Task: Save favorite listings for beachfront condos in Virginia Beach, Virginia, with a balcony and oceanfront views, and create a shortlist of coastal properties.
Action: Mouse moved to (294, 207)
Screenshot: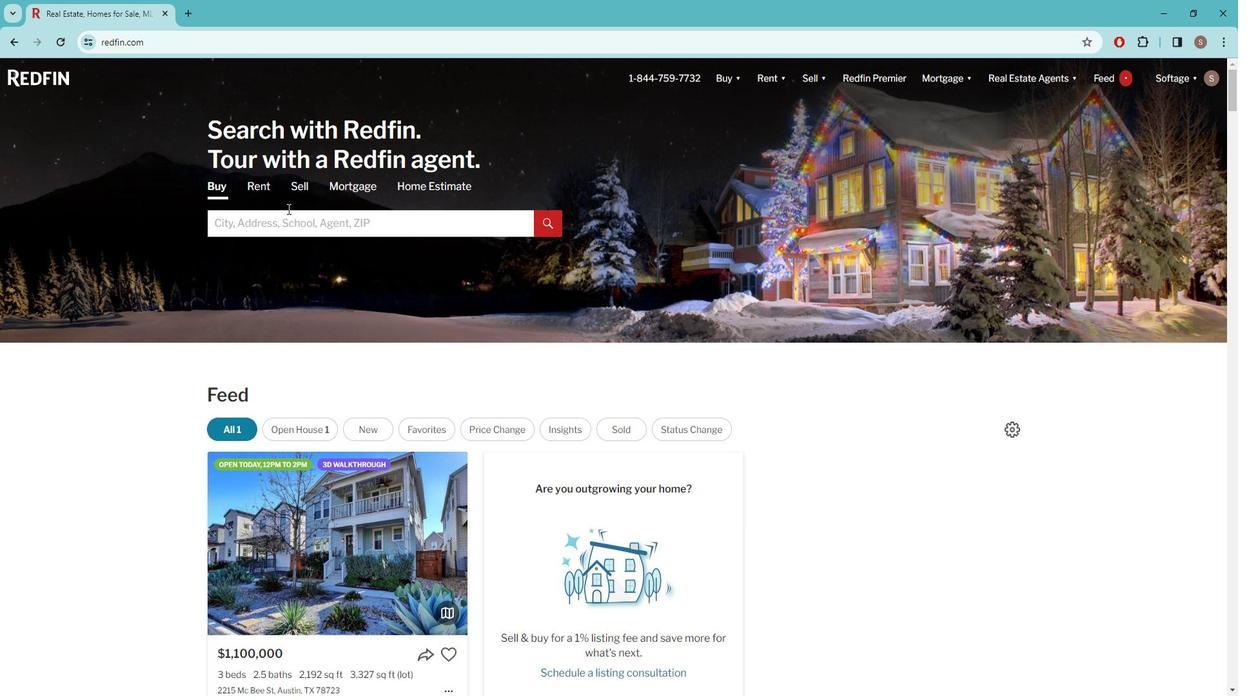 
Action: Mouse pressed left at (294, 207)
Screenshot: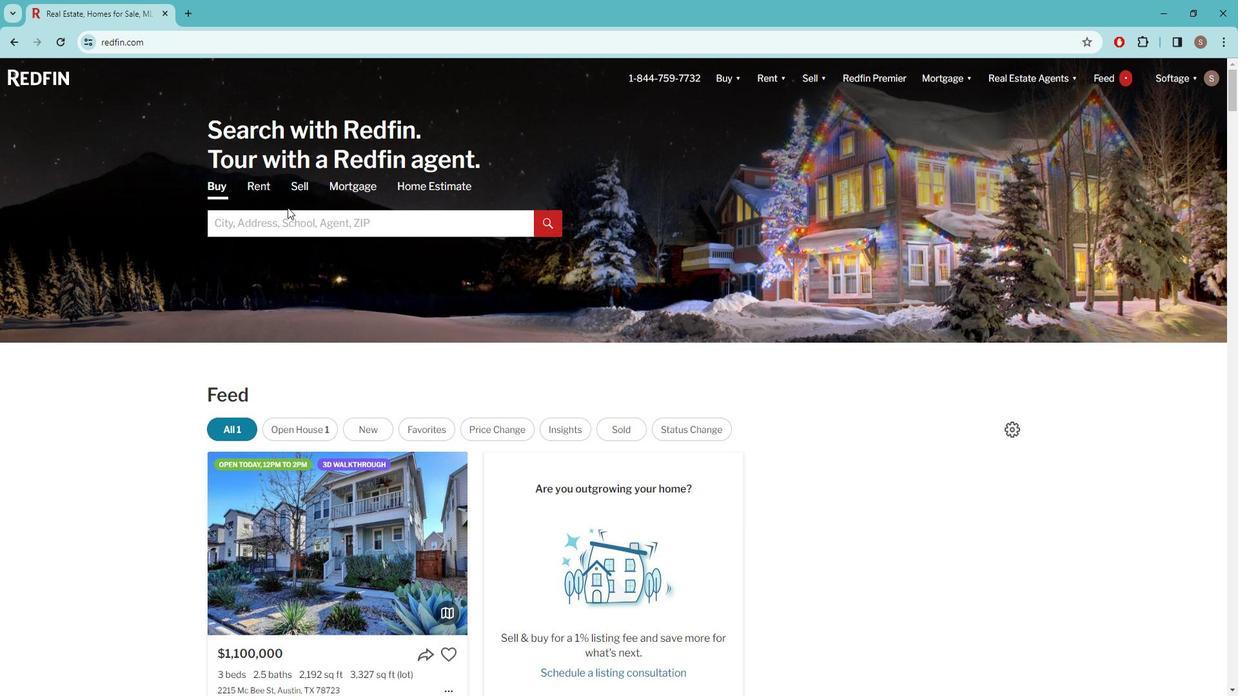 
Action: Mouse moved to (289, 212)
Screenshot: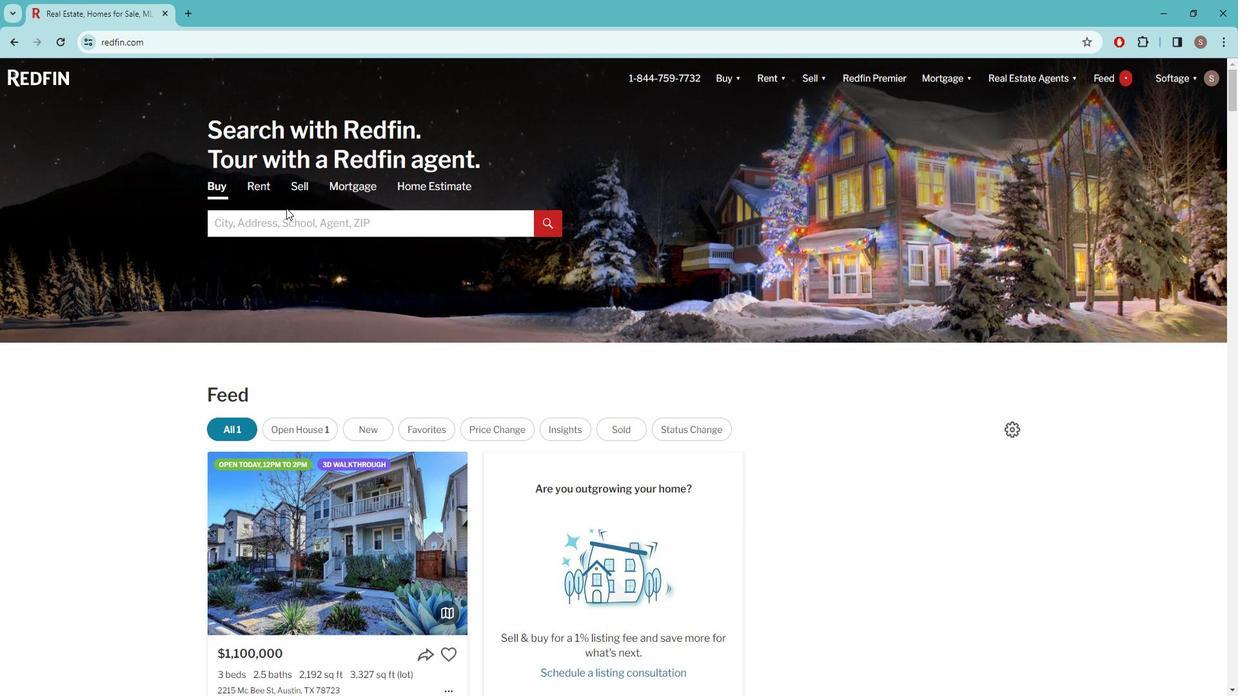 
Action: Mouse pressed left at (289, 212)
Screenshot: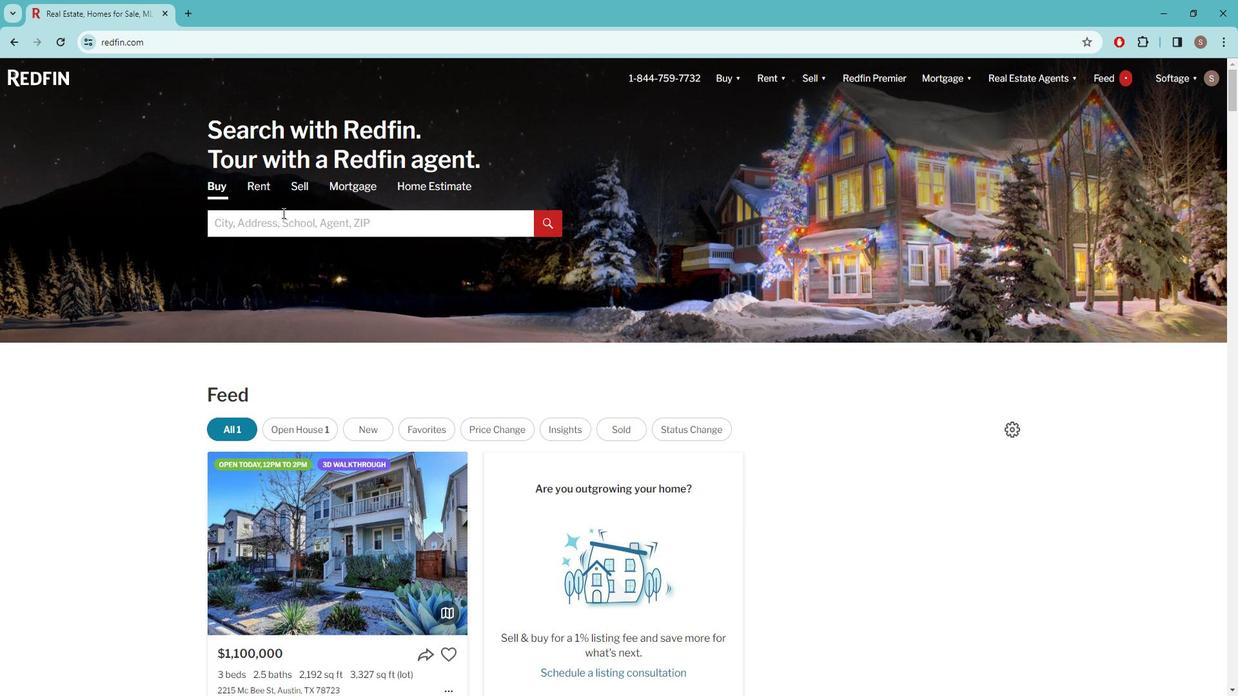 
Action: Key pressed v<Key.caps_lock>IRGINIA<Key.space>
Screenshot: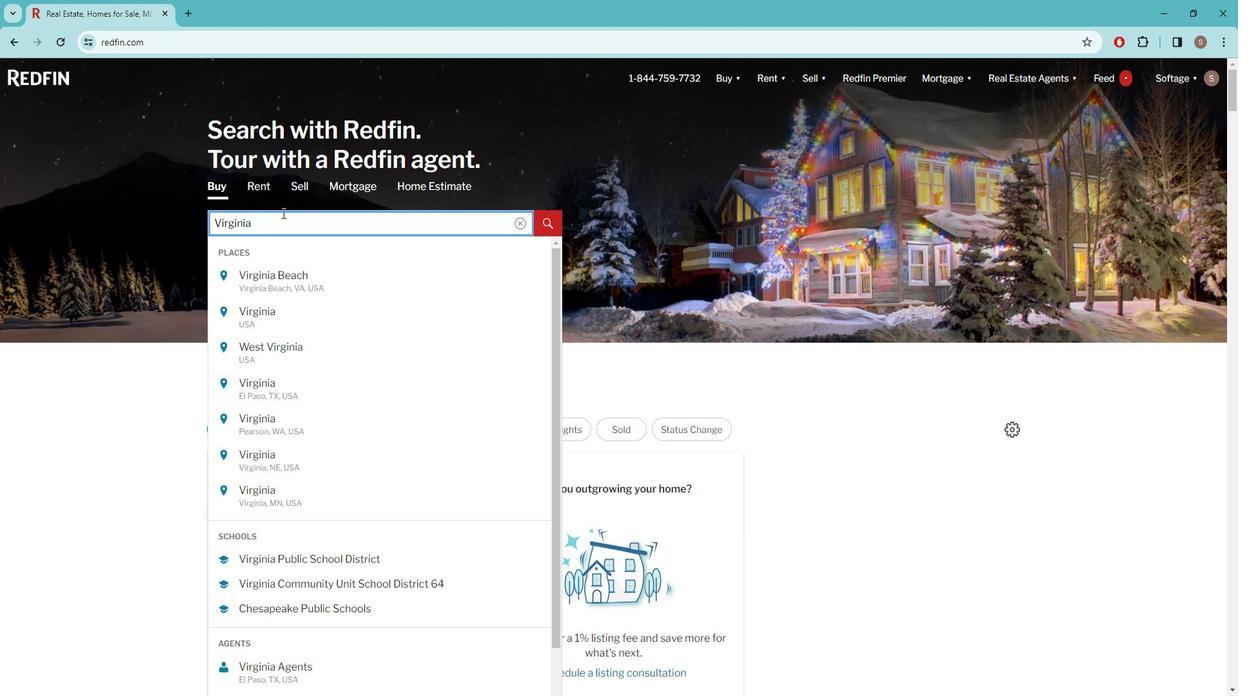 
Action: Mouse moved to (287, 269)
Screenshot: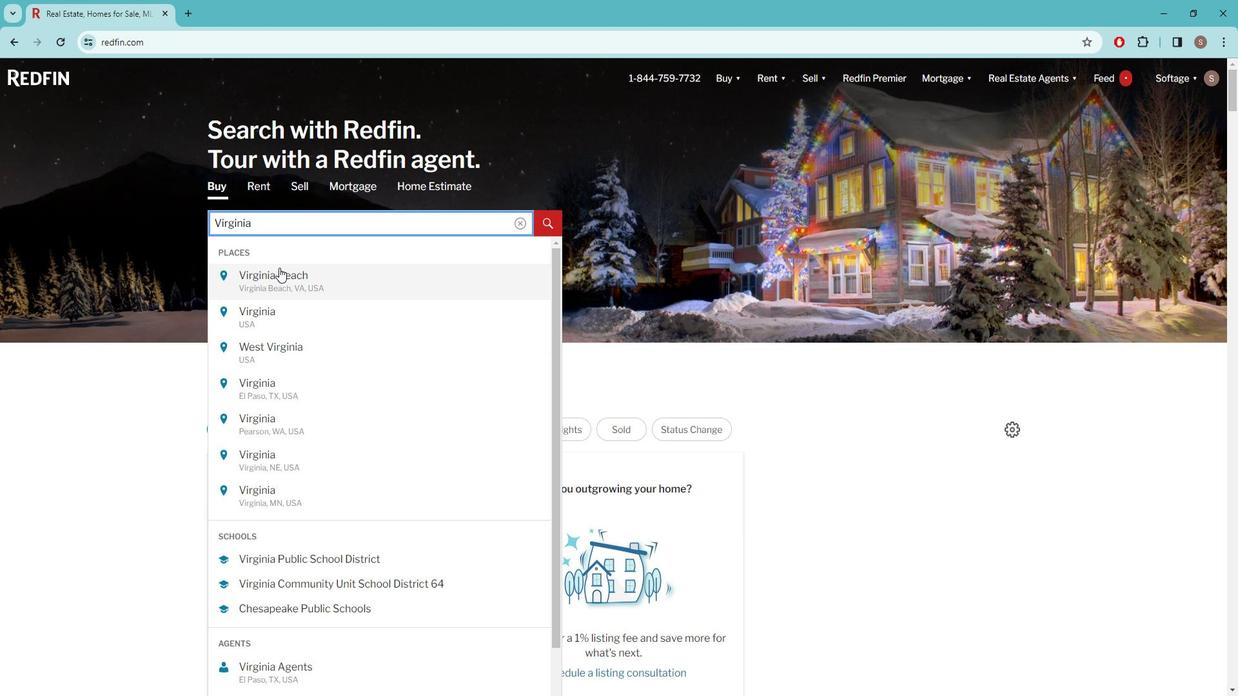 
Action: Mouse pressed left at (287, 269)
Screenshot: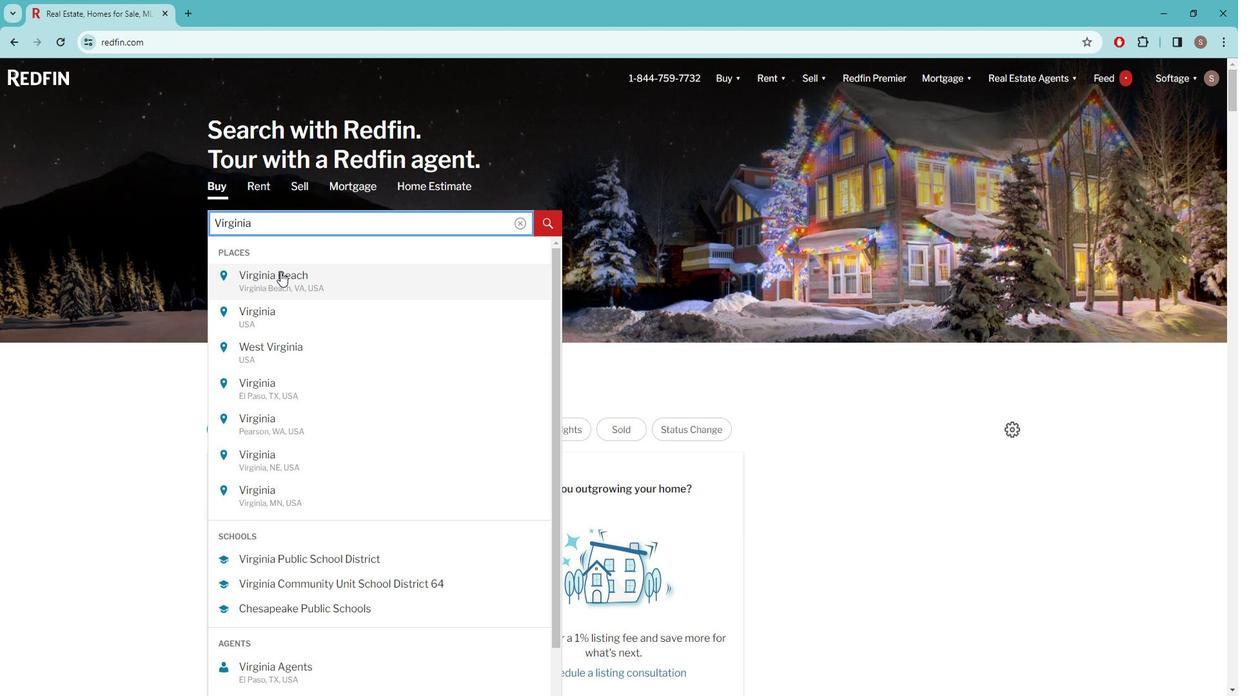 
Action: Mouse moved to (1086, 163)
Screenshot: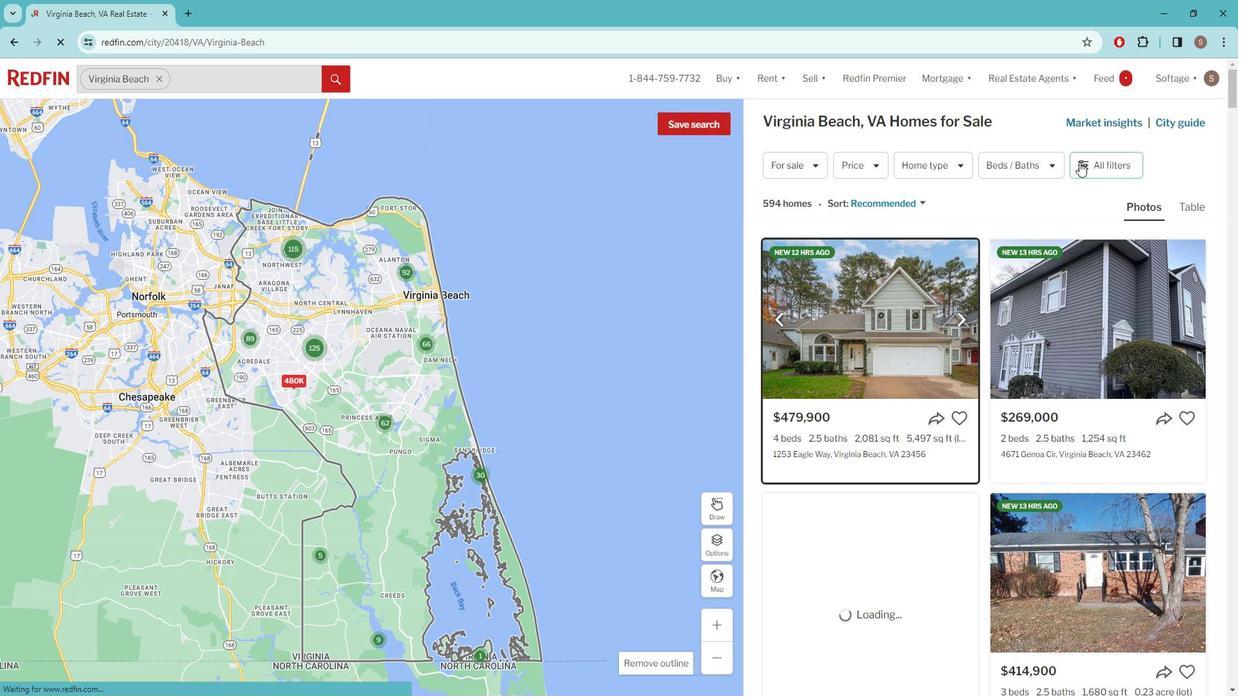 
Action: Mouse pressed left at (1086, 163)
Screenshot: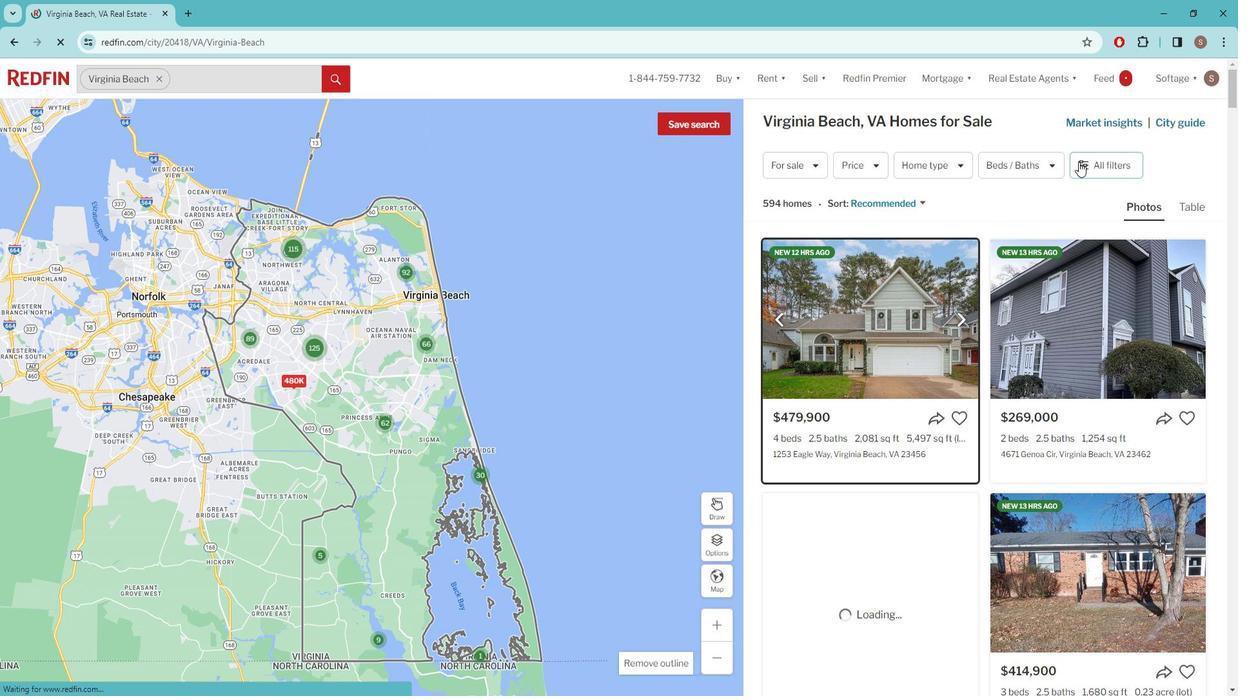 
Action: Mouse pressed left at (1086, 163)
Screenshot: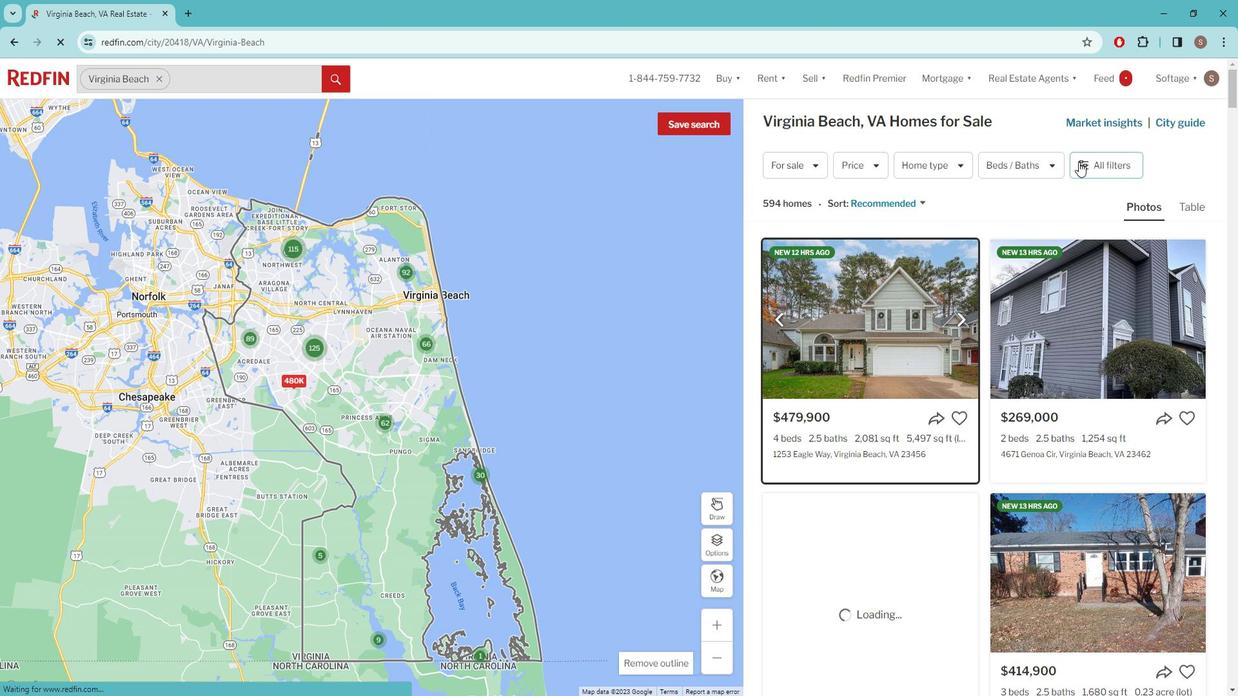 
Action: Mouse pressed left at (1086, 163)
Screenshot: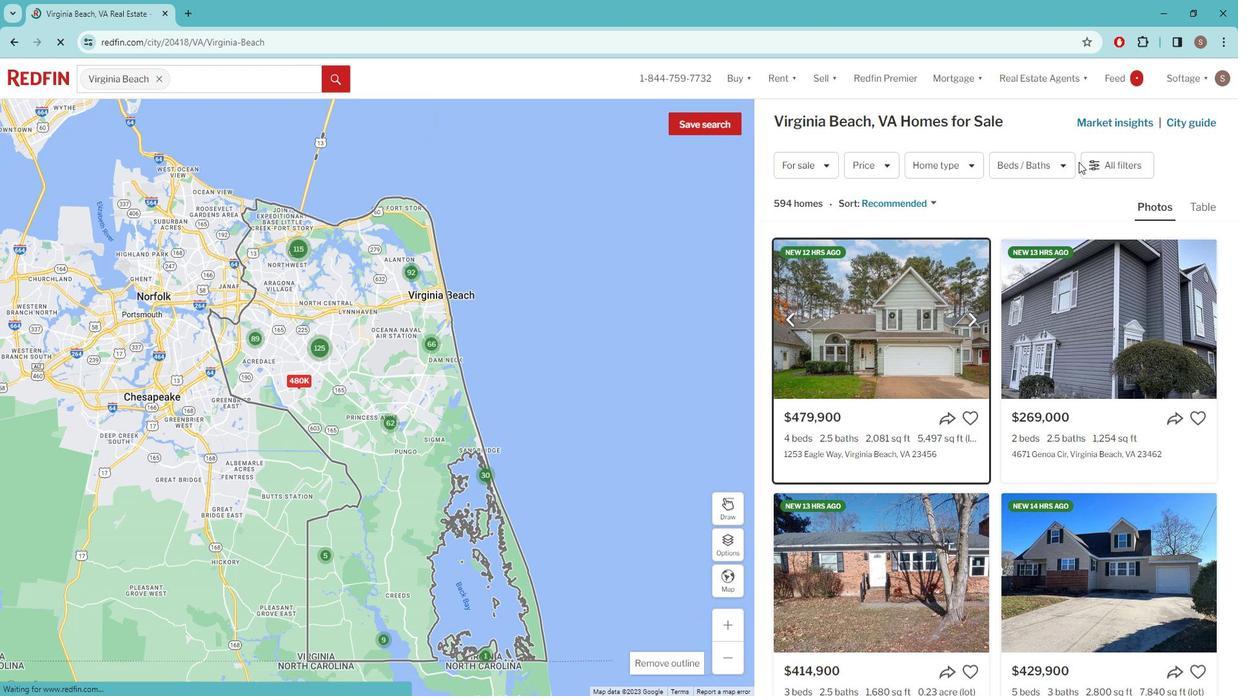 
Action: Mouse moved to (1096, 162)
Screenshot: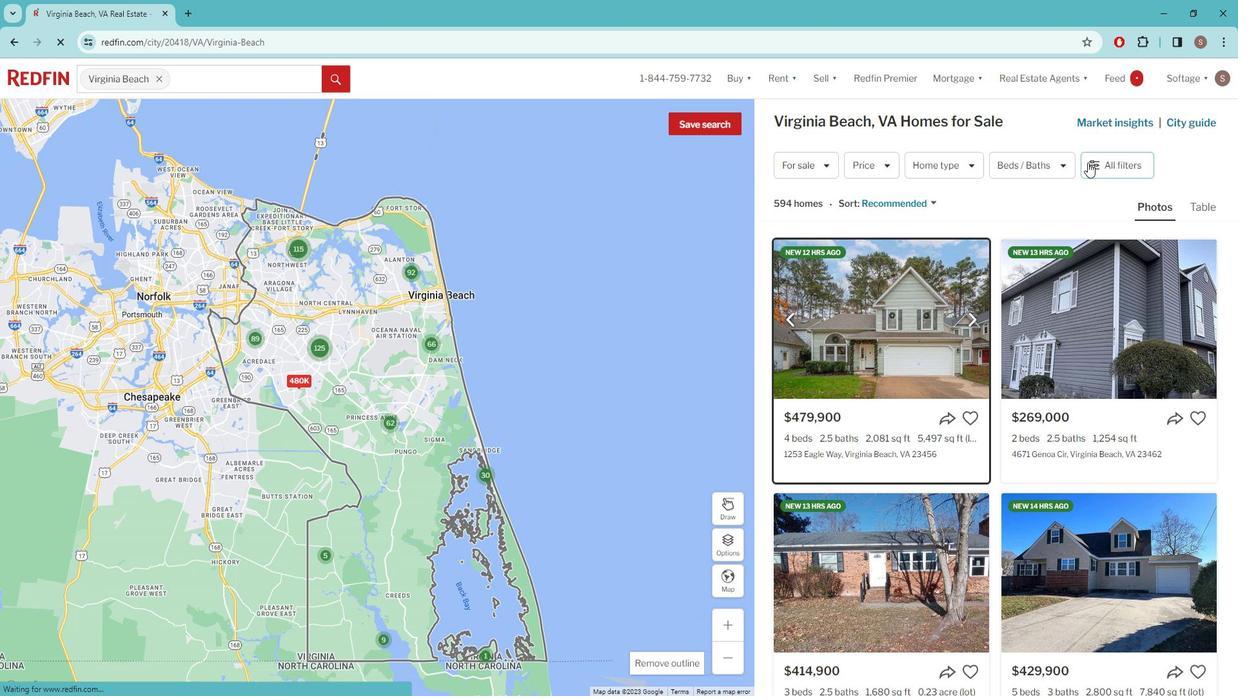 
Action: Mouse pressed left at (1096, 162)
Screenshot: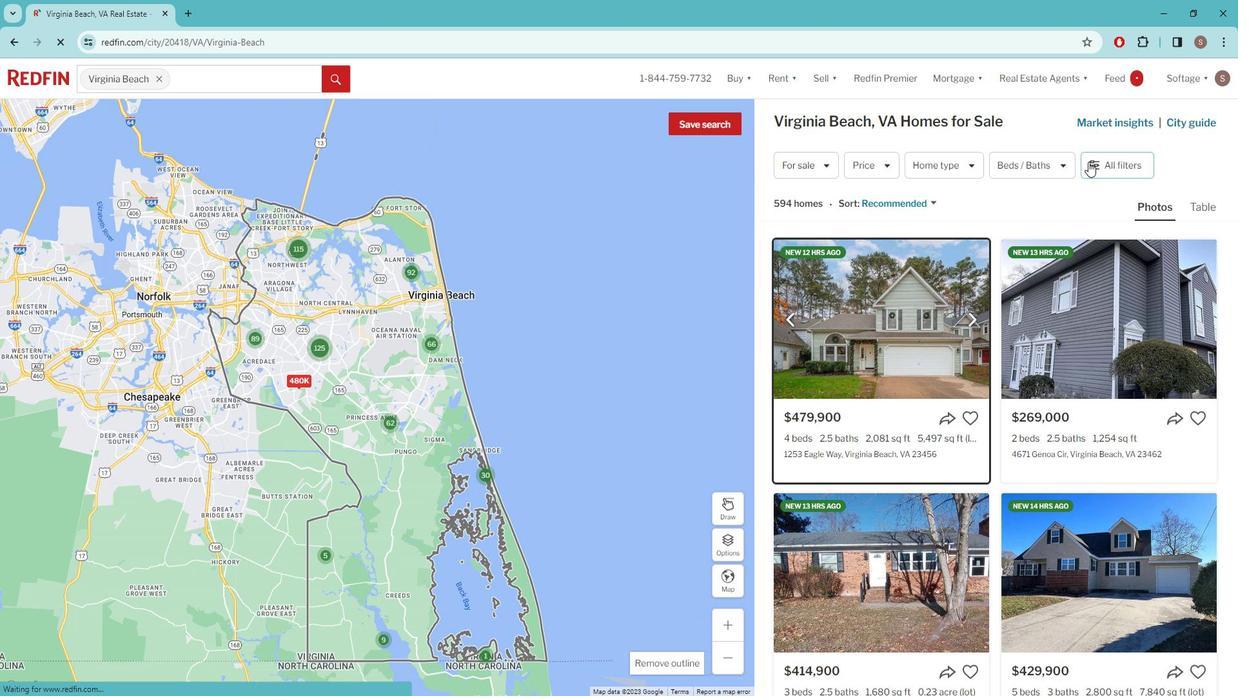 
Action: Mouse pressed left at (1096, 162)
Screenshot: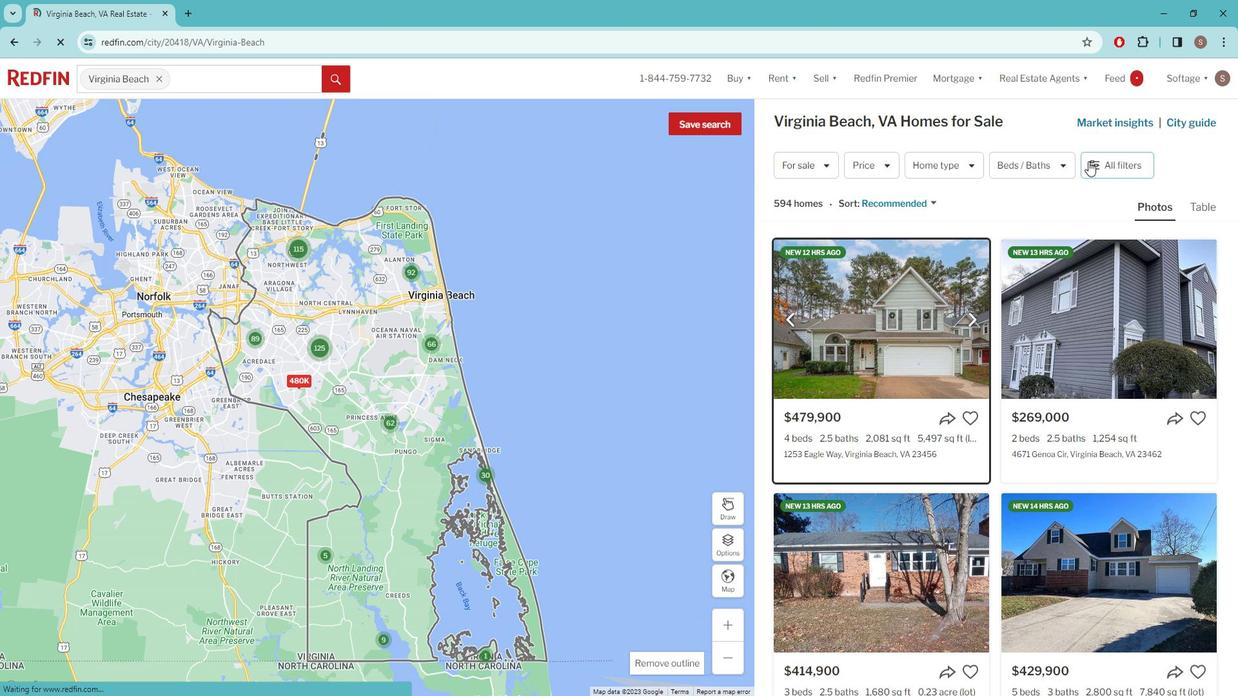 
Action: Mouse moved to (1050, 175)
Screenshot: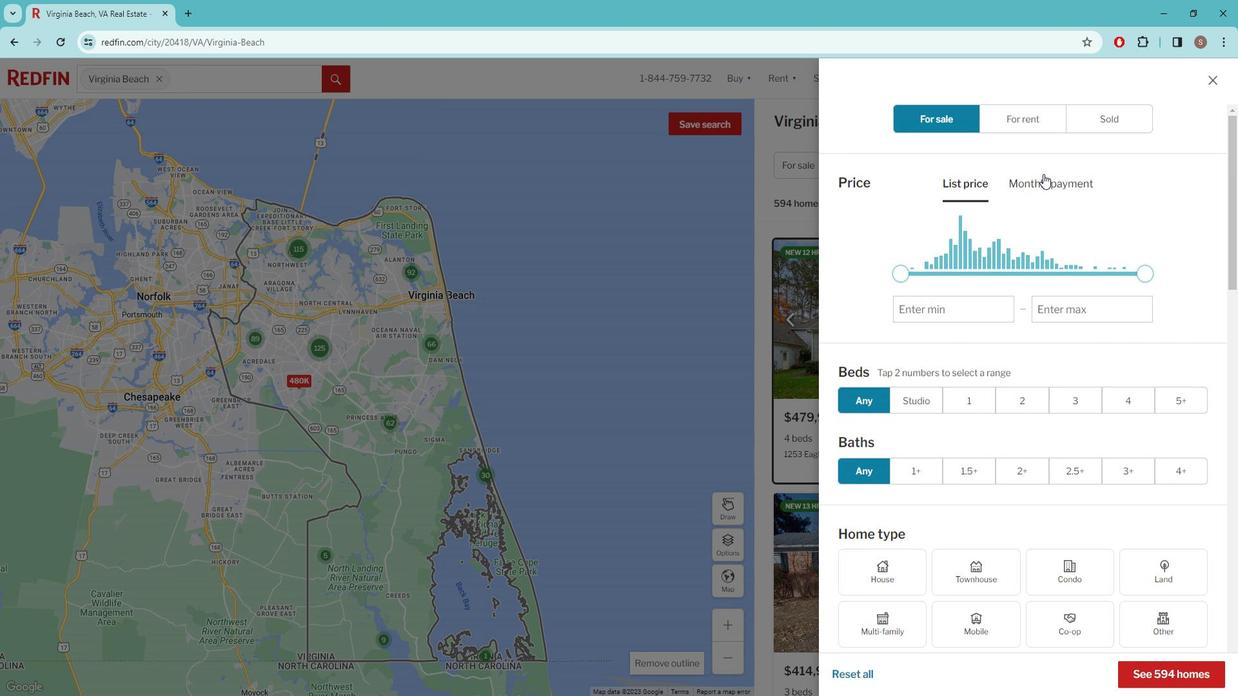 
Action: Mouse scrolled (1050, 174) with delta (0, 0)
Screenshot: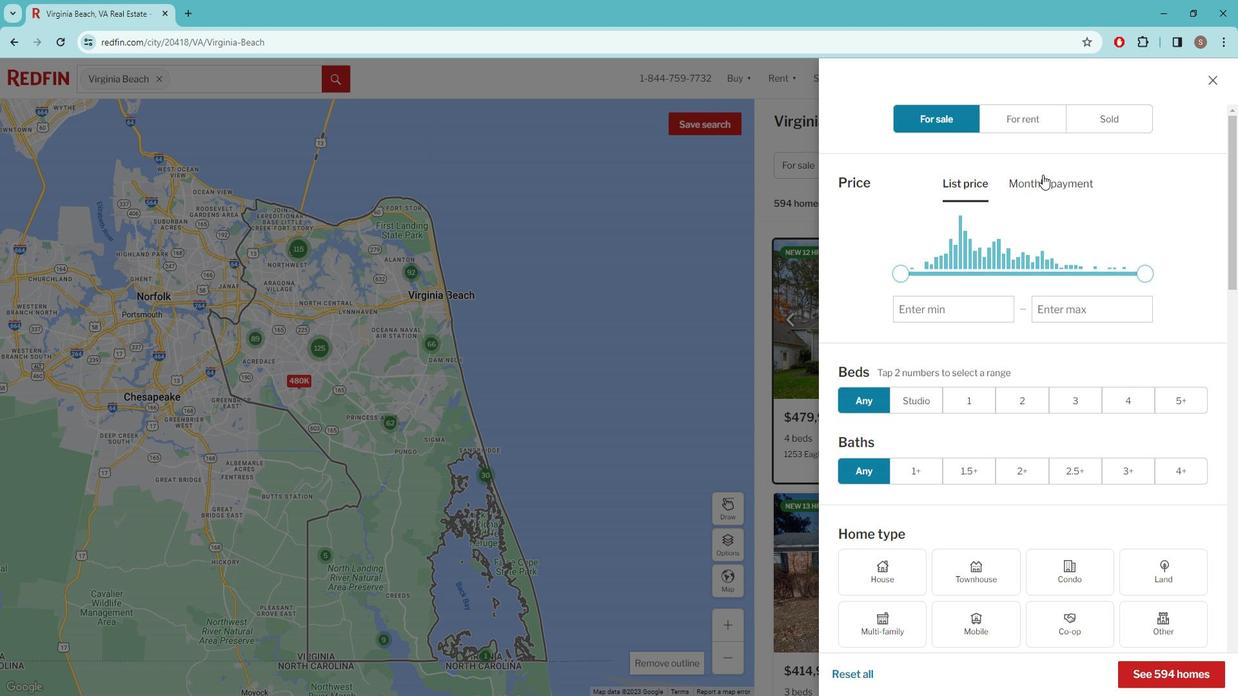 
Action: Mouse moved to (1042, 200)
Screenshot: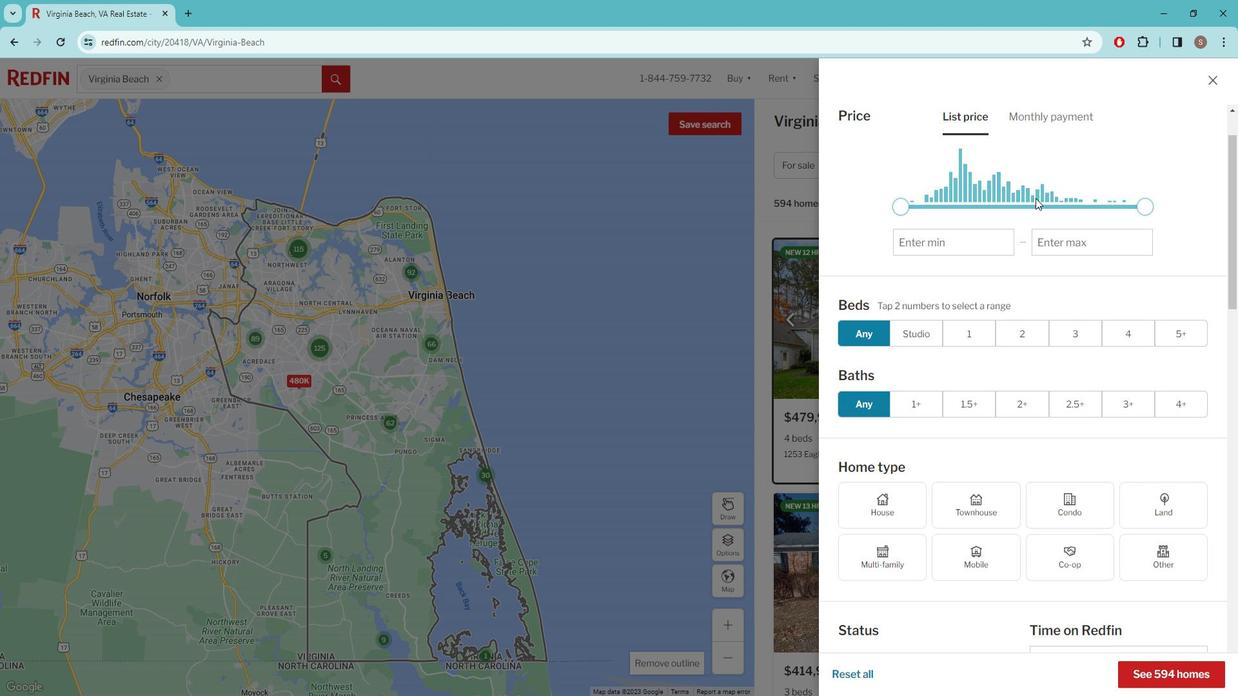 
Action: Mouse scrolled (1042, 199) with delta (0, 0)
Screenshot: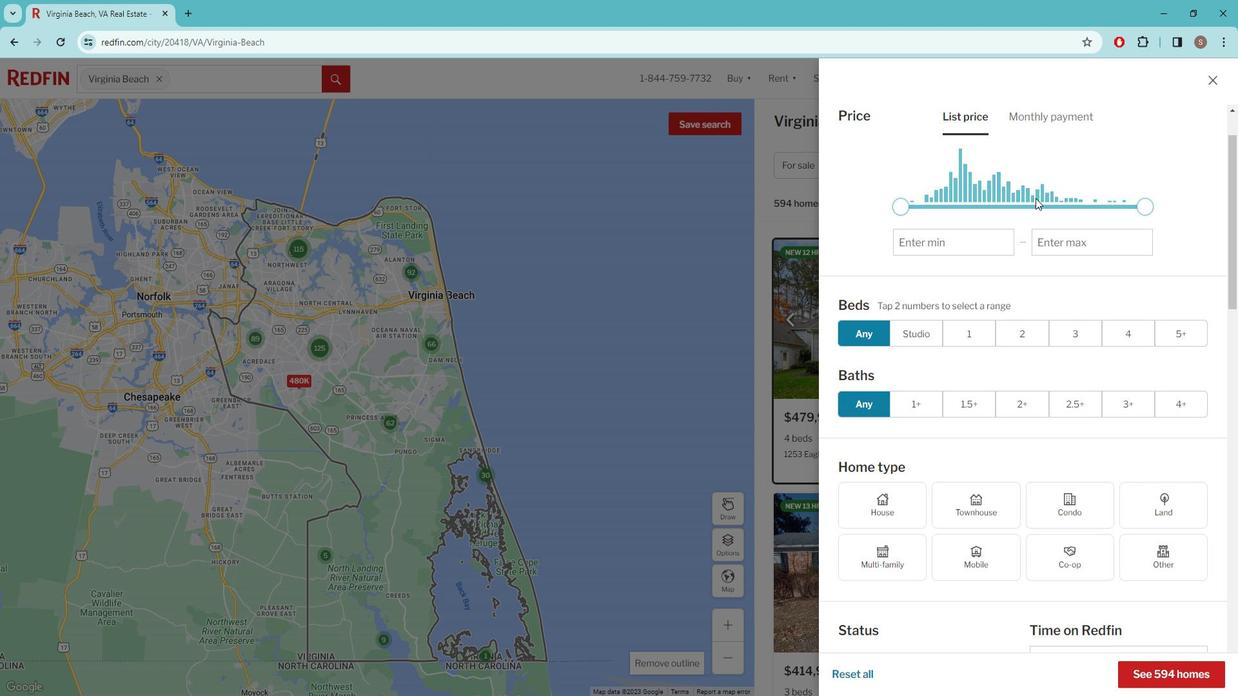 
Action: Mouse moved to (1063, 442)
Screenshot: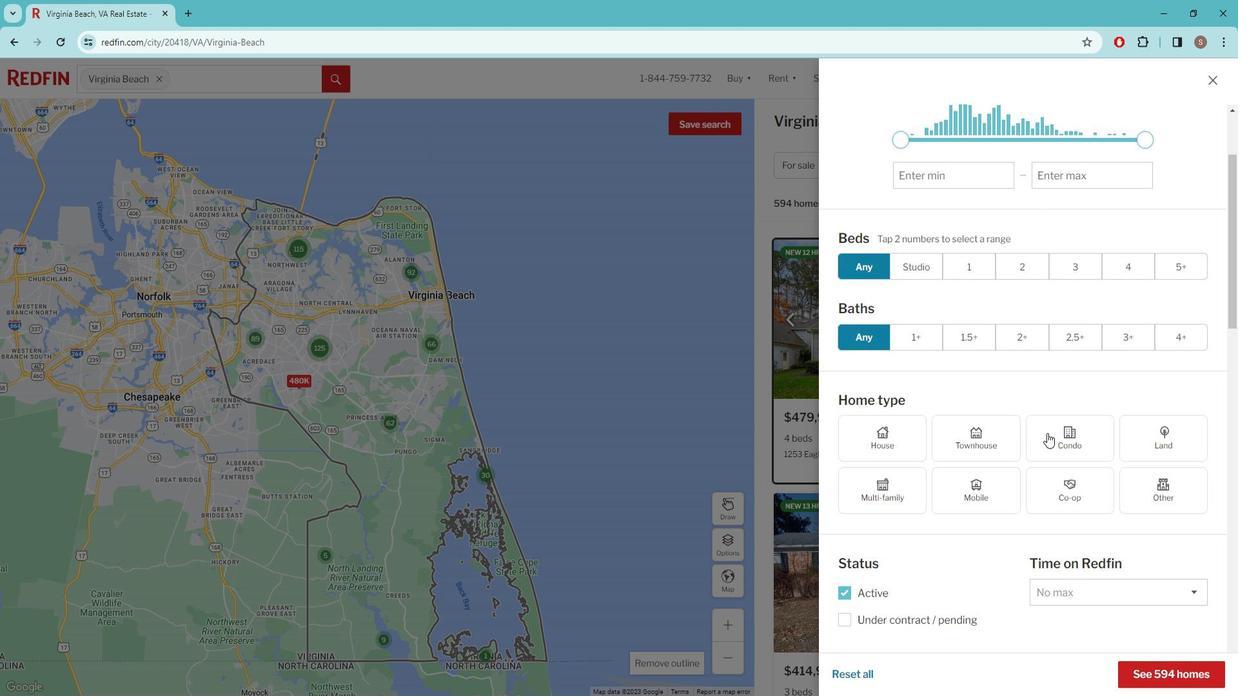 
Action: Mouse pressed left at (1063, 442)
Screenshot: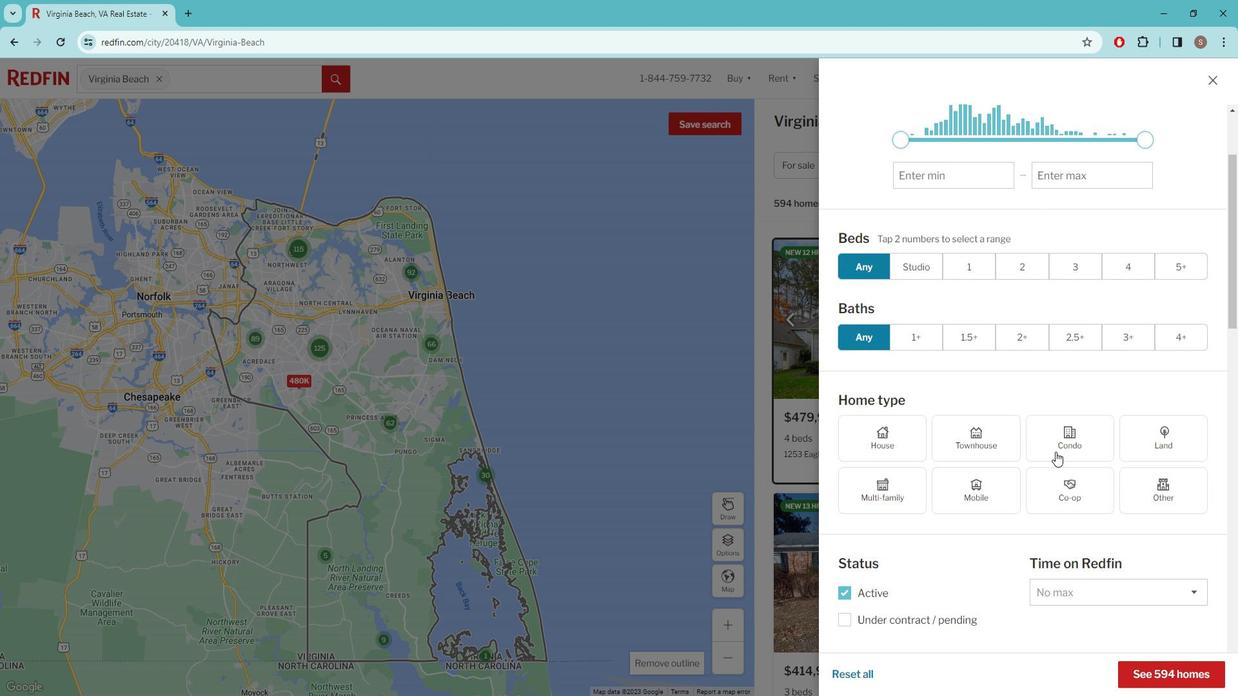 
Action: Mouse moved to (1060, 423)
Screenshot: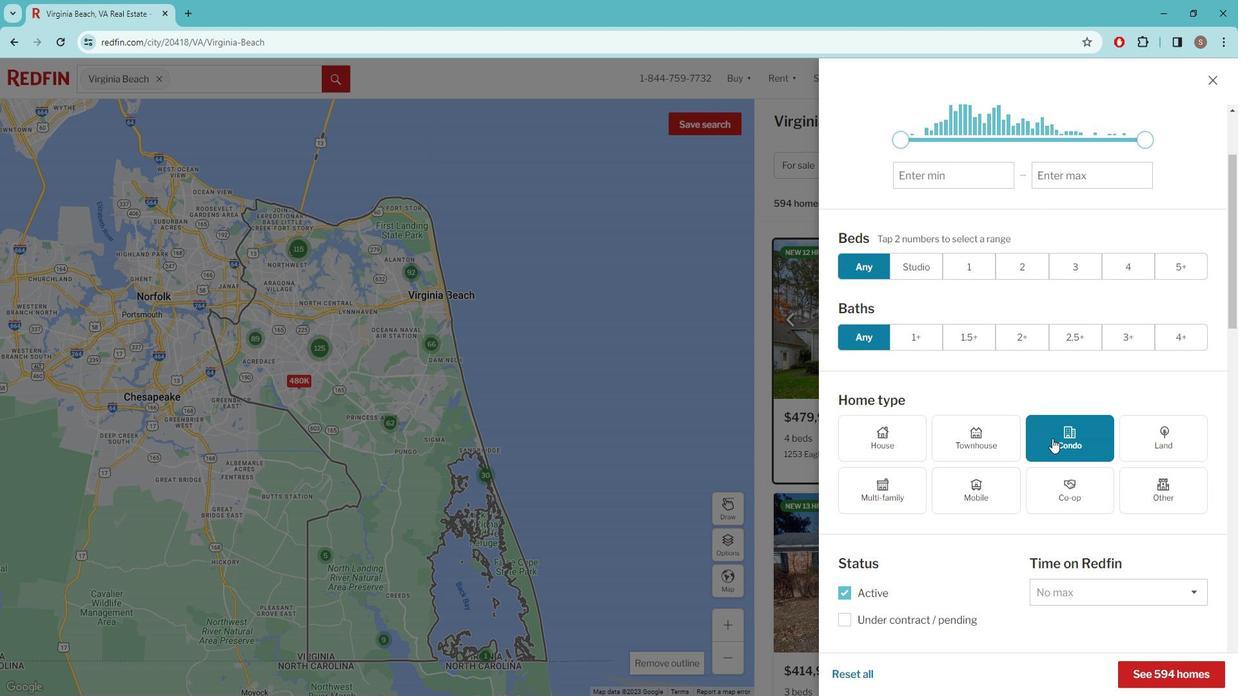 
Action: Mouse scrolled (1060, 423) with delta (0, 0)
Screenshot: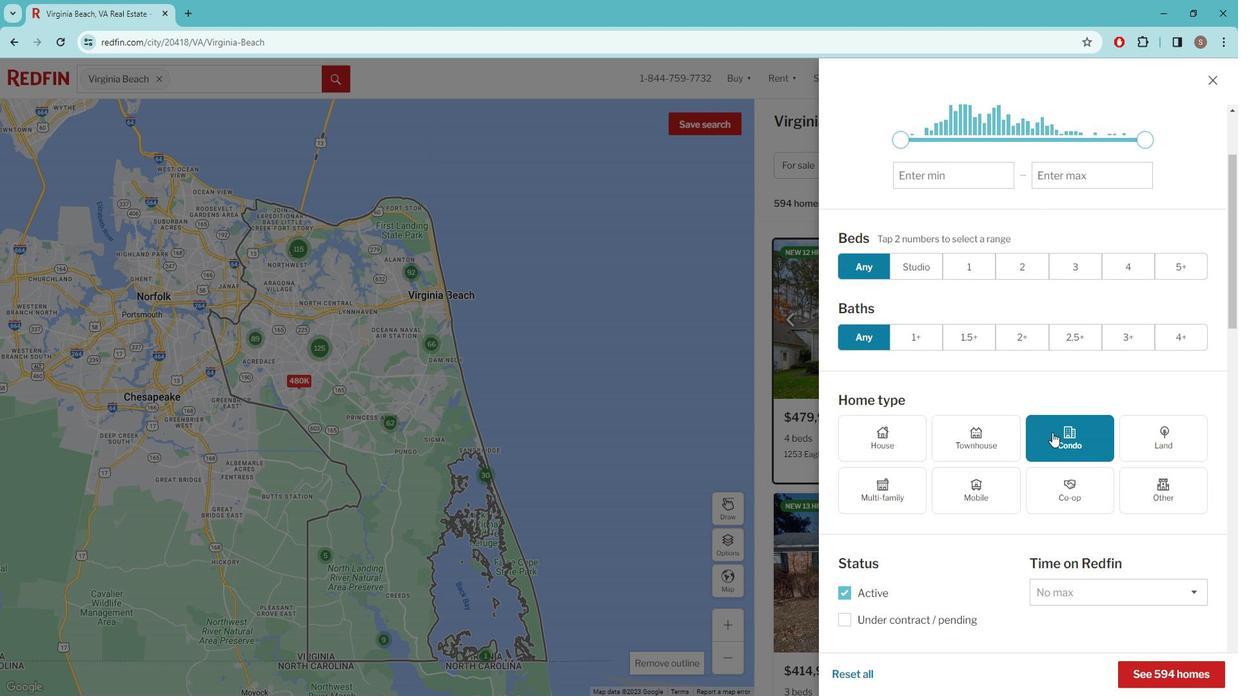
Action: Mouse moved to (1058, 422)
Screenshot: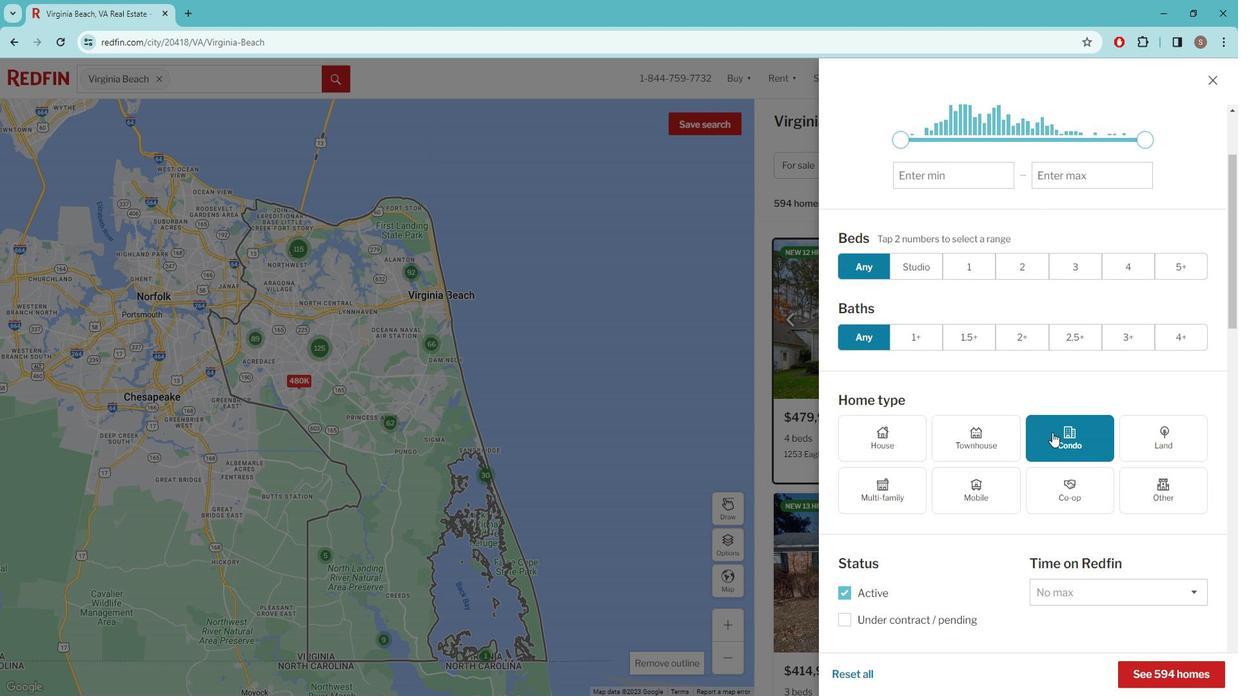 
Action: Mouse scrolled (1058, 422) with delta (0, 0)
Screenshot: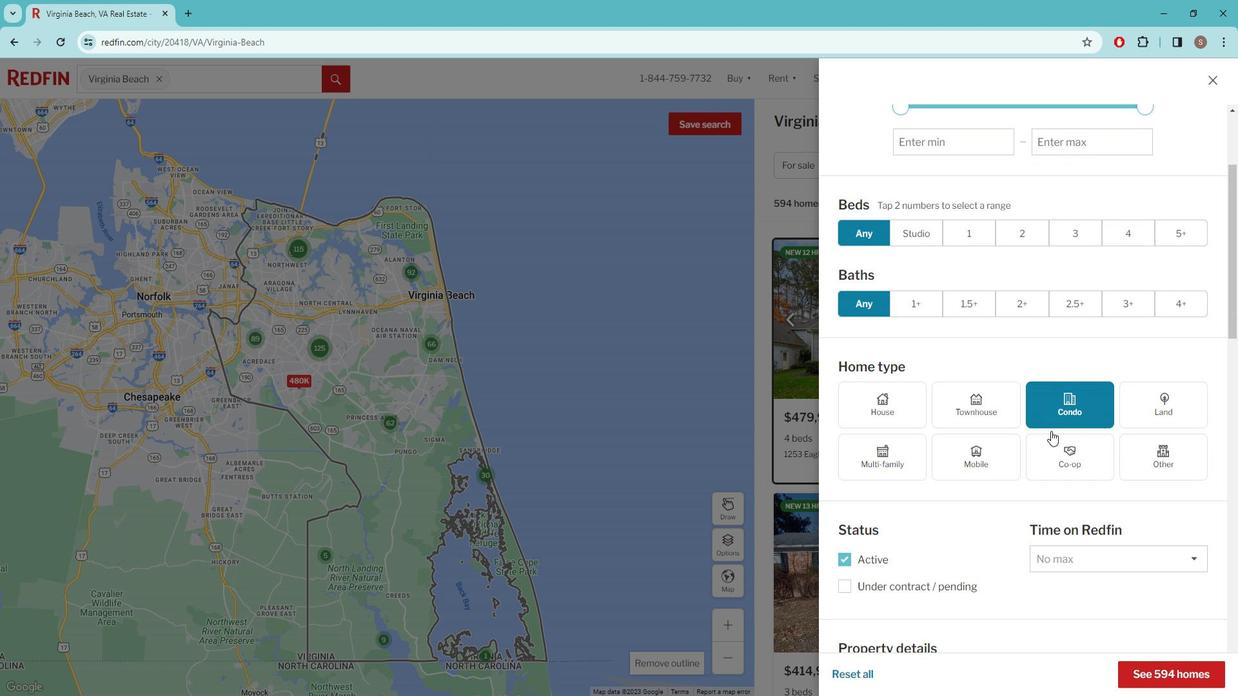 
Action: Mouse moved to (1047, 405)
Screenshot: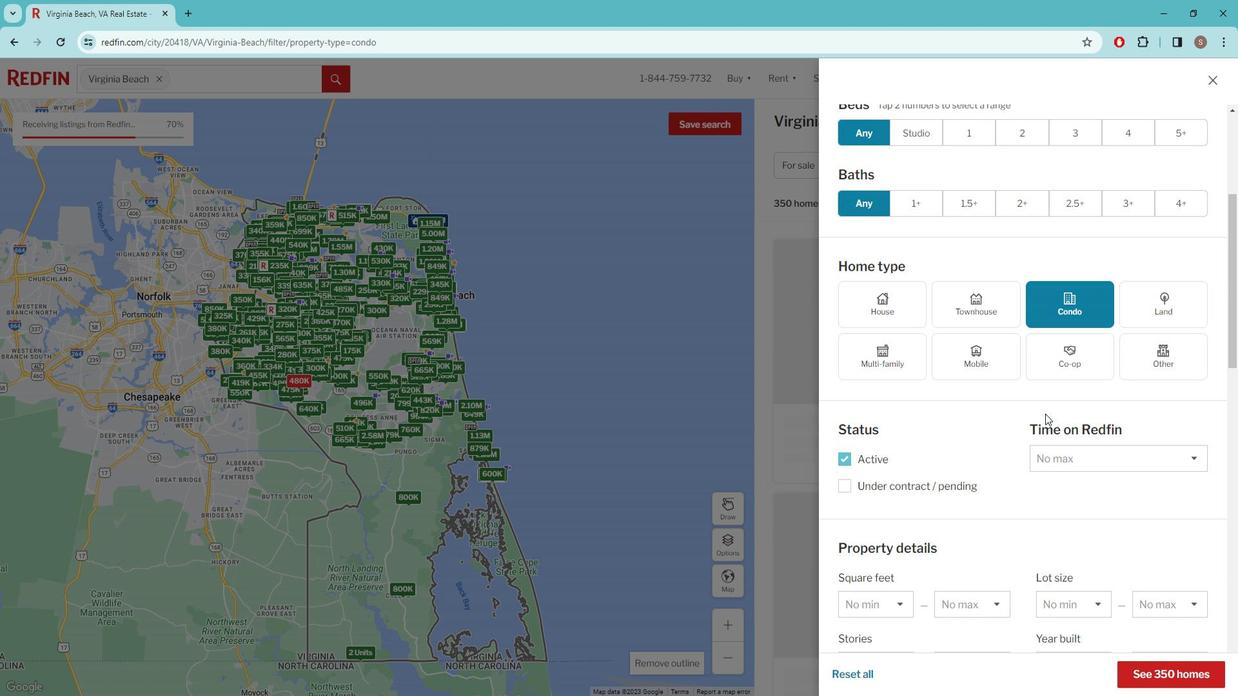 
Action: Mouse scrolled (1047, 405) with delta (0, 0)
Screenshot: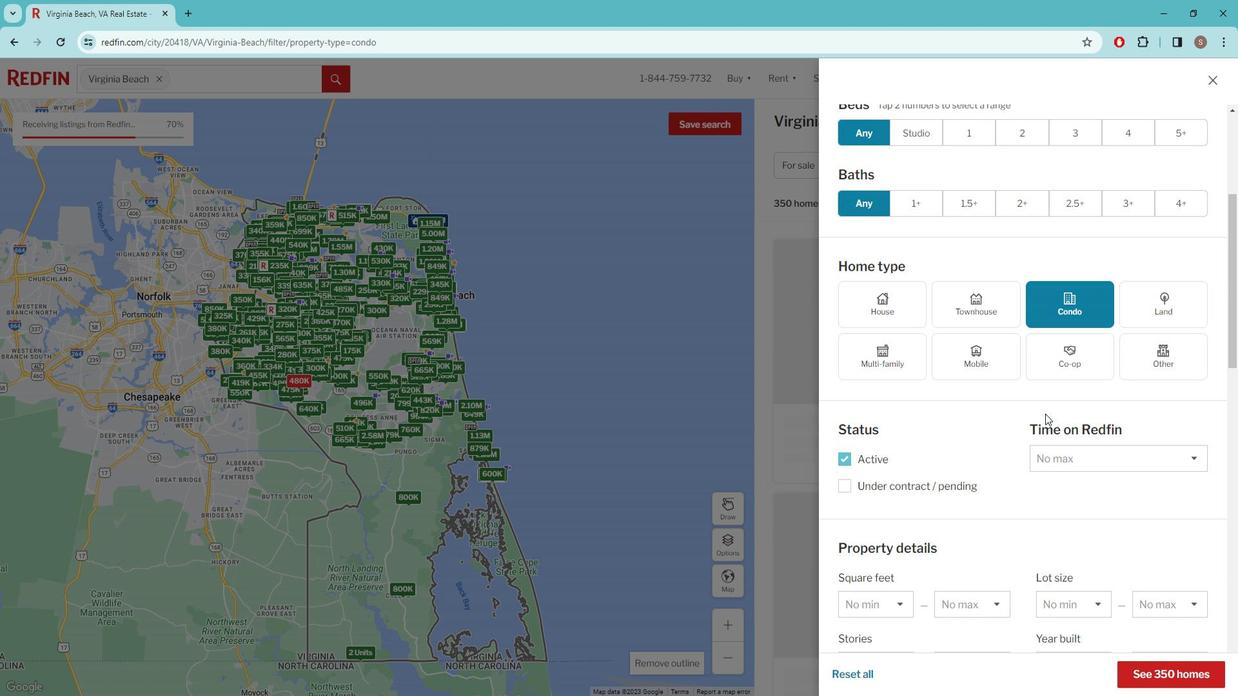 
Action: Mouse moved to (1060, 385)
Screenshot: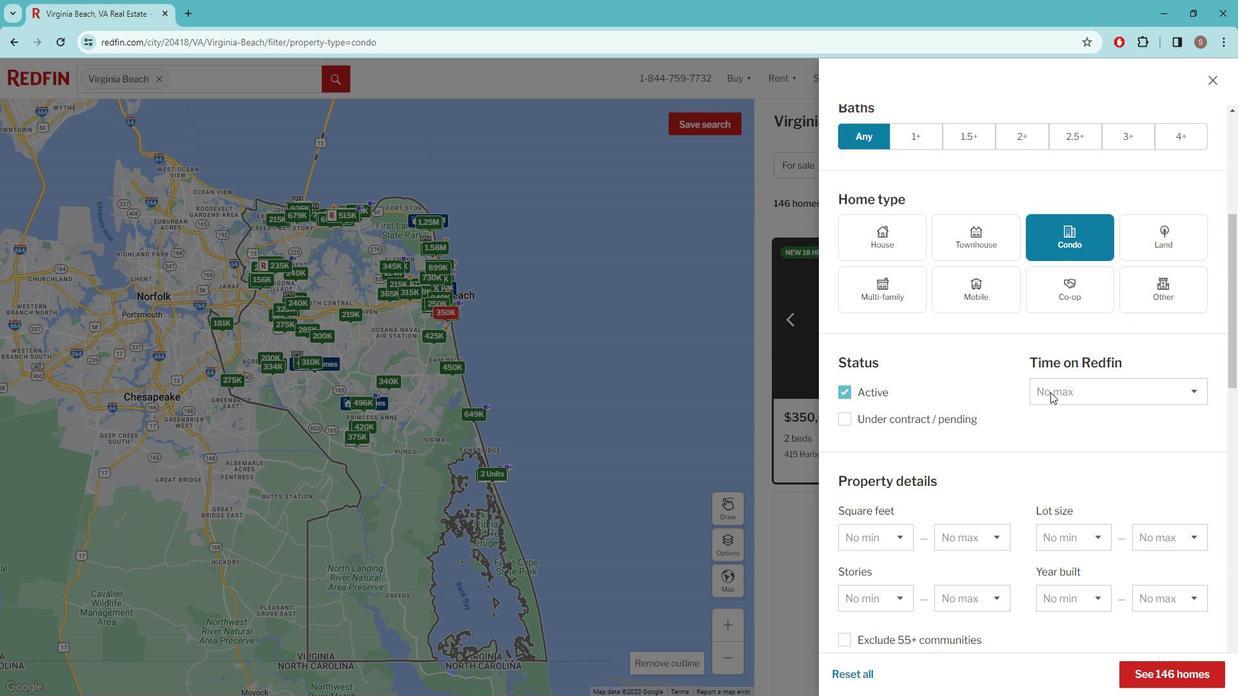 
Action: Mouse pressed left at (1060, 385)
Screenshot: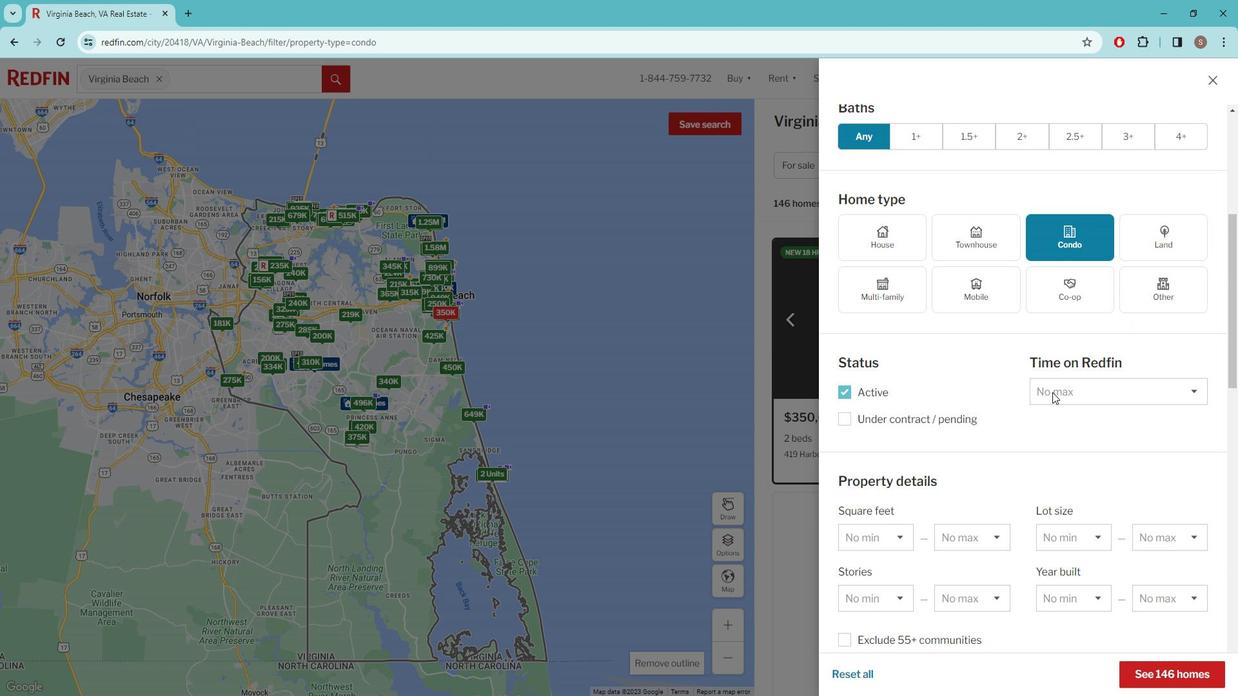 
Action: Mouse pressed left at (1060, 385)
Screenshot: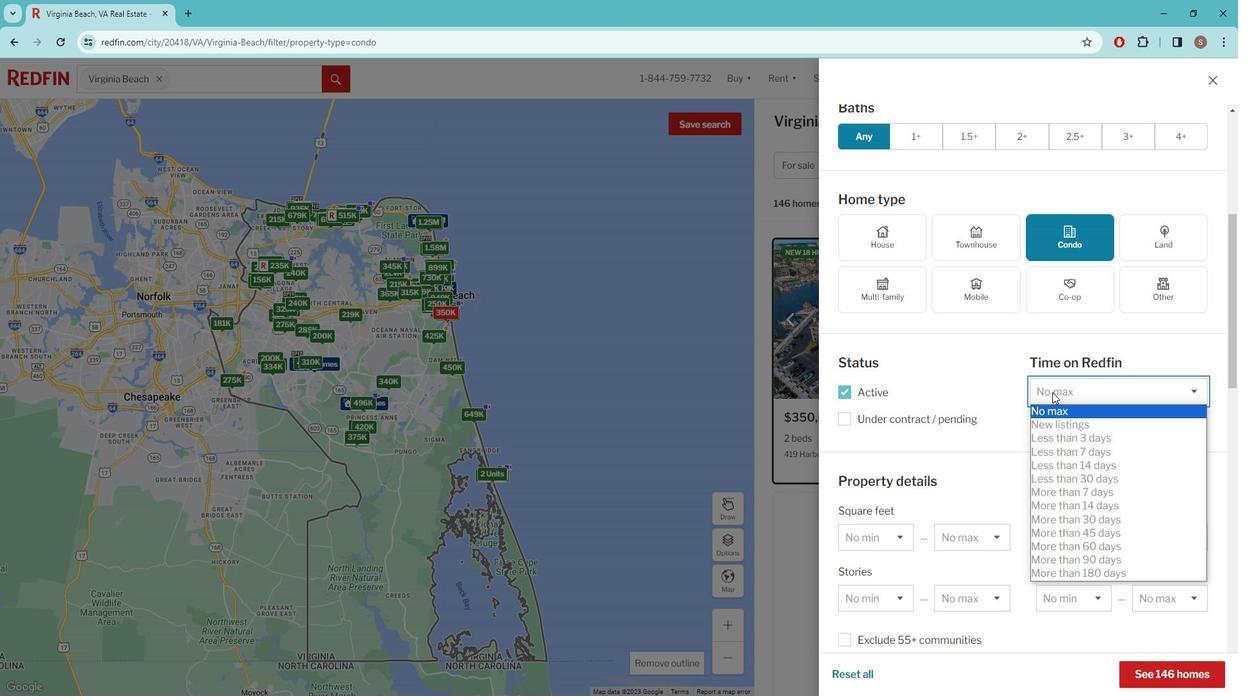 
Action: Mouse scrolled (1060, 384) with delta (0, 0)
Screenshot: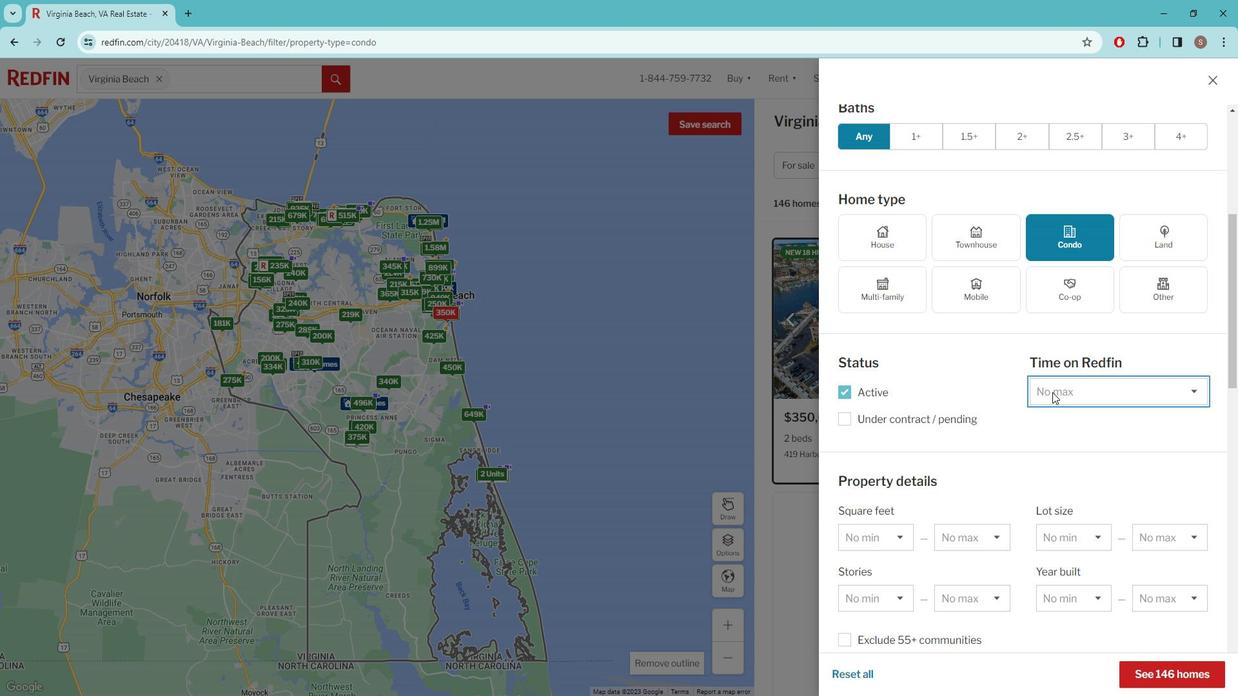 
Action: Mouse scrolled (1060, 384) with delta (0, 0)
Screenshot: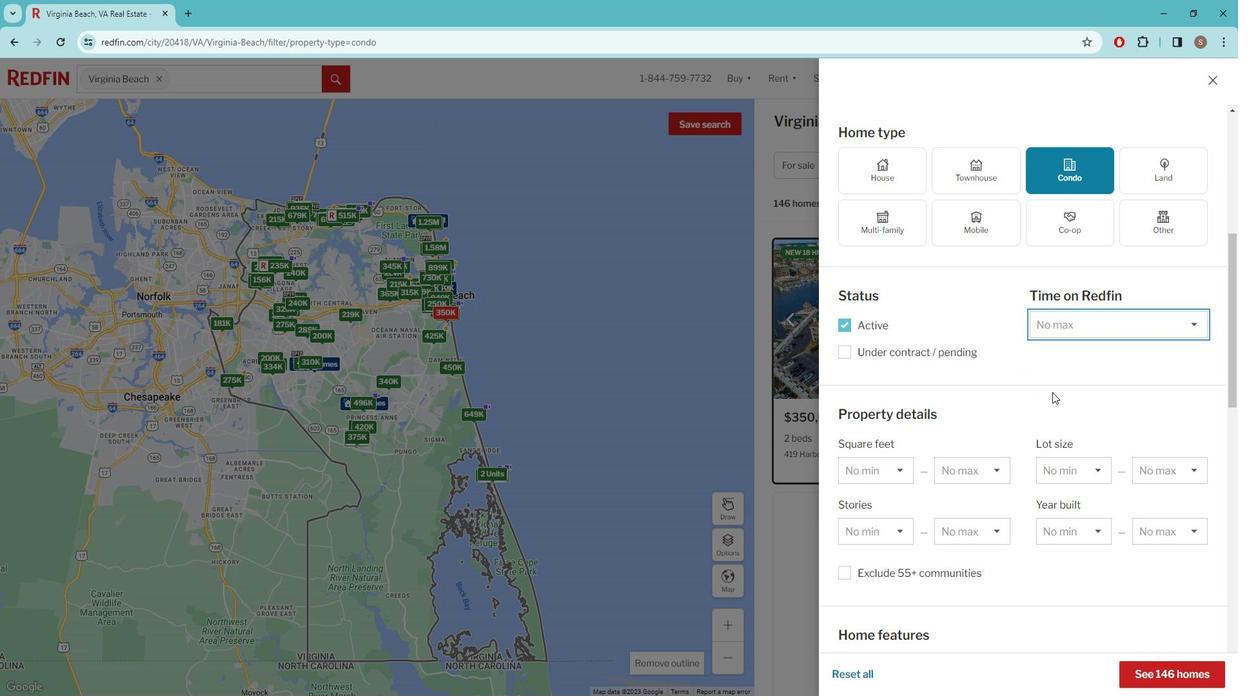 
Action: Mouse scrolled (1060, 384) with delta (0, 0)
Screenshot: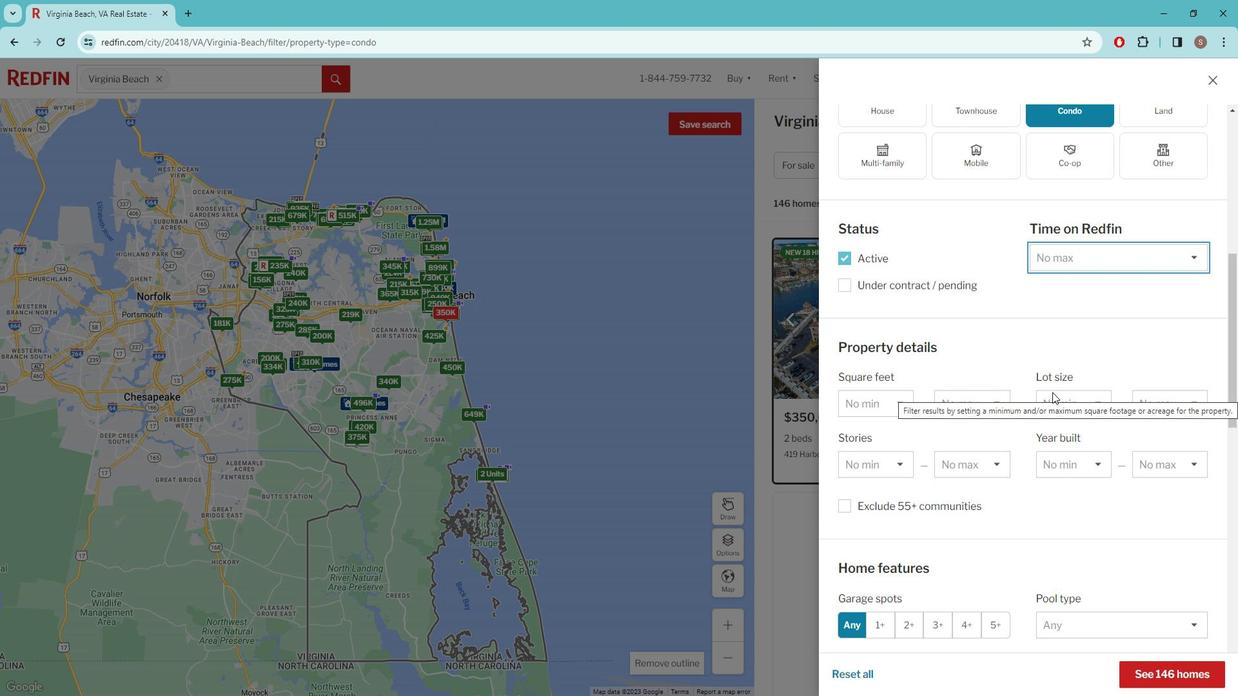 
Action: Mouse moved to (1060, 384)
Screenshot: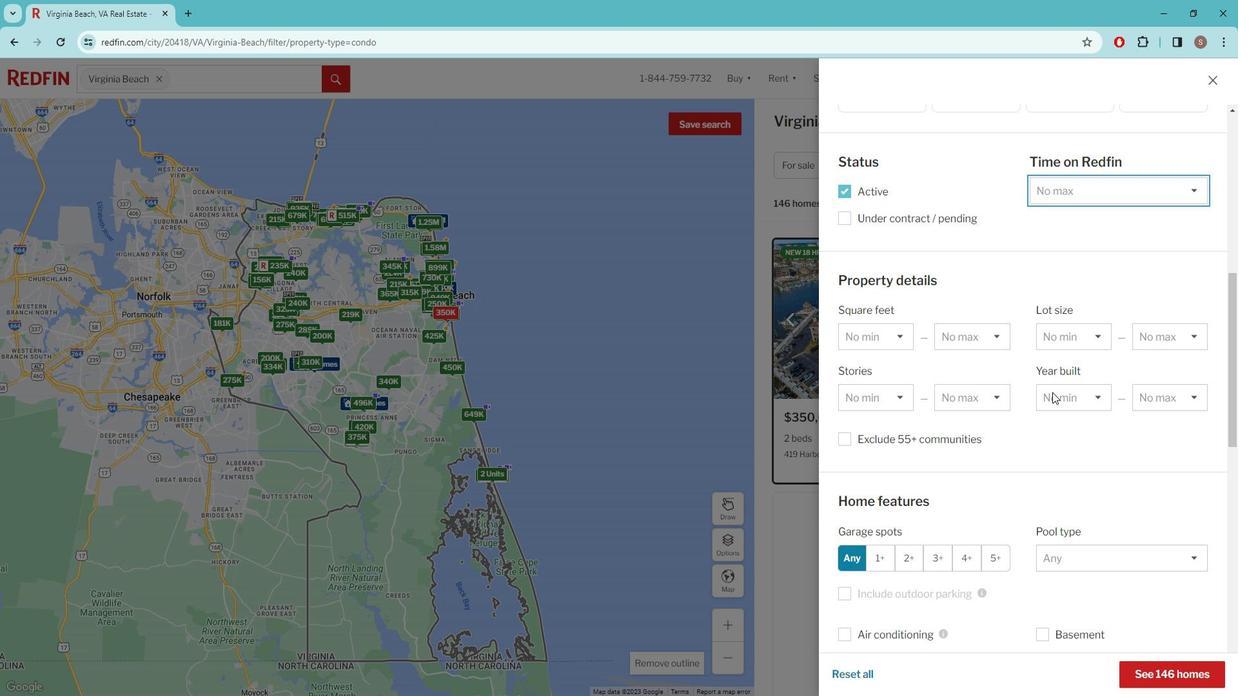 
Action: Mouse scrolled (1060, 383) with delta (0, 0)
Screenshot: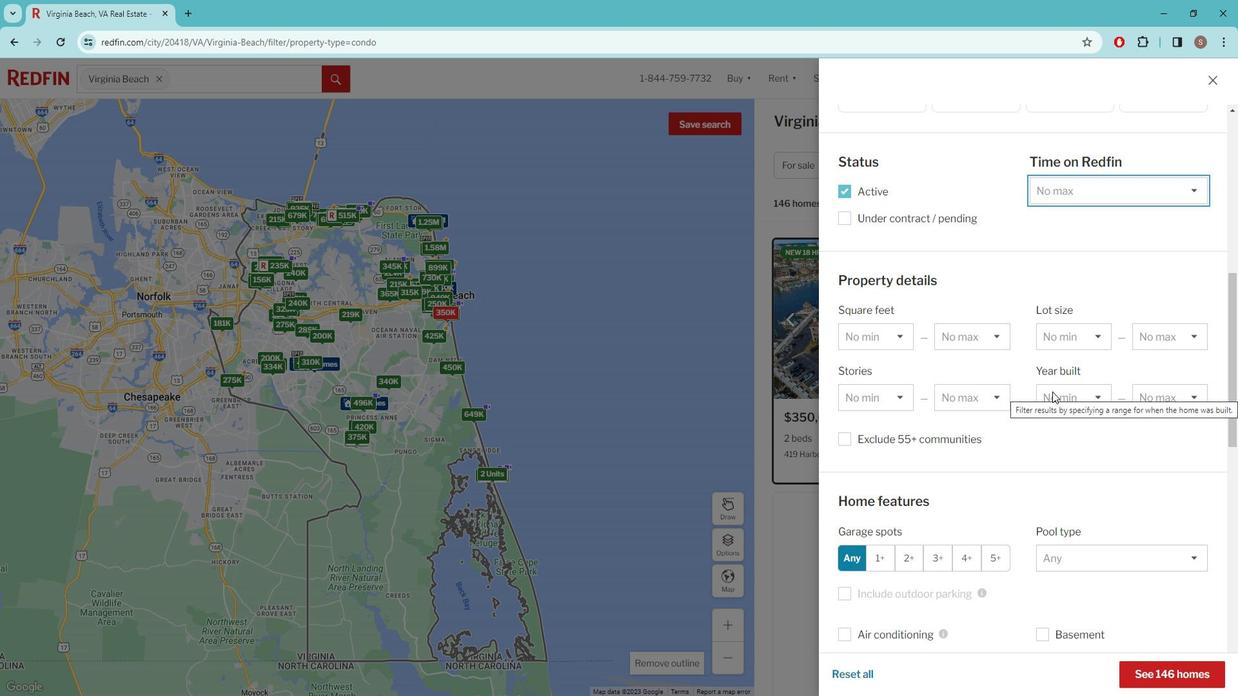 
Action: Mouse scrolled (1060, 383) with delta (0, 0)
Screenshot: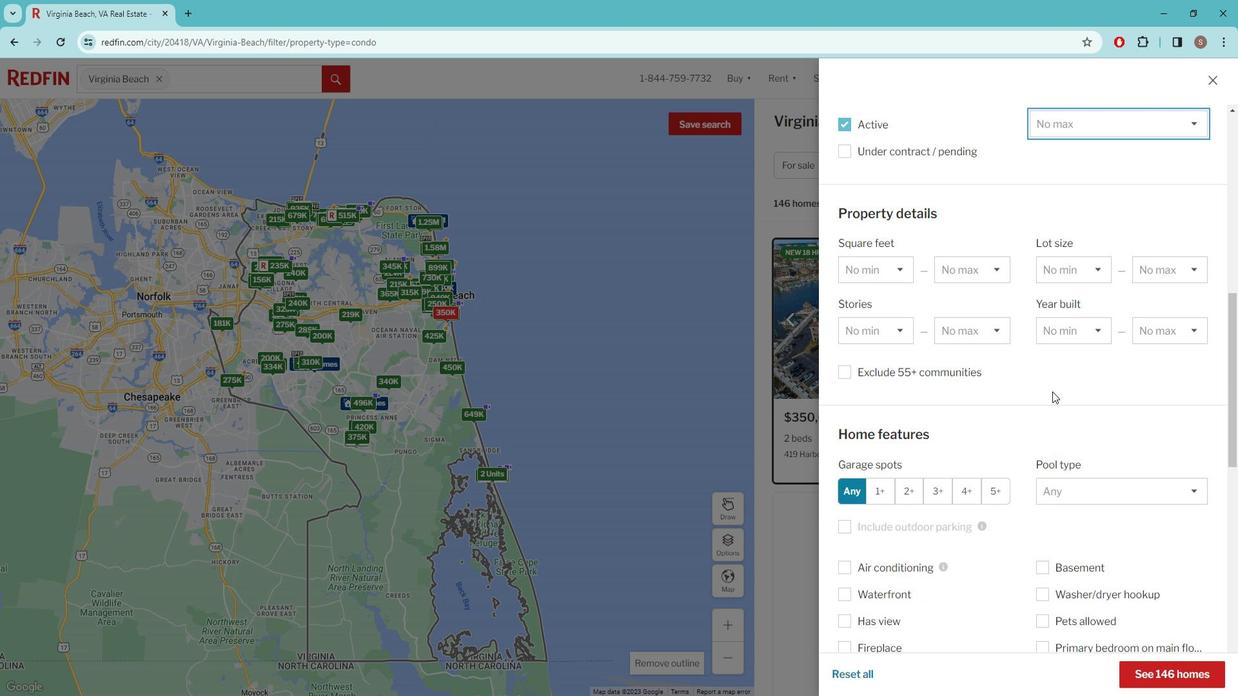 
Action: Mouse scrolled (1060, 383) with delta (0, 0)
Screenshot: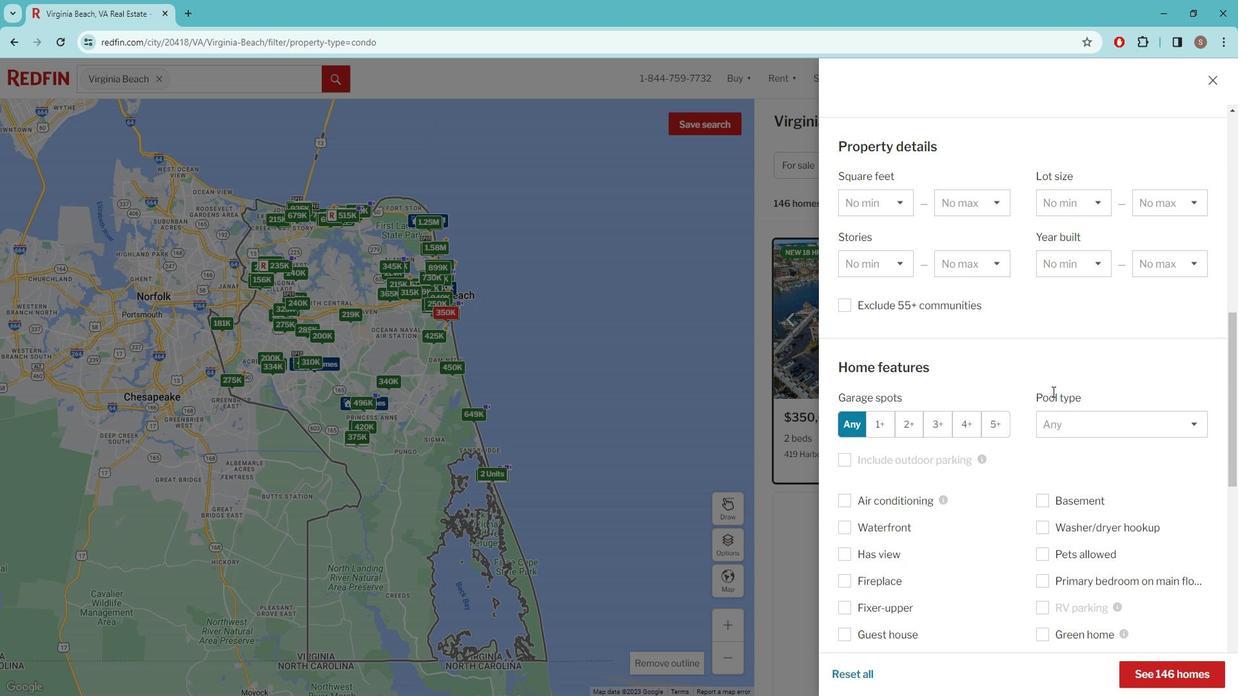 
Action: Mouse moved to (1030, 382)
Screenshot: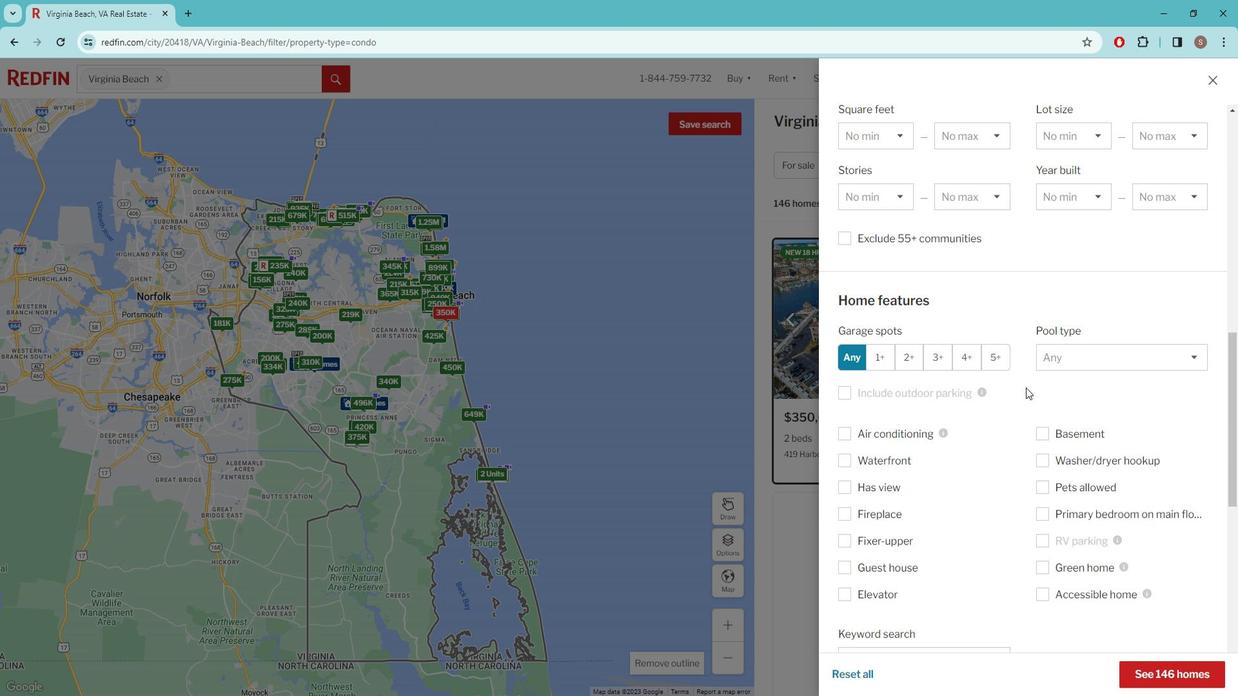 
Action: Mouse scrolled (1030, 381) with delta (0, 0)
Screenshot: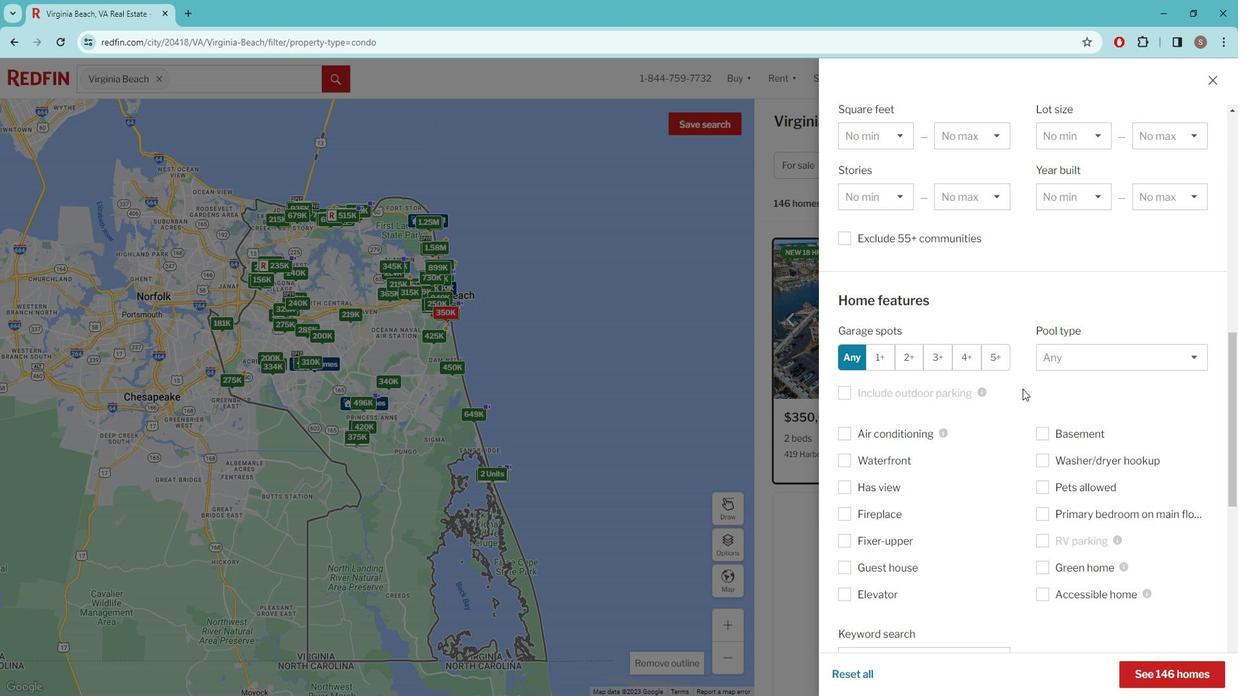 
Action: Mouse moved to (999, 390)
Screenshot: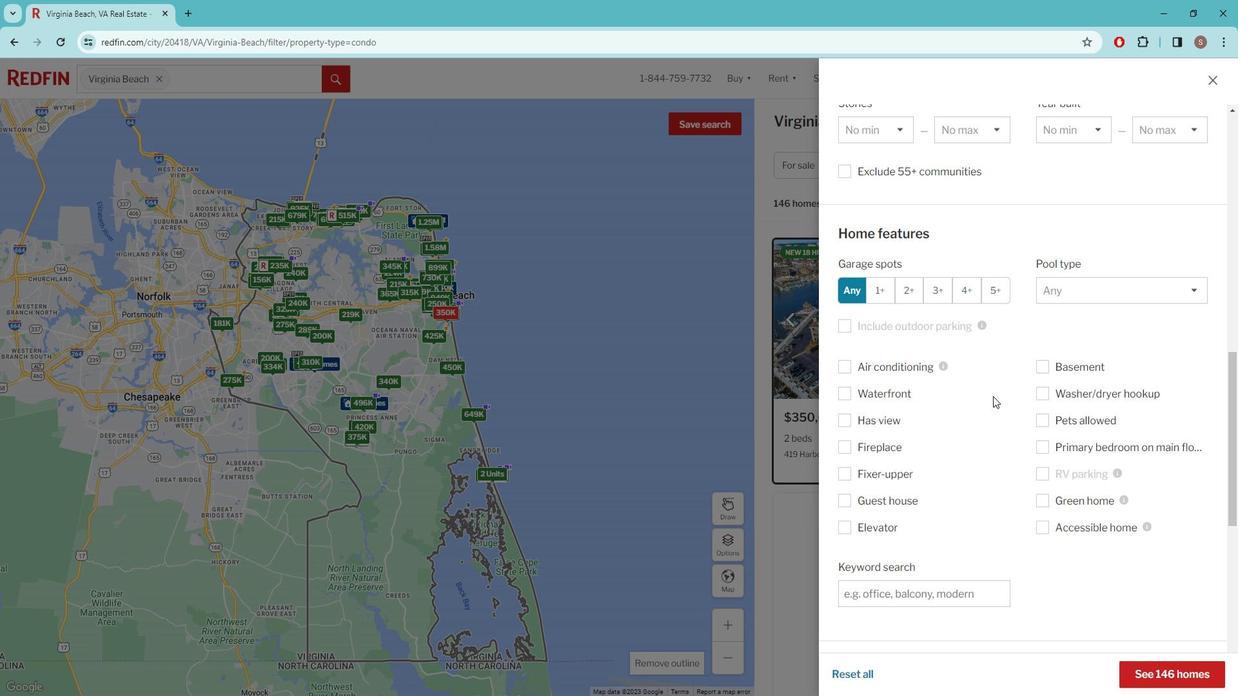 
Action: Mouse scrolled (999, 389) with delta (0, 0)
Screenshot: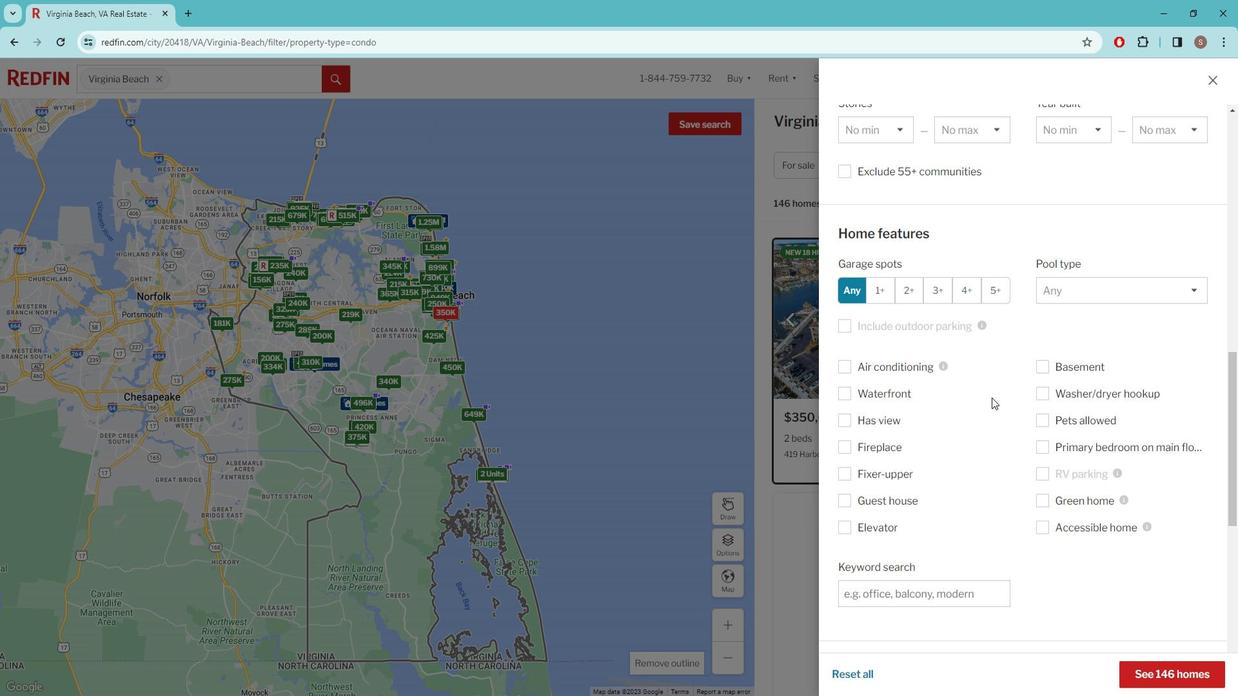 
Action: Mouse scrolled (999, 389) with delta (0, 0)
Screenshot: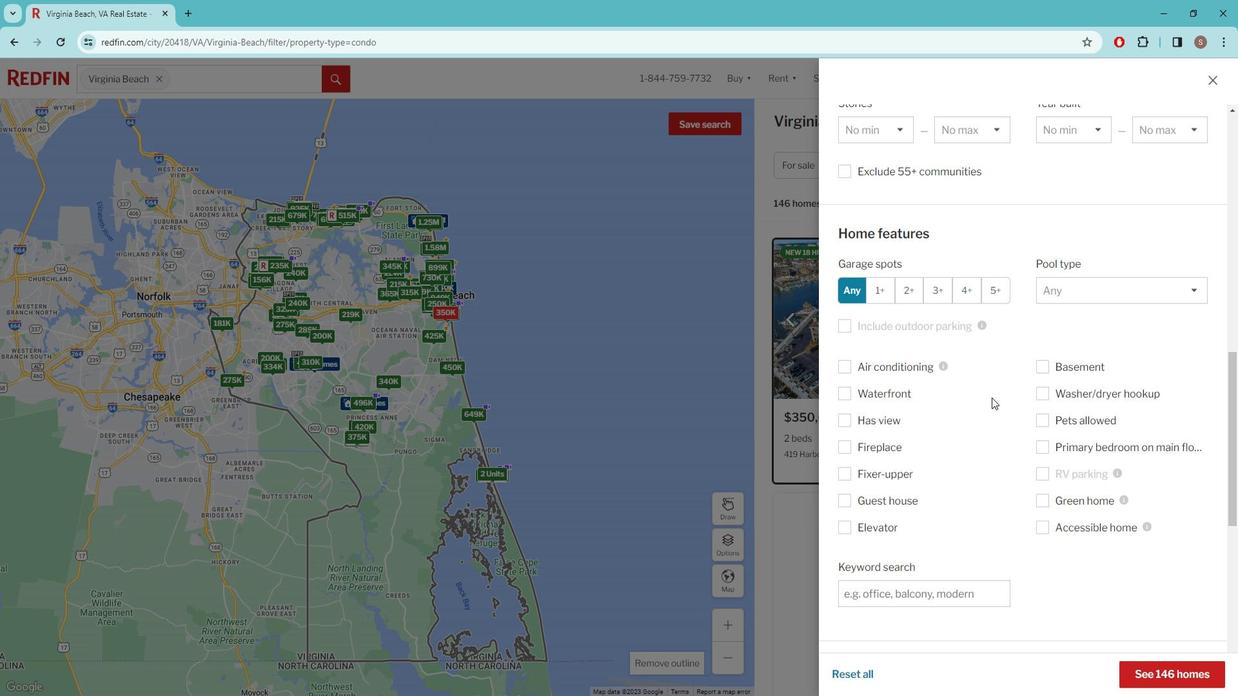 
Action: Mouse moved to (892, 449)
Screenshot: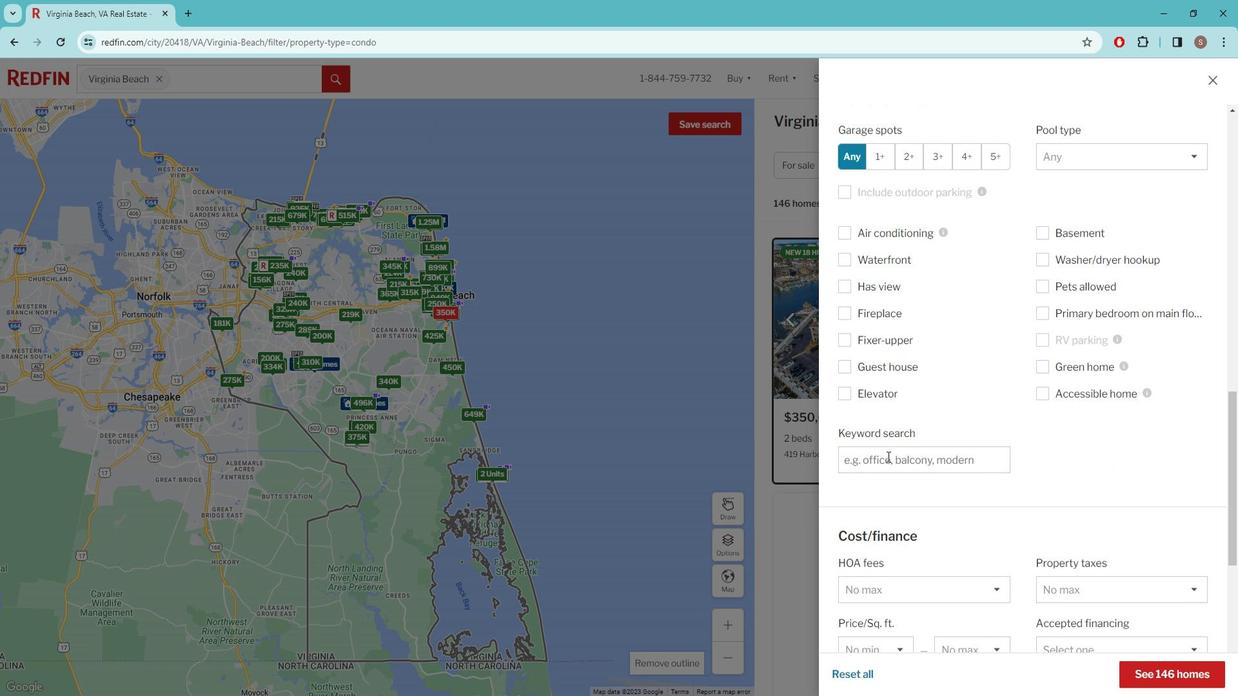 
Action: Mouse pressed left at (892, 449)
Screenshot: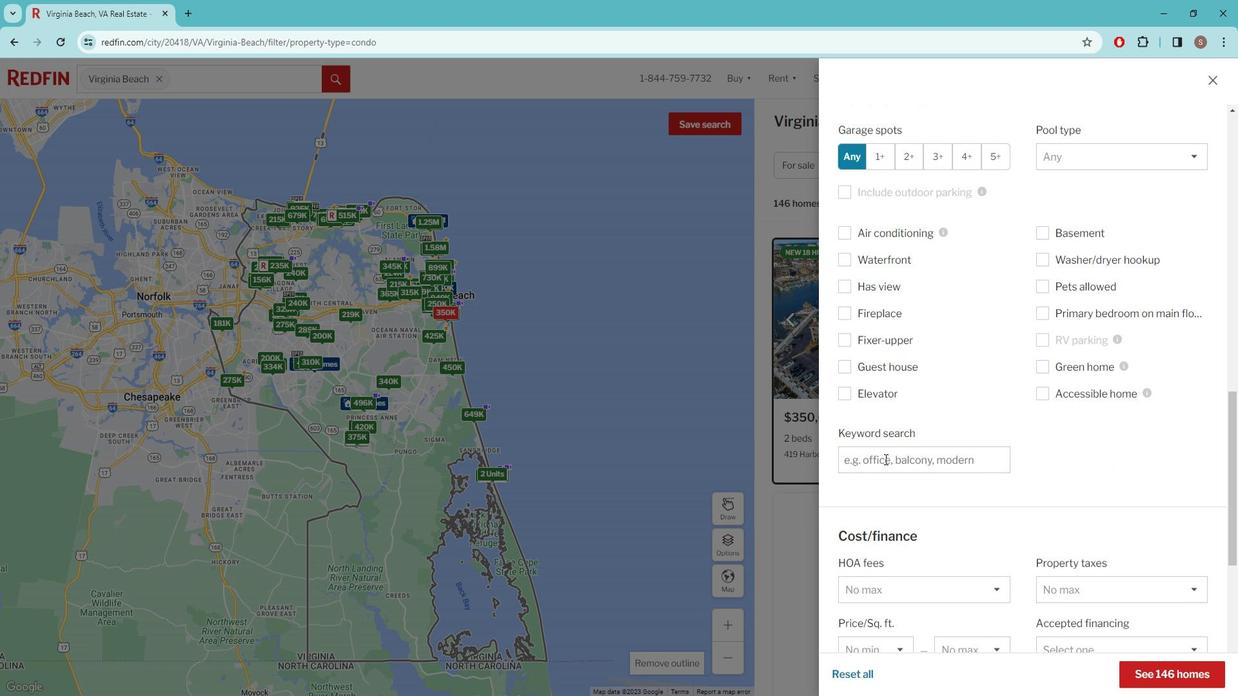 
Action: Key pressed BALCONY,<Key.space><Key.backspace><Key.backspace><Key.space>AND<Key.space>OCEANFRONT<Key.space>
Screenshot: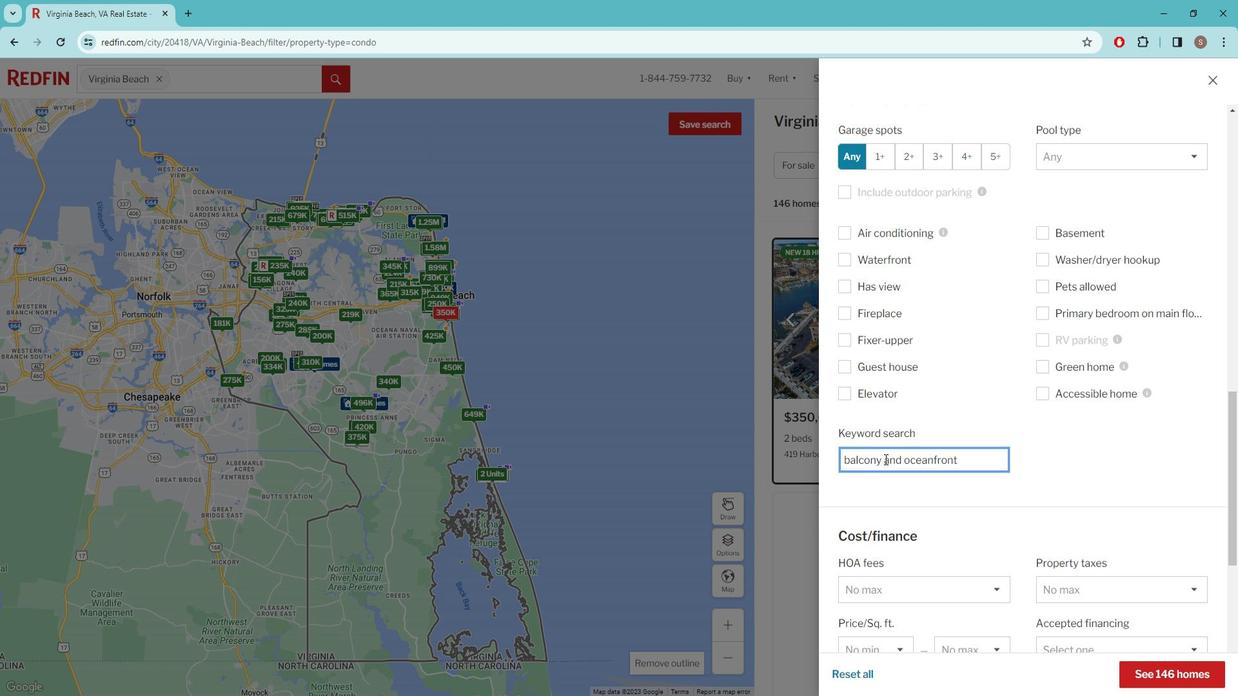 
Action: Mouse moved to (891, 456)
Screenshot: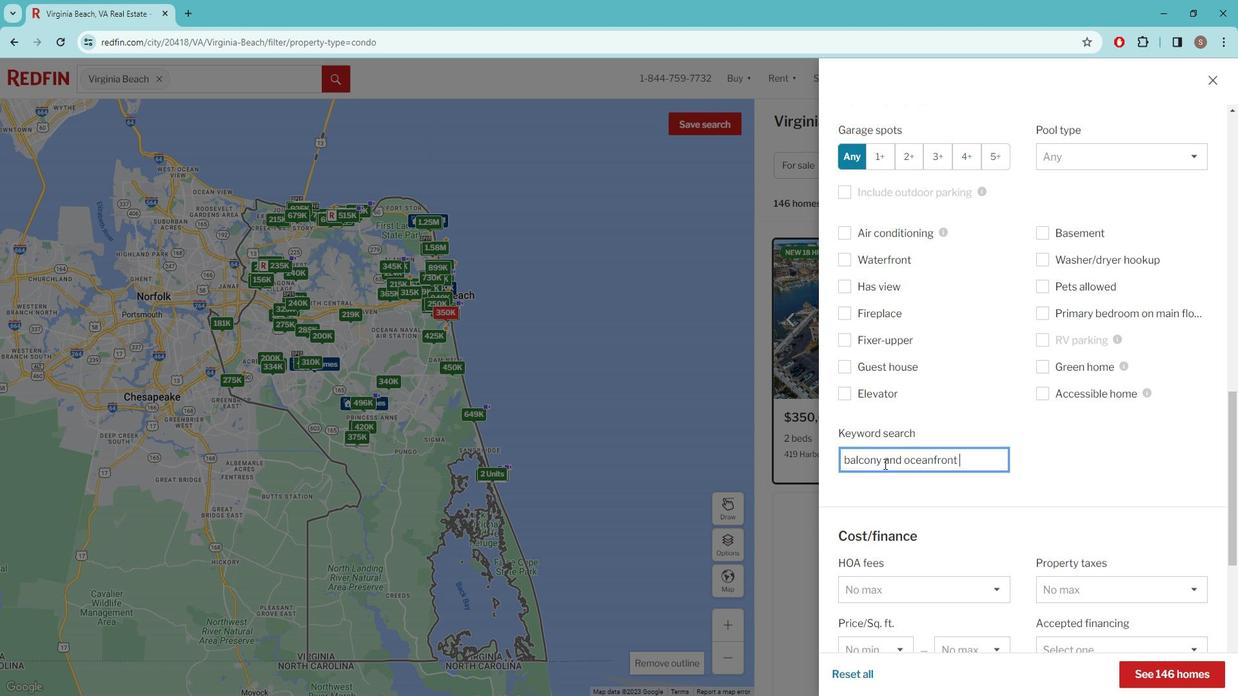 
Action: Mouse scrolled (891, 456) with delta (0, 0)
Screenshot: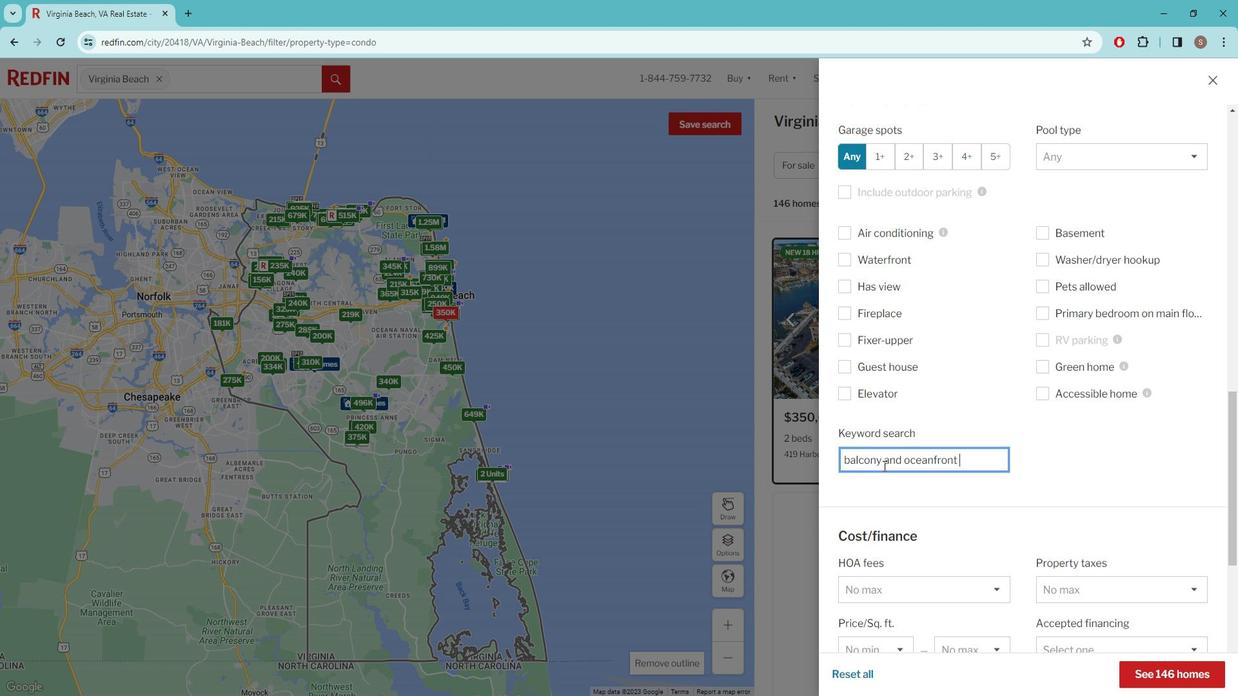 
Action: Mouse scrolled (891, 456) with delta (0, 0)
Screenshot: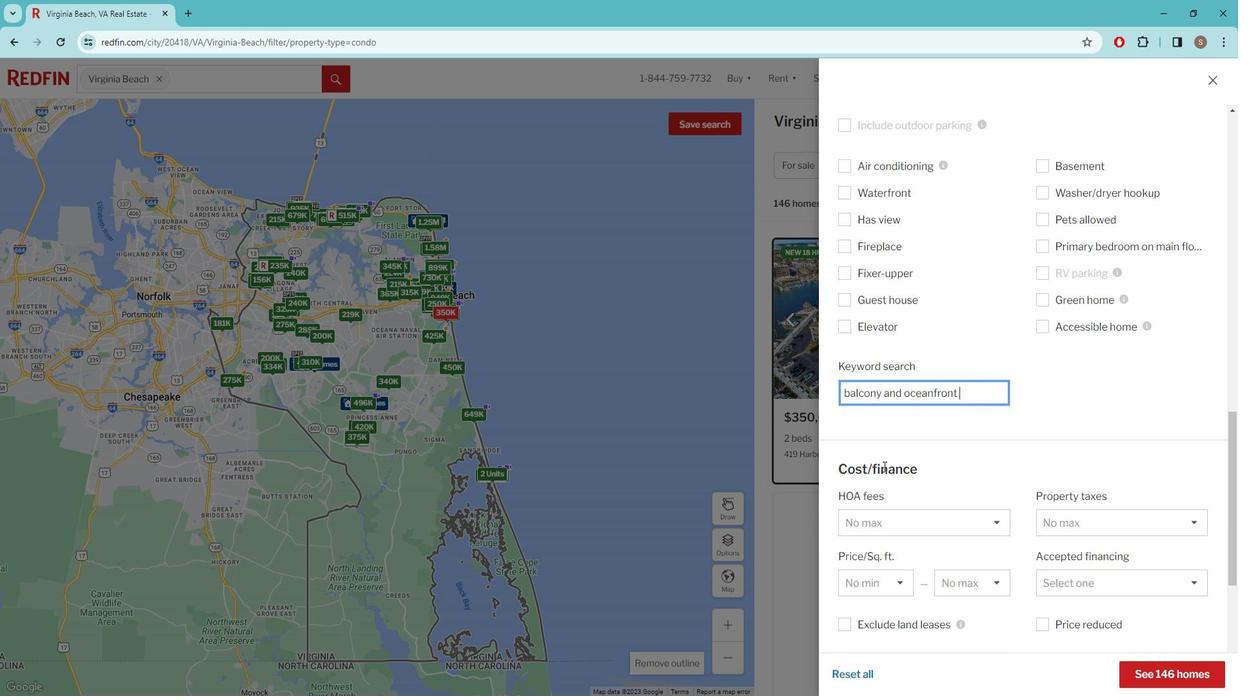 
Action: Mouse moved to (890, 460)
Screenshot: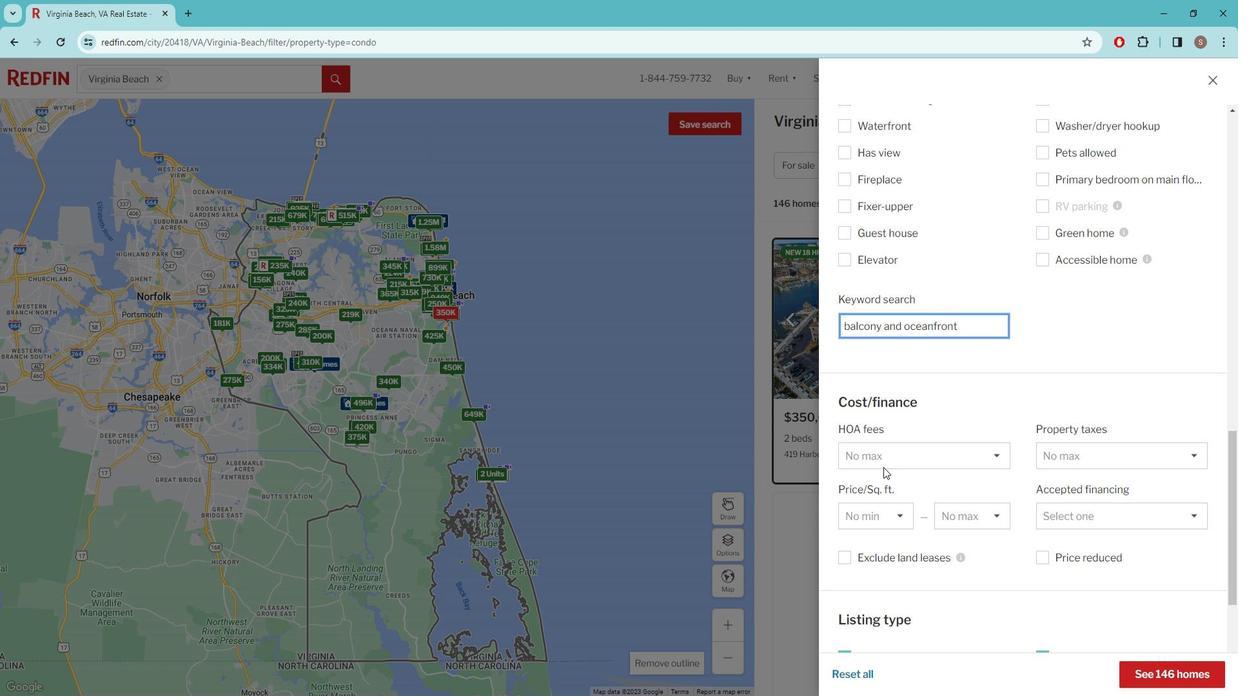 
Action: Mouse scrolled (890, 459) with delta (0, 0)
Screenshot: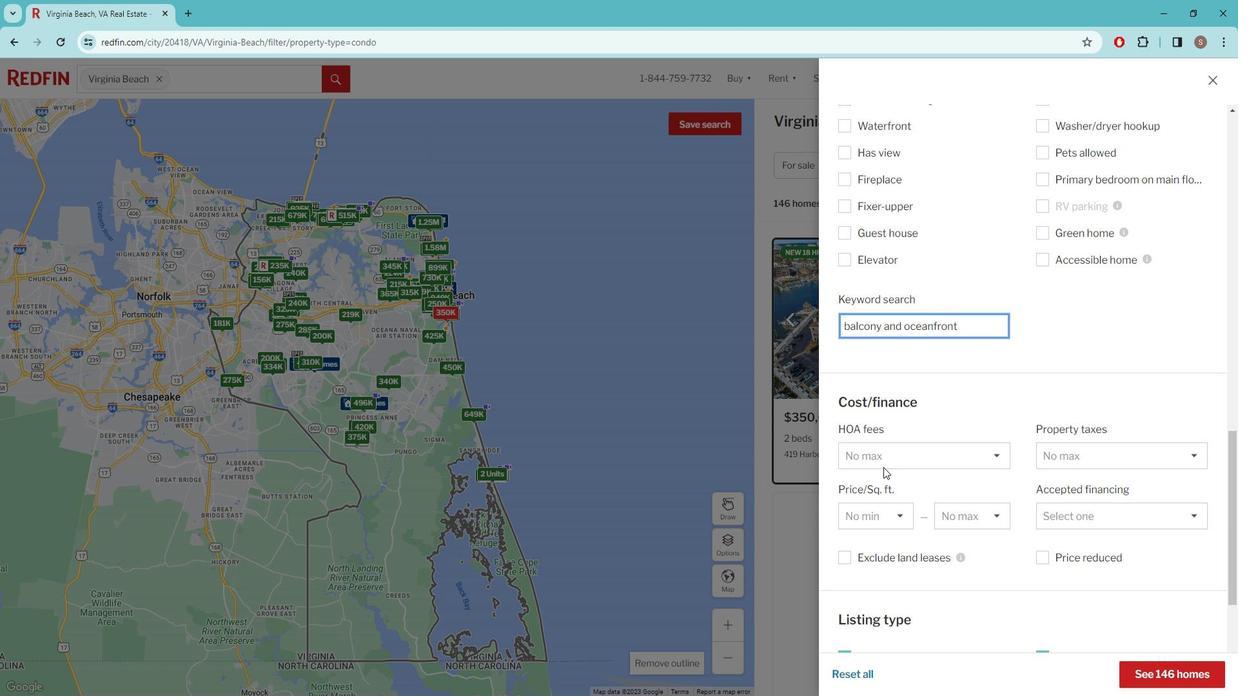 
Action: Mouse moved to (889, 466)
Screenshot: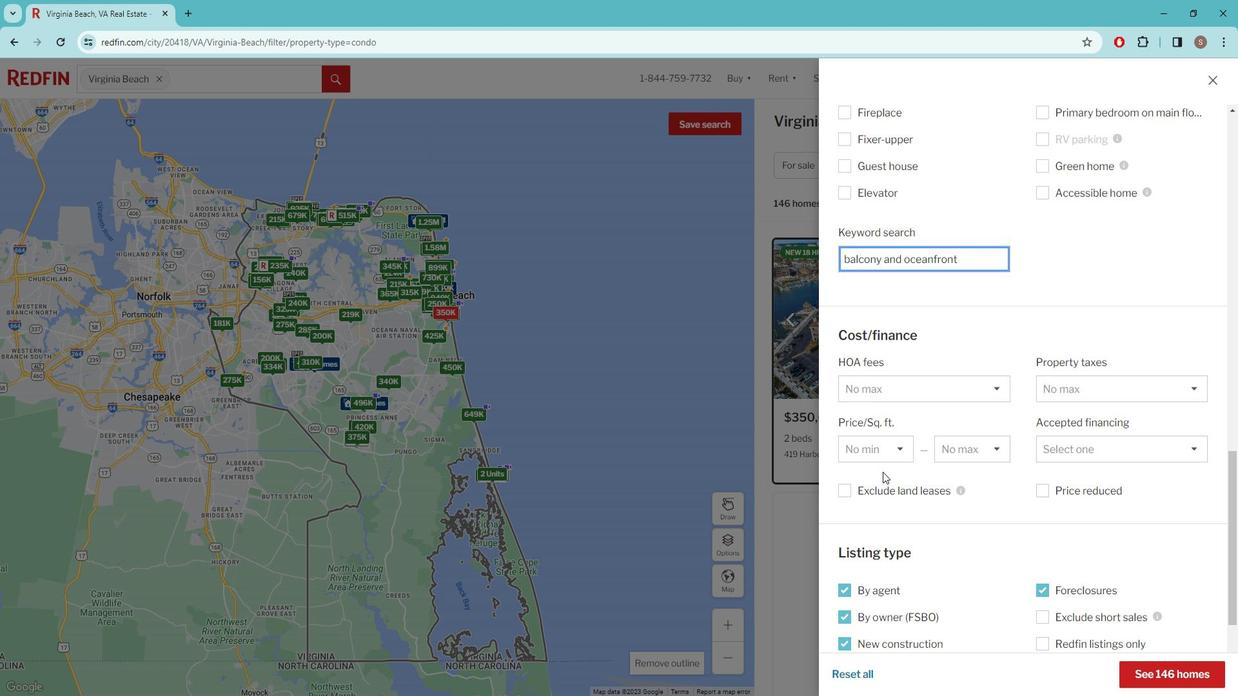 
Action: Mouse scrolled (889, 465) with delta (0, 0)
Screenshot: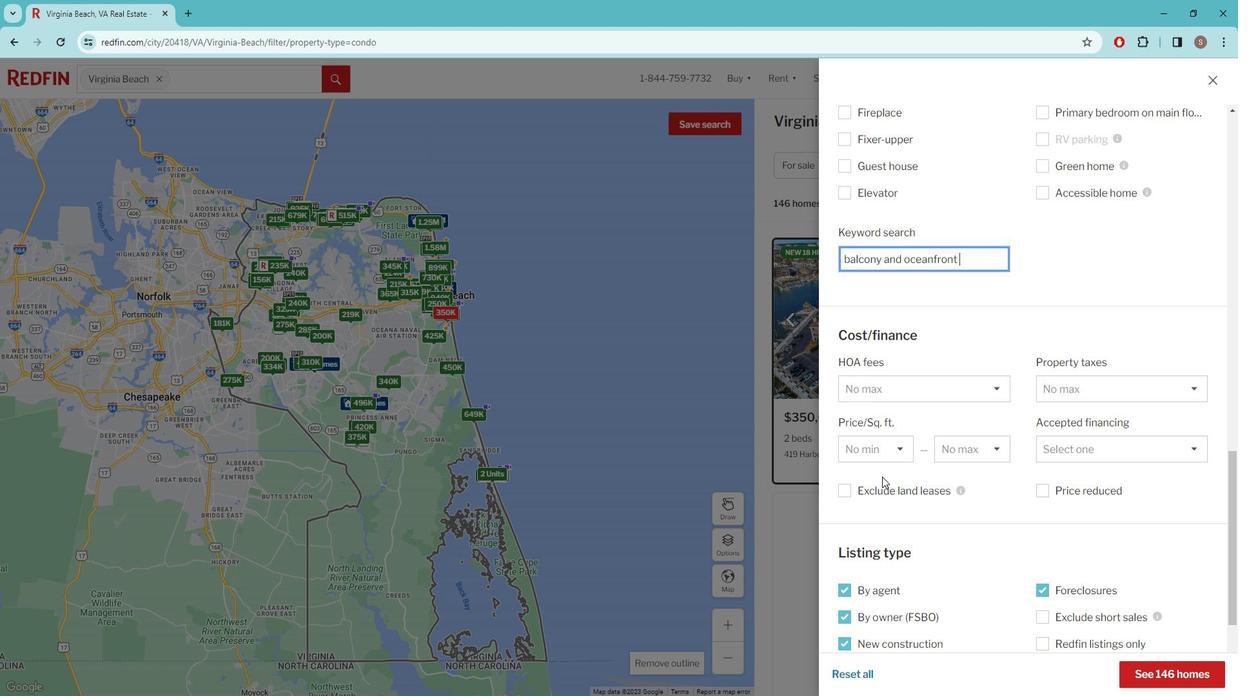 
Action: Mouse scrolled (889, 465) with delta (0, 0)
Screenshot: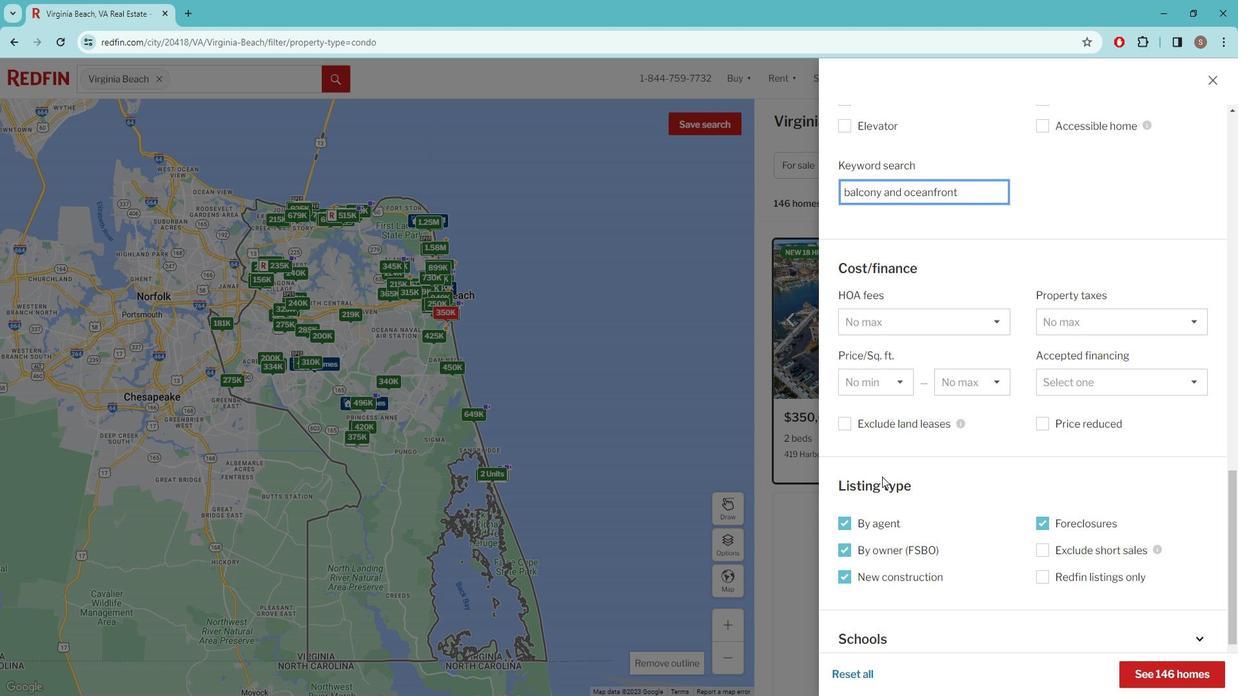 
Action: Mouse moved to (889, 467)
Screenshot: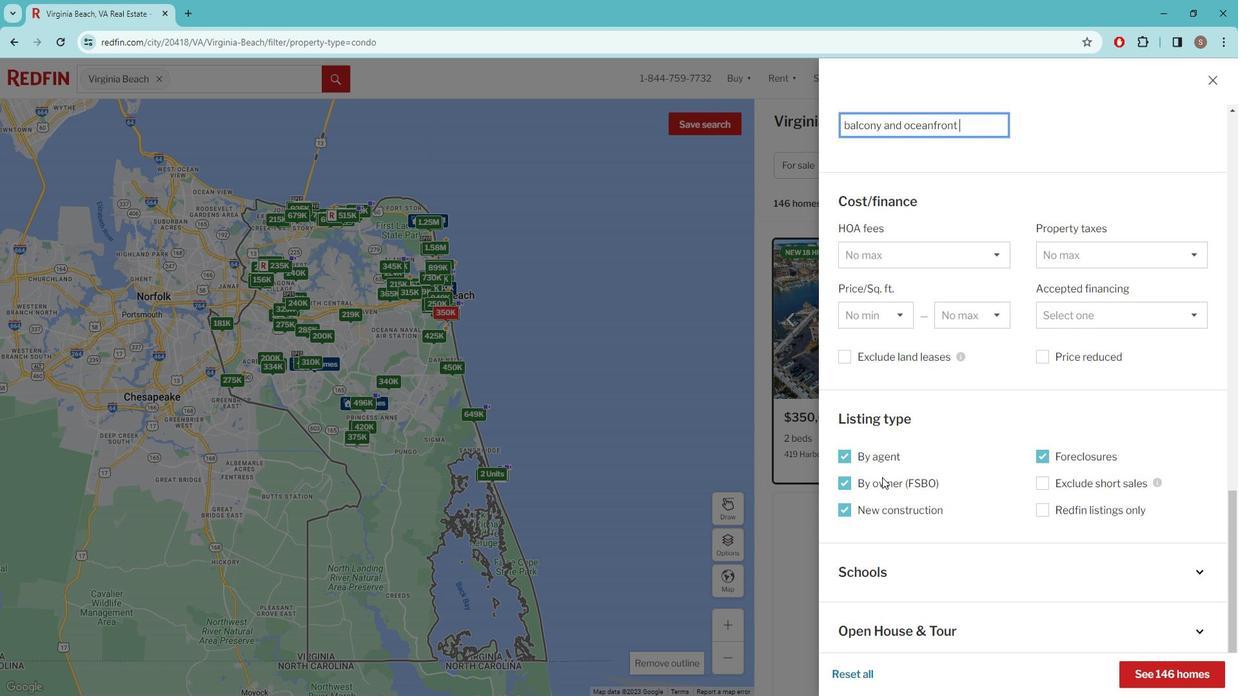 
Action: Mouse scrolled (889, 467) with delta (0, 0)
Screenshot: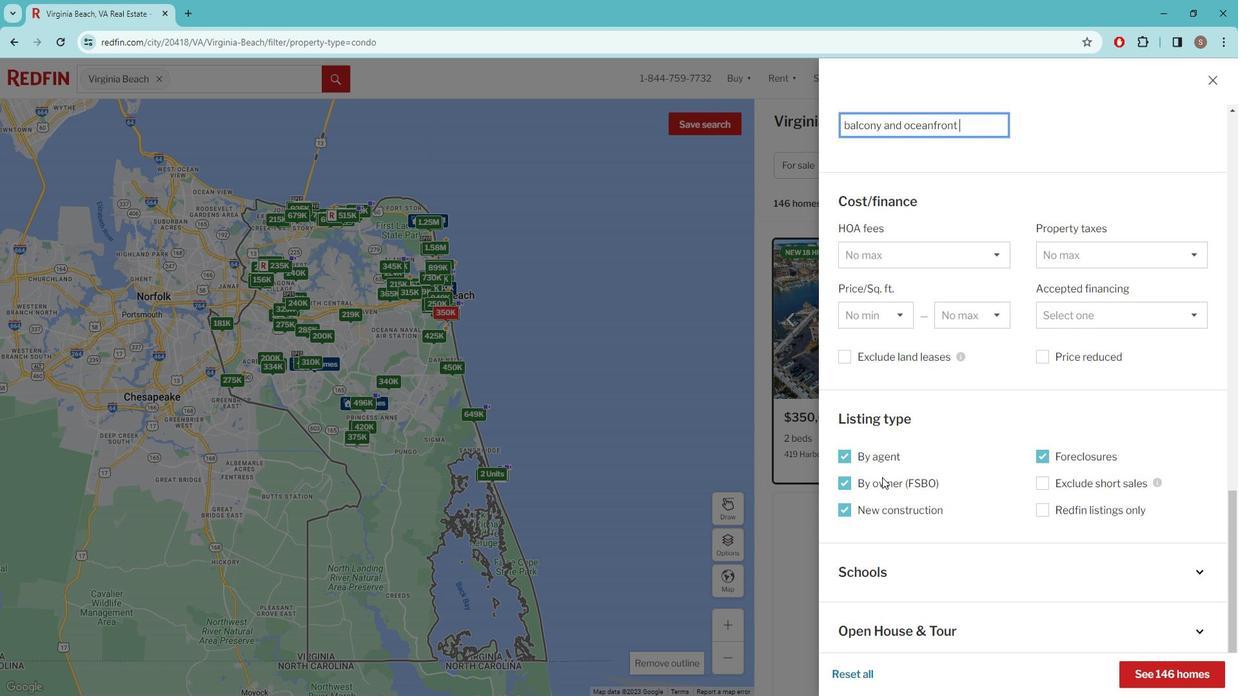 
Action: Mouse moved to (889, 468)
Screenshot: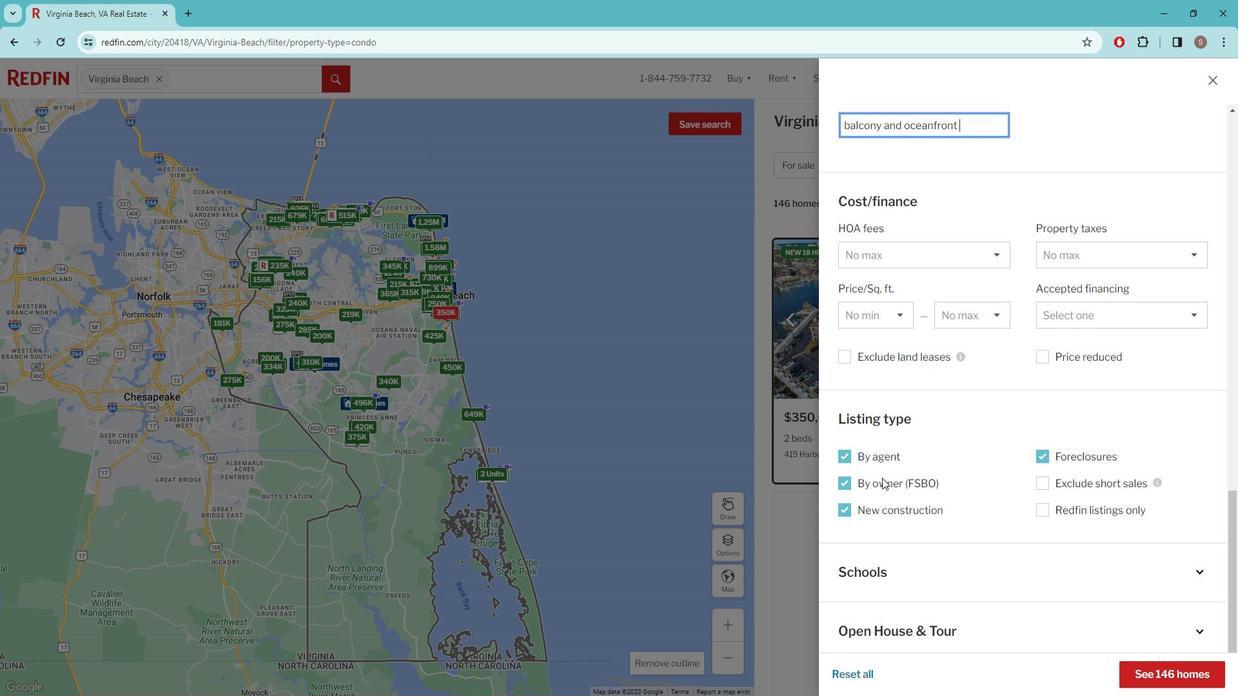 
Action: Mouse scrolled (889, 467) with delta (0, 0)
Screenshot: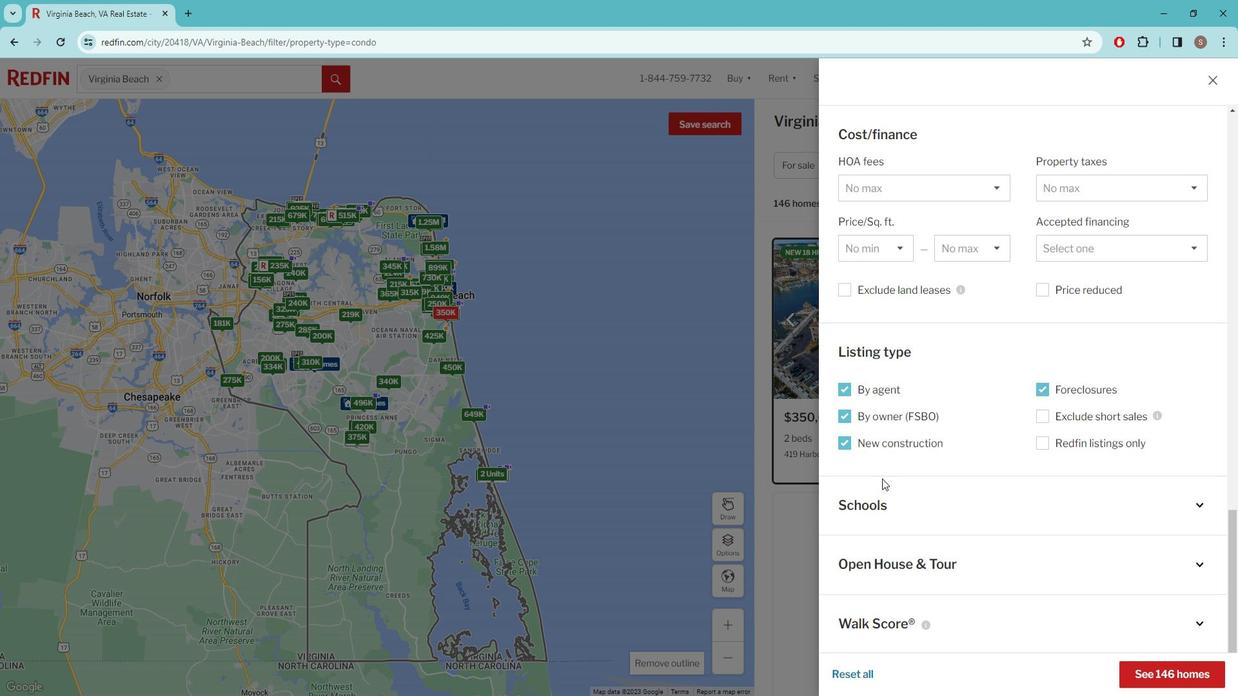 
Action: Mouse moved to (1178, 649)
Screenshot: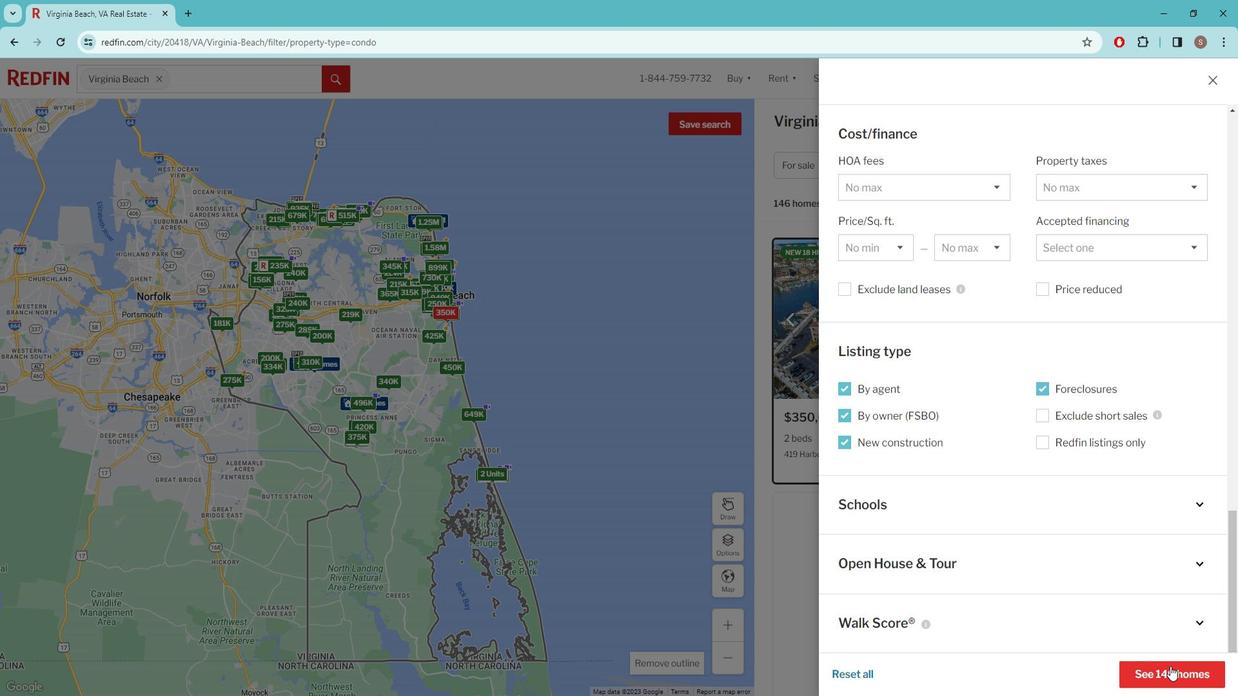 
Action: Mouse pressed left at (1178, 649)
Screenshot: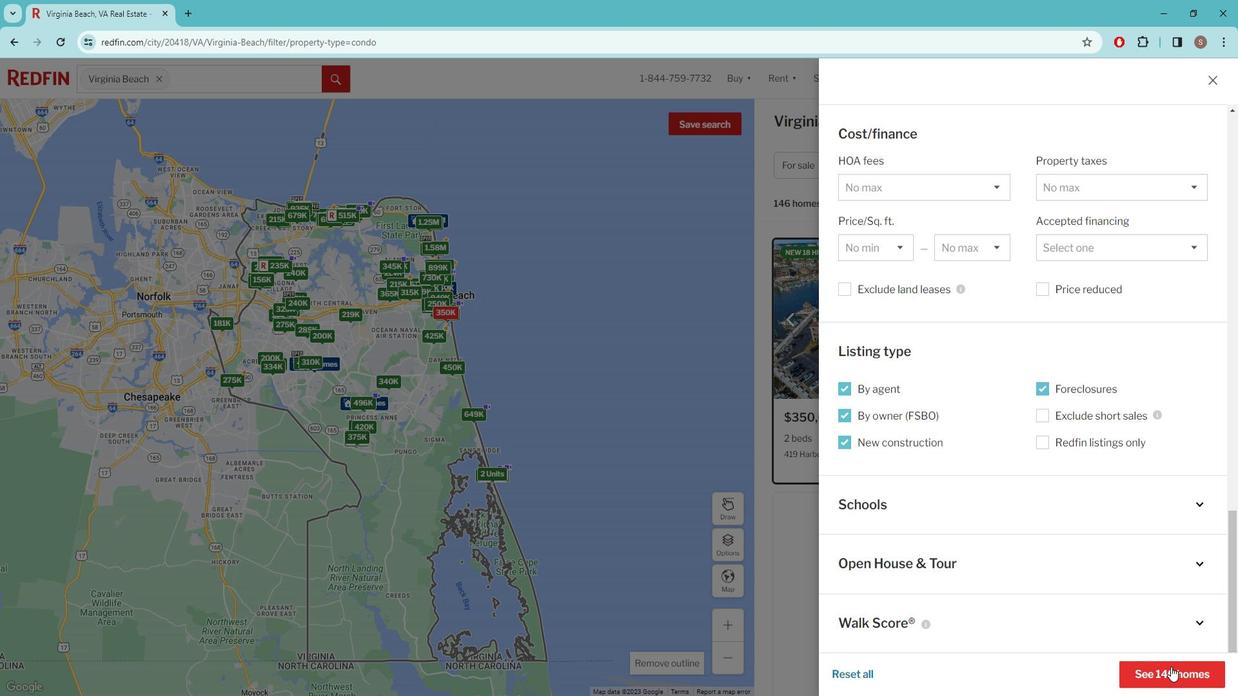 
Action: Mouse moved to (915, 422)
Screenshot: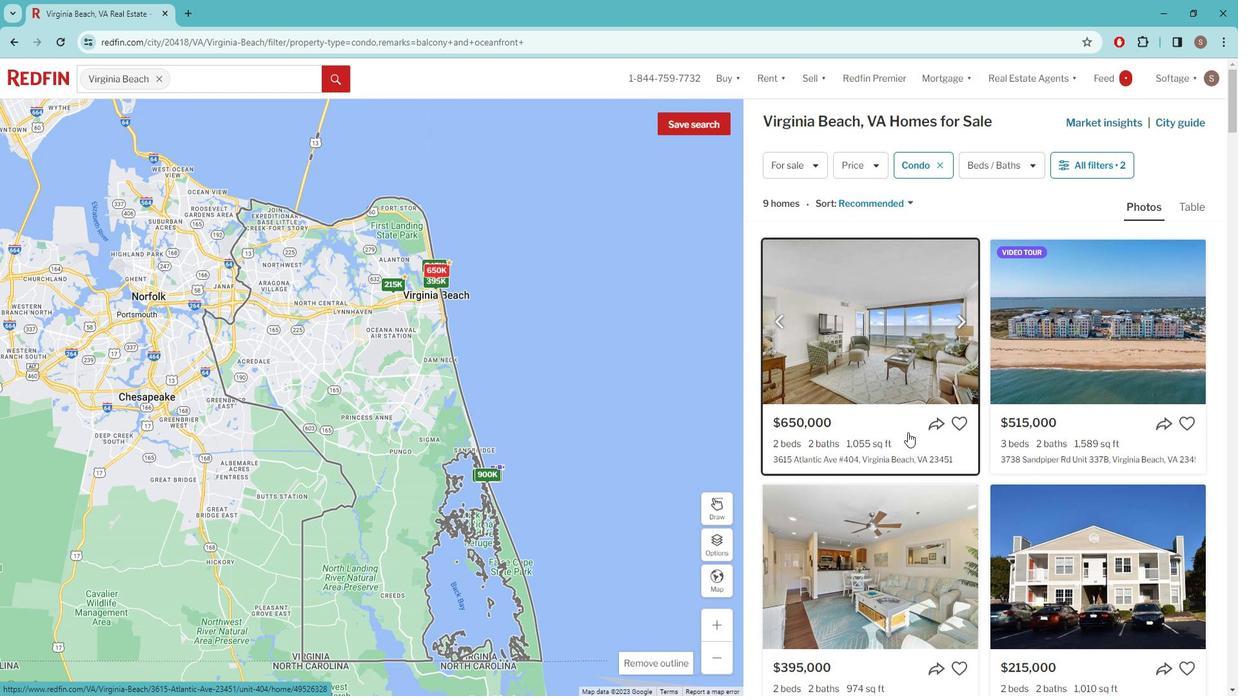 
Action: Mouse pressed left at (915, 422)
Screenshot: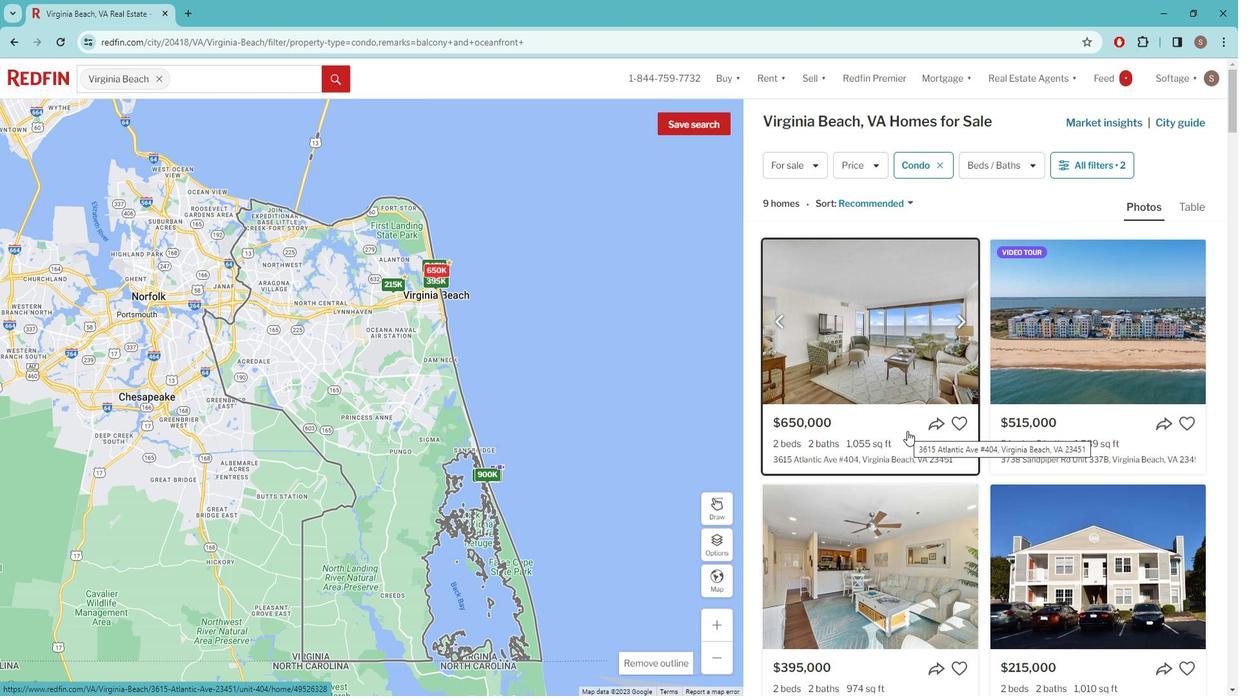 
Action: Mouse moved to (503, 334)
Screenshot: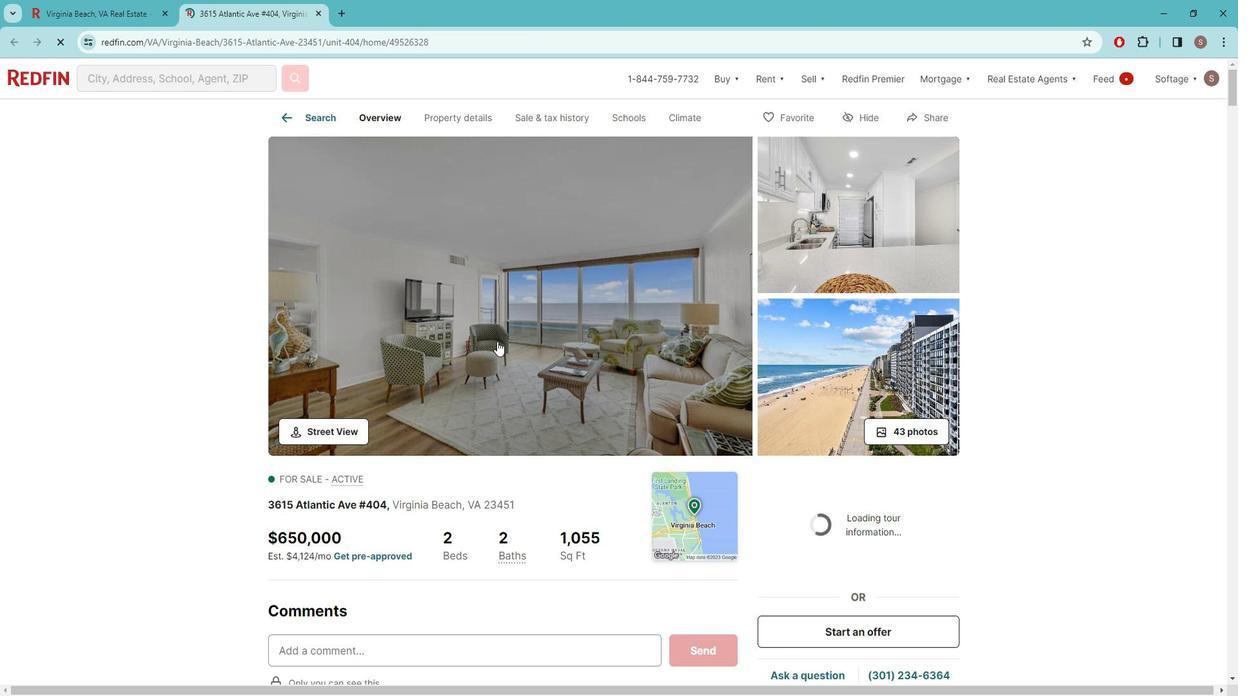 
Action: Mouse pressed left at (503, 334)
Screenshot: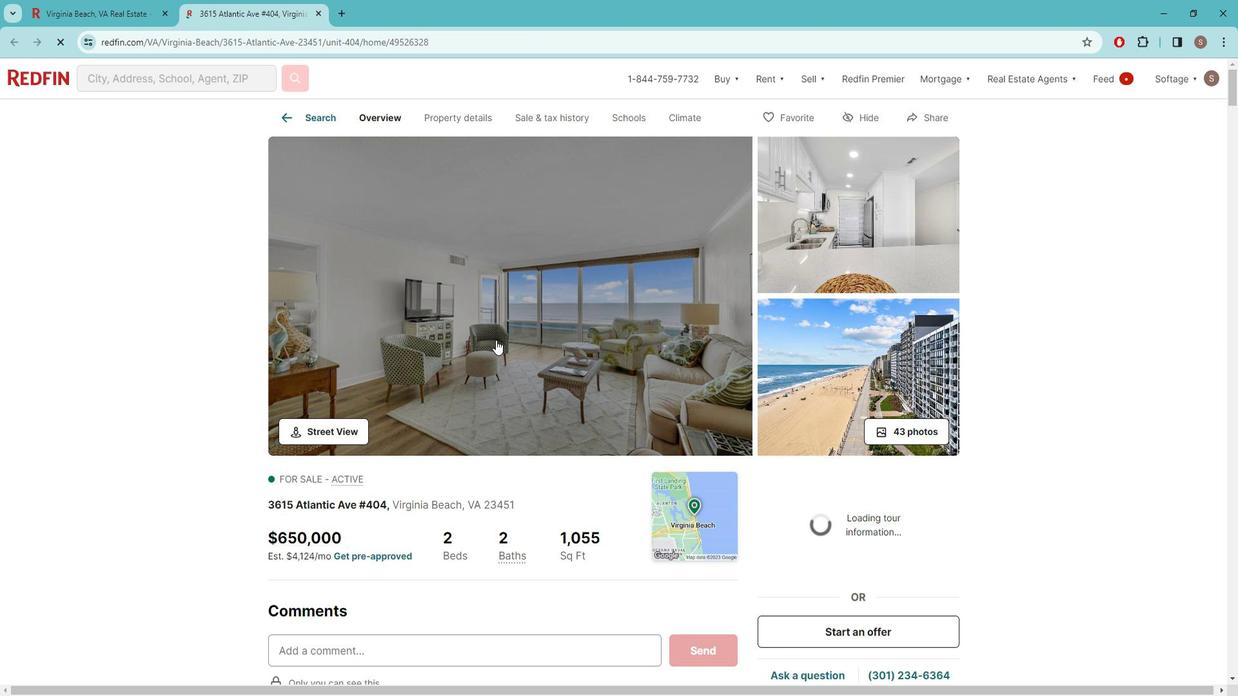 
Action: Mouse moved to (1164, 371)
Screenshot: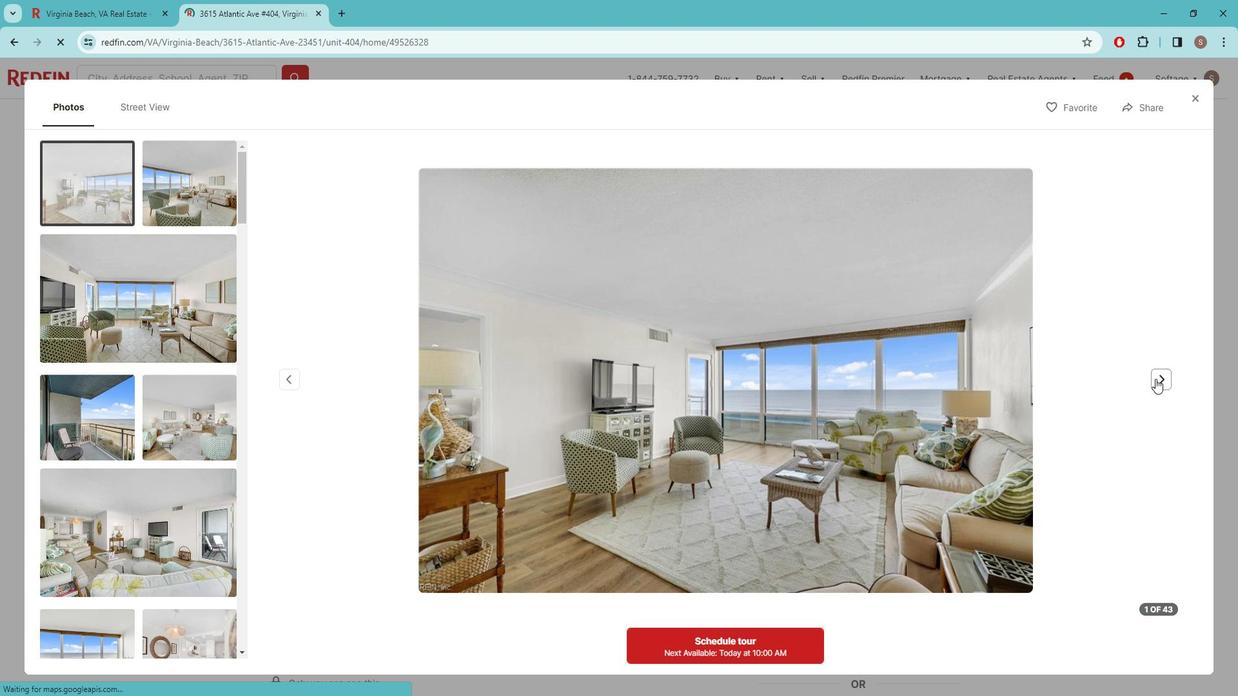 
Action: Mouse pressed left at (1164, 371)
Screenshot: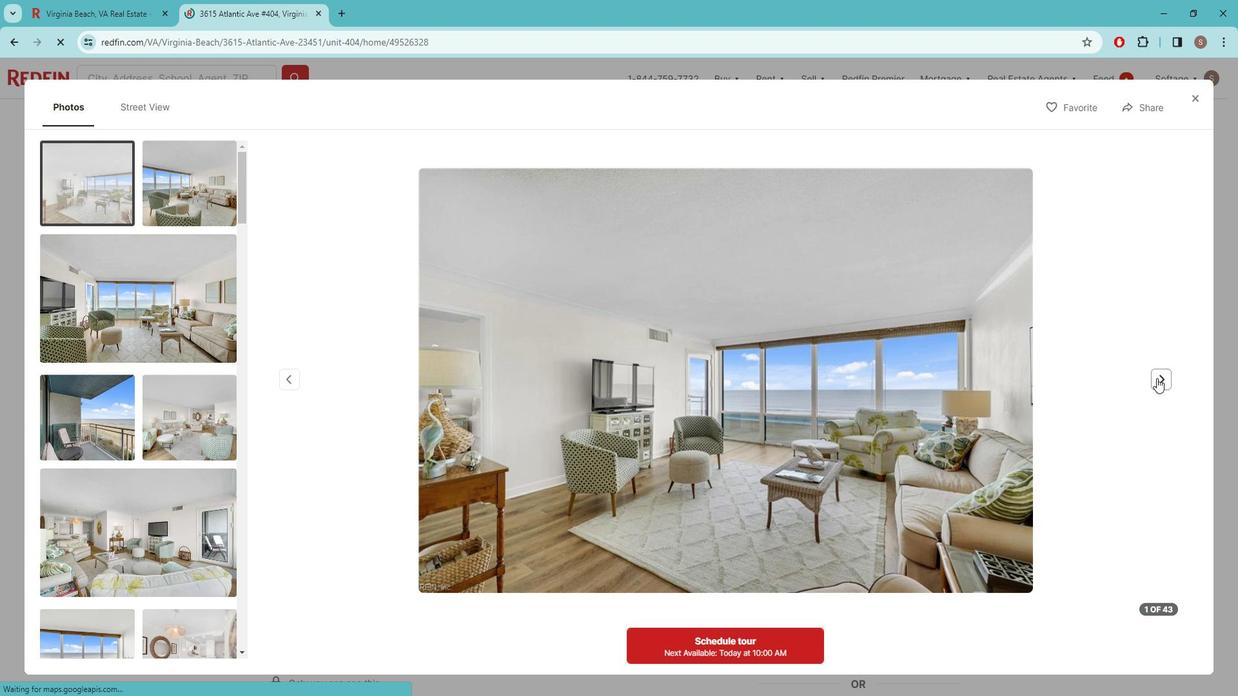 
Action: Mouse pressed left at (1164, 371)
Screenshot: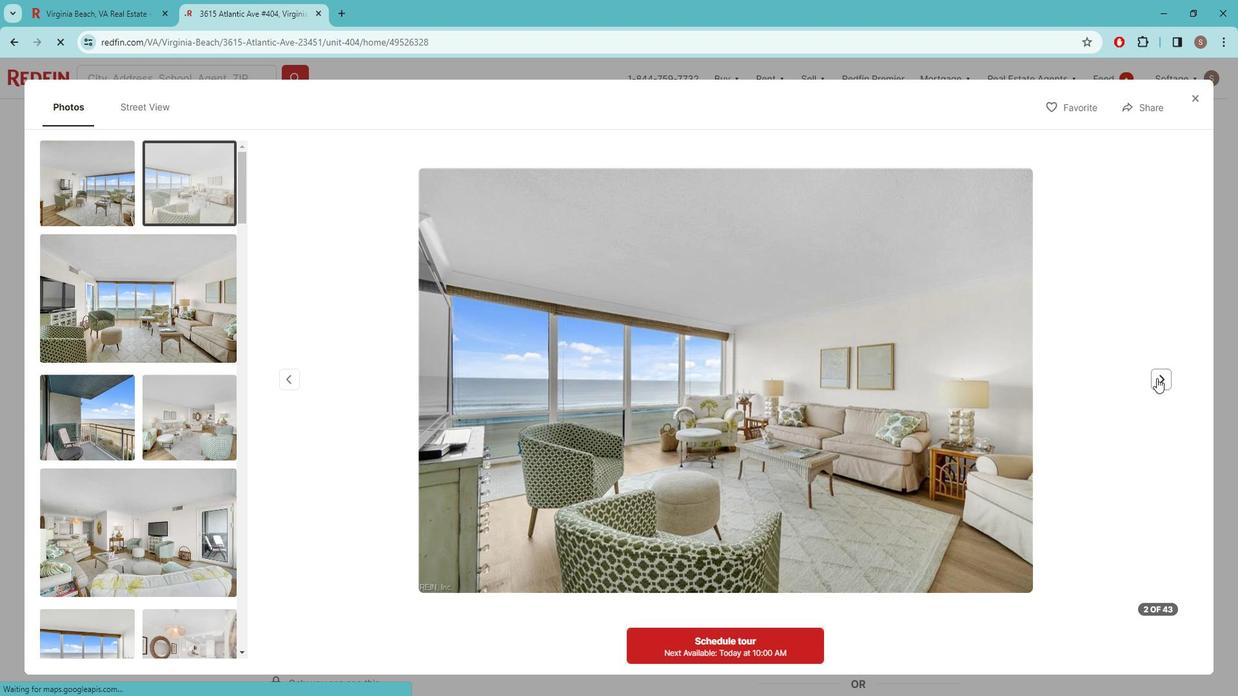 
Action: Mouse moved to (1164, 371)
Screenshot: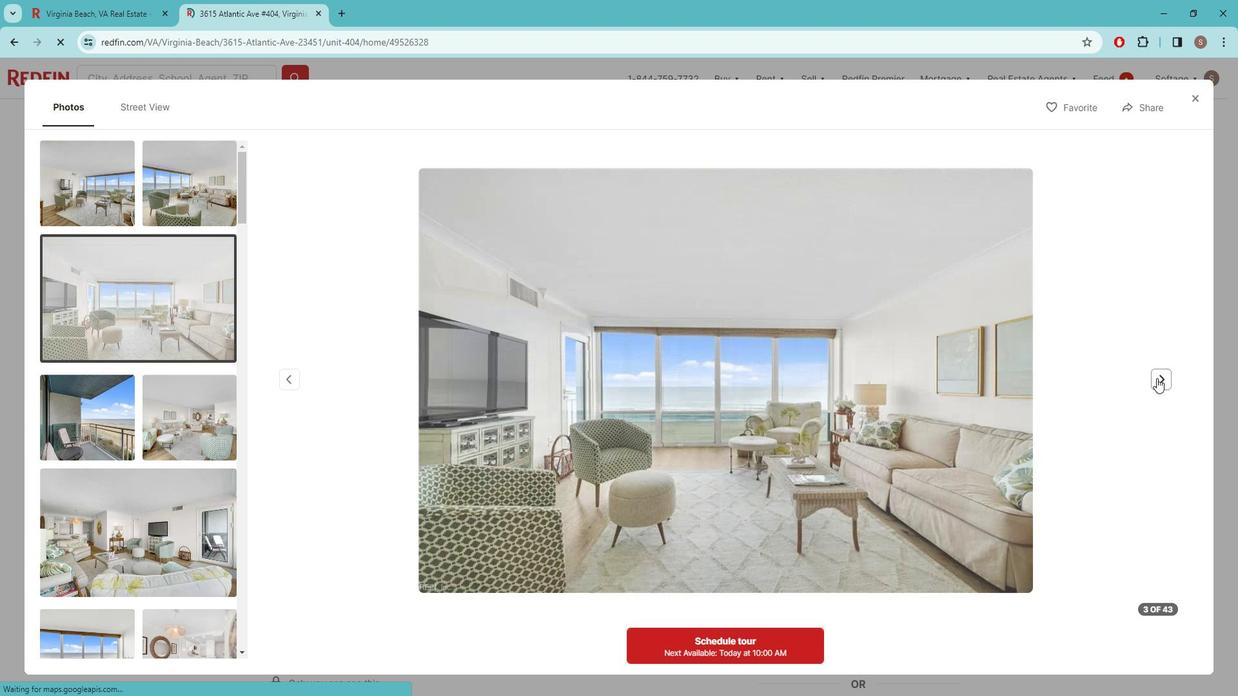 
Action: Mouse pressed left at (1164, 371)
Screenshot: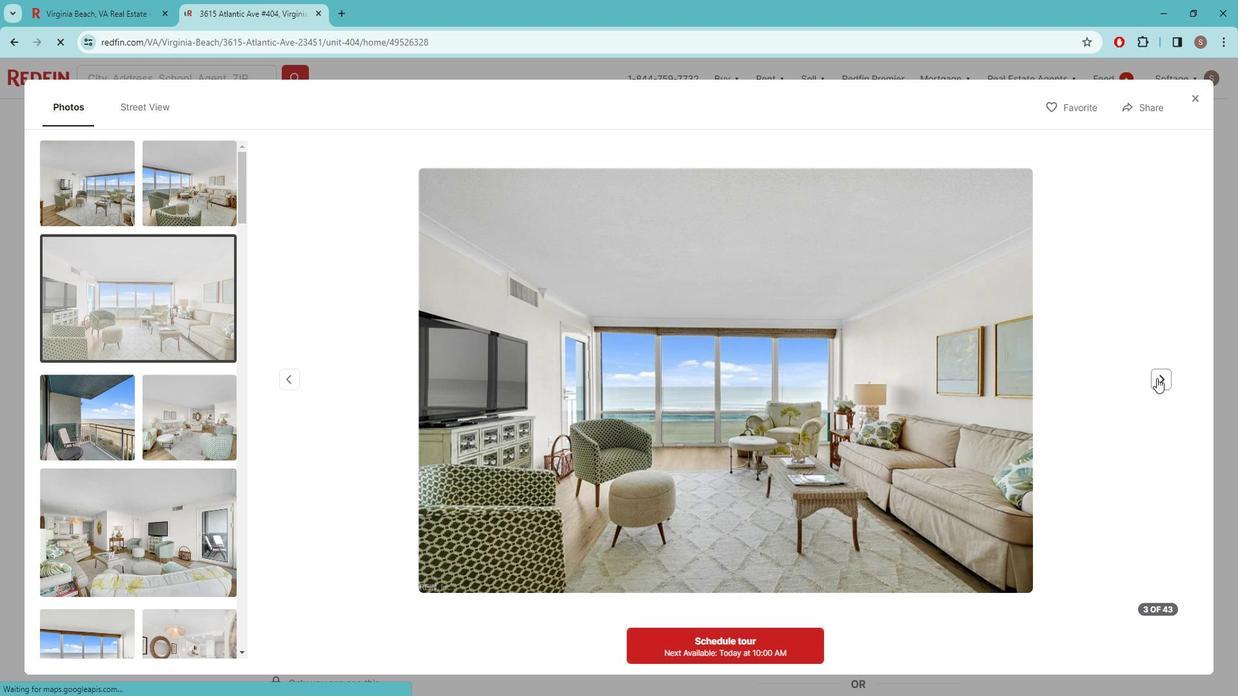 
Action: Mouse pressed left at (1164, 371)
Screenshot: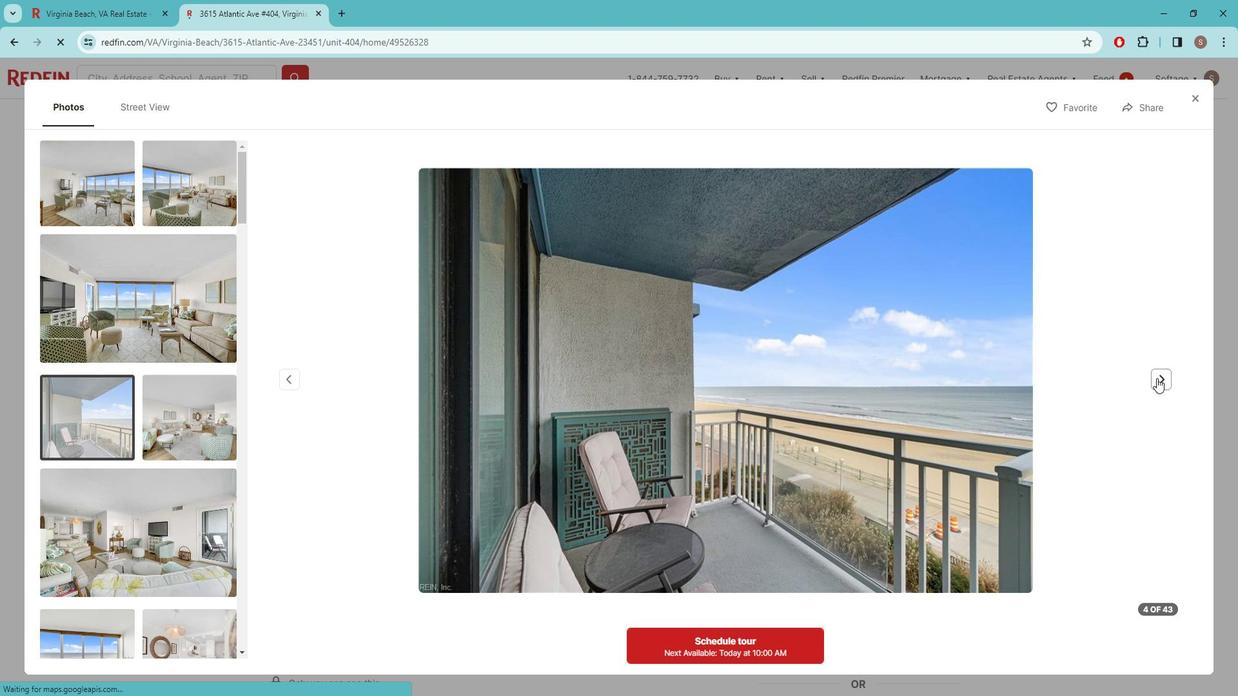 
Action: Mouse pressed left at (1164, 371)
Screenshot: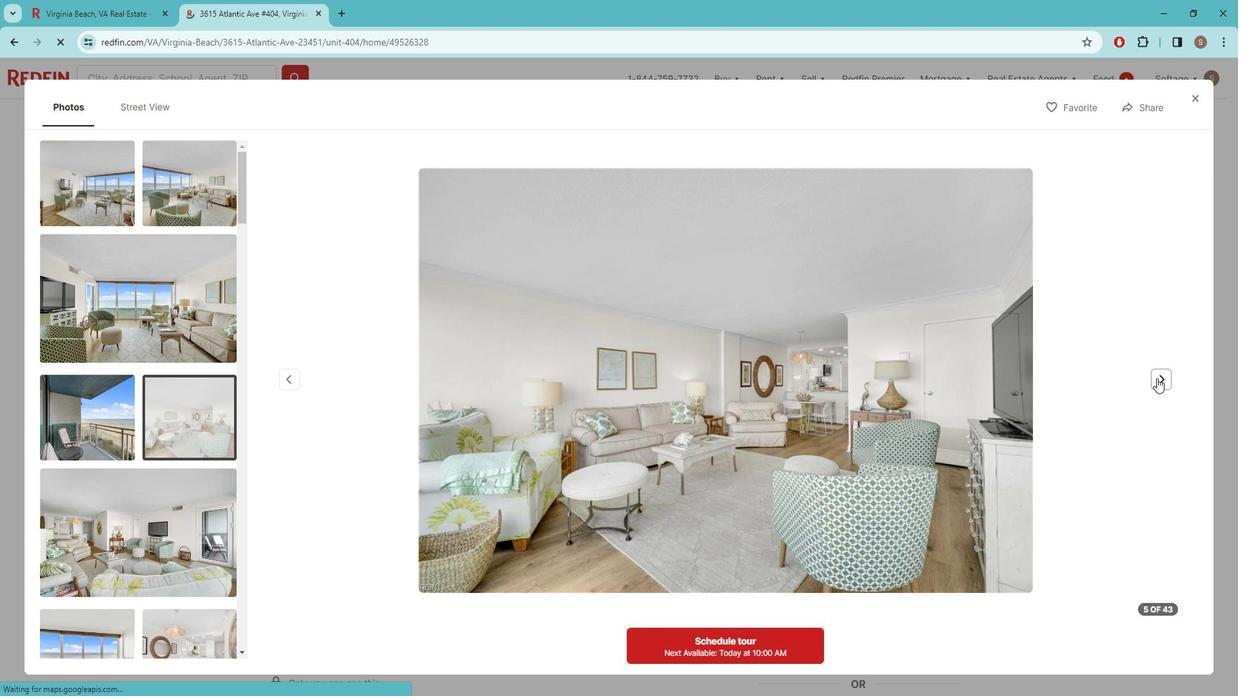 
Action: Mouse pressed left at (1164, 371)
Screenshot: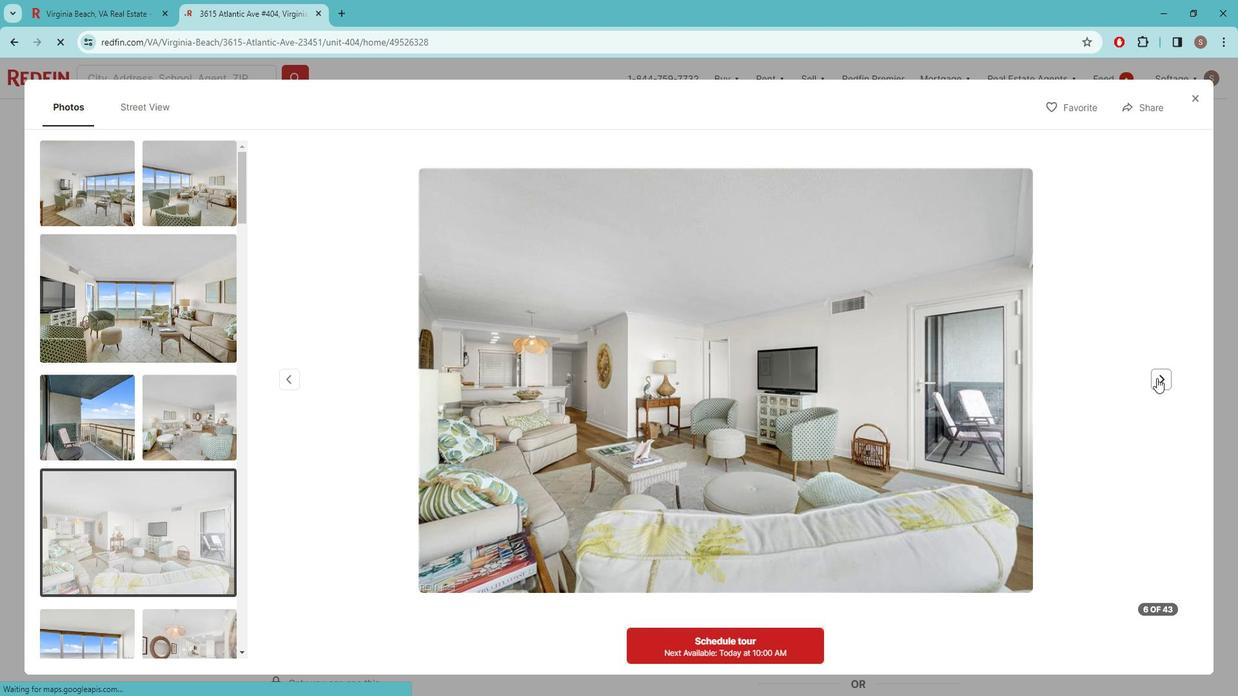
Action: Mouse pressed left at (1164, 371)
Screenshot: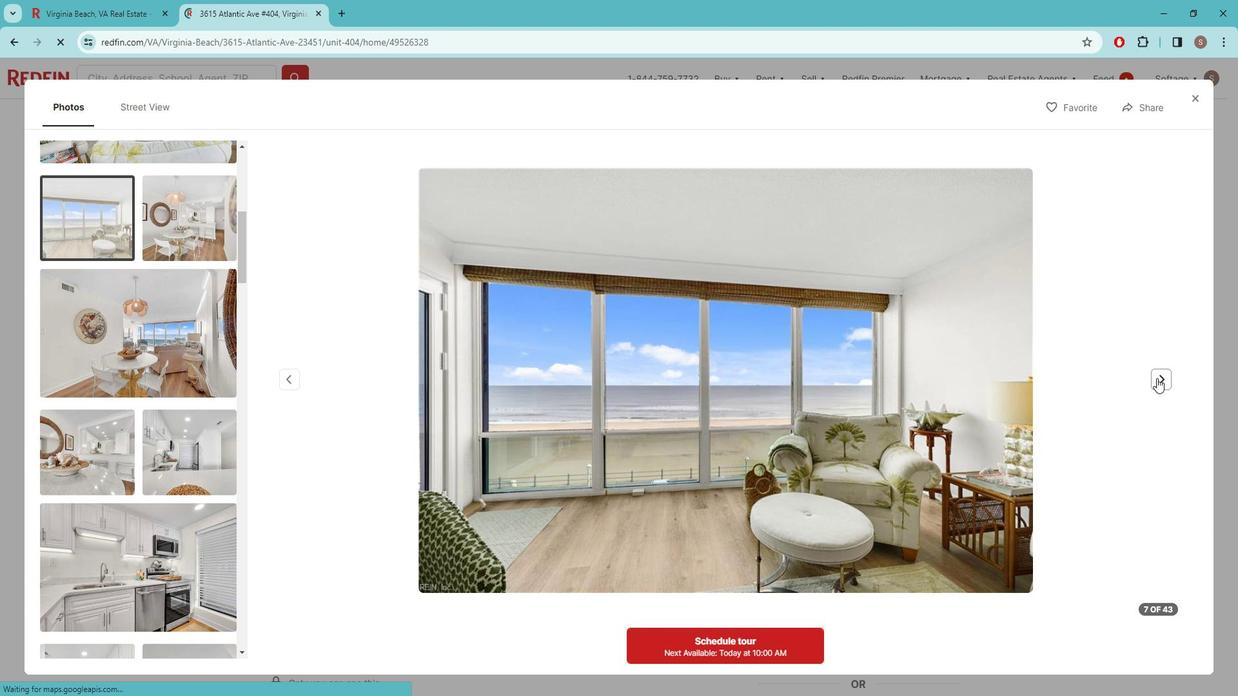 
Action: Mouse moved to (1165, 371)
Screenshot: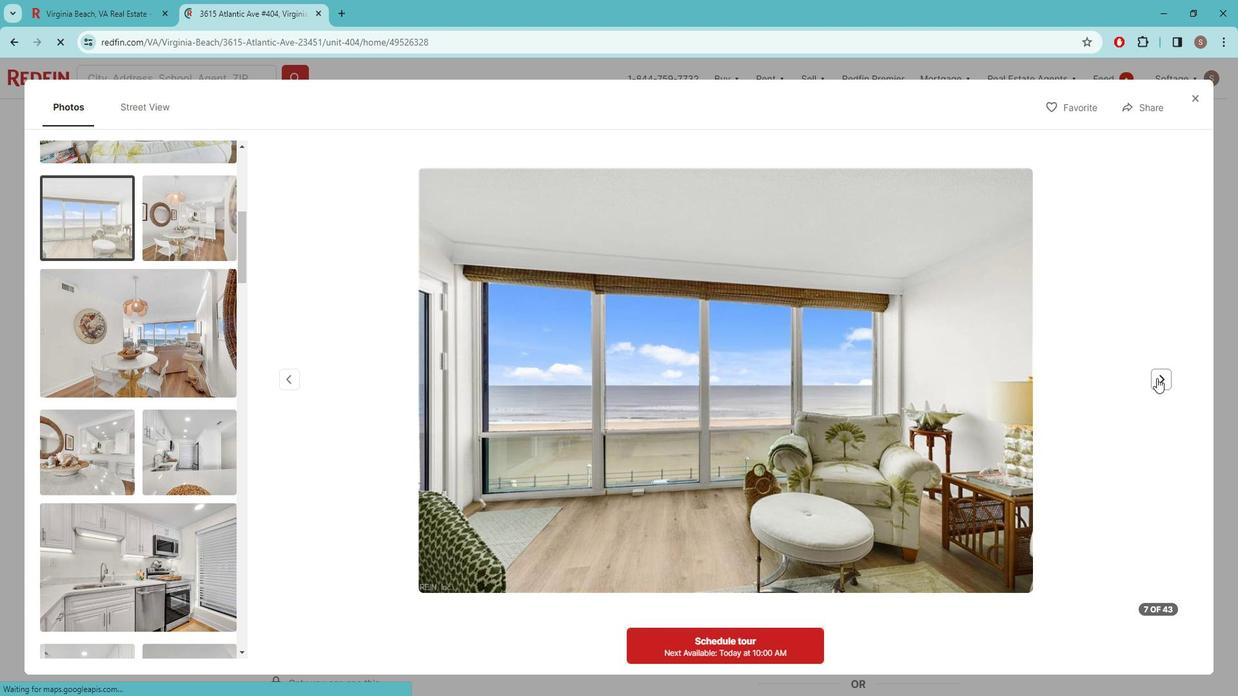 
Action: Mouse pressed left at (1165, 371)
Screenshot: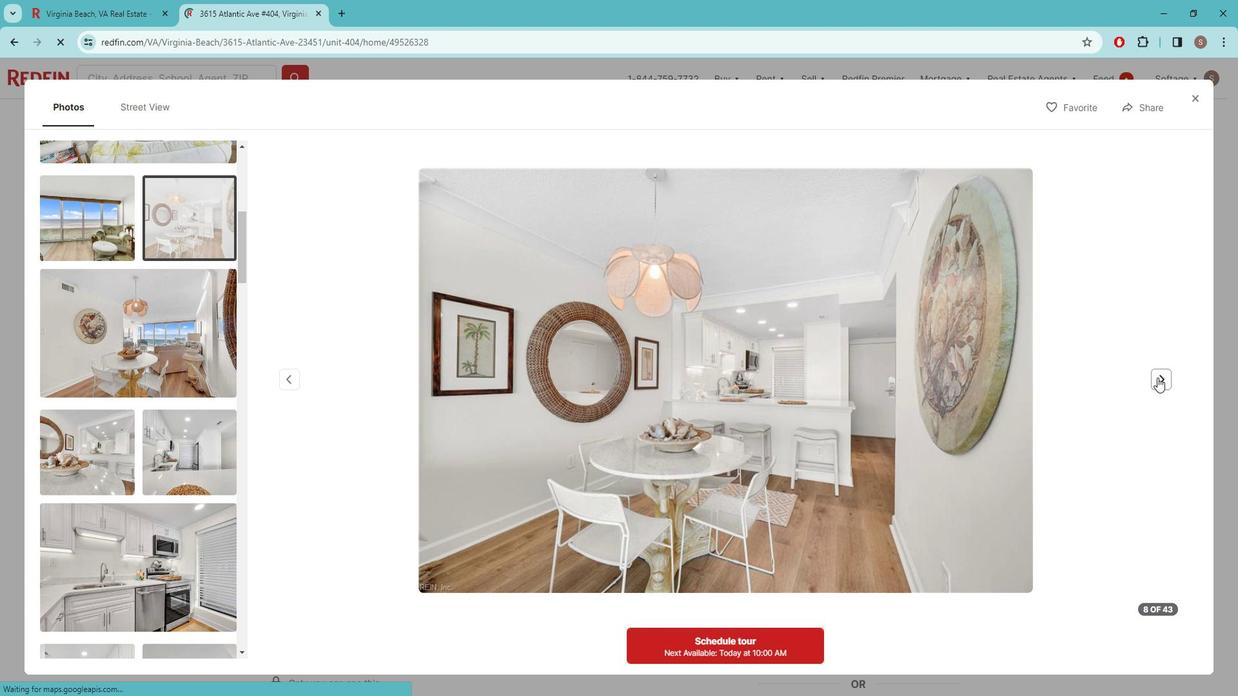 
Action: Mouse pressed left at (1165, 371)
Screenshot: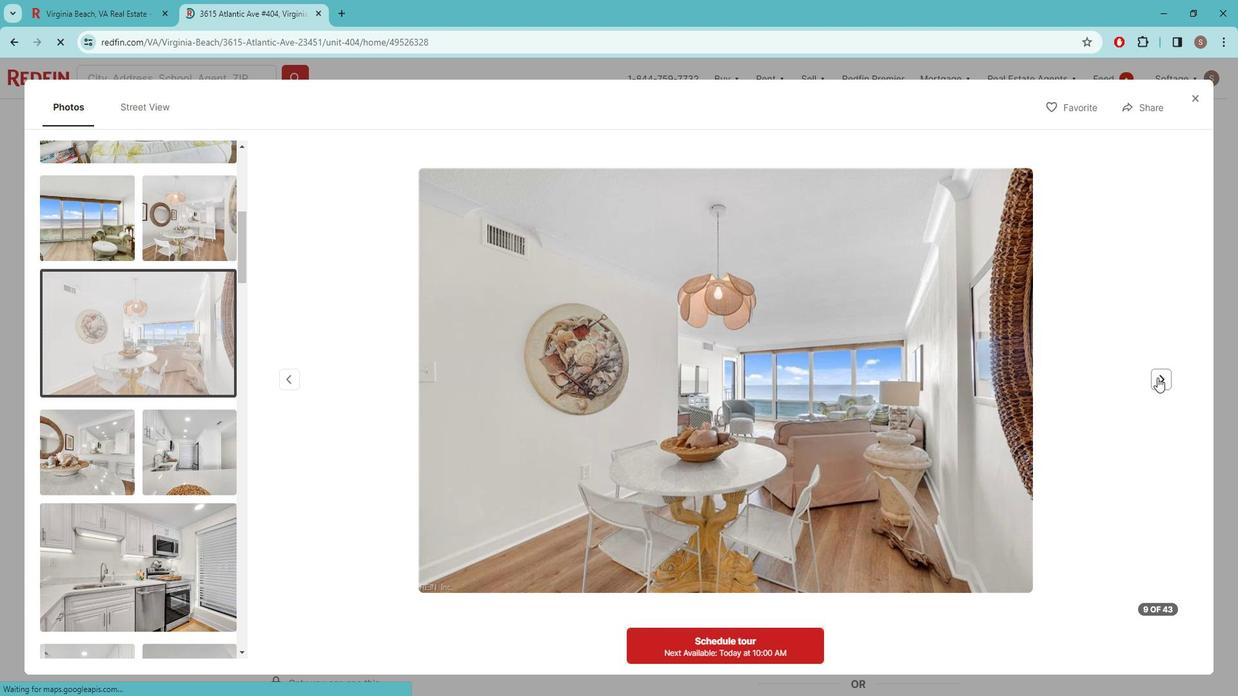 
Action: Mouse pressed left at (1165, 371)
Screenshot: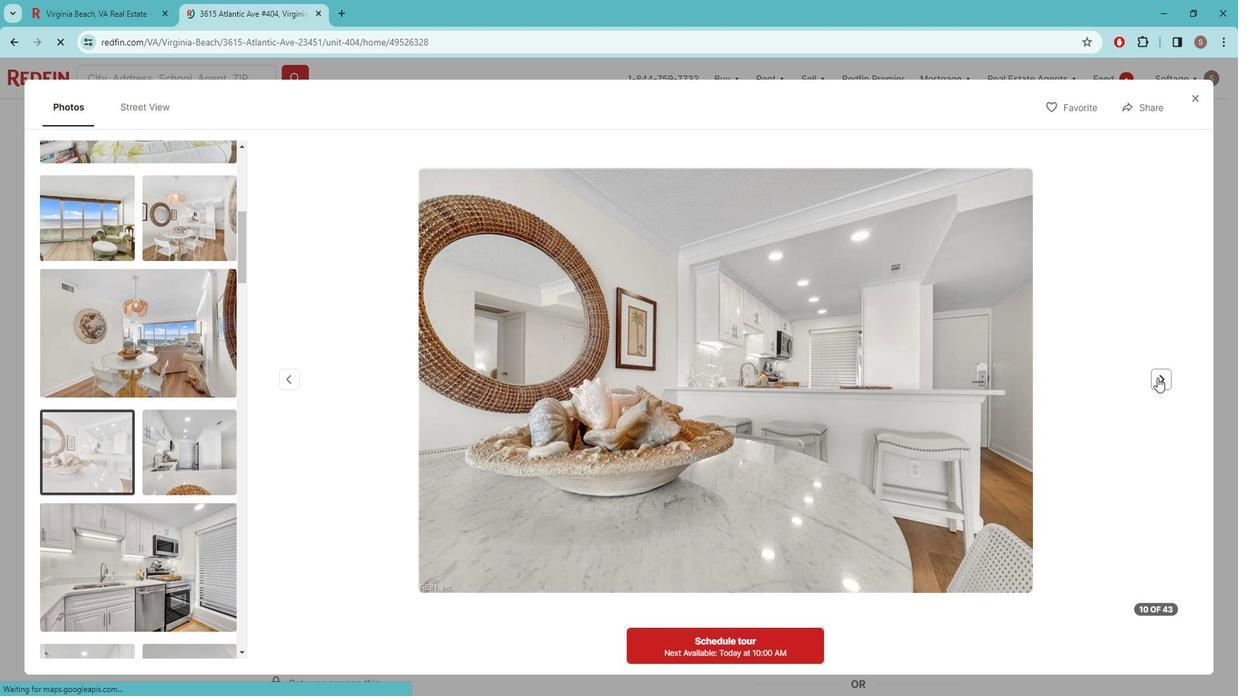 
Action: Mouse pressed left at (1165, 371)
Screenshot: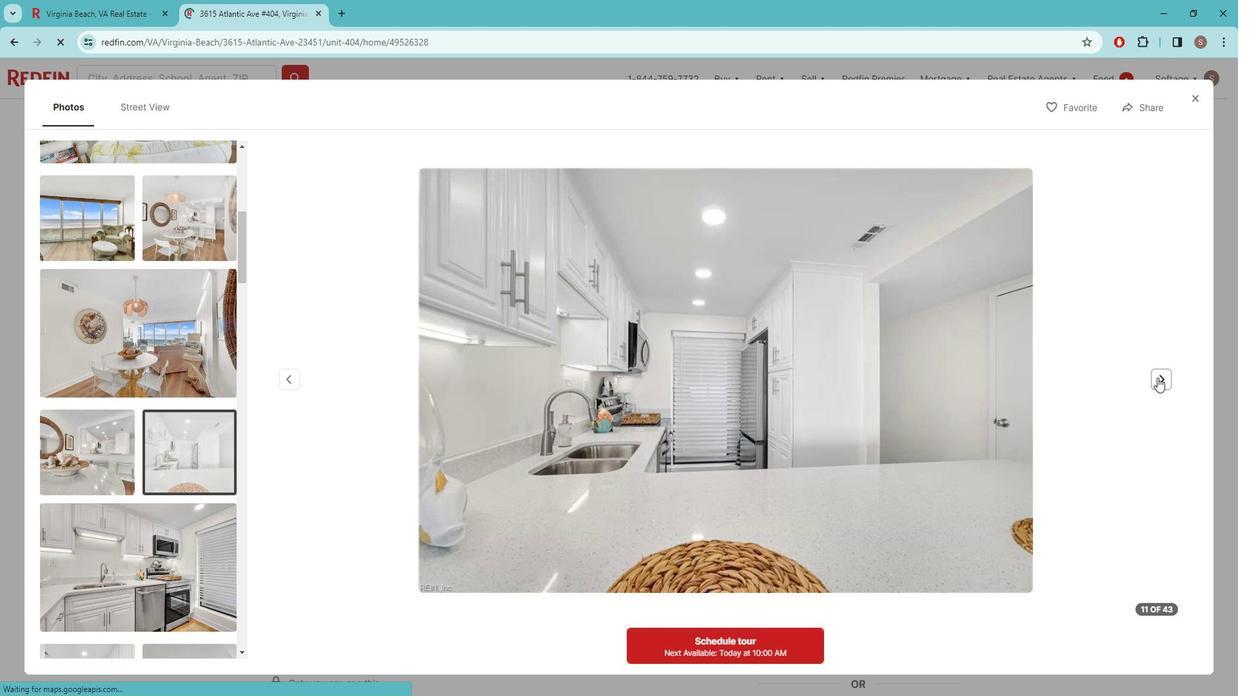 
Action: Mouse moved to (1166, 371)
Screenshot: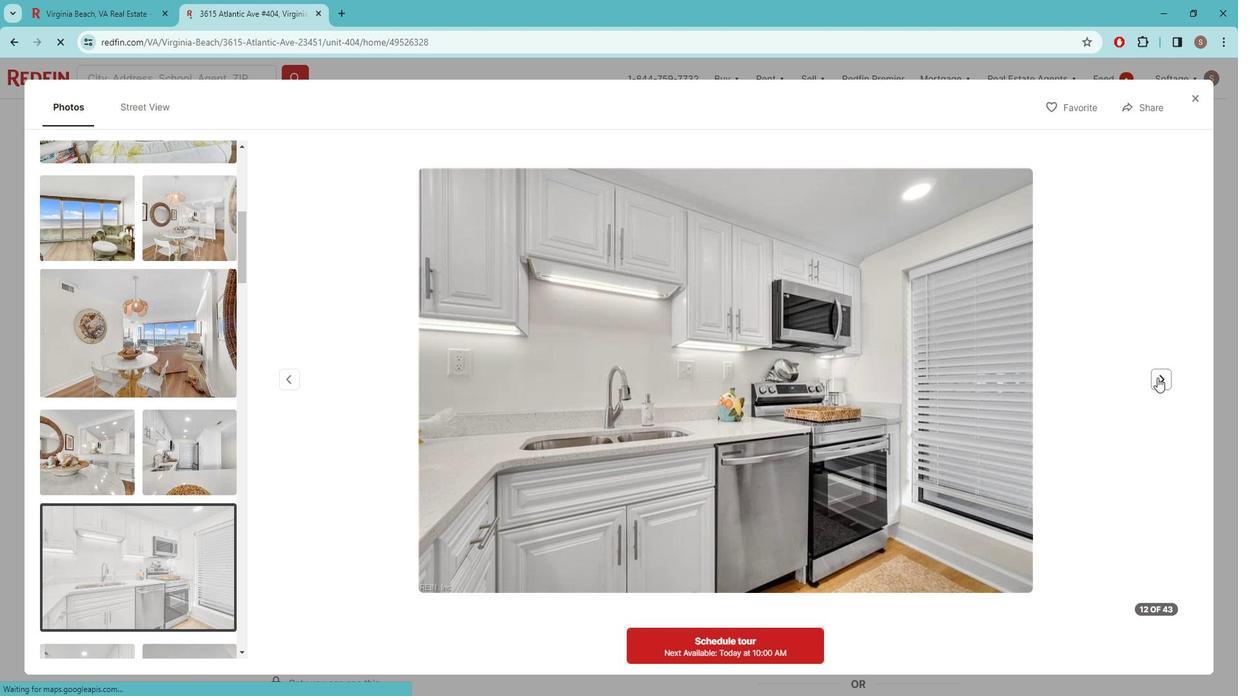 
Action: Mouse pressed left at (1166, 371)
Screenshot: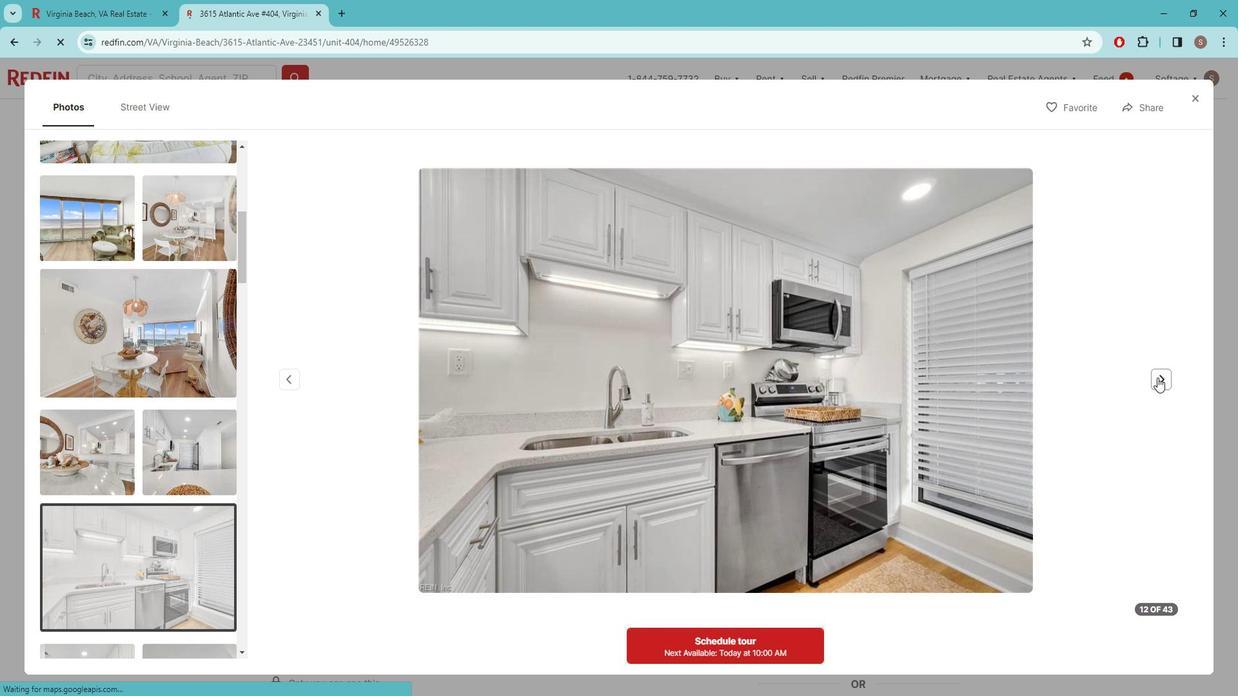
Action: Mouse moved to (1167, 371)
Screenshot: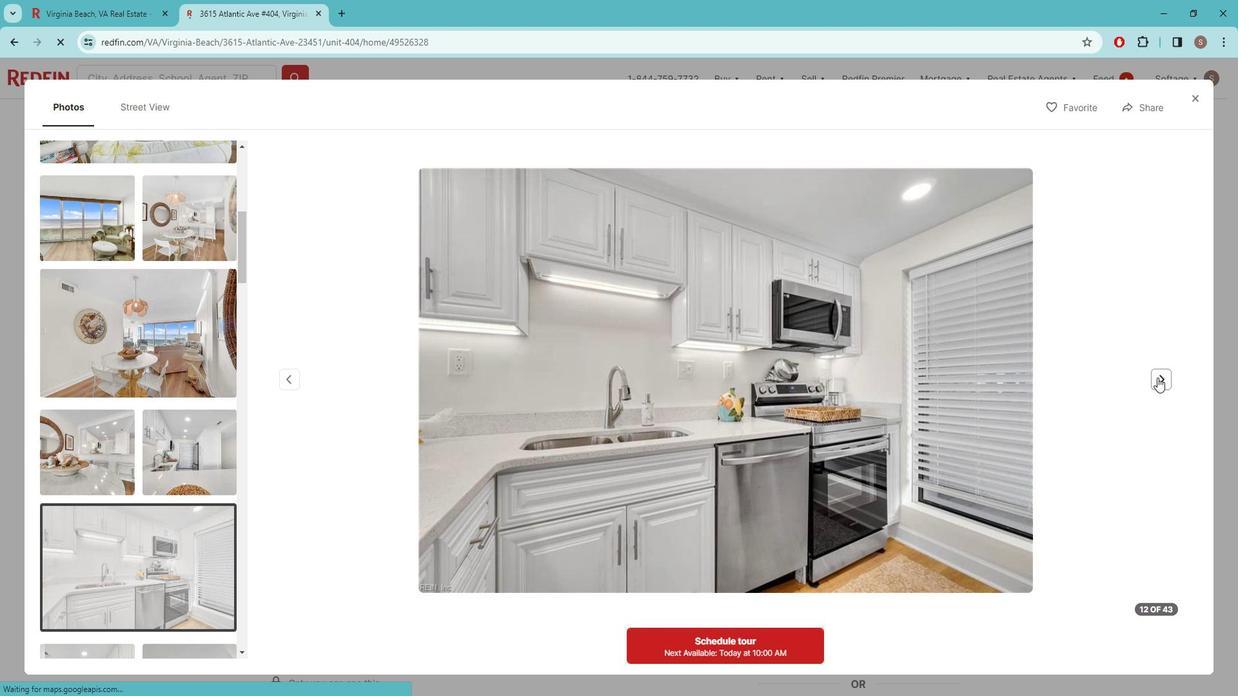
Action: Mouse pressed left at (1167, 371)
Screenshot: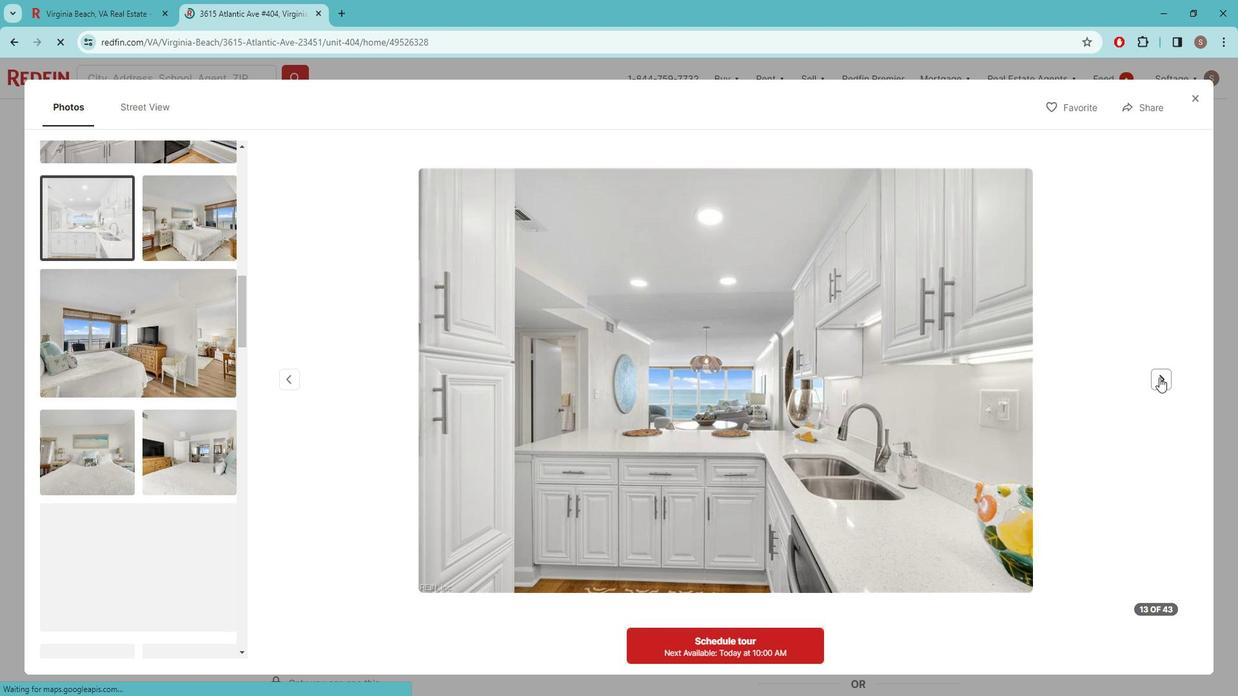 
Action: Mouse moved to (1167, 371)
Screenshot: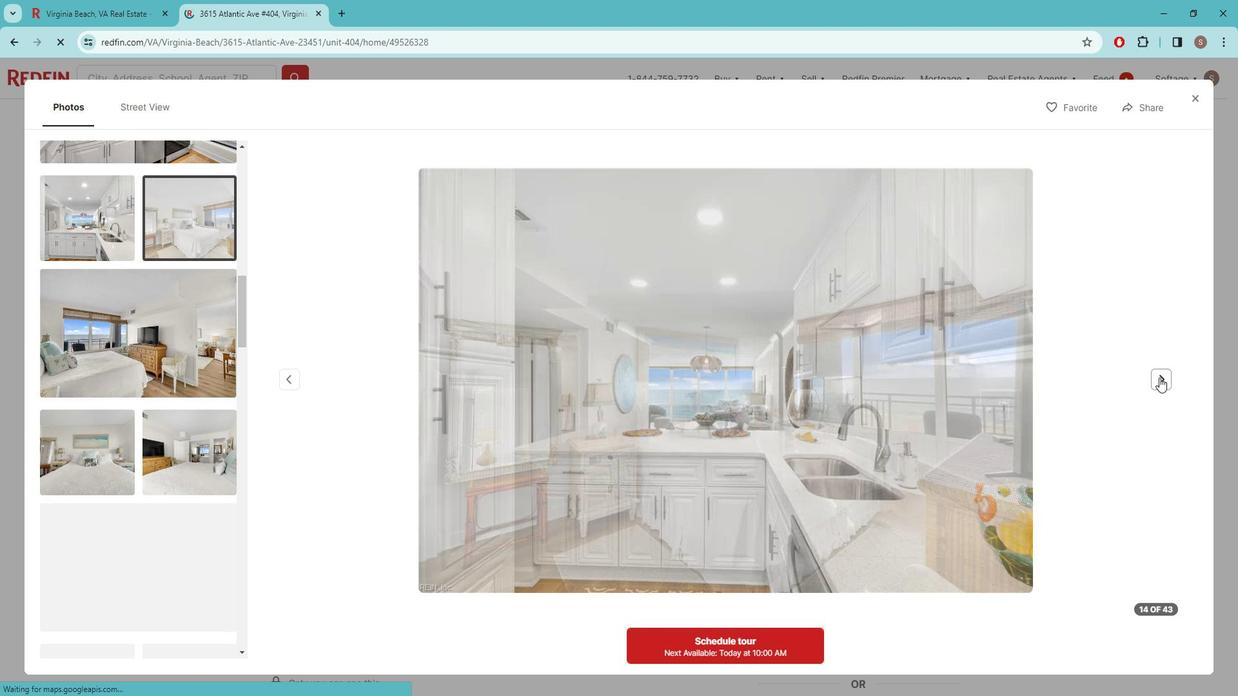 
Action: Mouse pressed left at (1167, 371)
Screenshot: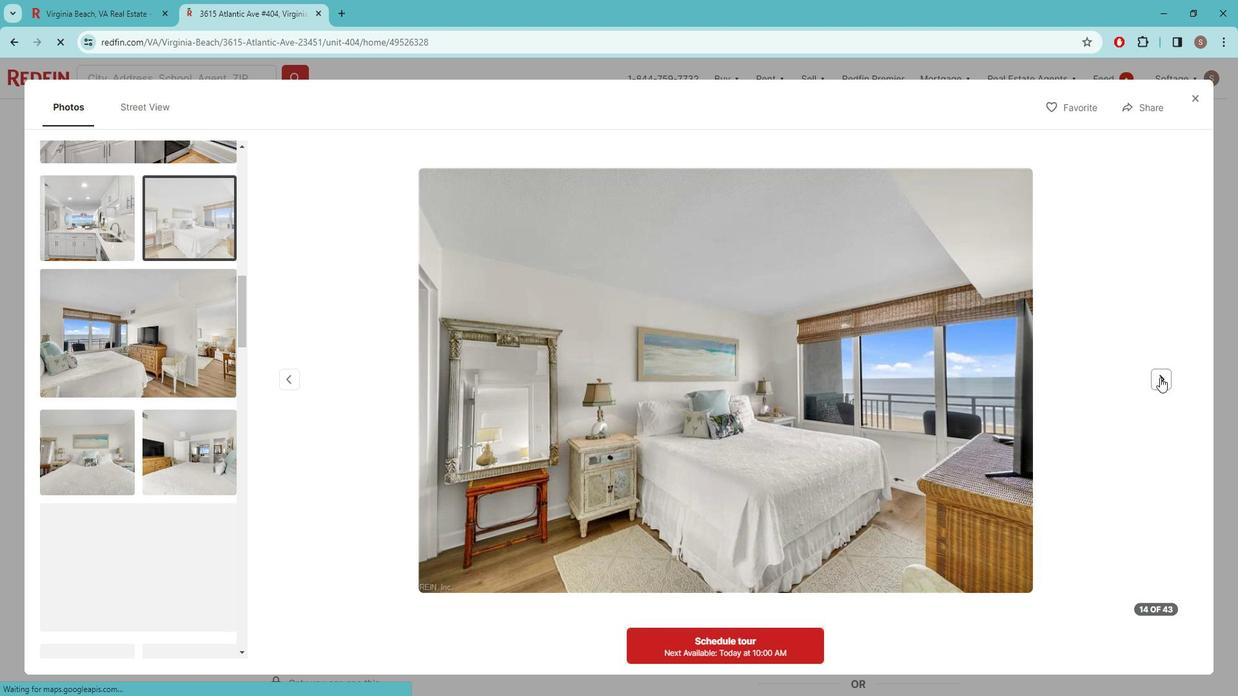 
Action: Mouse pressed left at (1167, 371)
Screenshot: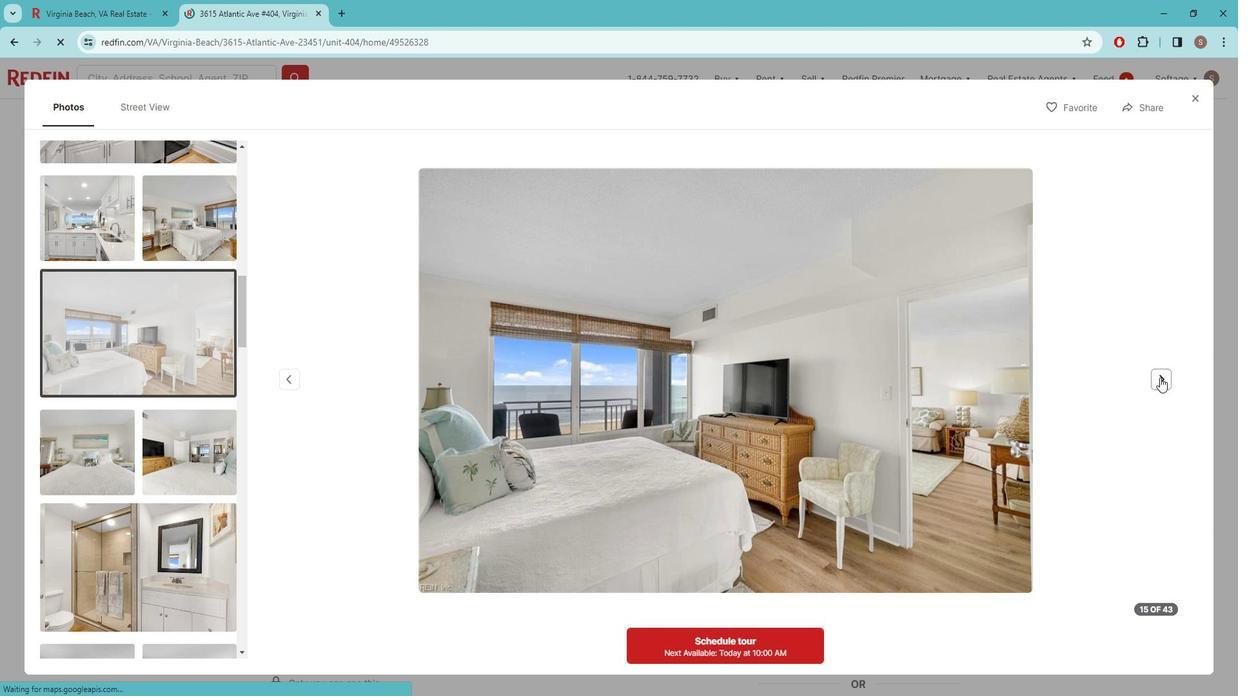 
Action: Mouse pressed left at (1167, 371)
Screenshot: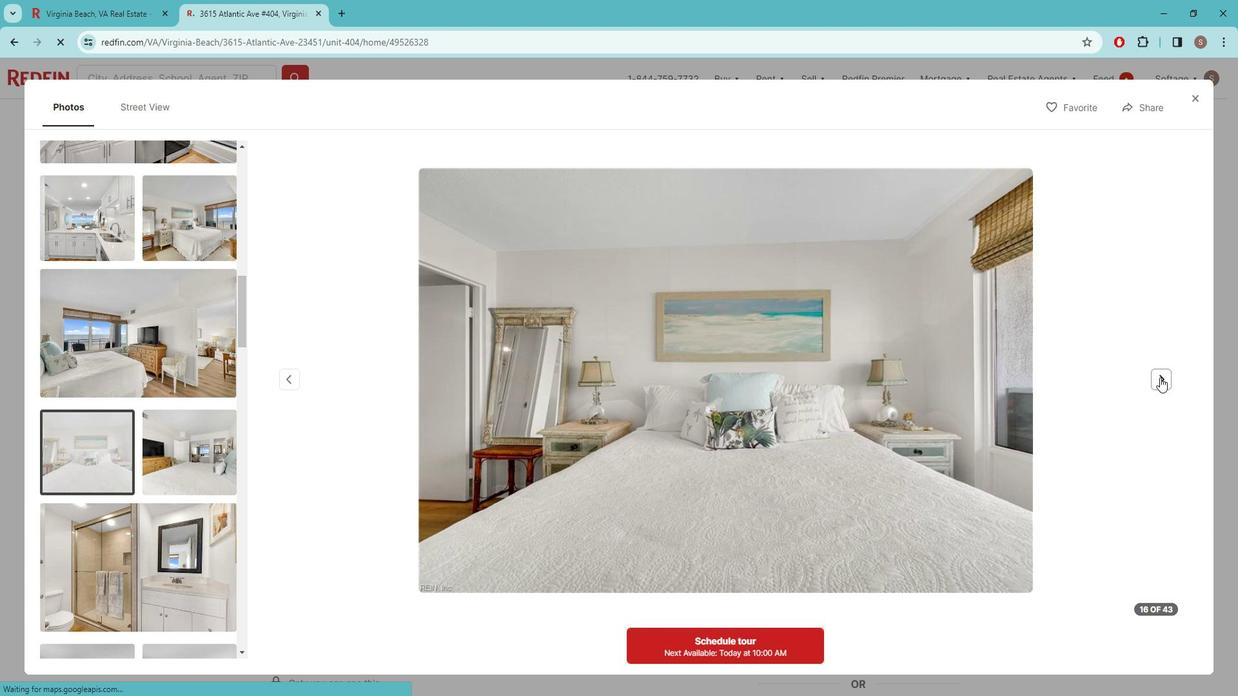 
Action: Mouse pressed left at (1167, 371)
Screenshot: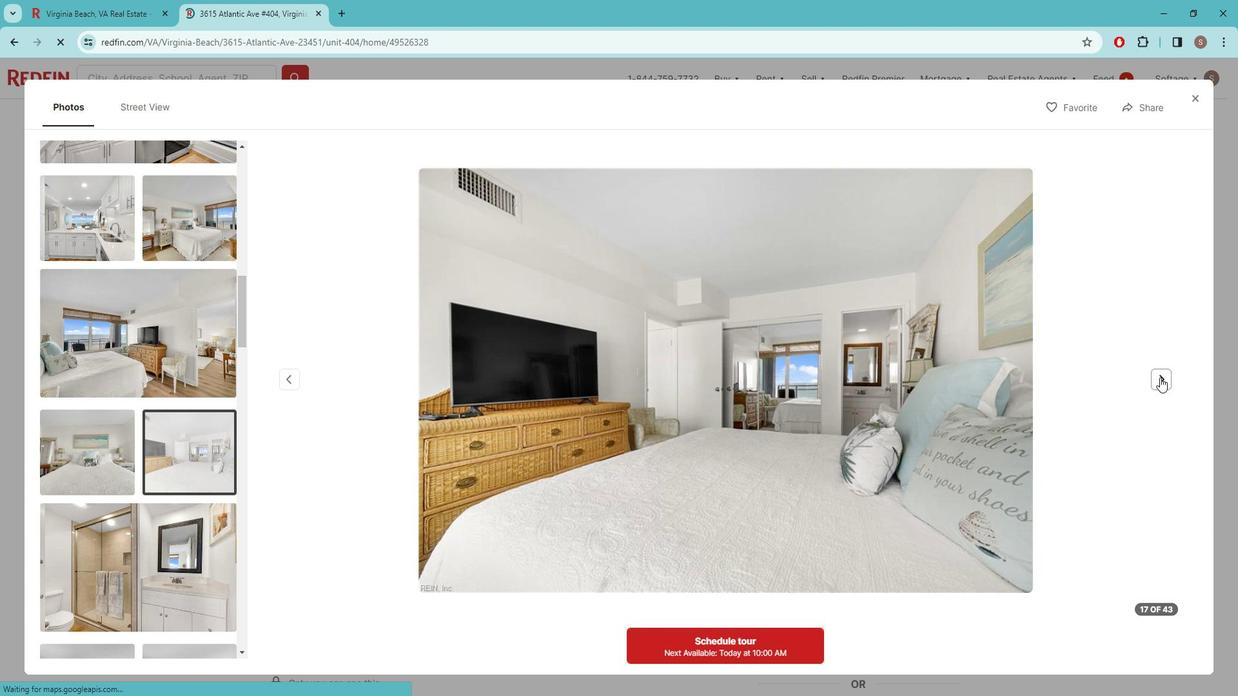 
Action: Mouse pressed left at (1167, 371)
Screenshot: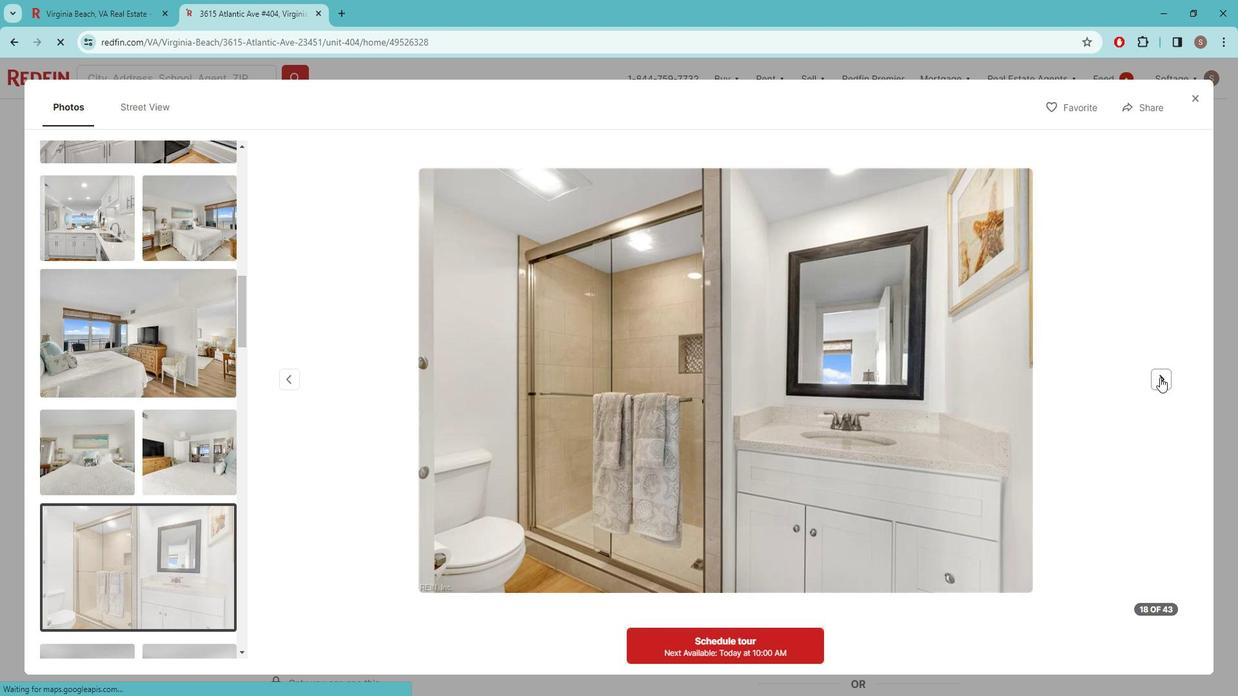 
Action: Mouse pressed left at (1167, 371)
Screenshot: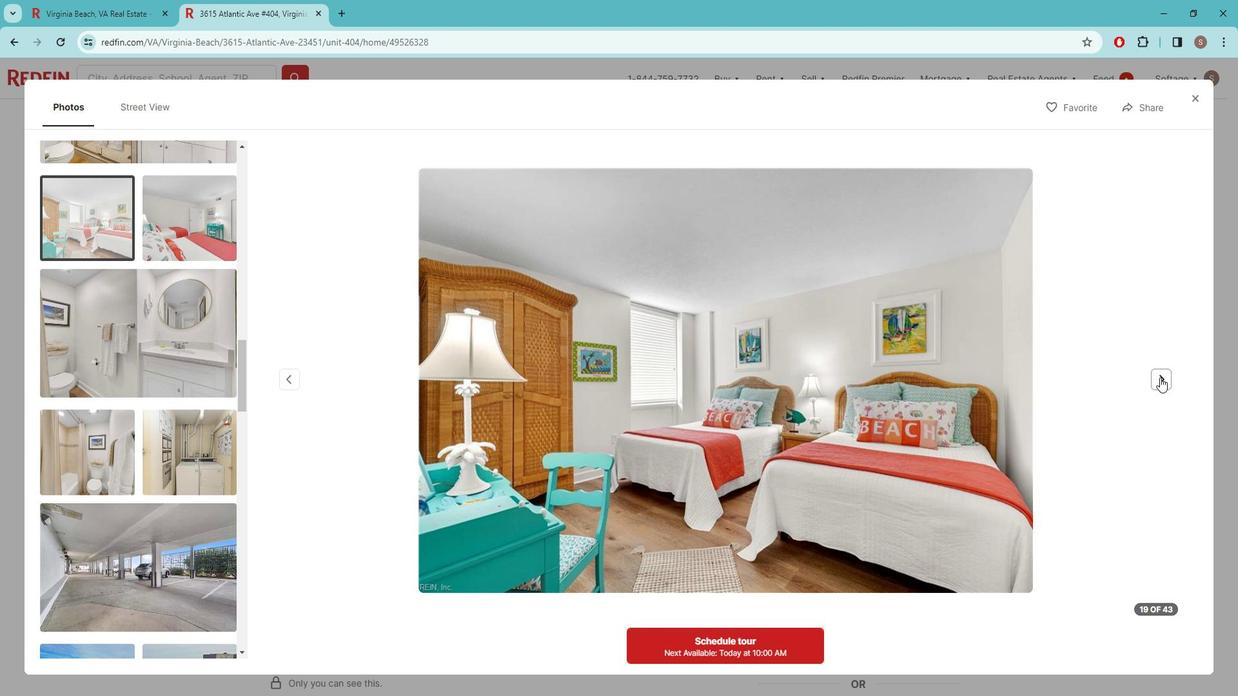 
Action: Mouse pressed left at (1167, 371)
Screenshot: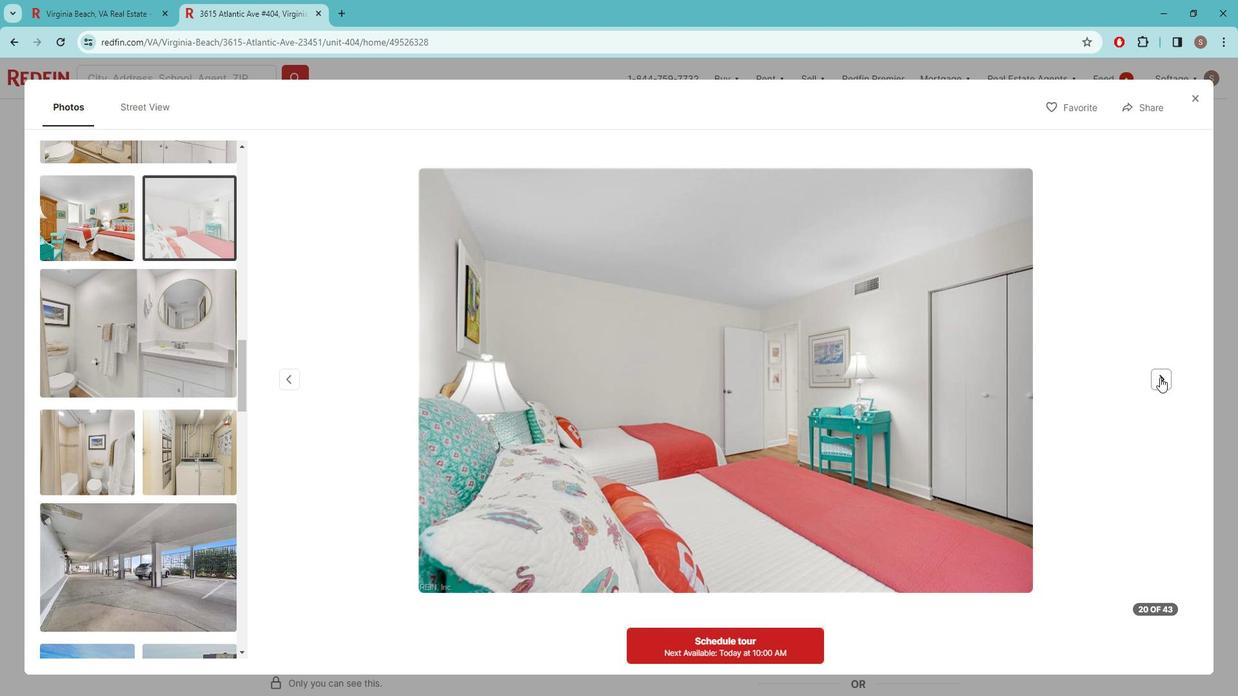 
Action: Mouse pressed left at (1167, 371)
Screenshot: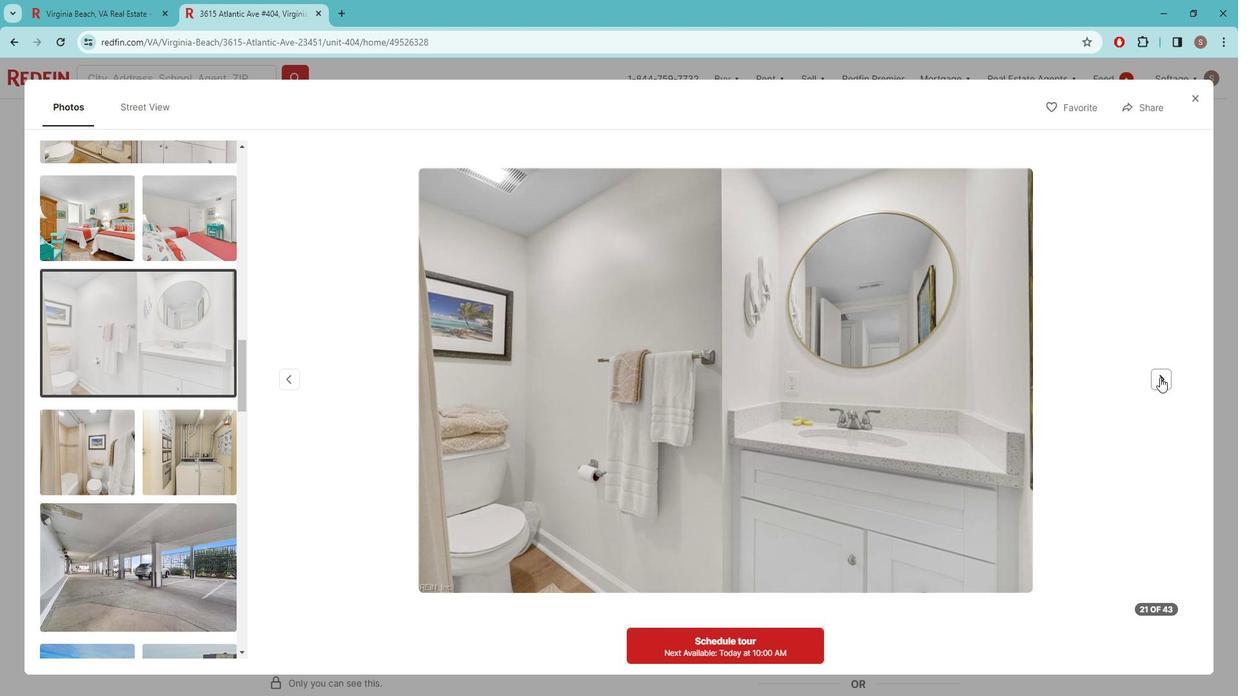 
Action: Mouse pressed left at (1167, 371)
Screenshot: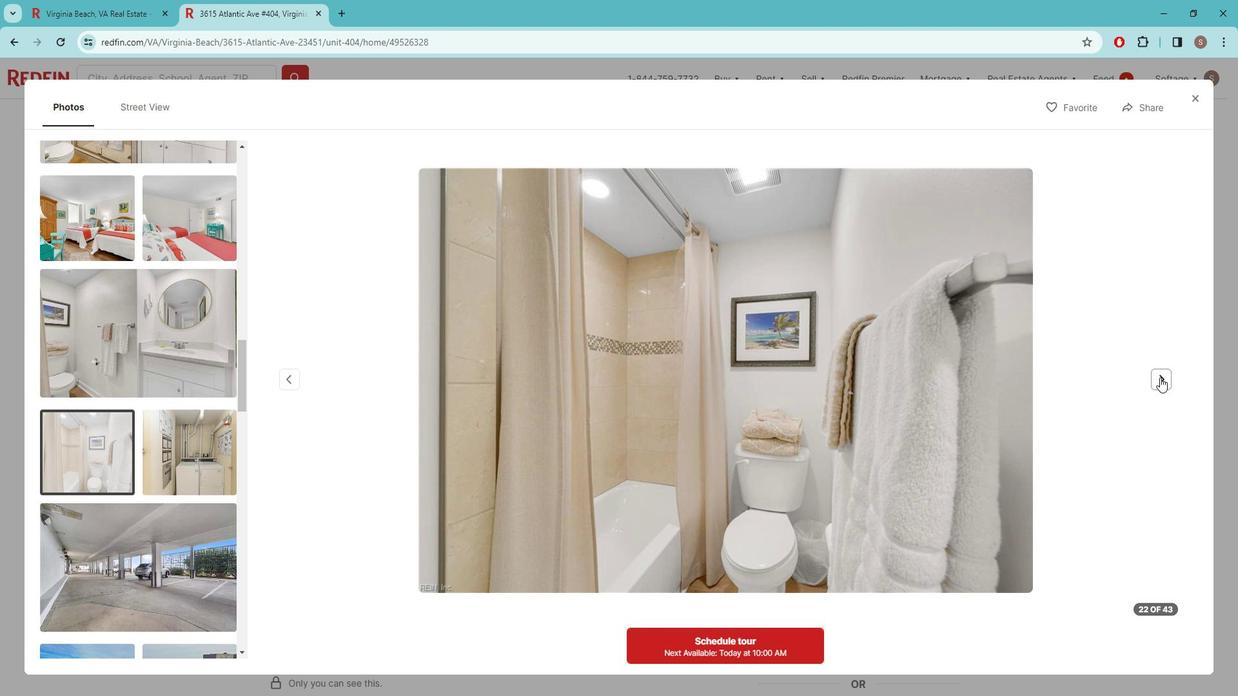 
Action: Mouse pressed left at (1167, 371)
Screenshot: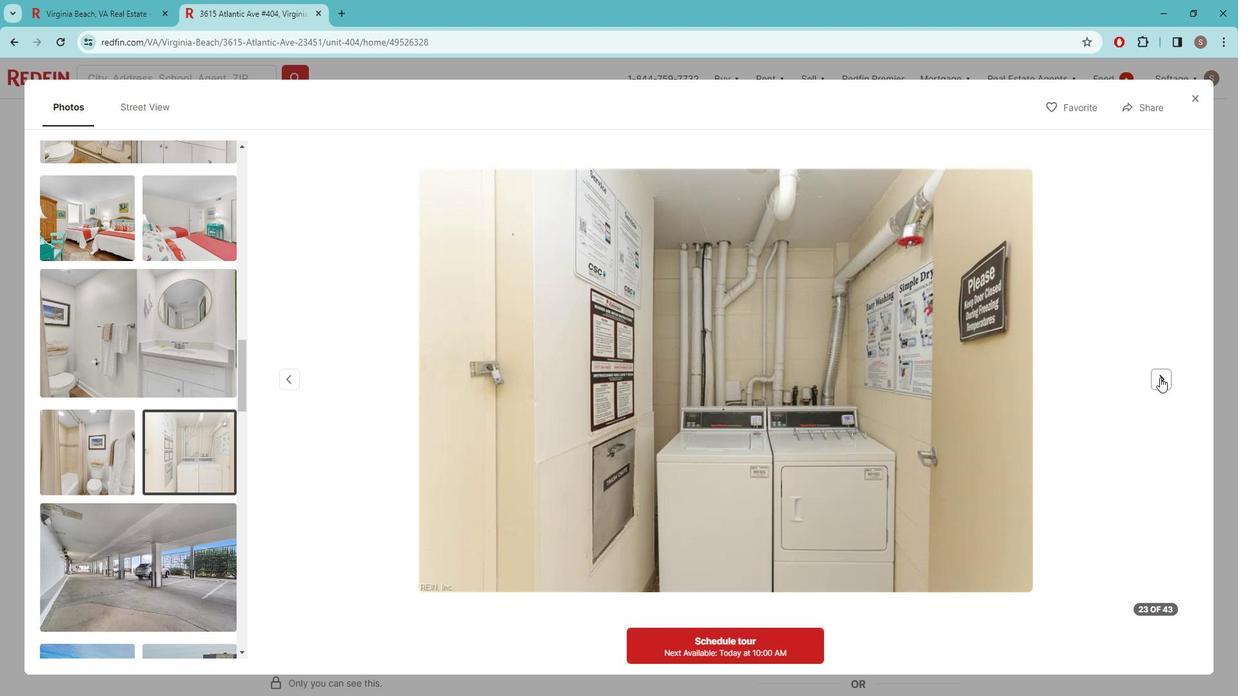 
Action: Mouse pressed left at (1167, 371)
Screenshot: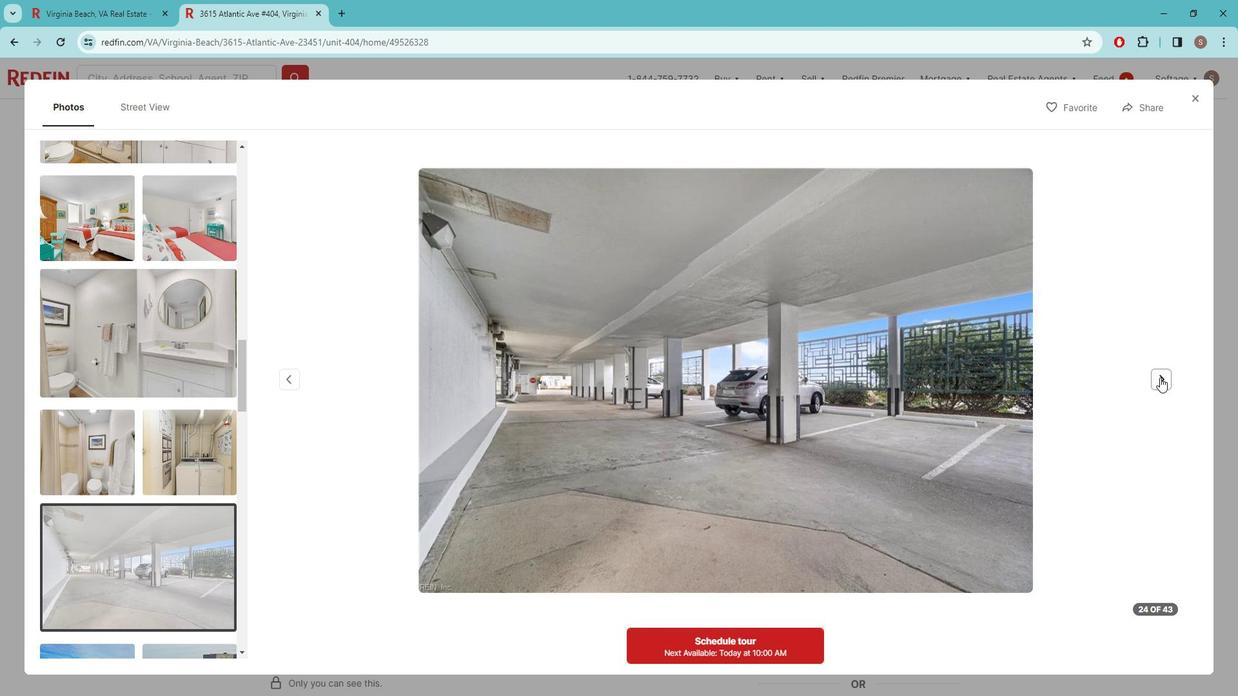 
Action: Mouse pressed left at (1167, 371)
Screenshot: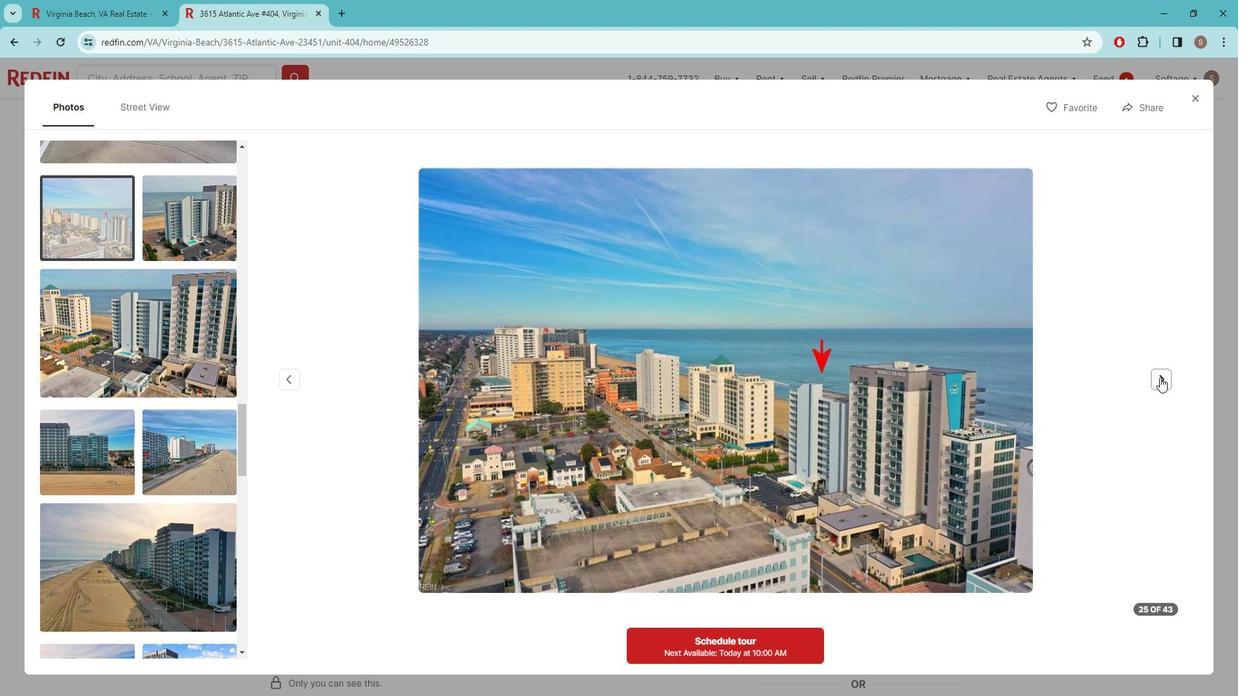 
Action: Mouse pressed left at (1167, 371)
Screenshot: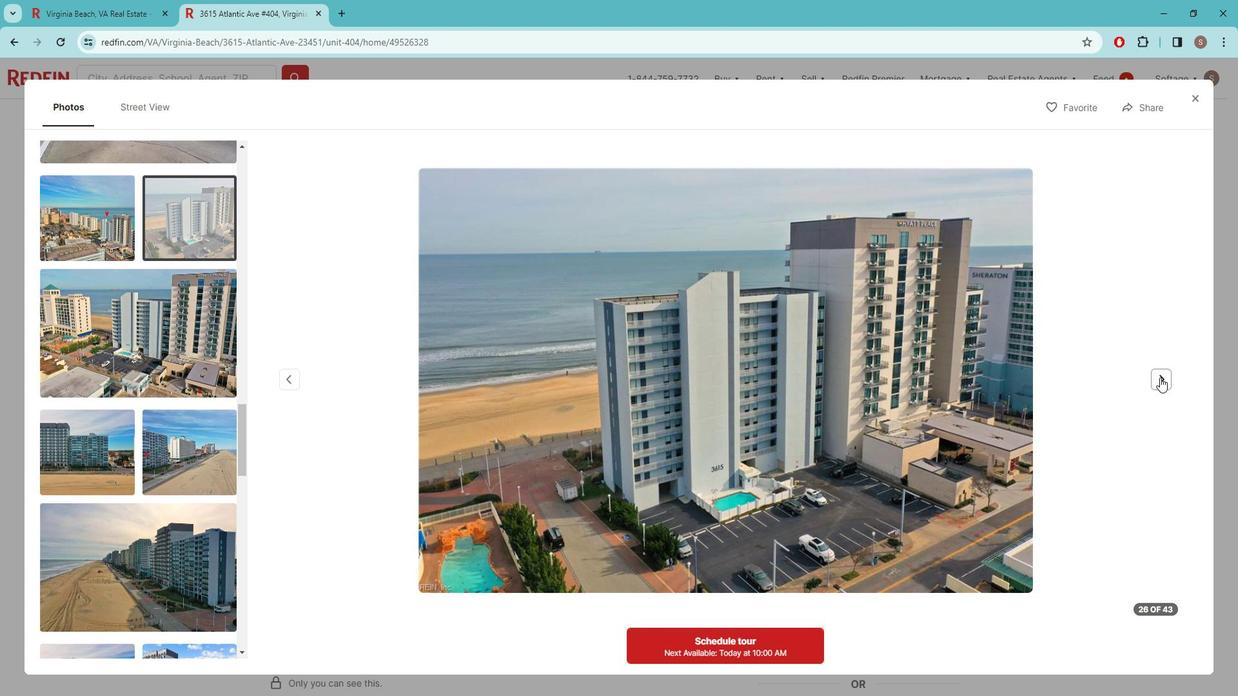 
Action: Mouse pressed left at (1167, 371)
Screenshot: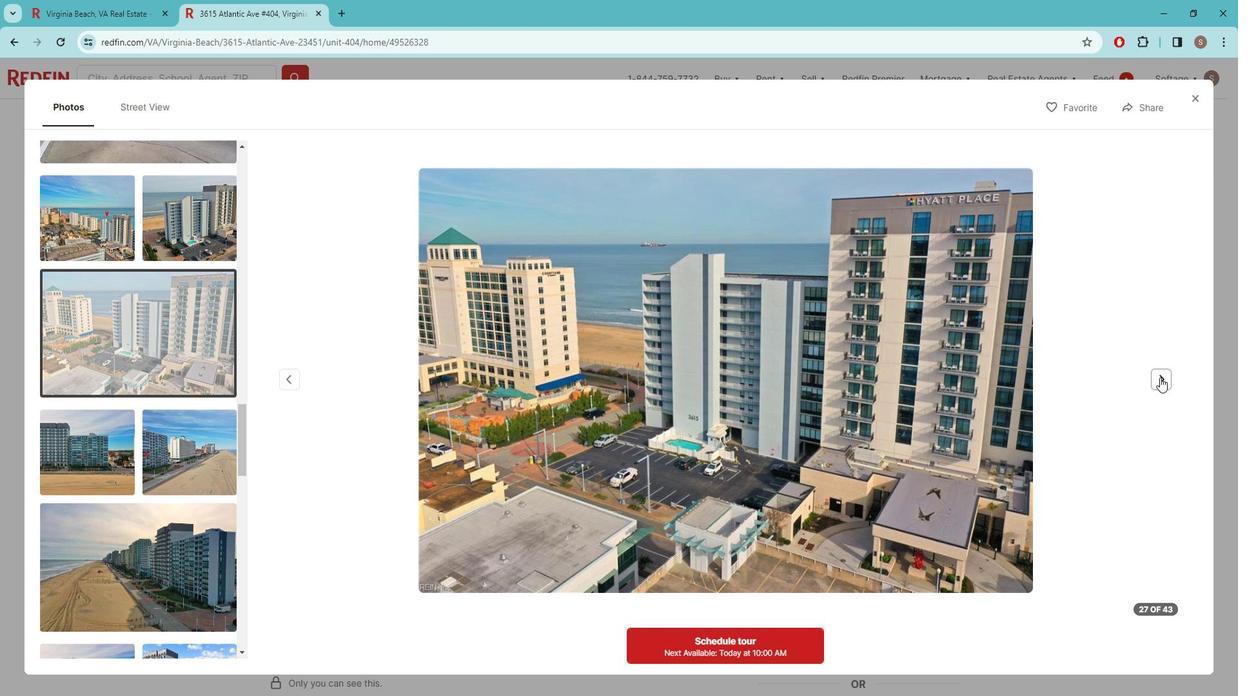 
Action: Mouse pressed left at (1167, 371)
Screenshot: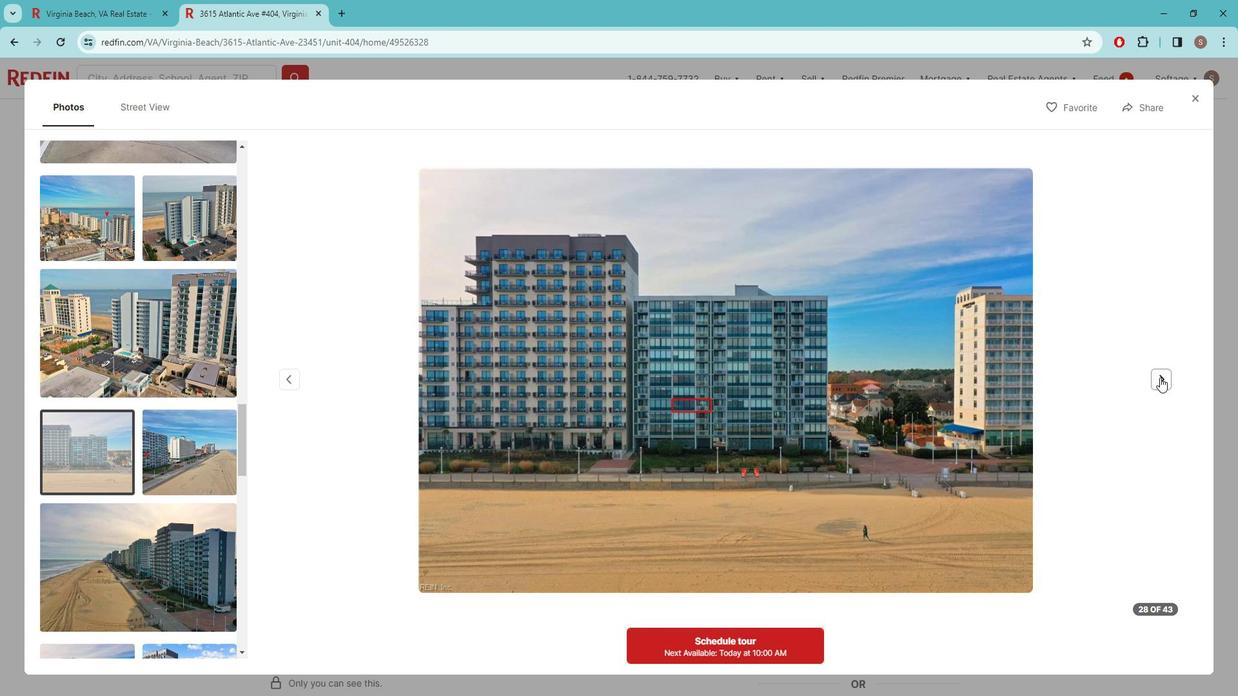 
Action: Mouse pressed left at (1167, 371)
Screenshot: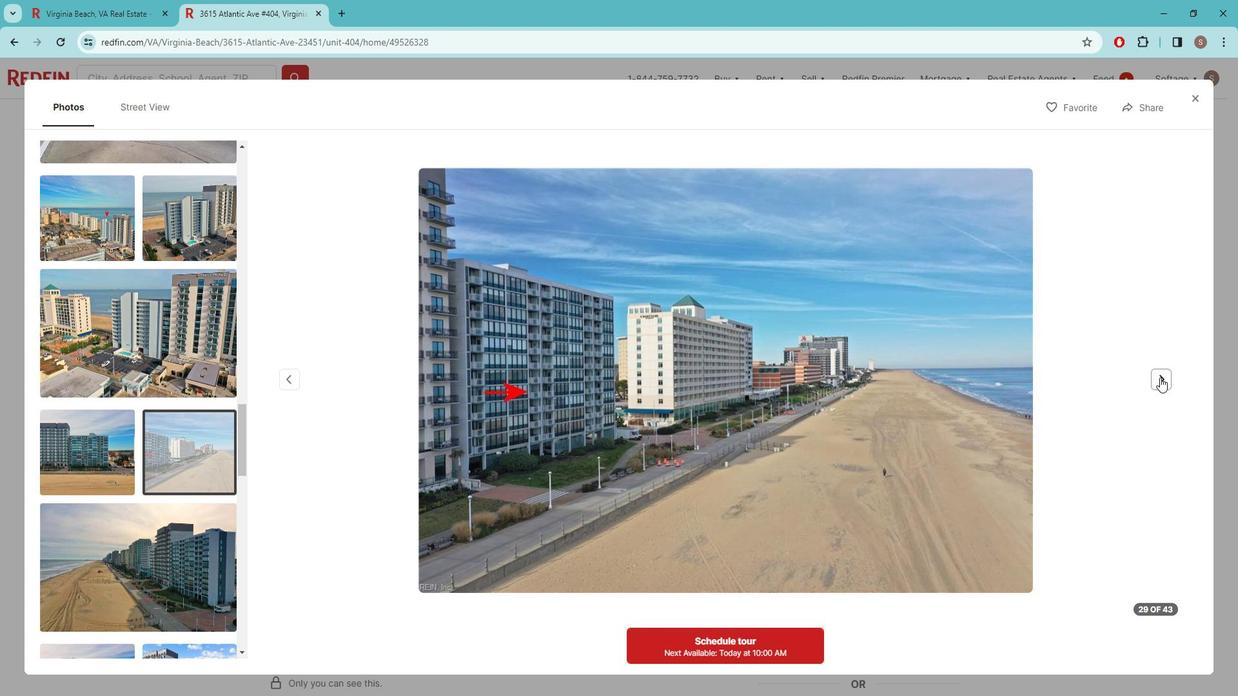 
Action: Mouse pressed left at (1167, 371)
Screenshot: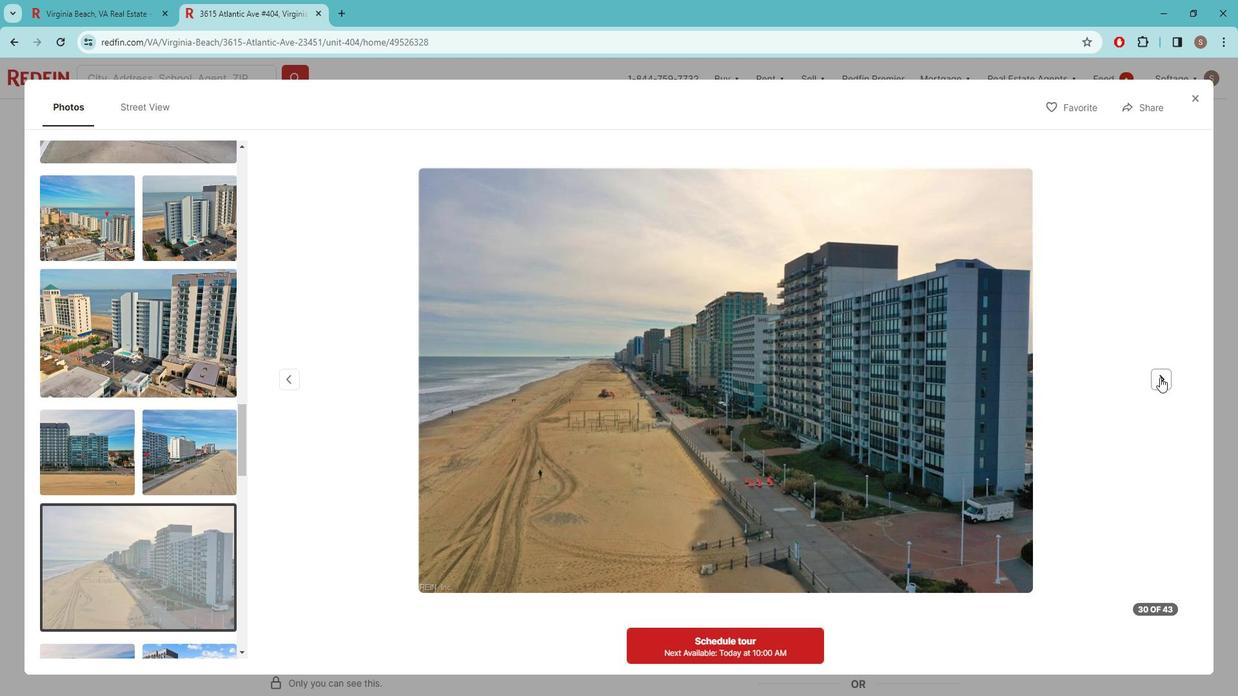 
Action: Mouse pressed left at (1167, 371)
Screenshot: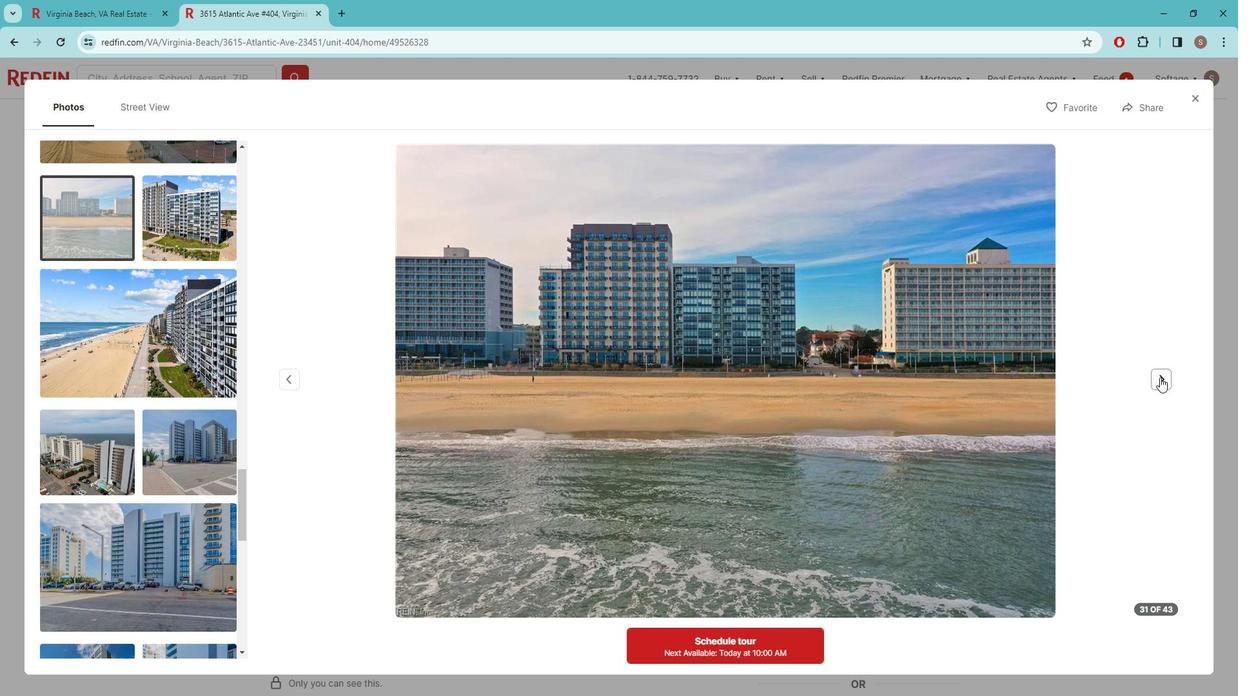 
Action: Mouse pressed left at (1167, 371)
Screenshot: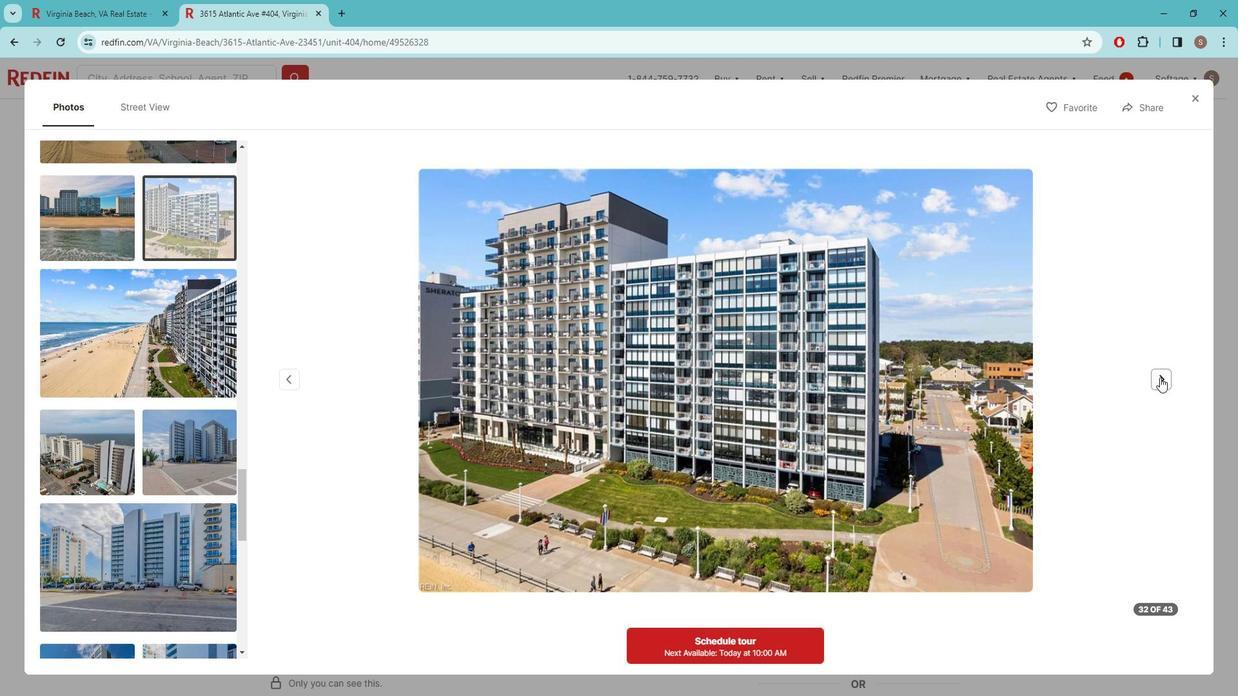 
Action: Mouse pressed left at (1167, 371)
Screenshot: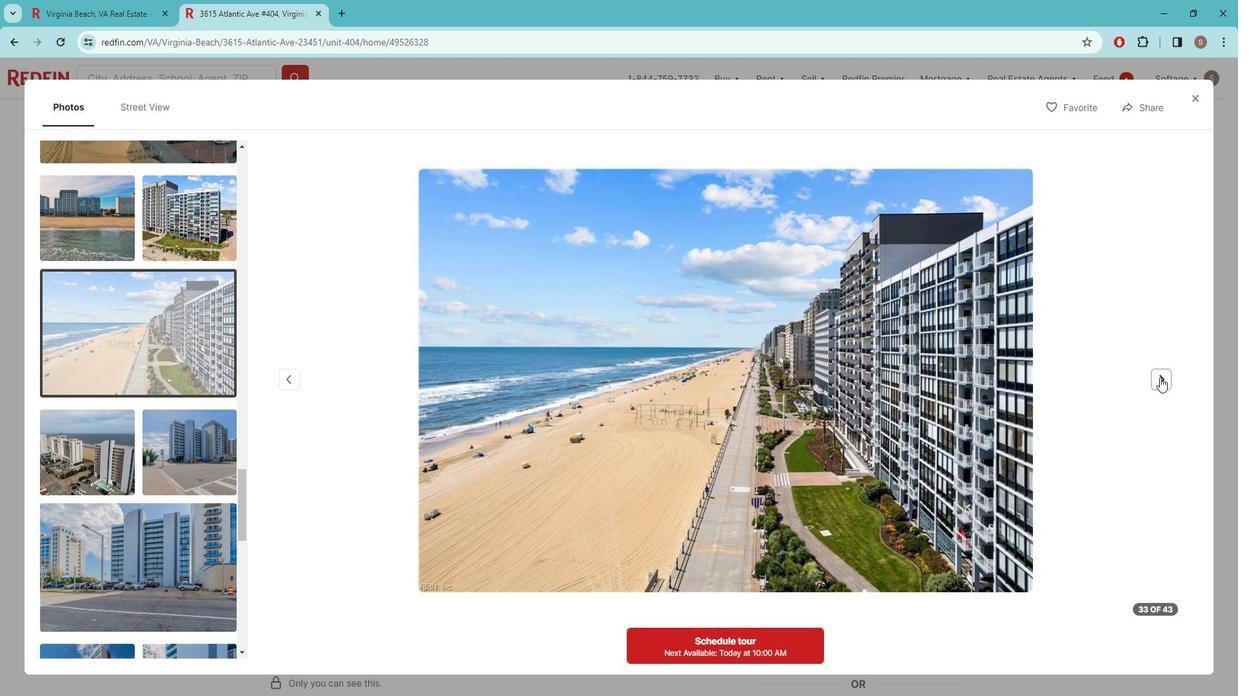 
Action: Mouse pressed left at (1167, 371)
Screenshot: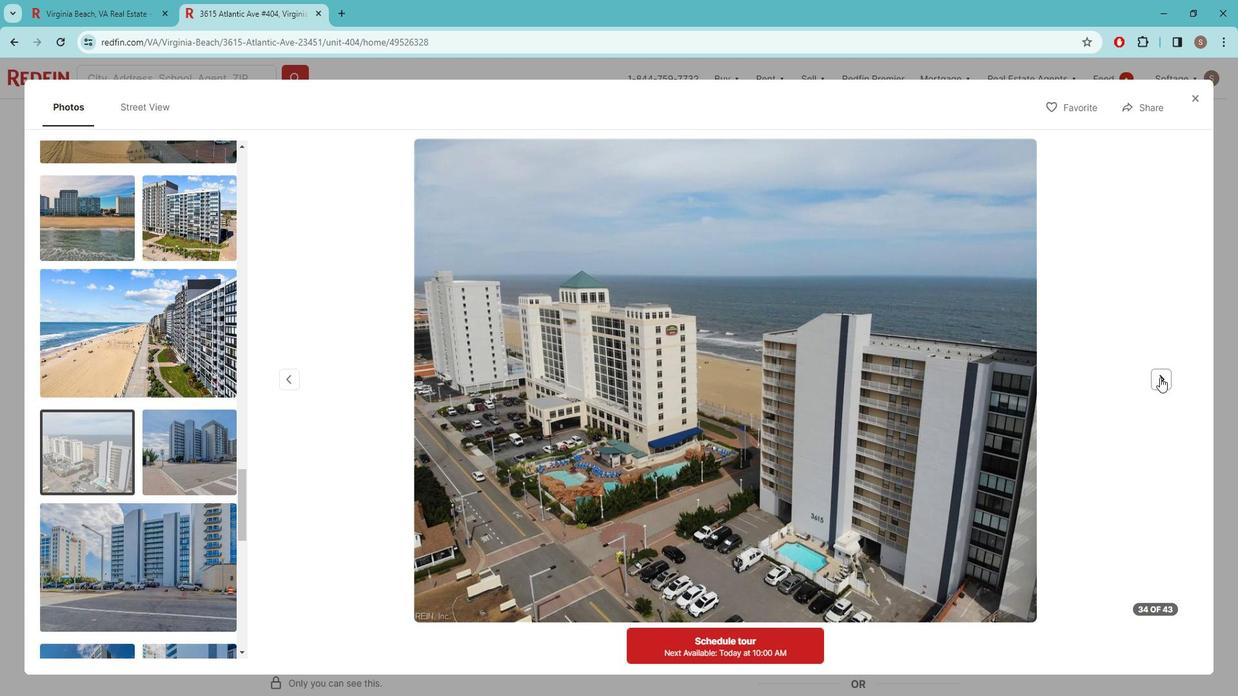 
Action: Mouse pressed left at (1167, 371)
Screenshot: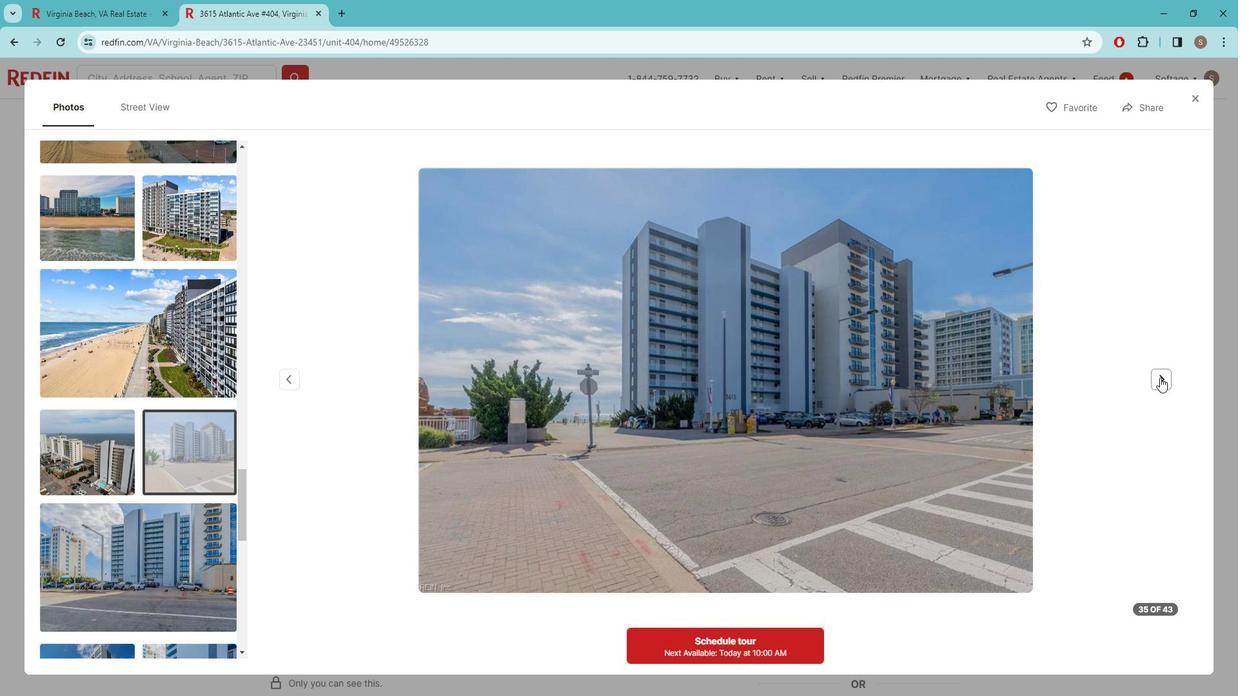 
Action: Mouse pressed left at (1167, 371)
Screenshot: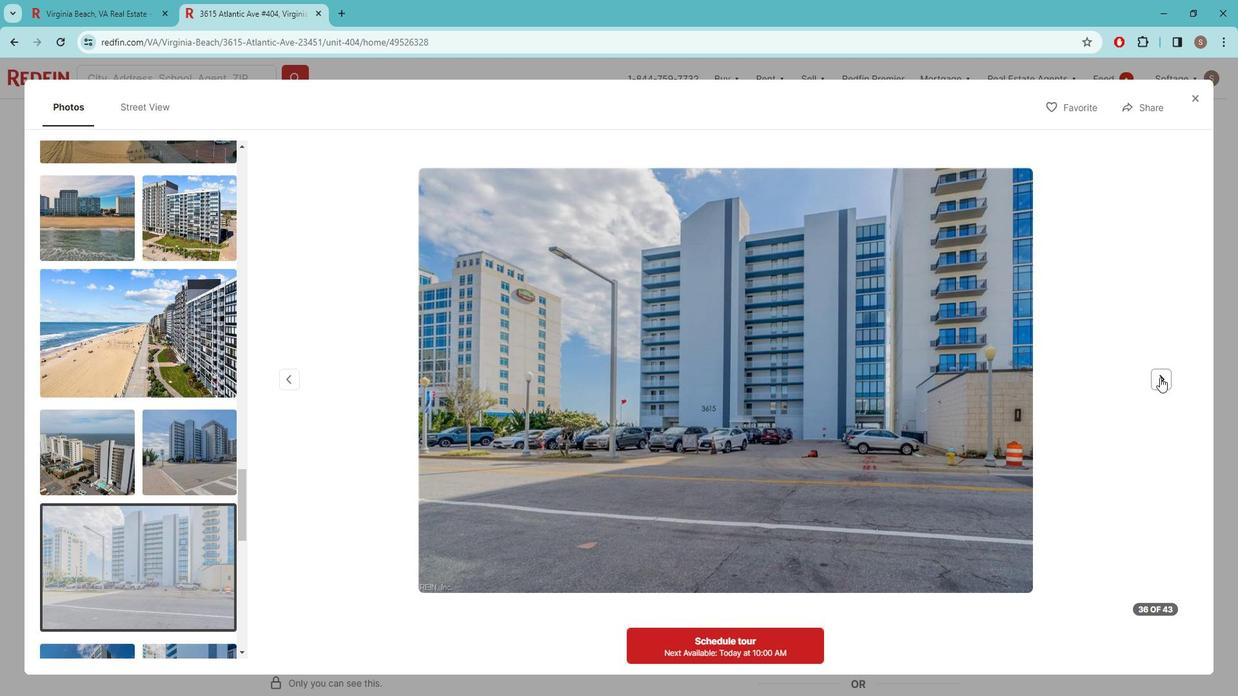 
Action: Mouse pressed left at (1167, 371)
Screenshot: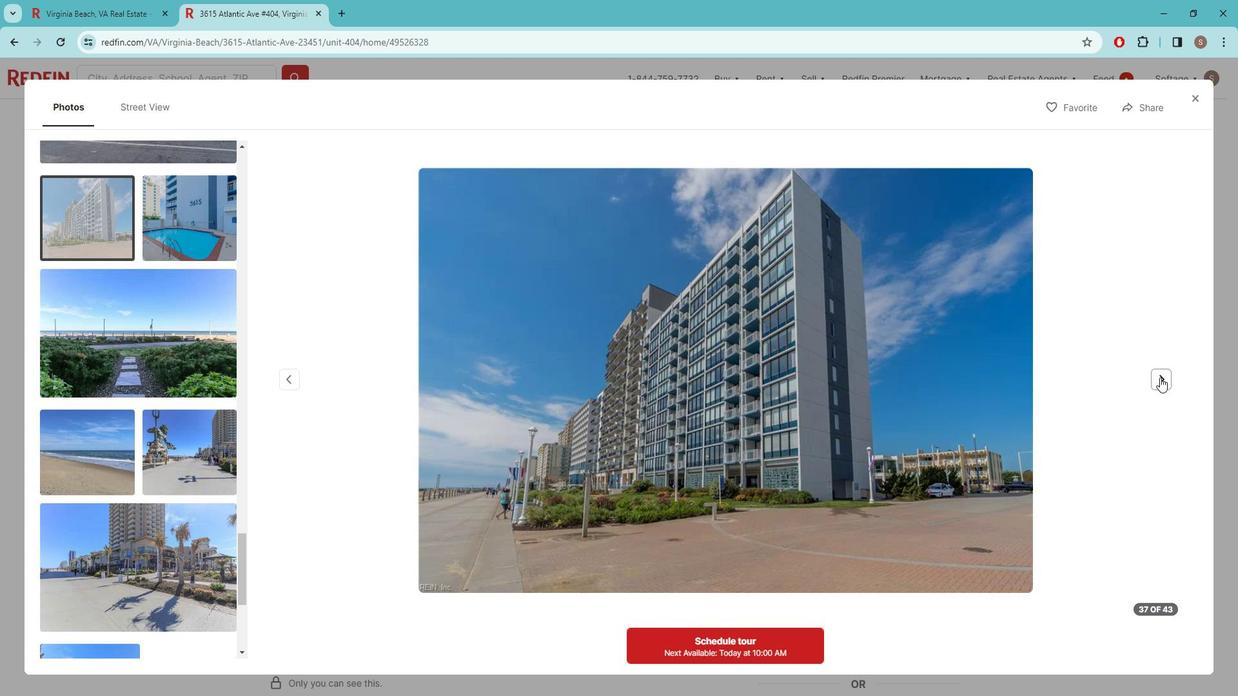 
Action: Mouse pressed left at (1167, 371)
Screenshot: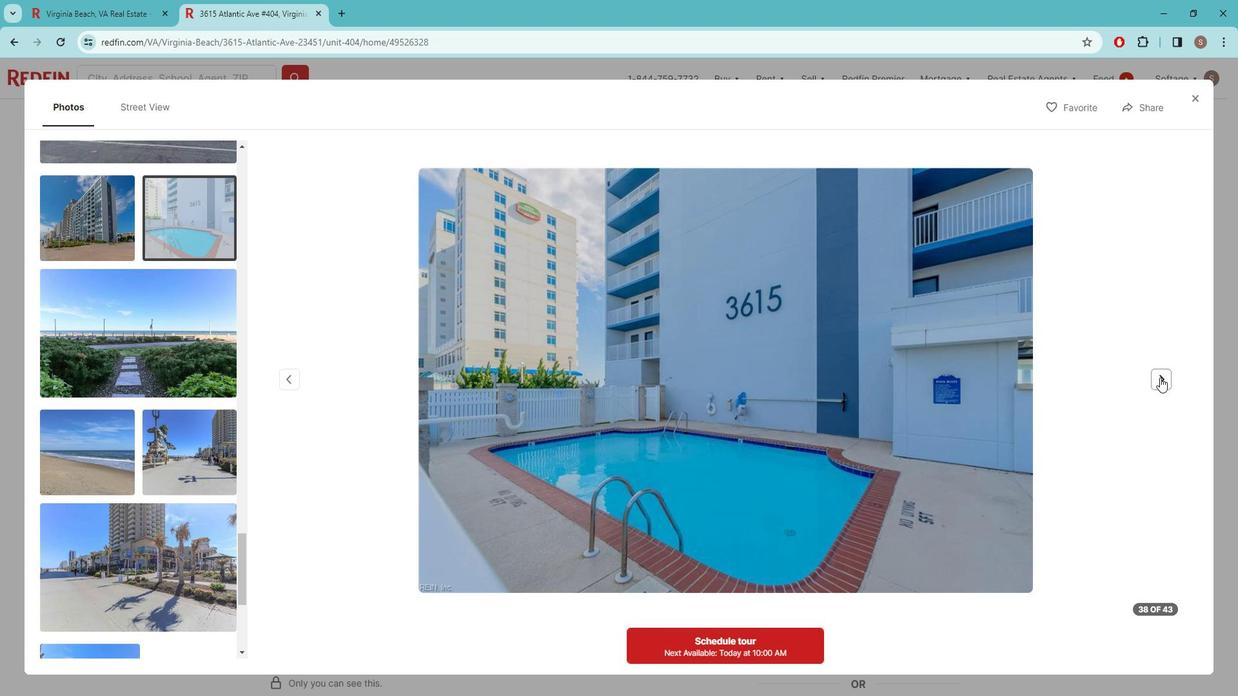 
Action: Mouse pressed left at (1167, 371)
Screenshot: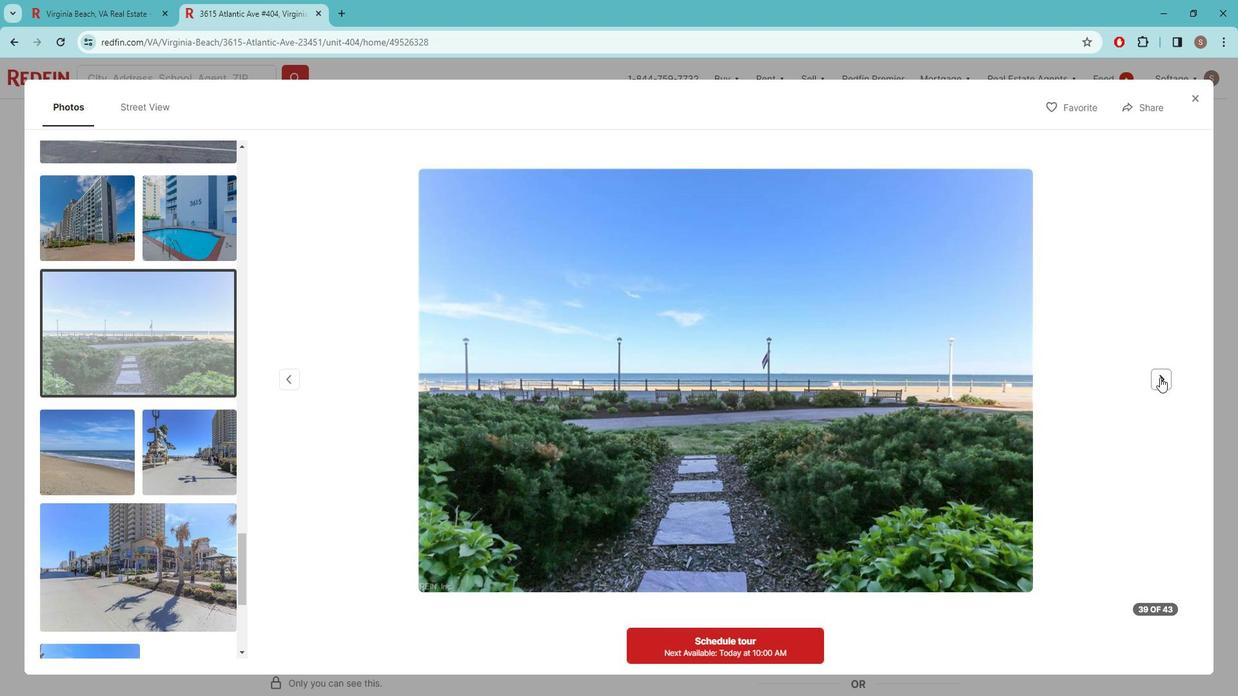 
Action: Mouse pressed left at (1167, 371)
Screenshot: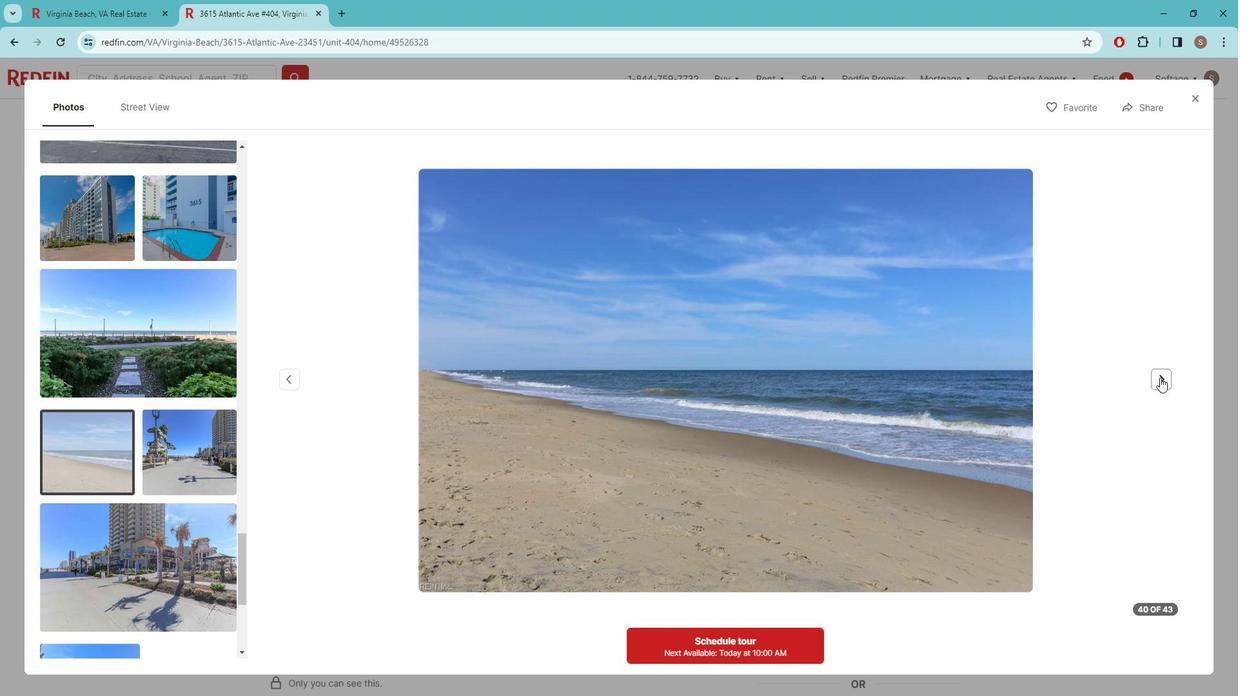 
Action: Mouse pressed left at (1167, 371)
Screenshot: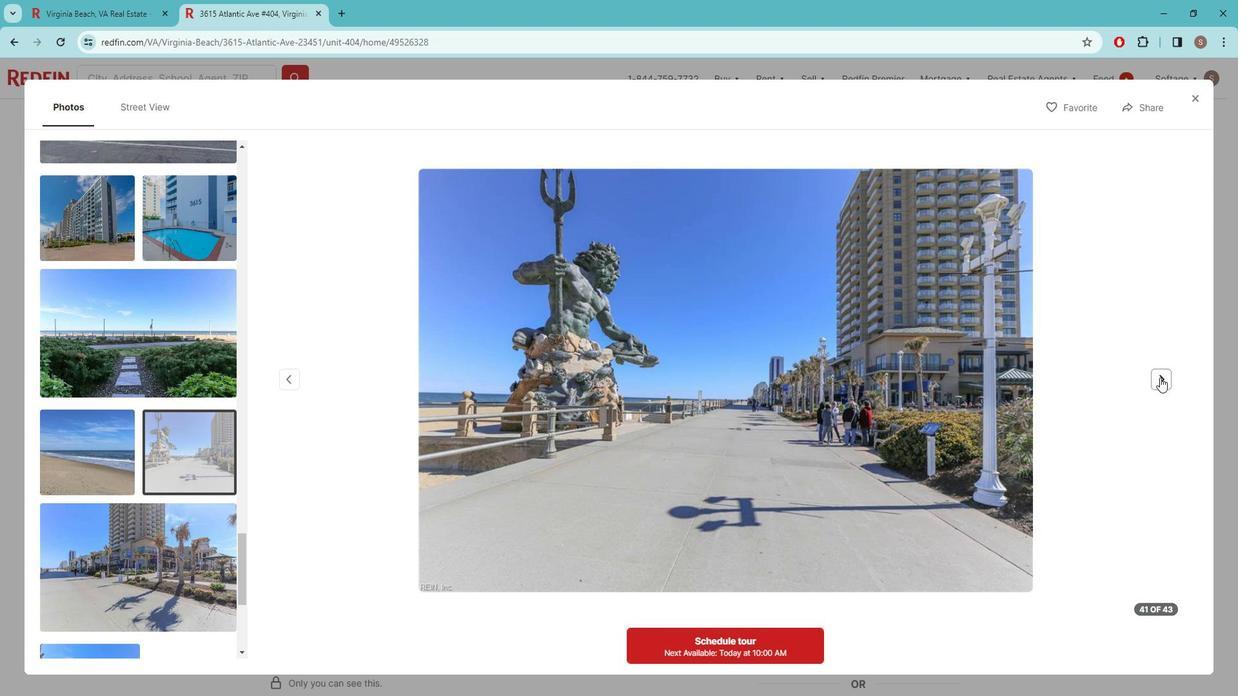 
Action: Mouse pressed left at (1167, 371)
Screenshot: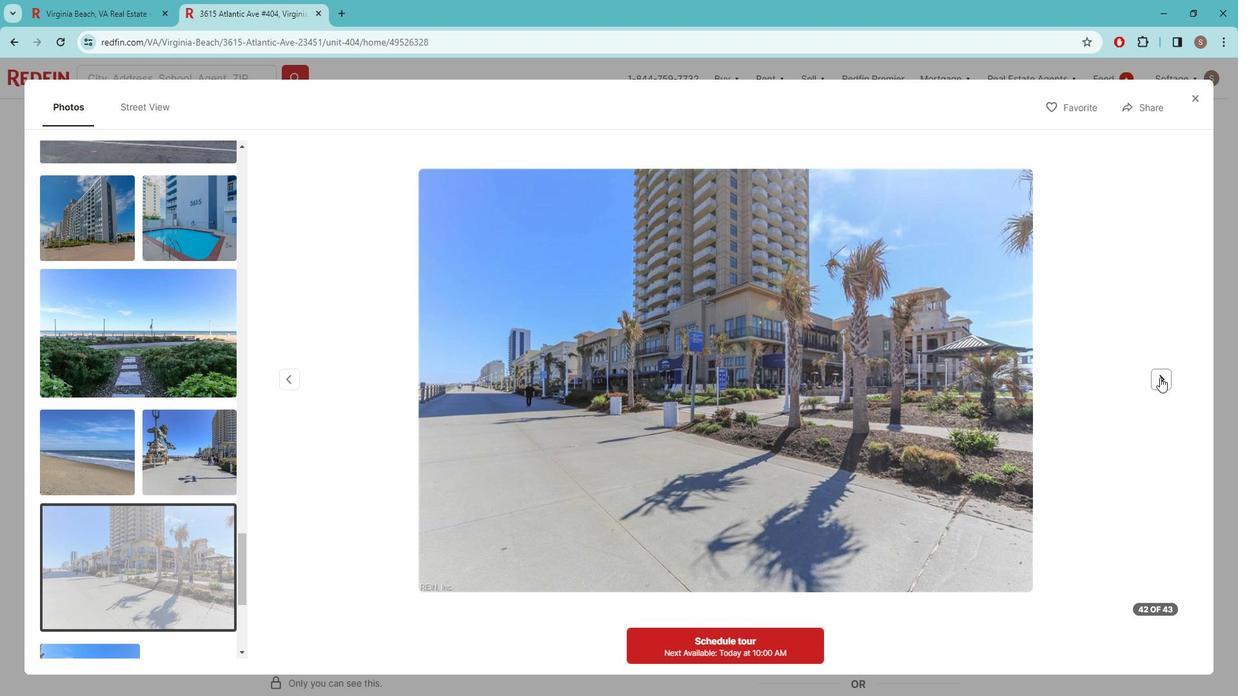 
Action: Mouse pressed left at (1167, 371)
Screenshot: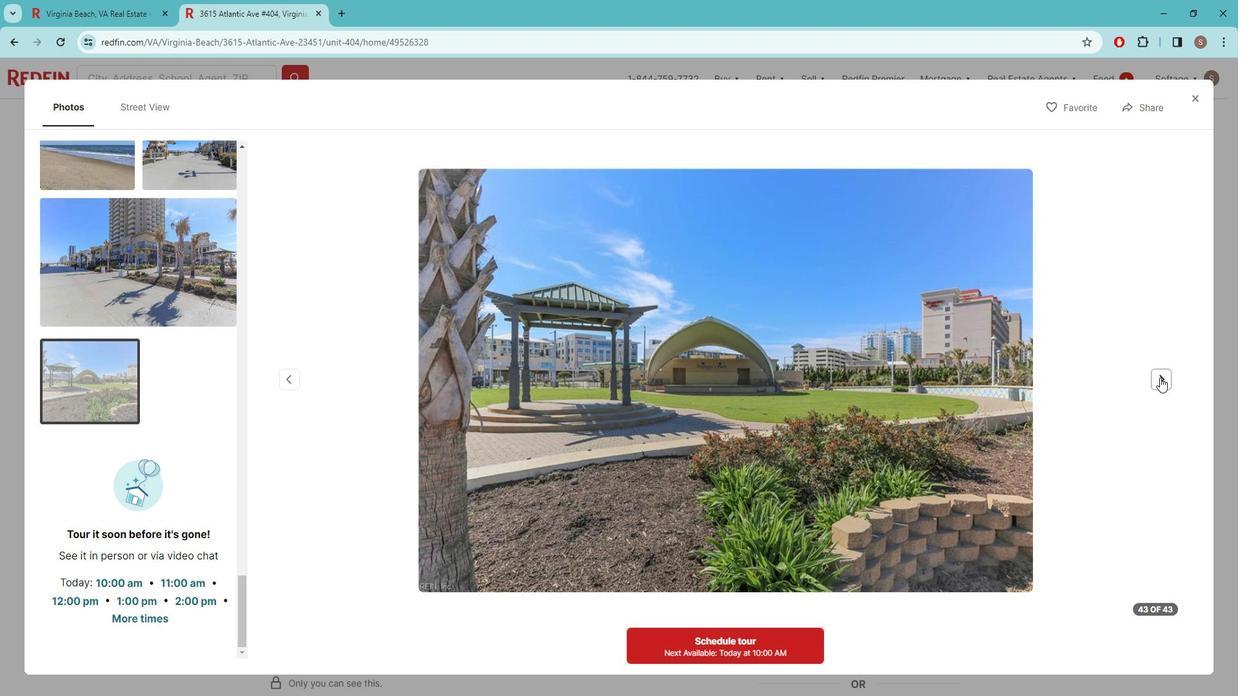 
Action: Mouse moved to (1200, 94)
Screenshot: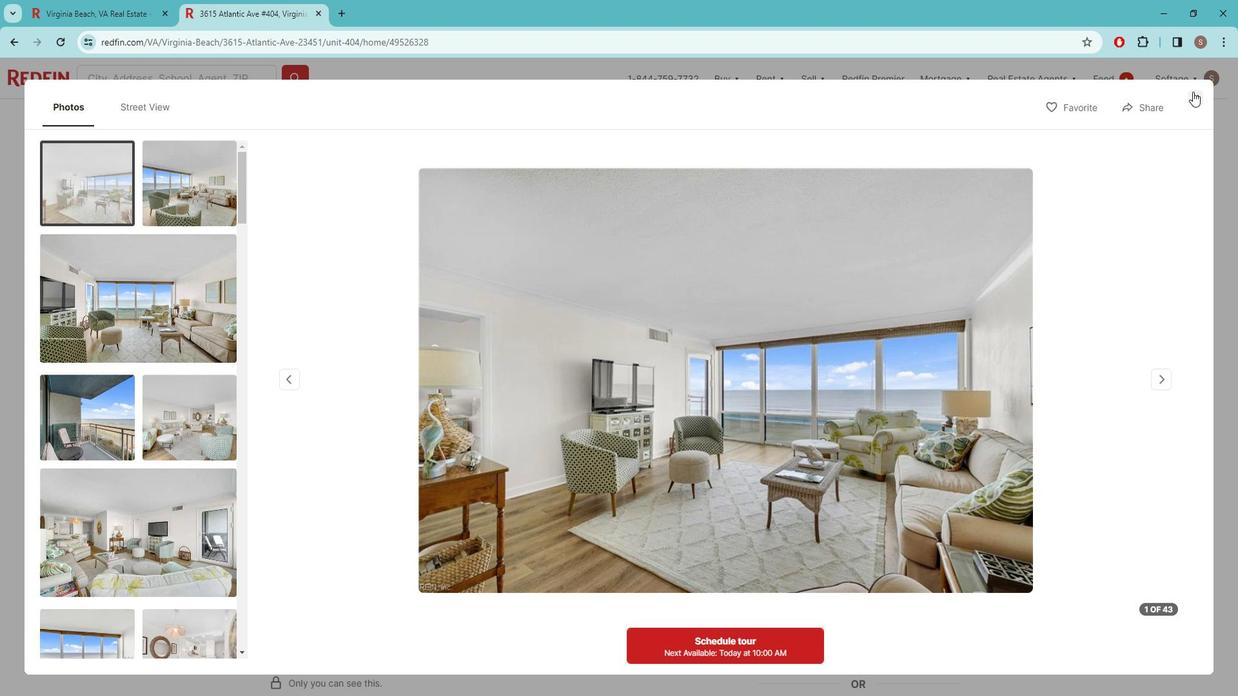 
Action: Mouse pressed left at (1200, 94)
Screenshot: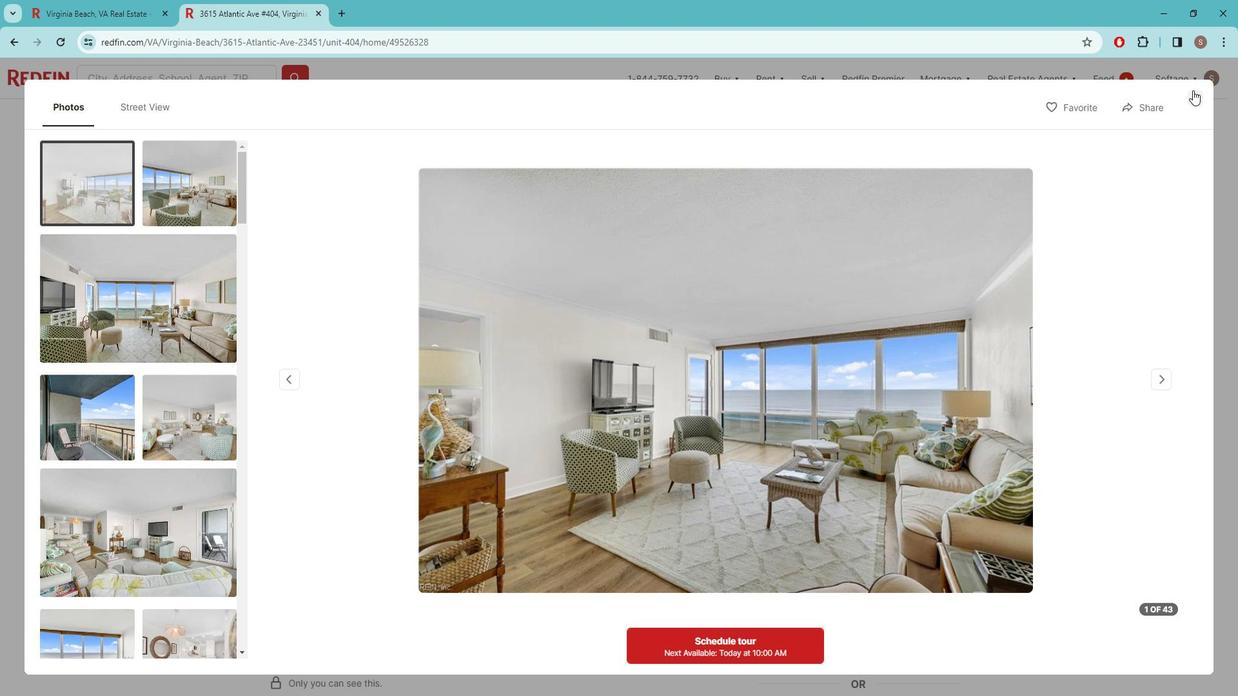 
Action: Mouse moved to (466, 373)
Screenshot: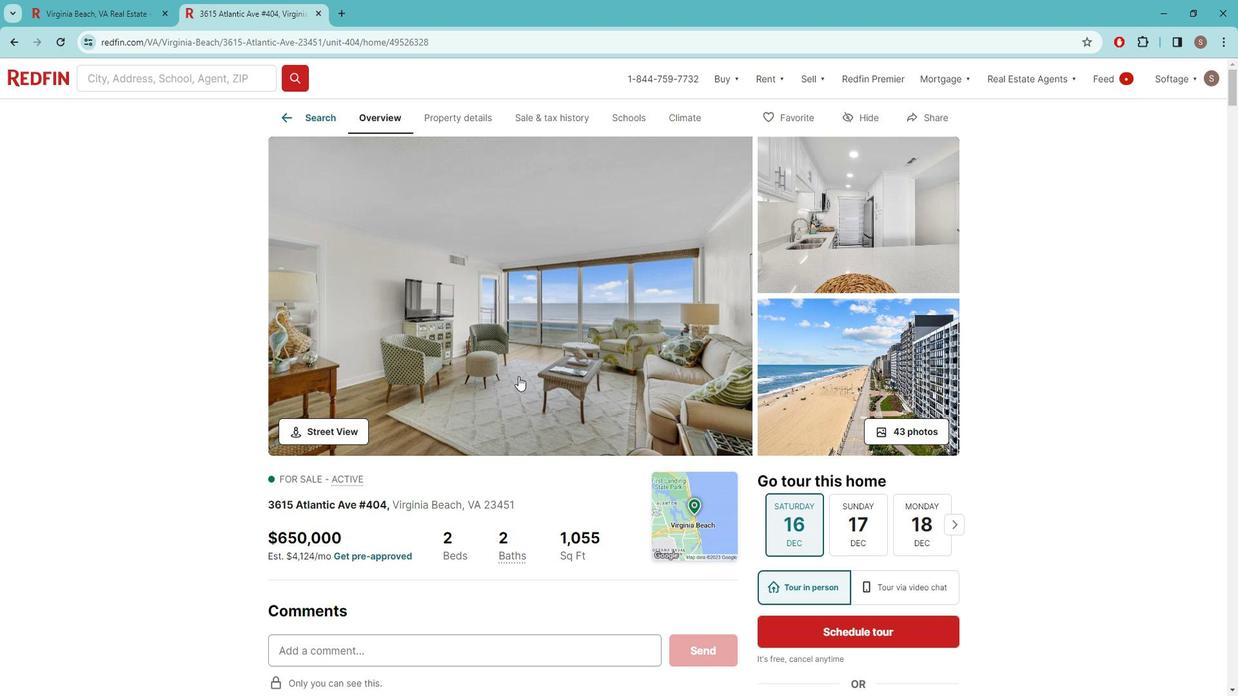
Action: Mouse scrolled (466, 372) with delta (0, 0)
Screenshot: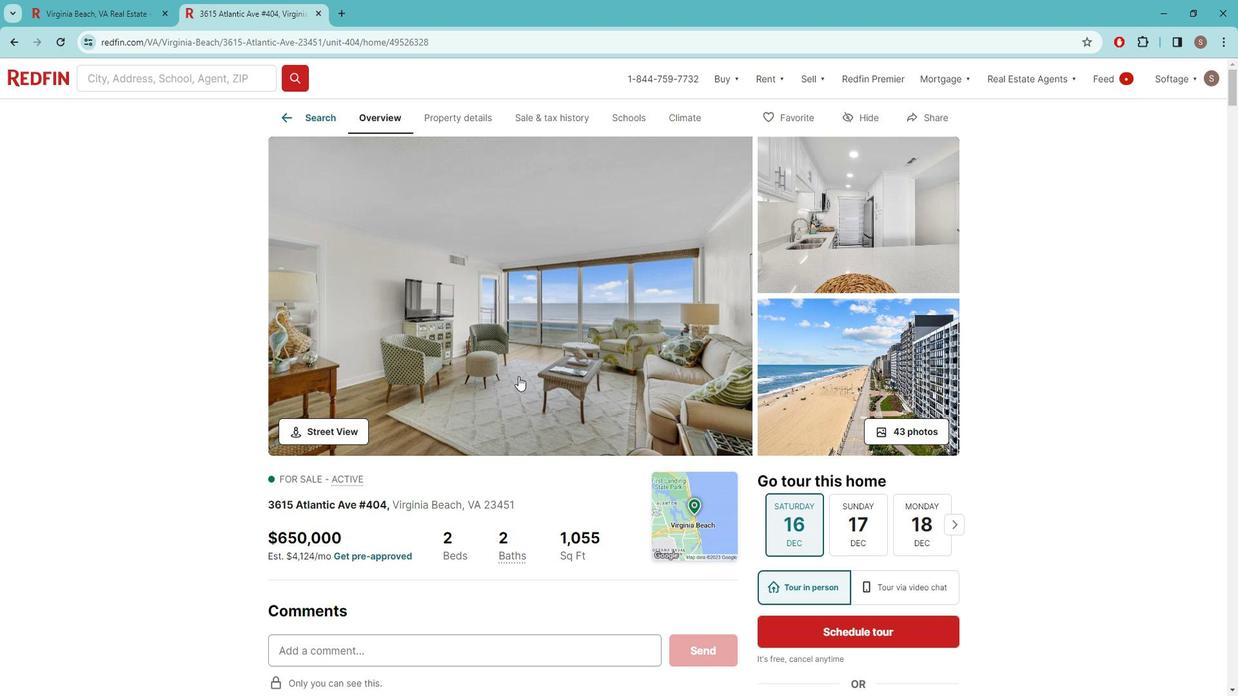 
Action: Mouse moved to (443, 371)
Screenshot: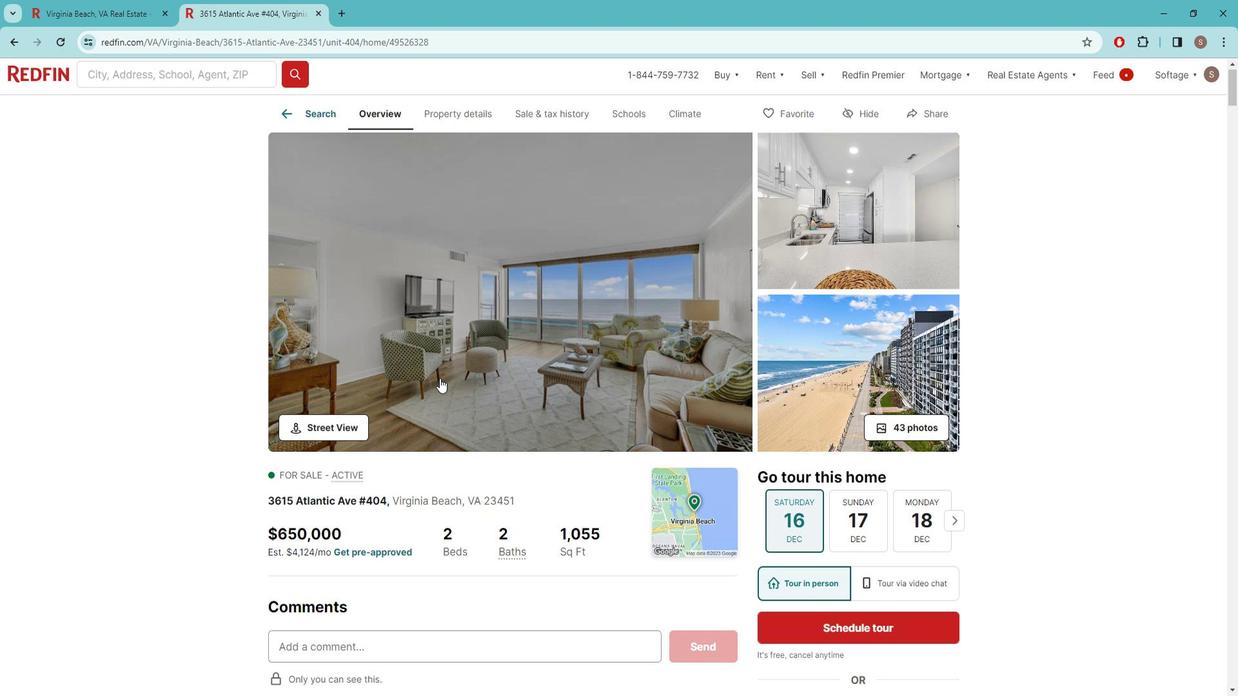 
Action: Mouse scrolled (443, 371) with delta (0, 0)
Screenshot: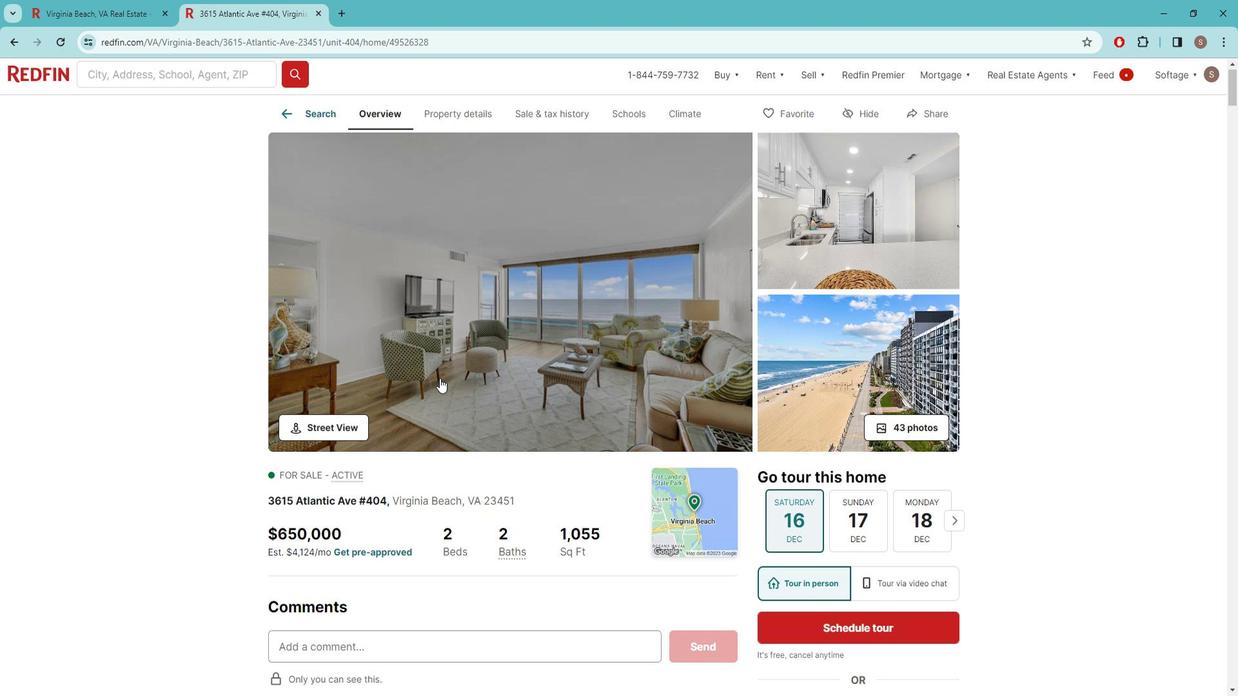 
Action: Mouse moved to (442, 371)
Screenshot: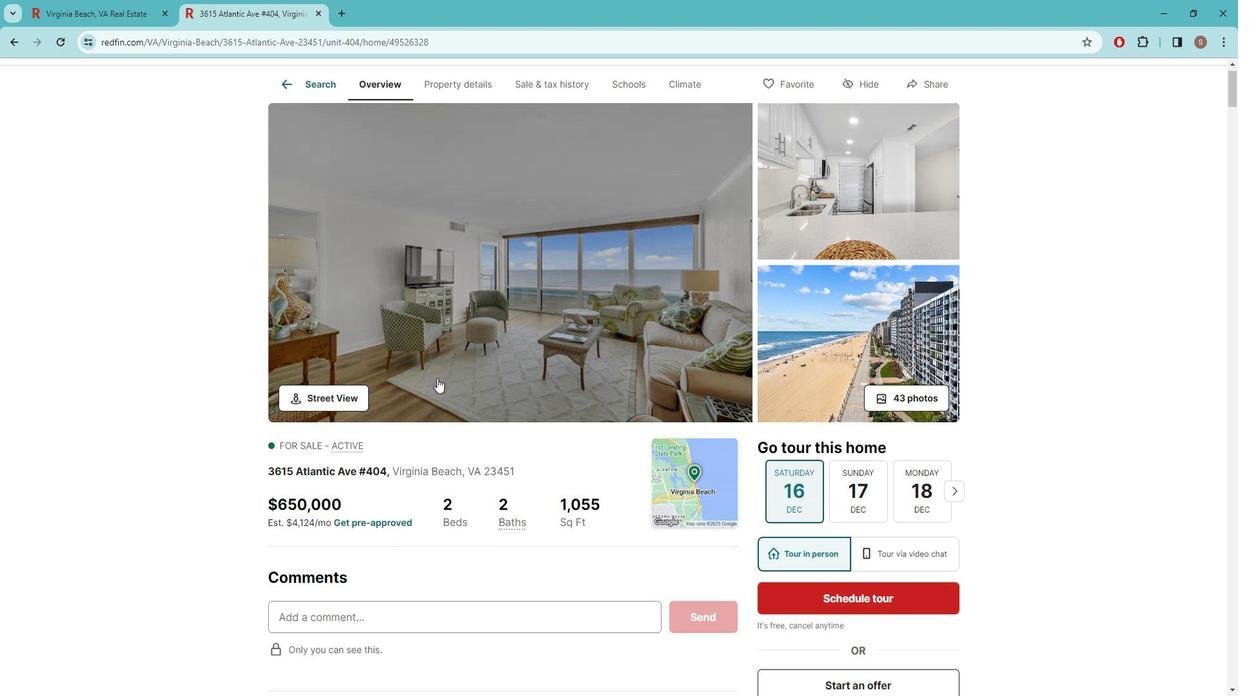 
Action: Mouse scrolled (442, 371) with delta (0, 0)
Screenshot: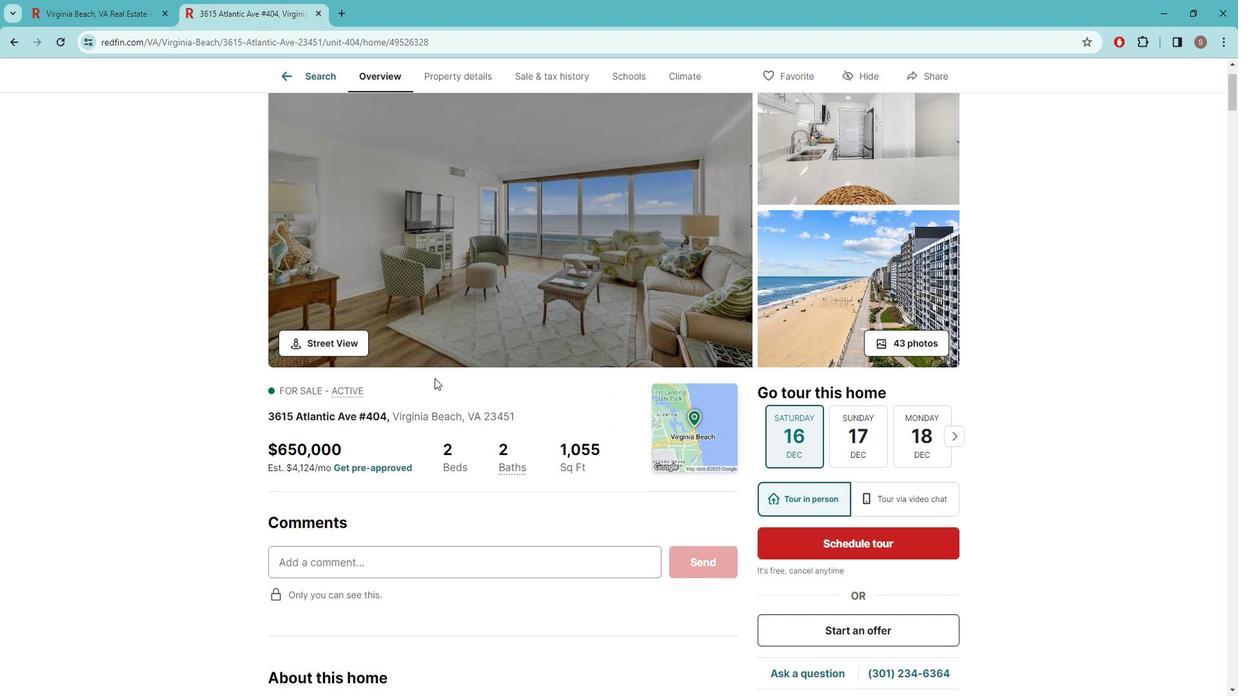 
Action: Mouse moved to (441, 371)
Screenshot: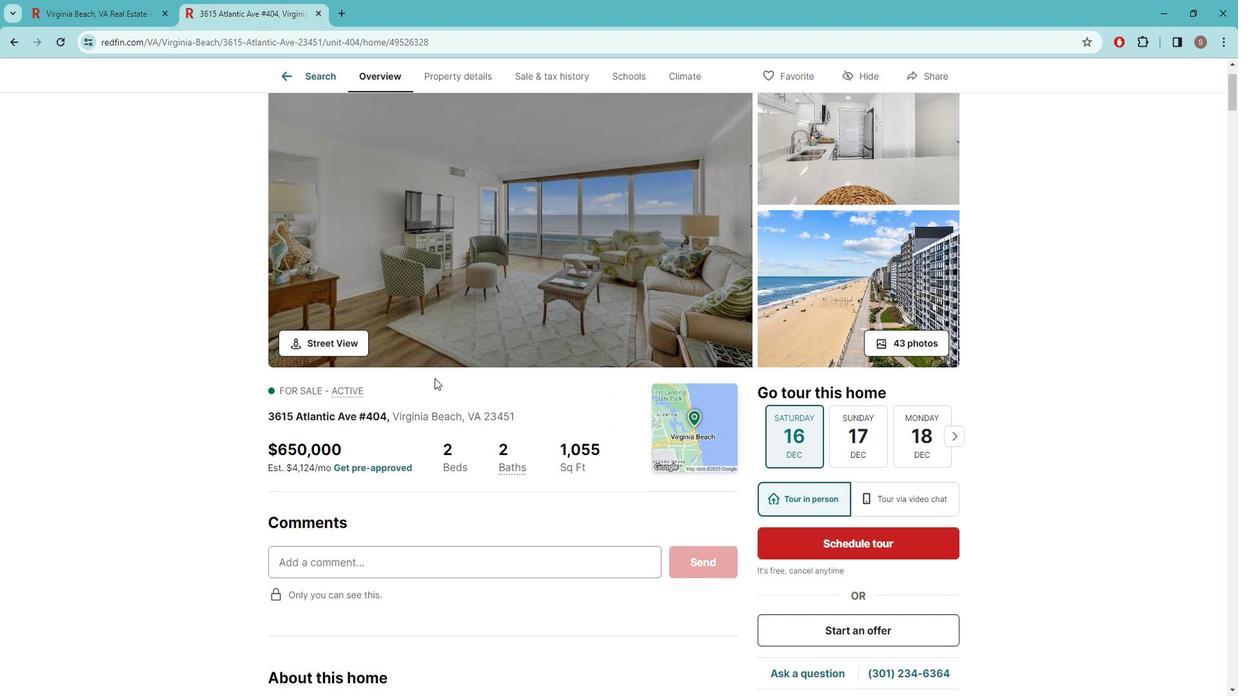 
Action: Mouse scrolled (441, 371) with delta (0, 0)
Screenshot: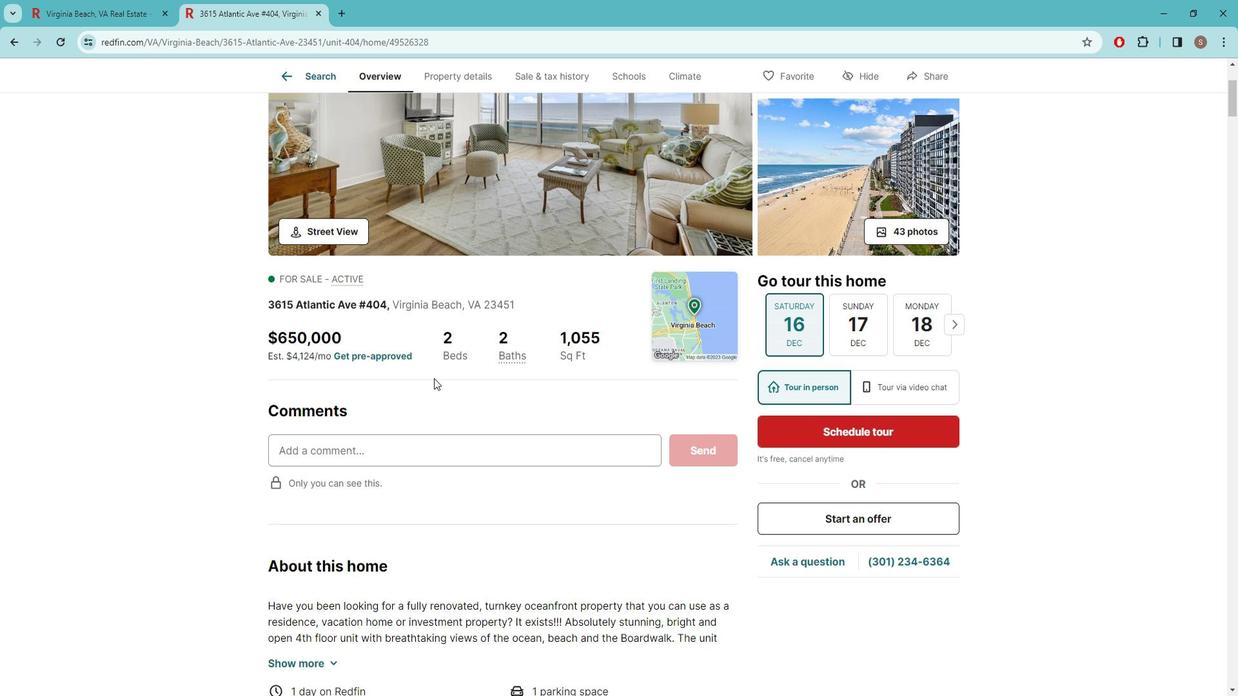 
Action: Mouse scrolled (441, 371) with delta (0, 0)
Screenshot: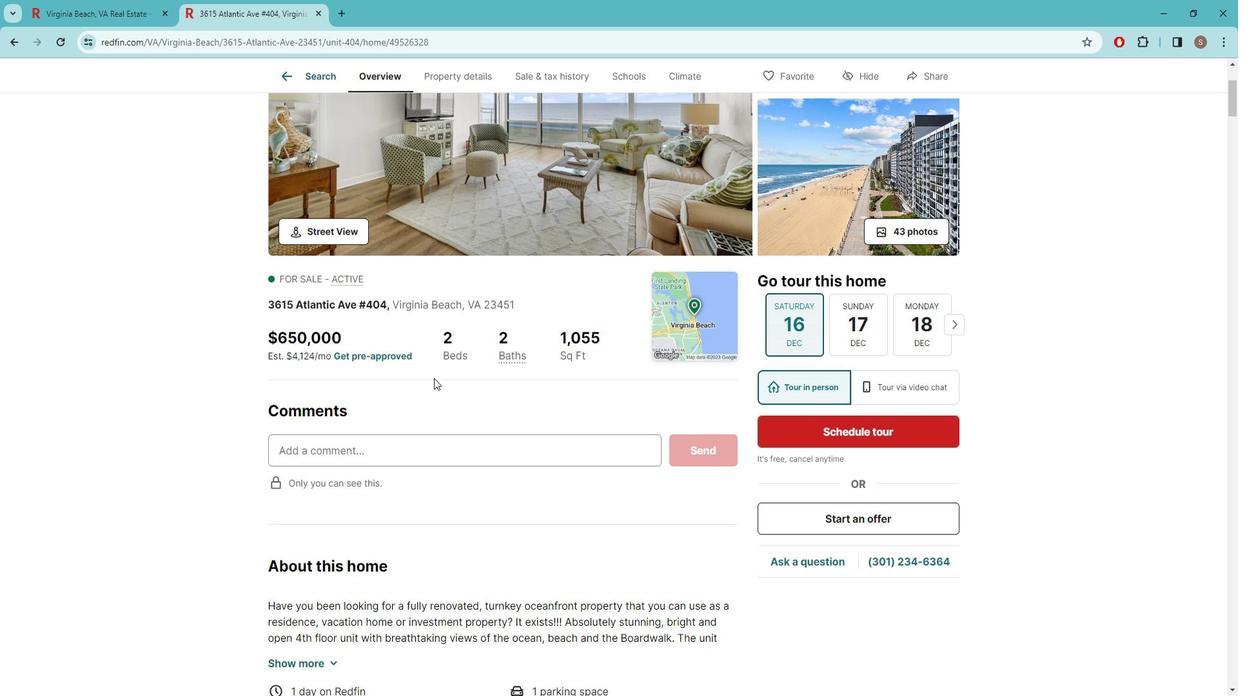 
Action: Mouse moved to (338, 513)
Screenshot: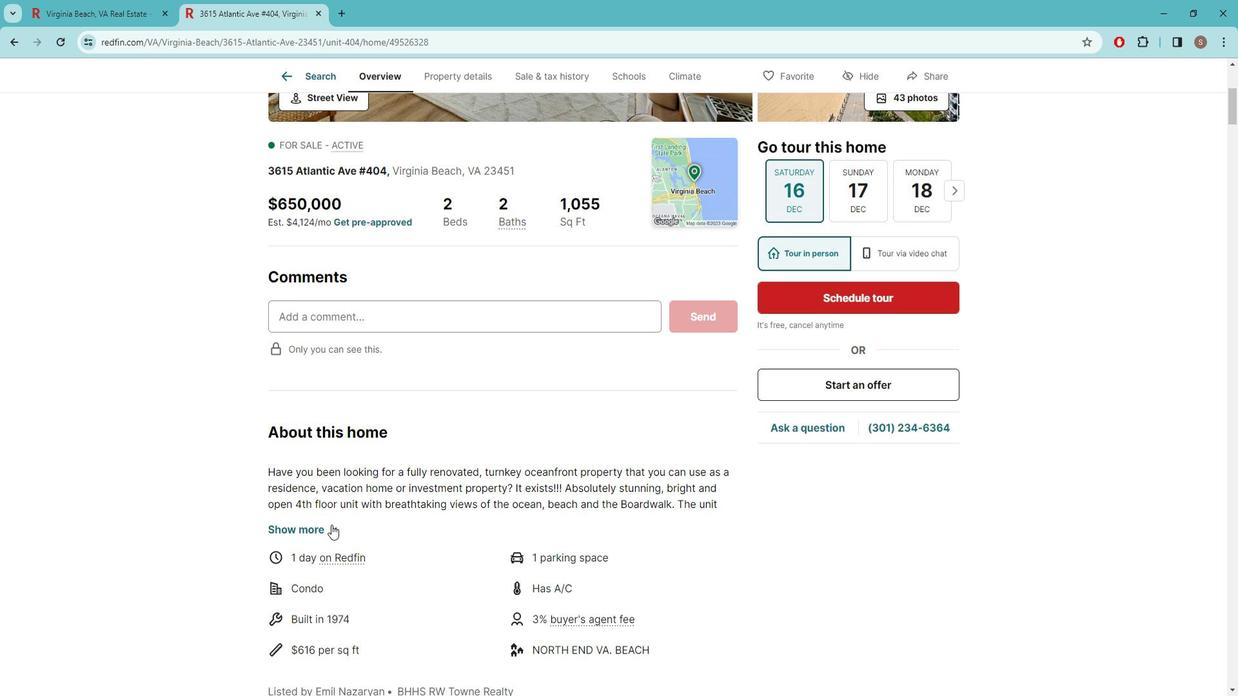 
Action: Mouse pressed left at (338, 513)
Screenshot: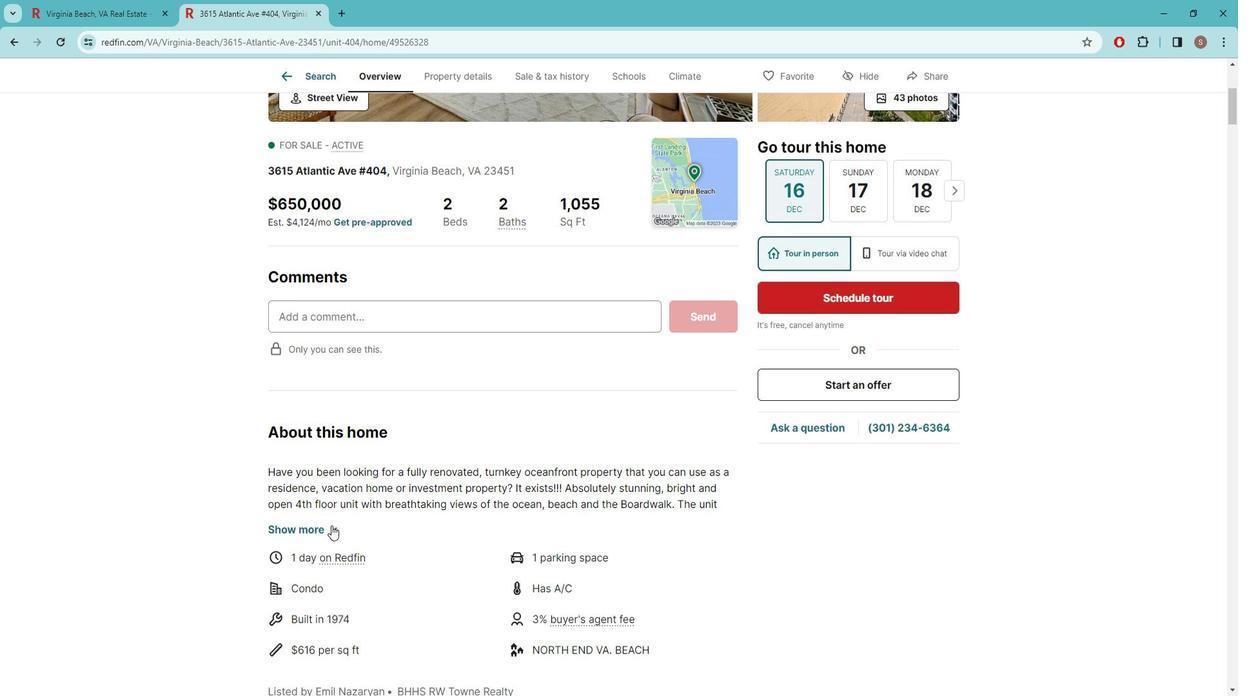 
Action: Mouse moved to (342, 494)
Screenshot: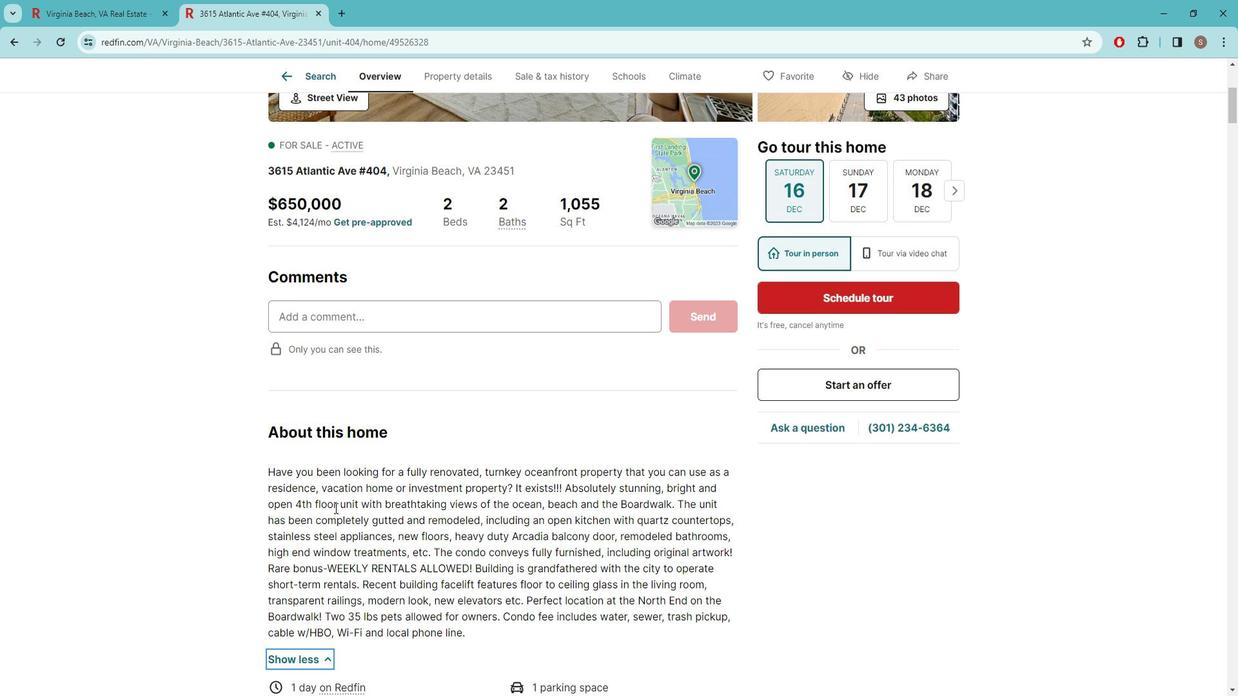 
Action: Mouse scrolled (342, 494) with delta (0, 0)
Screenshot: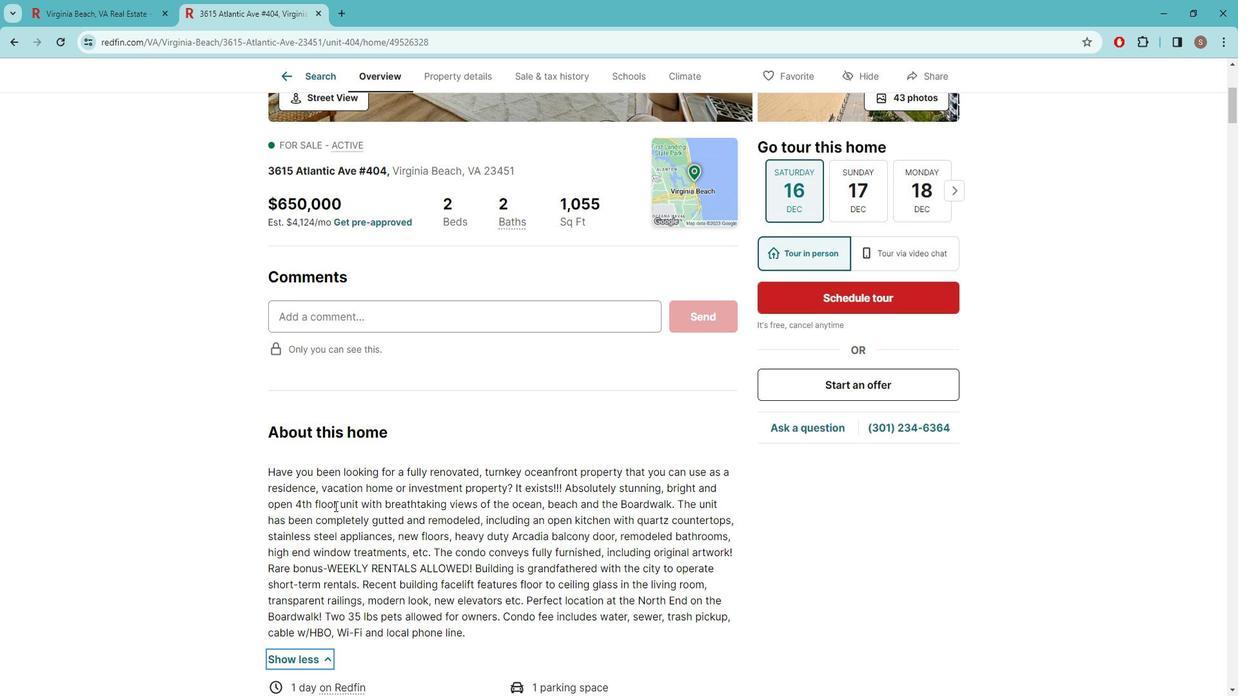 
Action: Mouse moved to (351, 461)
Screenshot: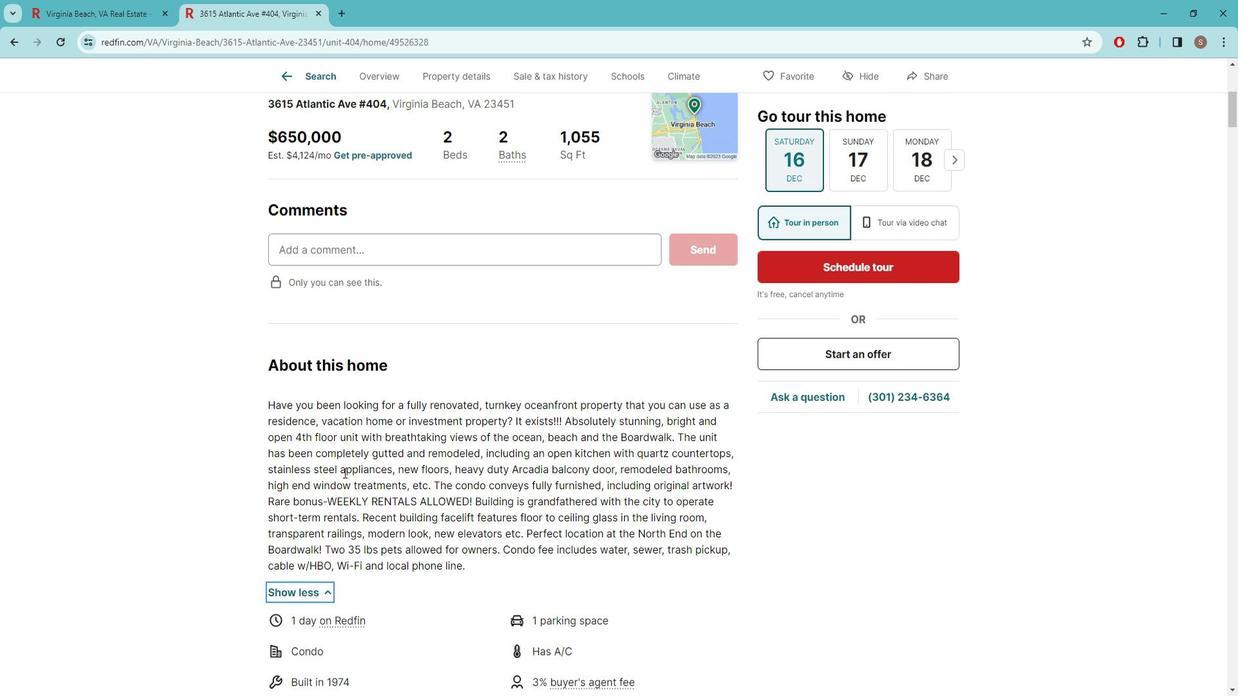 
Action: Mouse scrolled (351, 460) with delta (0, 0)
Screenshot: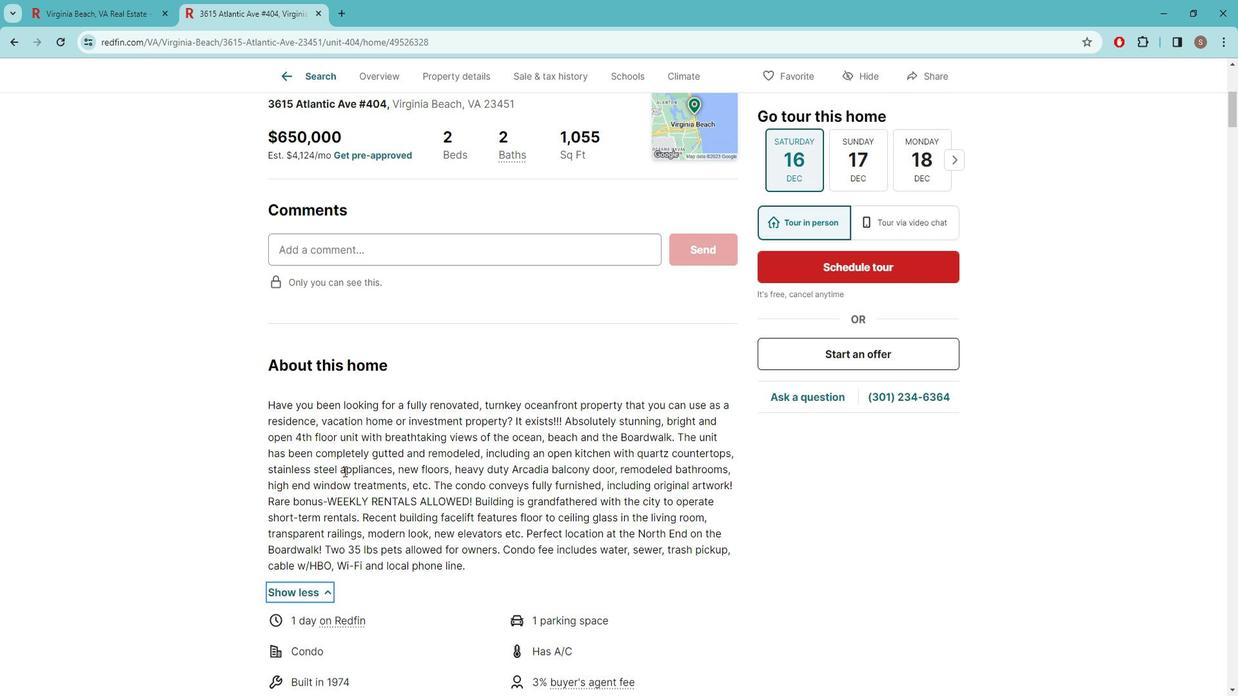 
Action: Mouse moved to (351, 451)
Screenshot: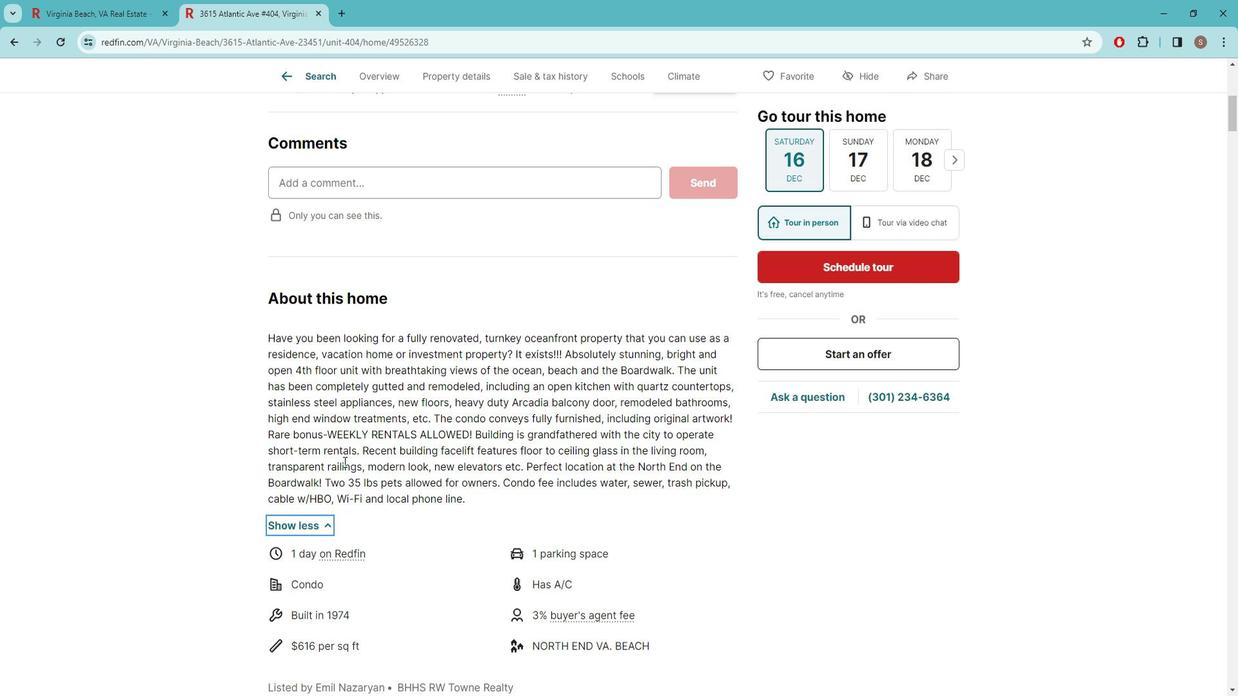 
Action: Mouse scrolled (351, 451) with delta (0, 0)
Screenshot: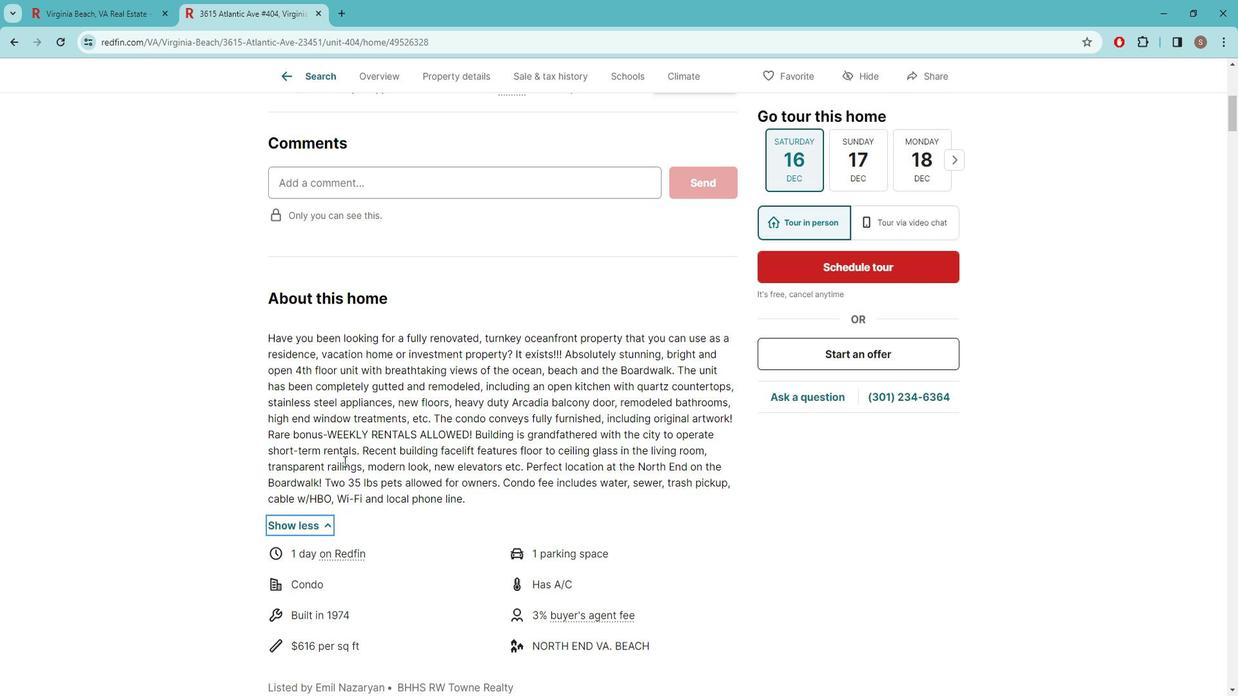 
Action: Mouse moved to (354, 426)
Screenshot: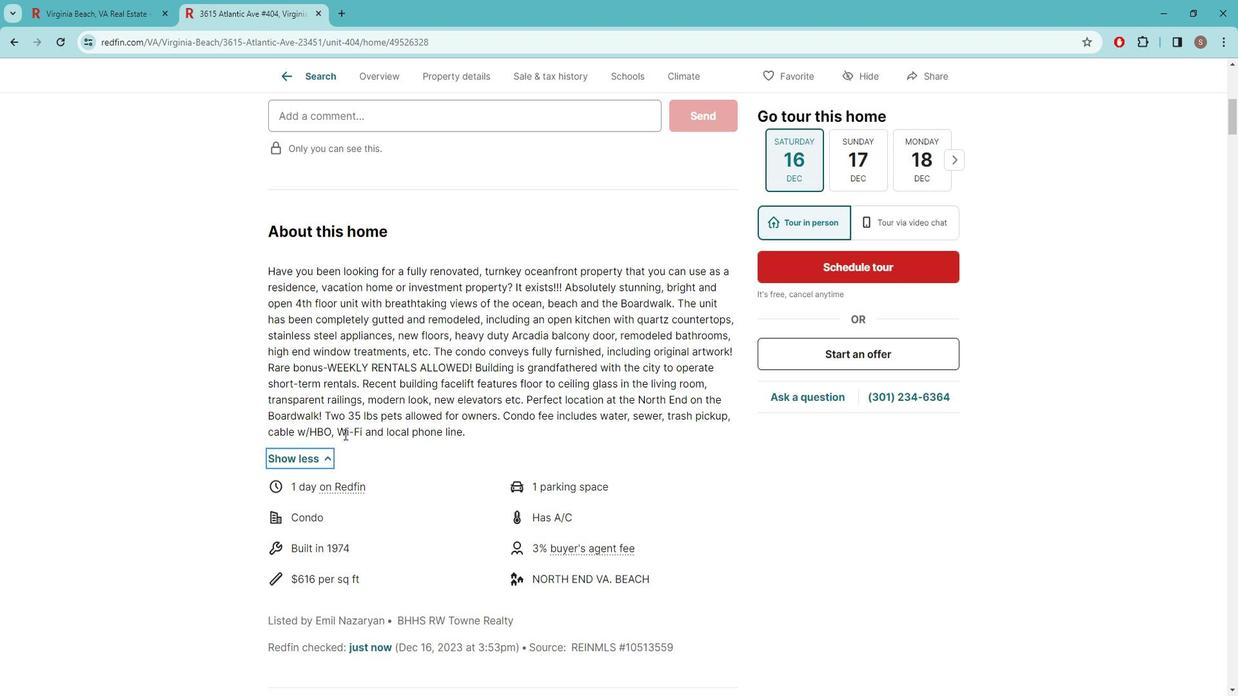 
Action: Mouse scrolled (354, 425) with delta (0, 0)
Screenshot: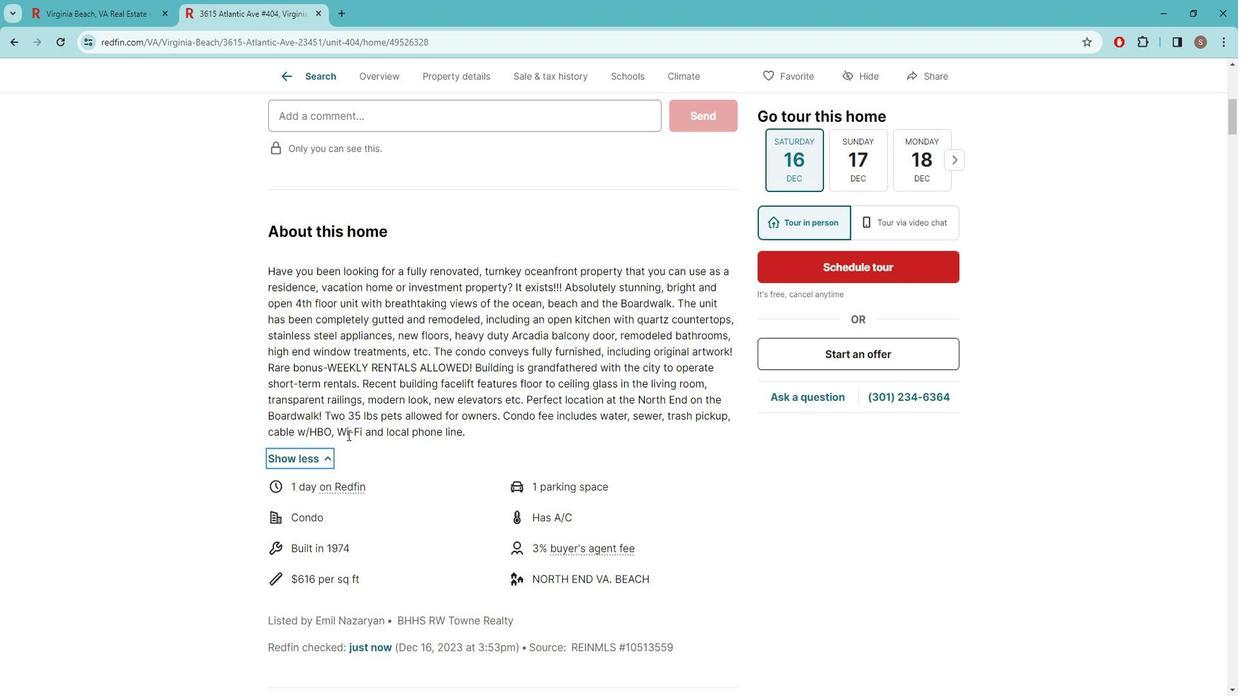 
Action: Mouse moved to (367, 416)
Screenshot: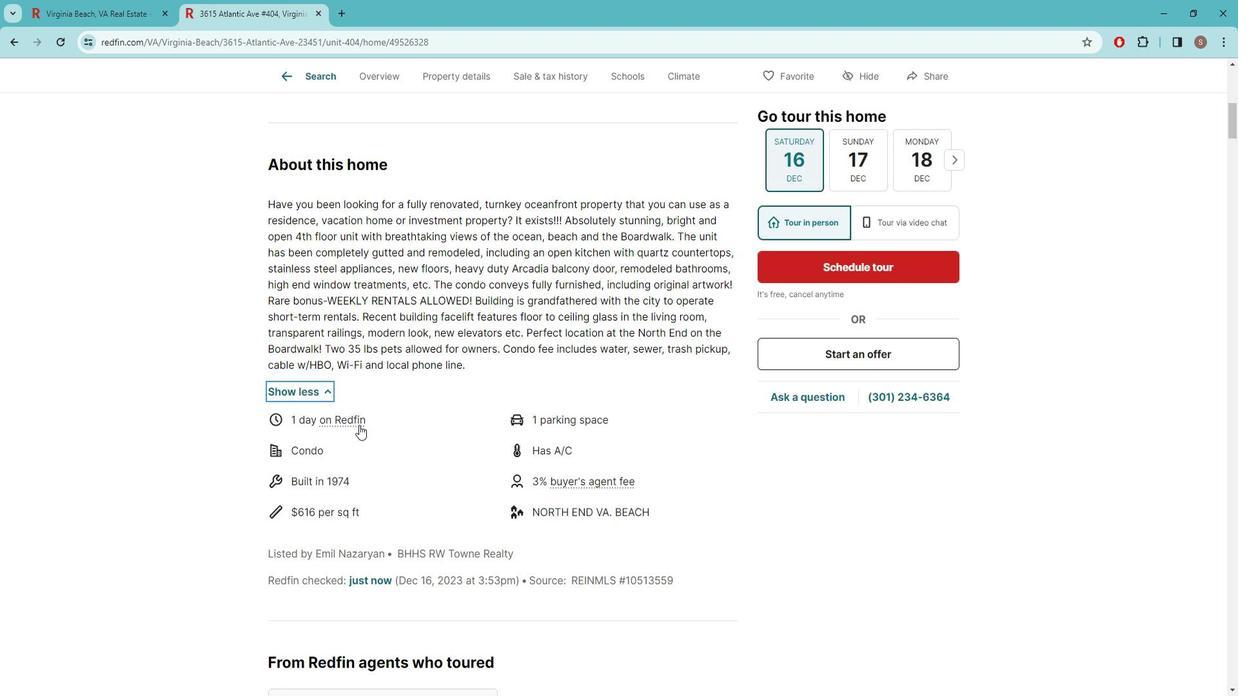 
Action: Mouse scrolled (367, 415) with delta (0, 0)
Screenshot: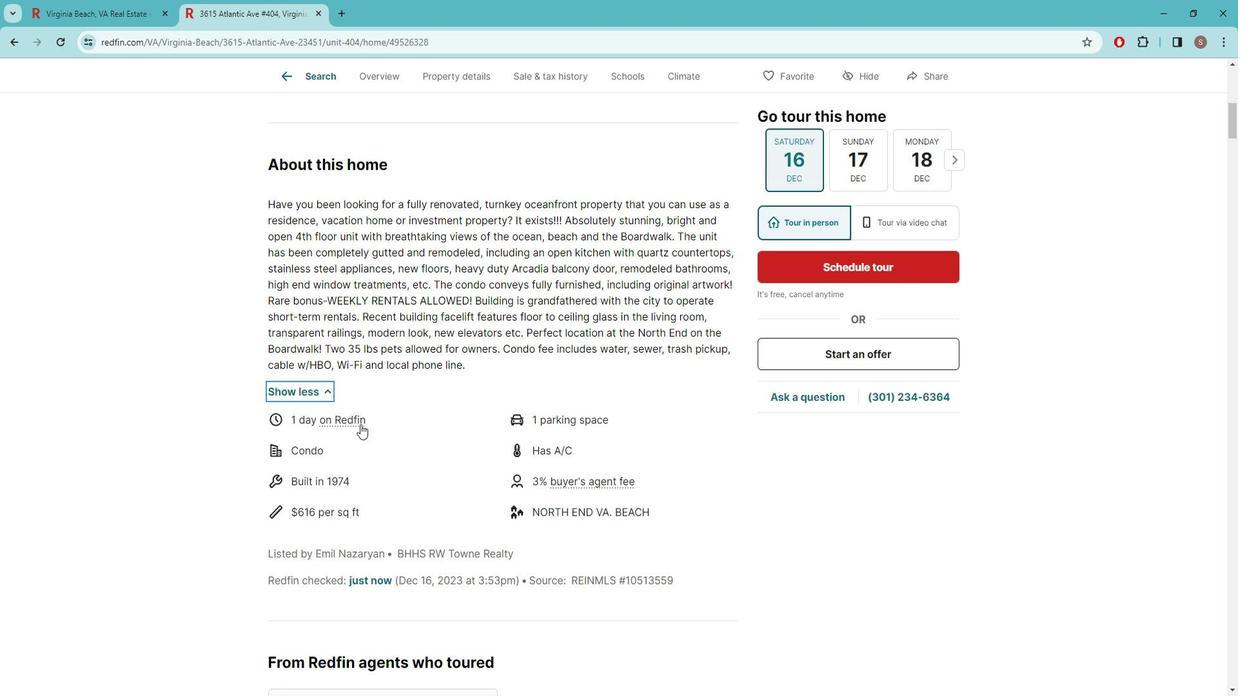 
Action: Mouse scrolled (367, 415) with delta (0, 0)
Screenshot: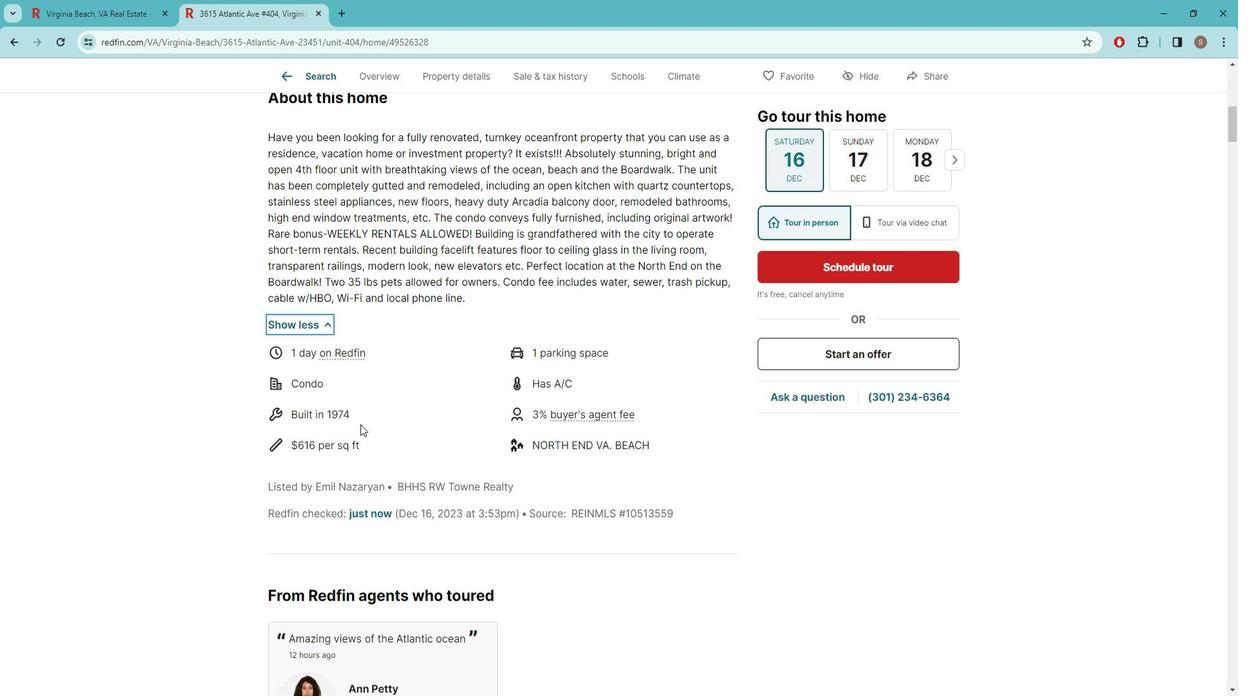 
Action: Mouse scrolled (367, 415) with delta (0, 0)
Screenshot: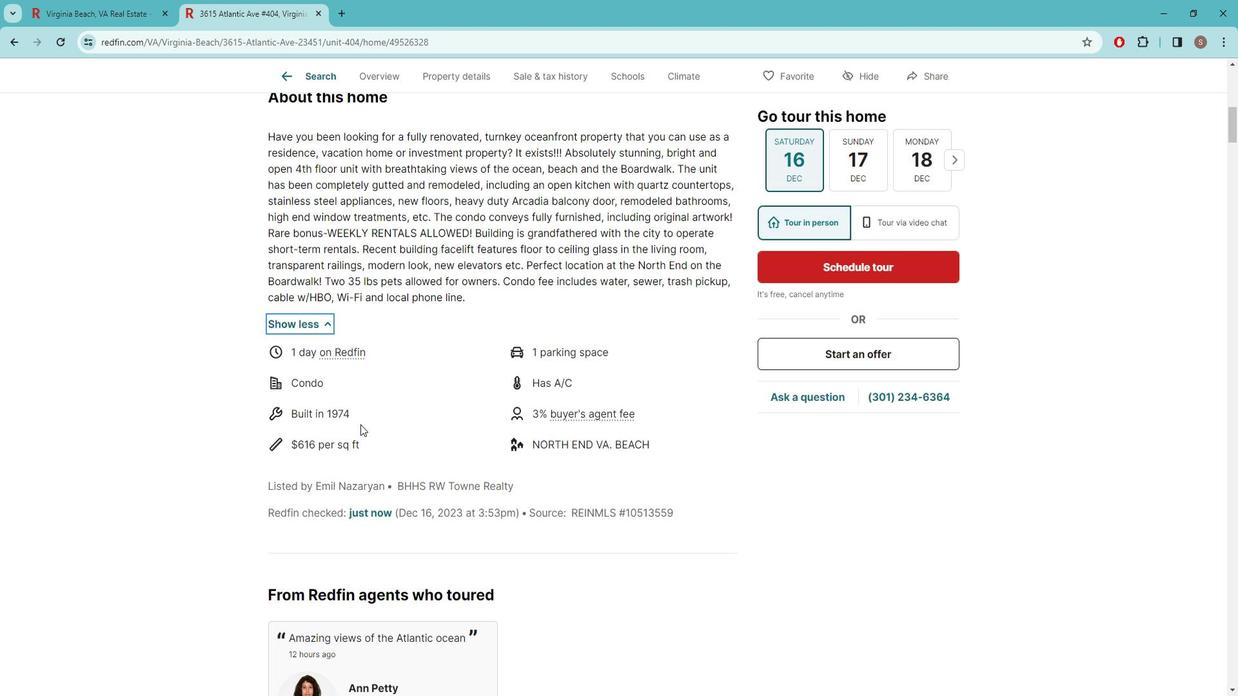 
Action: Mouse moved to (368, 413)
Screenshot: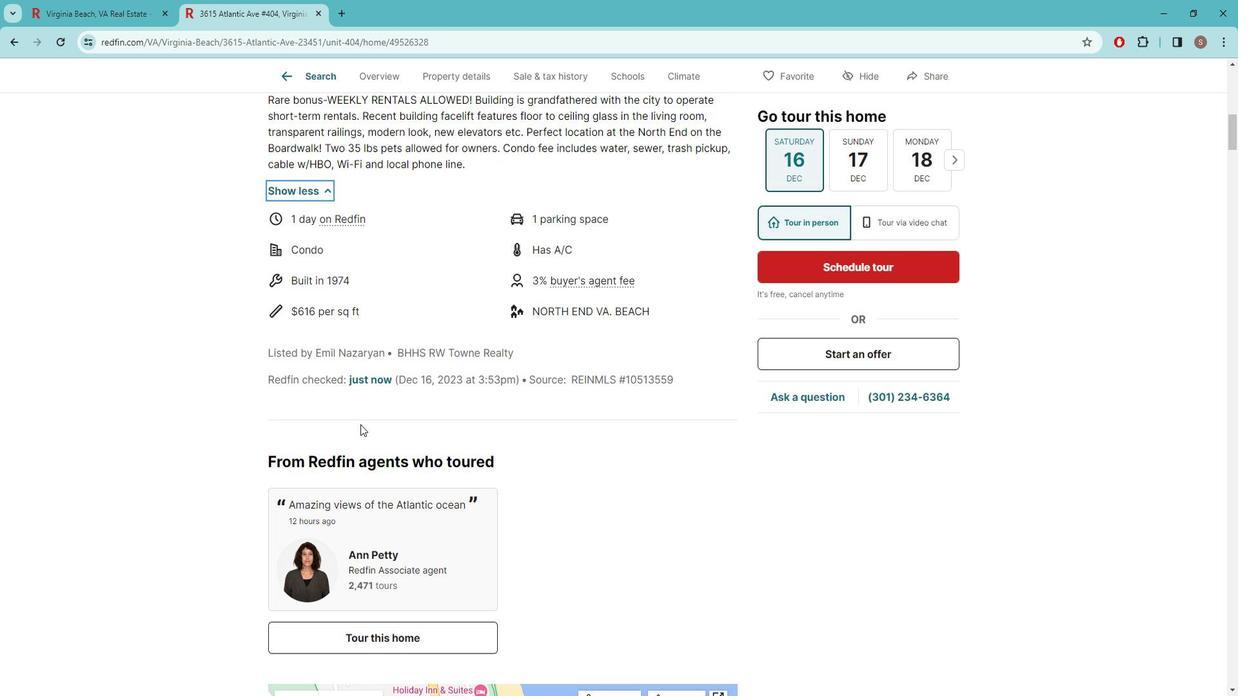 
Action: Mouse scrolled (368, 412) with delta (0, 0)
Screenshot: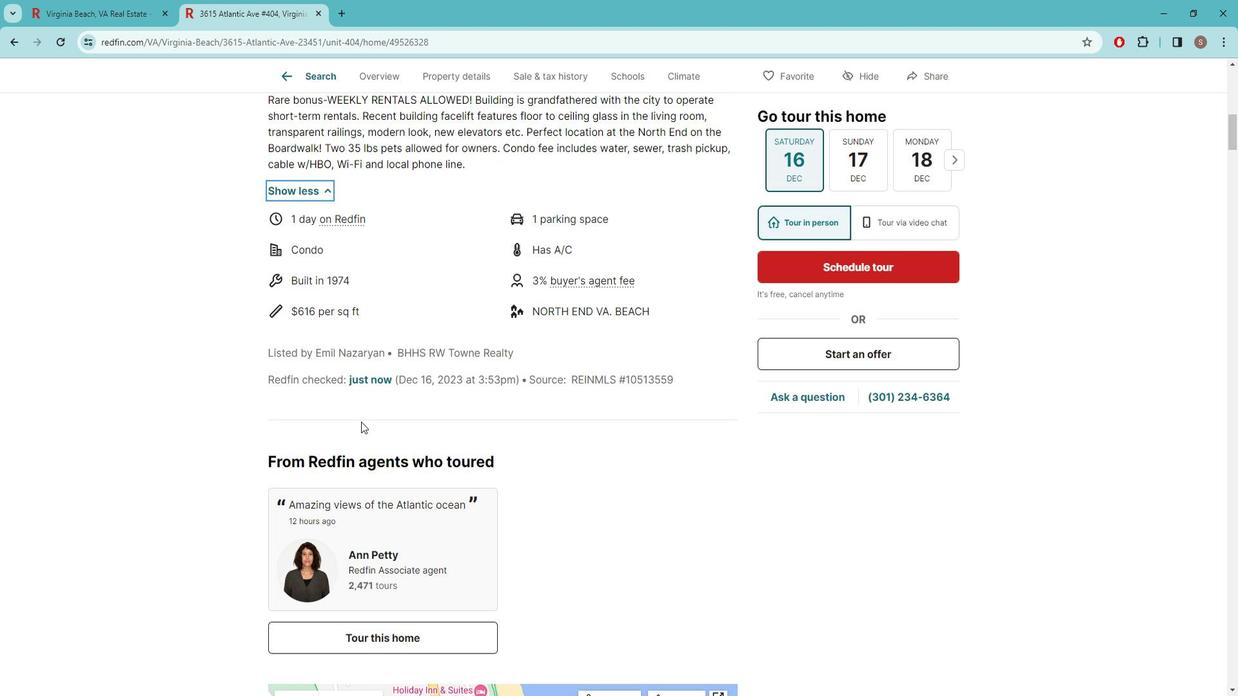 
Action: Mouse scrolled (368, 412) with delta (0, 0)
Screenshot: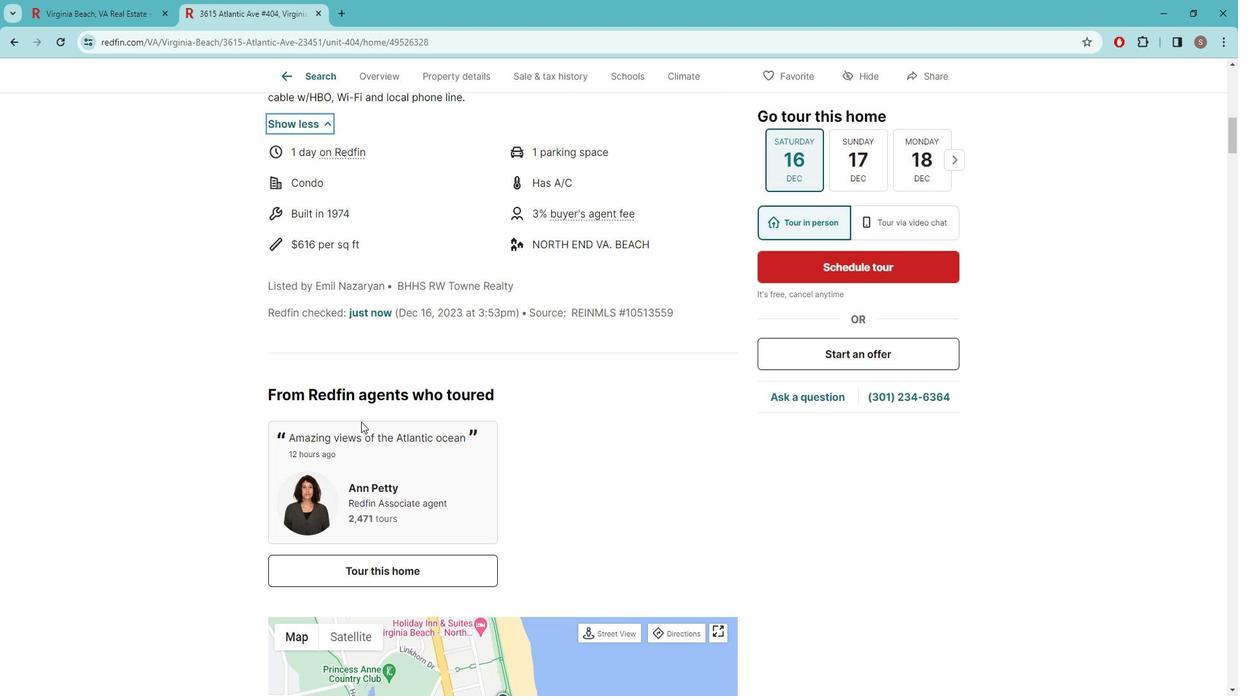
Action: Mouse scrolled (368, 412) with delta (0, 0)
Screenshot: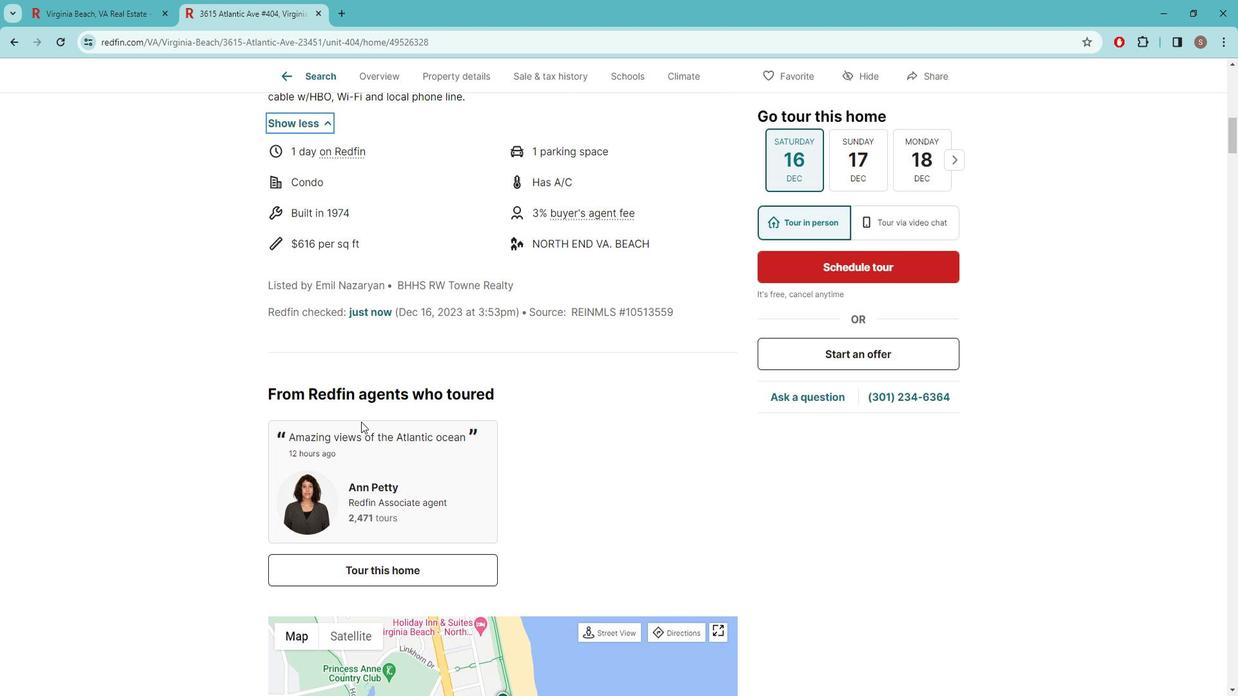 
Action: Mouse scrolled (368, 412) with delta (0, 0)
Screenshot: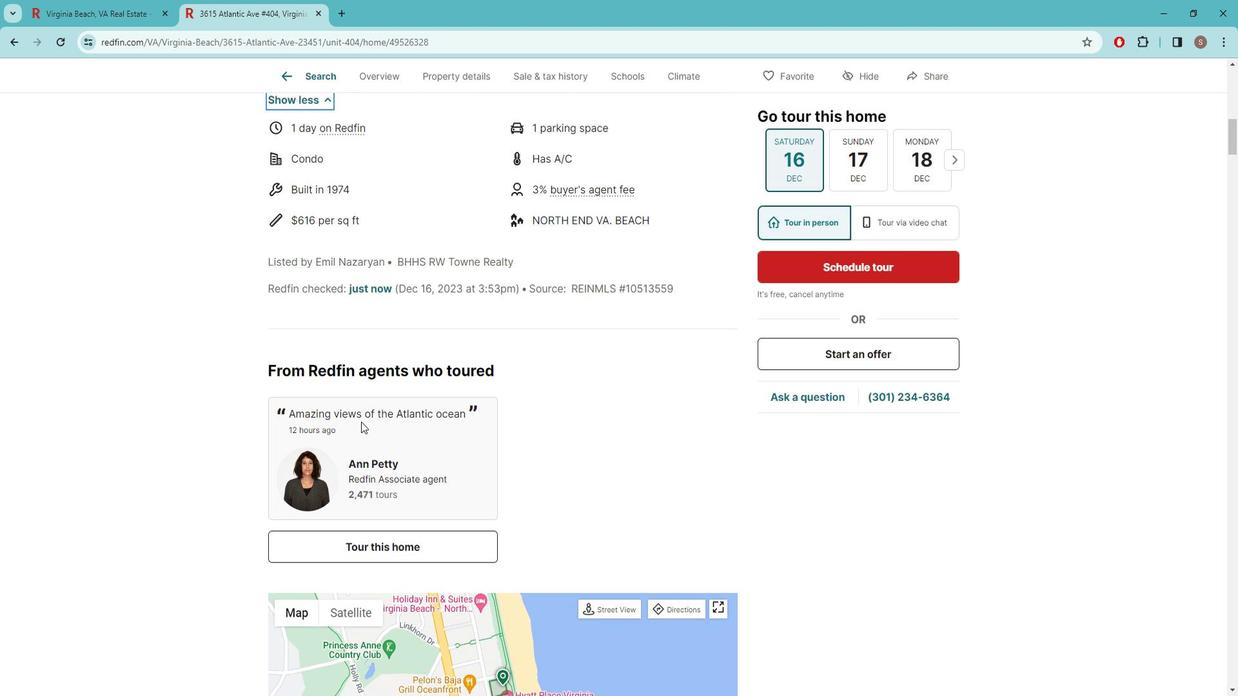 
Action: Mouse scrolled (368, 412) with delta (0, 0)
Screenshot: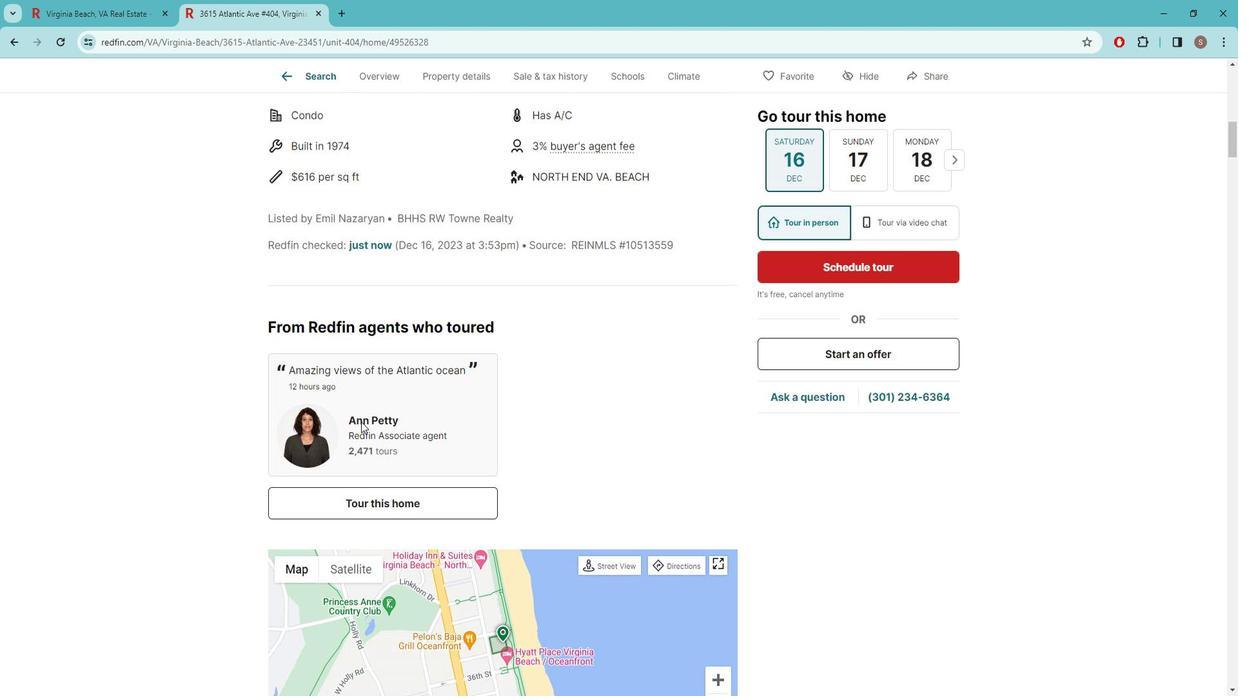 
Action: Mouse scrolled (368, 412) with delta (0, 0)
Screenshot: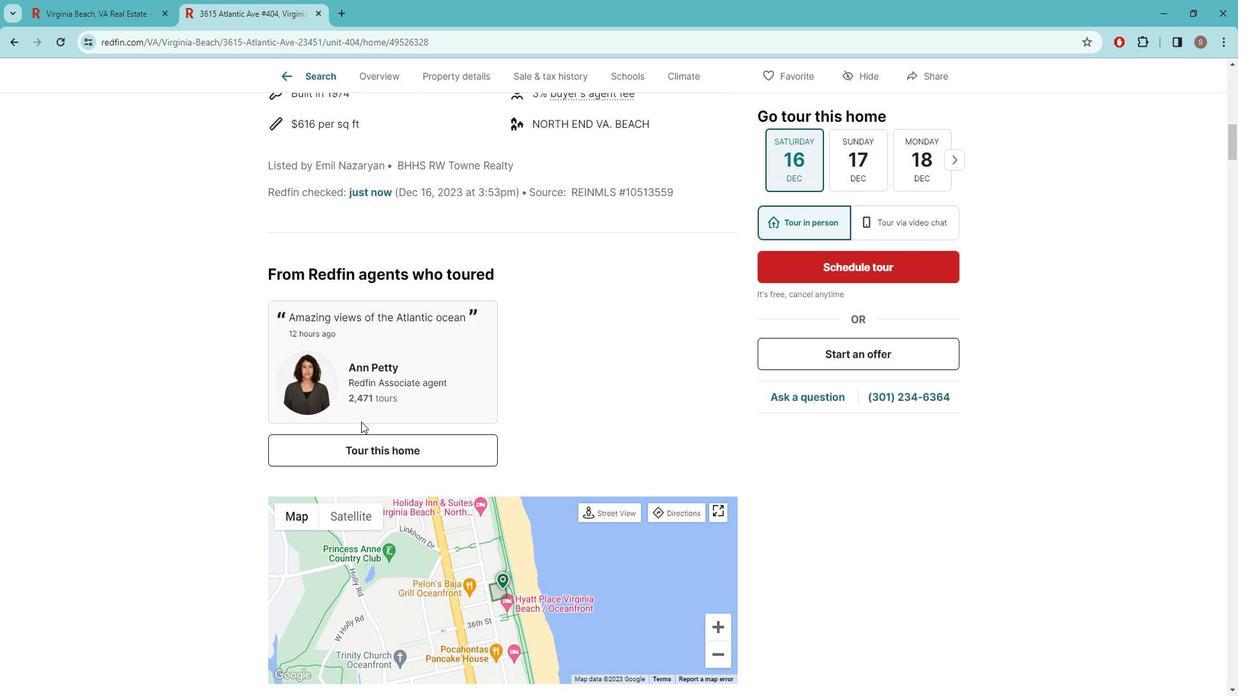 
Action: Mouse moved to (368, 410)
Screenshot: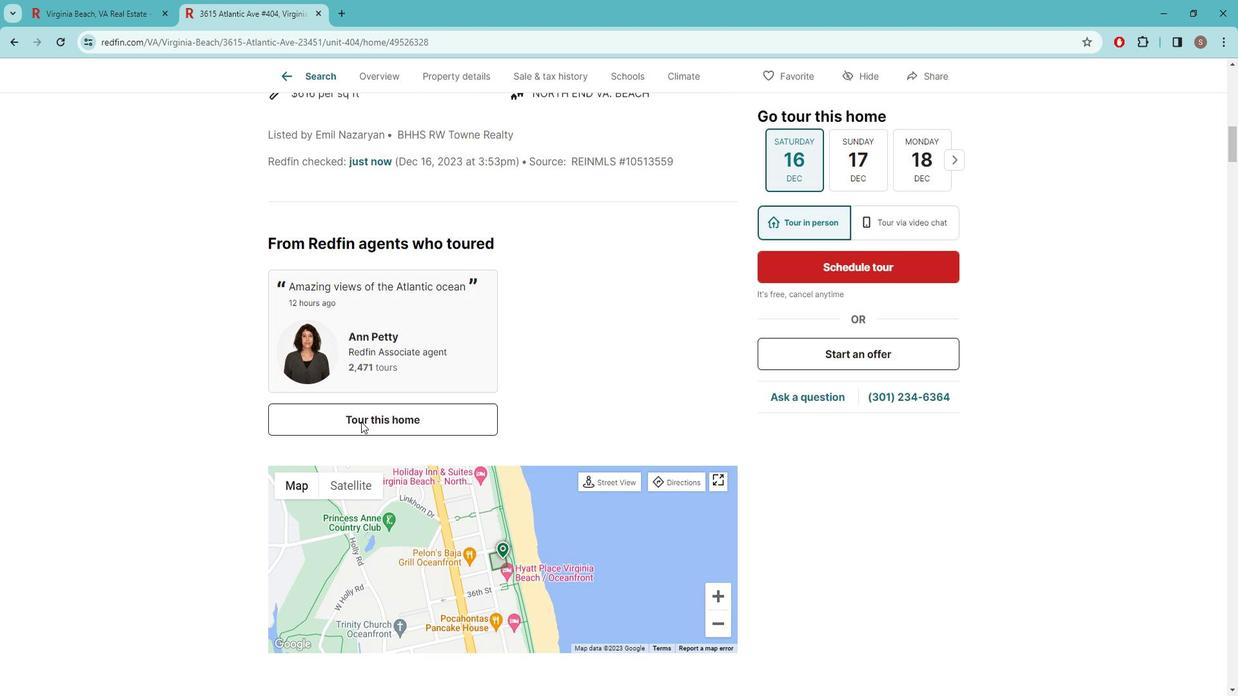 
Action: Mouse scrolled (368, 409) with delta (0, 0)
Screenshot: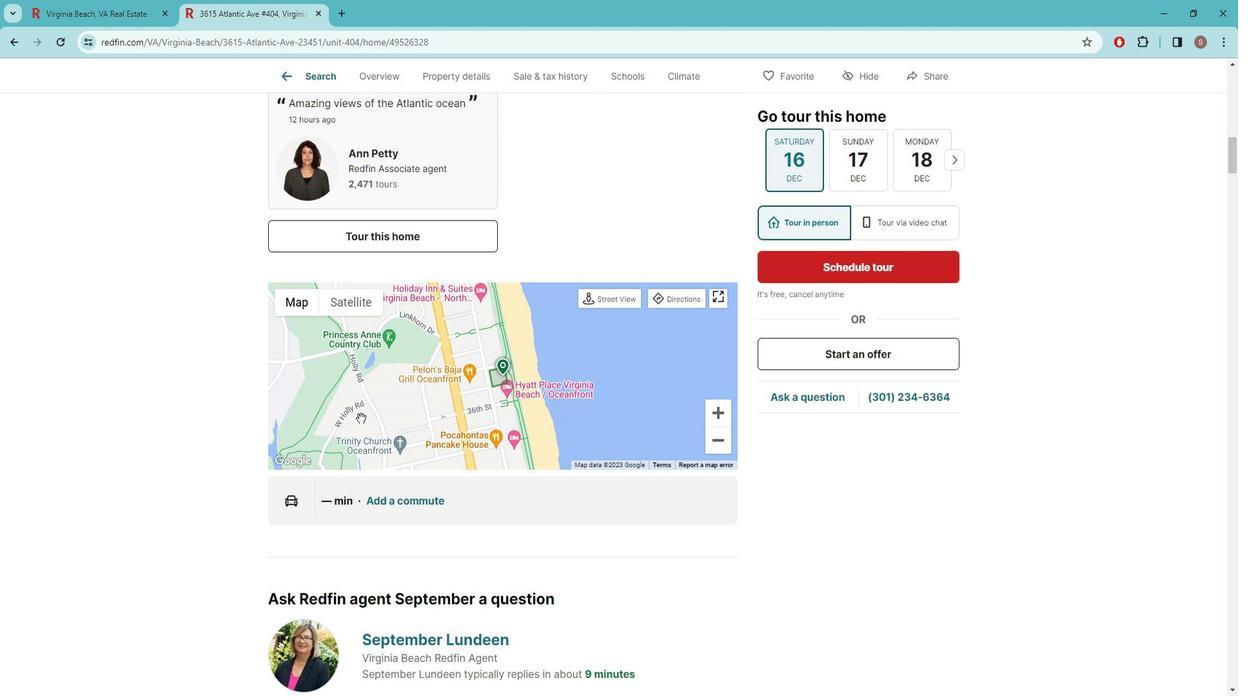 
Action: Mouse scrolled (368, 409) with delta (0, 0)
Screenshot: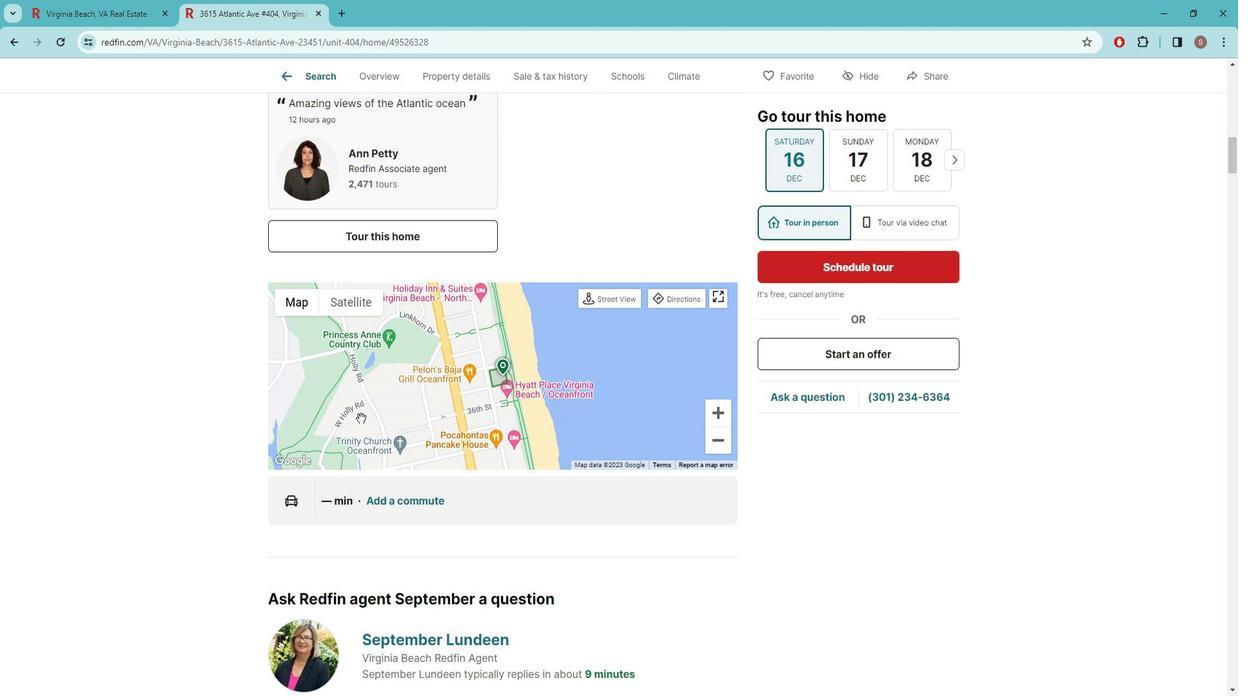 
Action: Mouse scrolled (368, 409) with delta (0, 0)
Screenshot: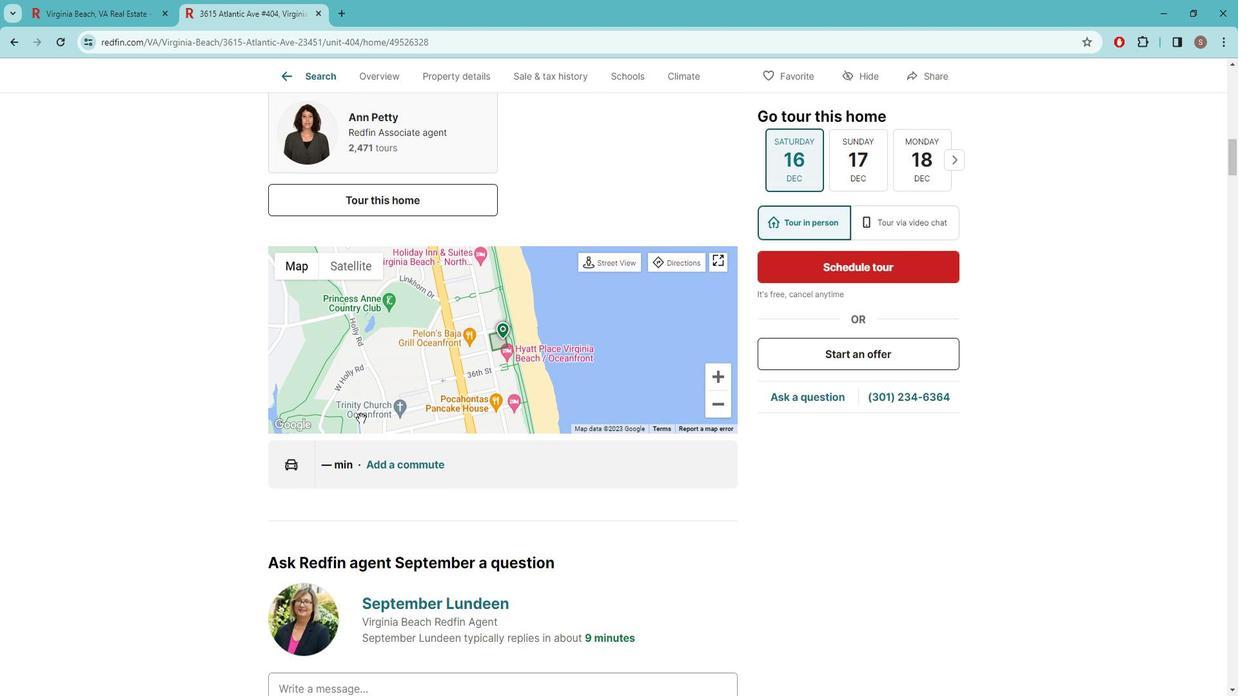 
Action: Mouse scrolled (368, 409) with delta (0, 0)
Screenshot: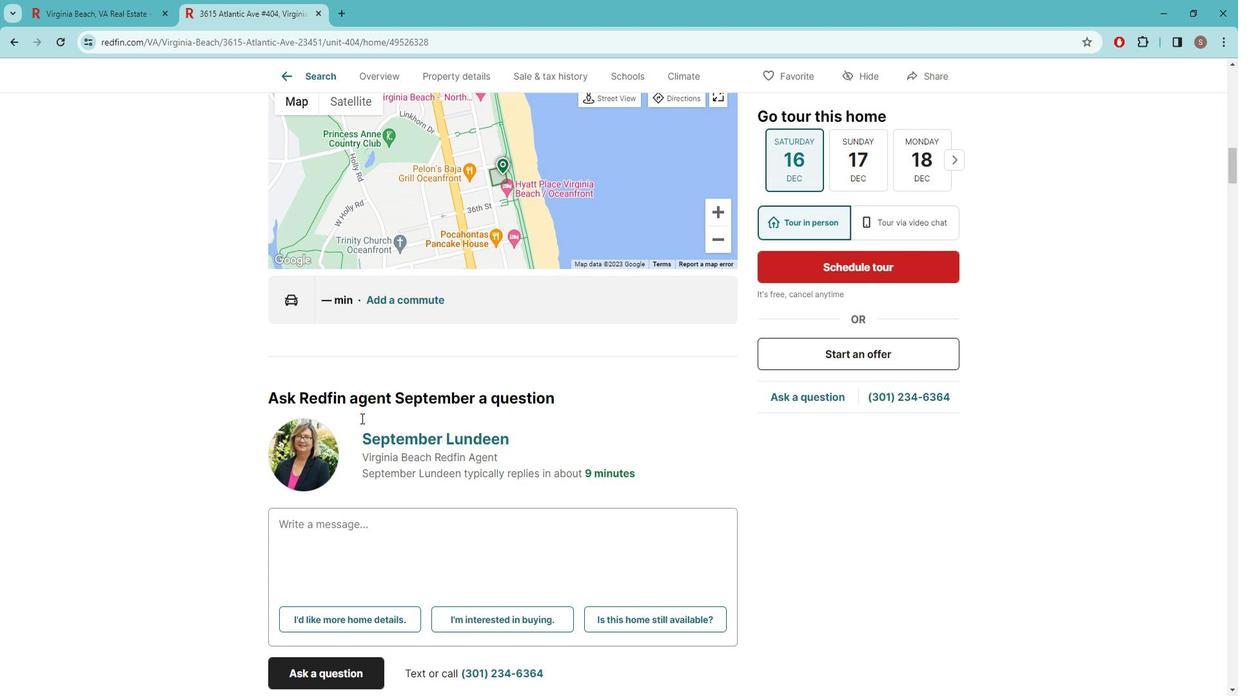 
Action: Mouse scrolled (368, 409) with delta (0, 0)
Screenshot: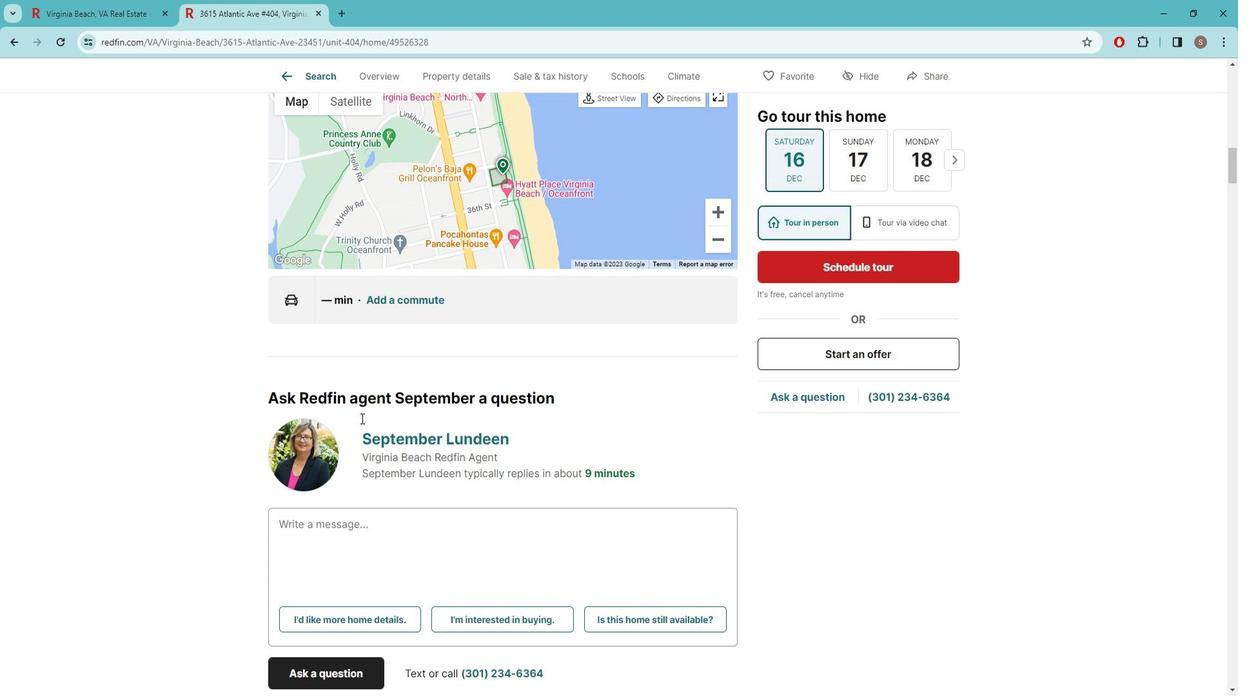 
Action: Mouse scrolled (368, 409) with delta (0, 0)
Screenshot: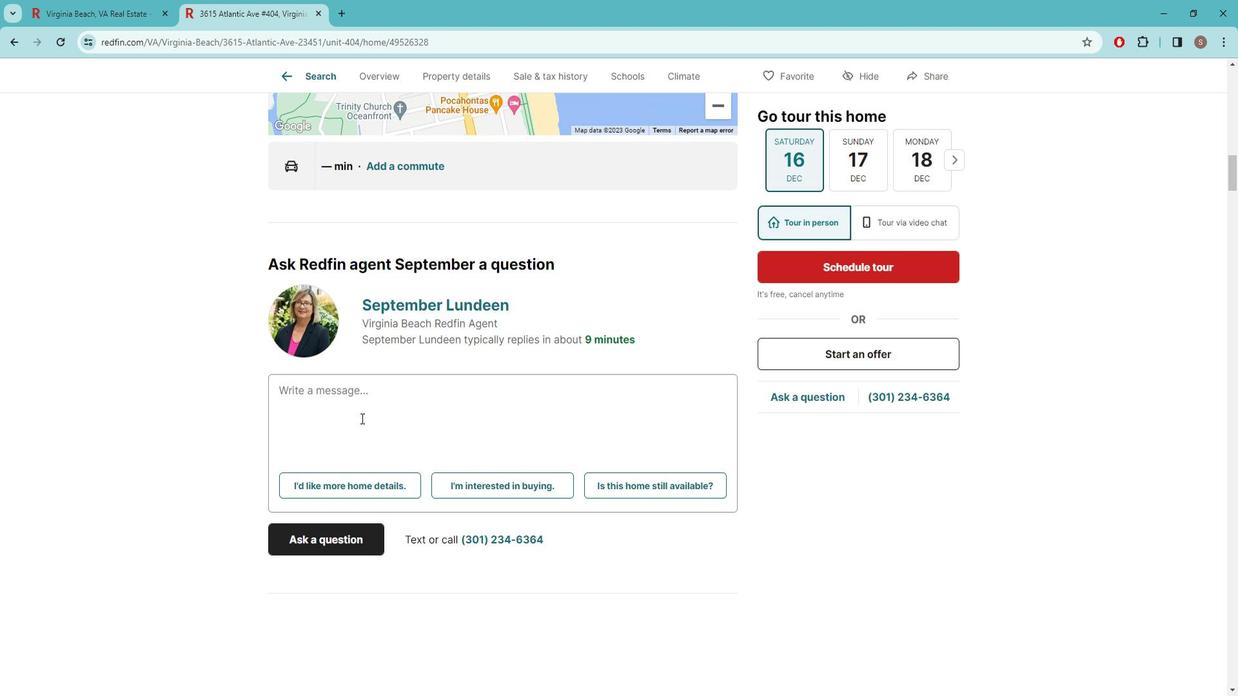 
Action: Mouse scrolled (368, 409) with delta (0, 0)
Screenshot: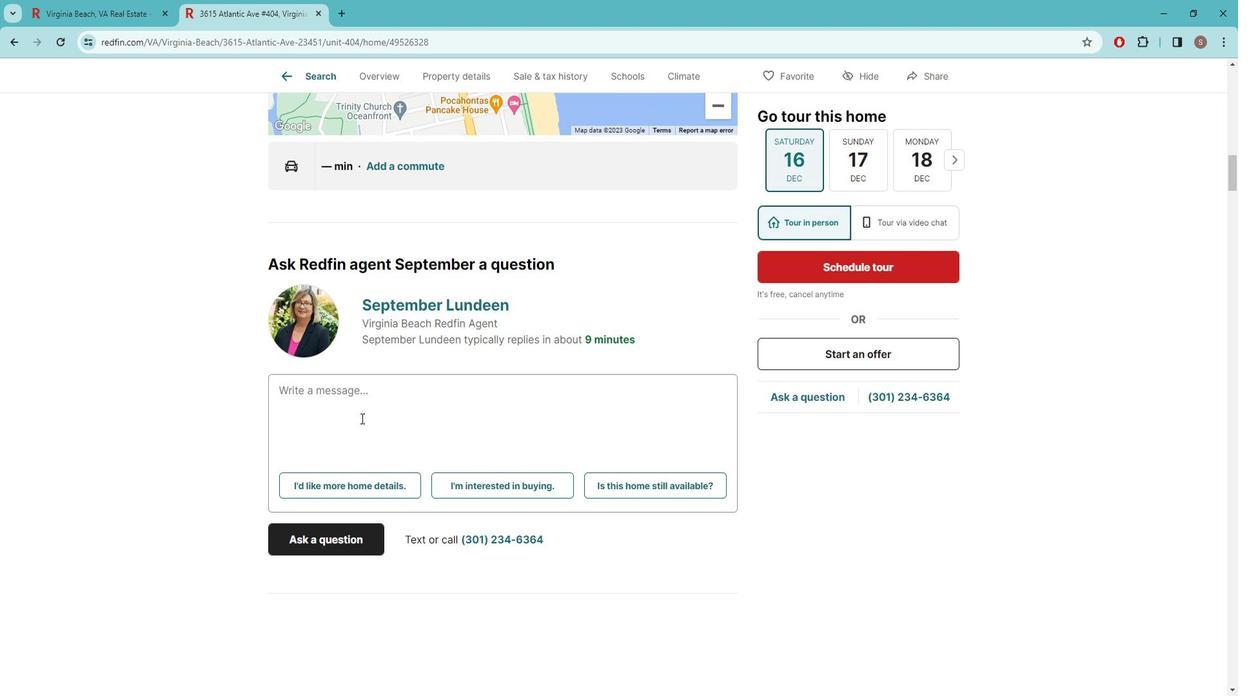 
Action: Mouse scrolled (368, 409) with delta (0, 0)
Screenshot: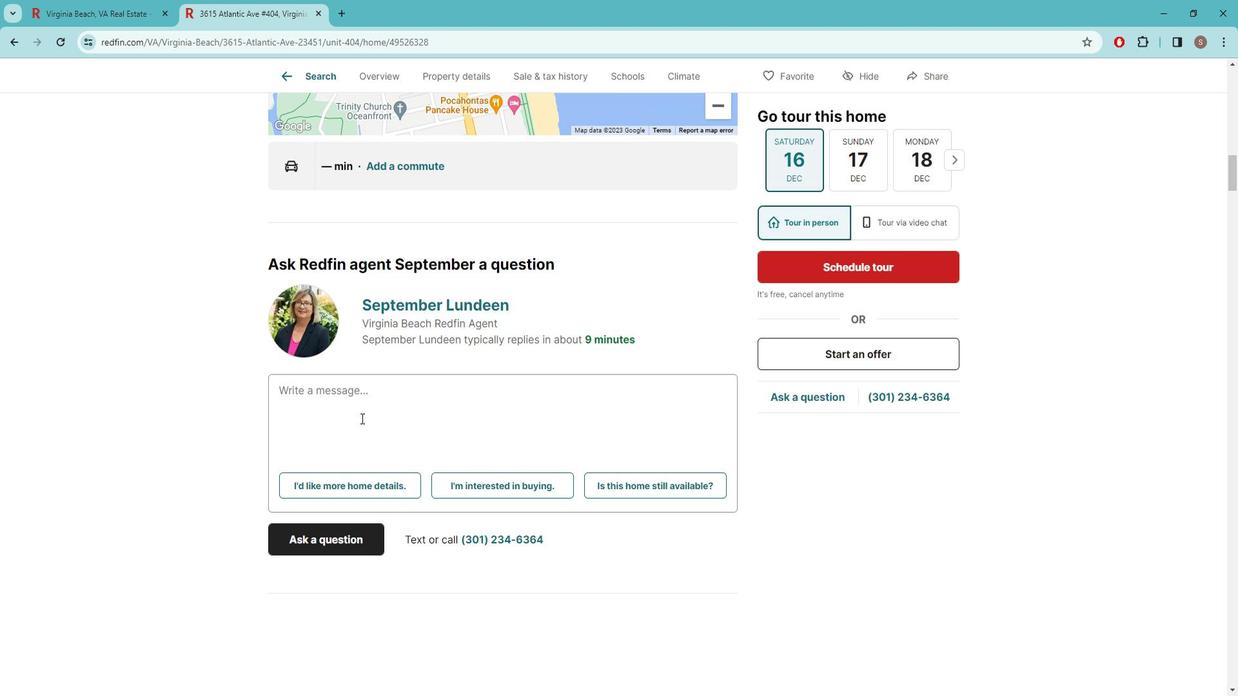 
Action: Mouse scrolled (368, 409) with delta (0, 0)
Screenshot: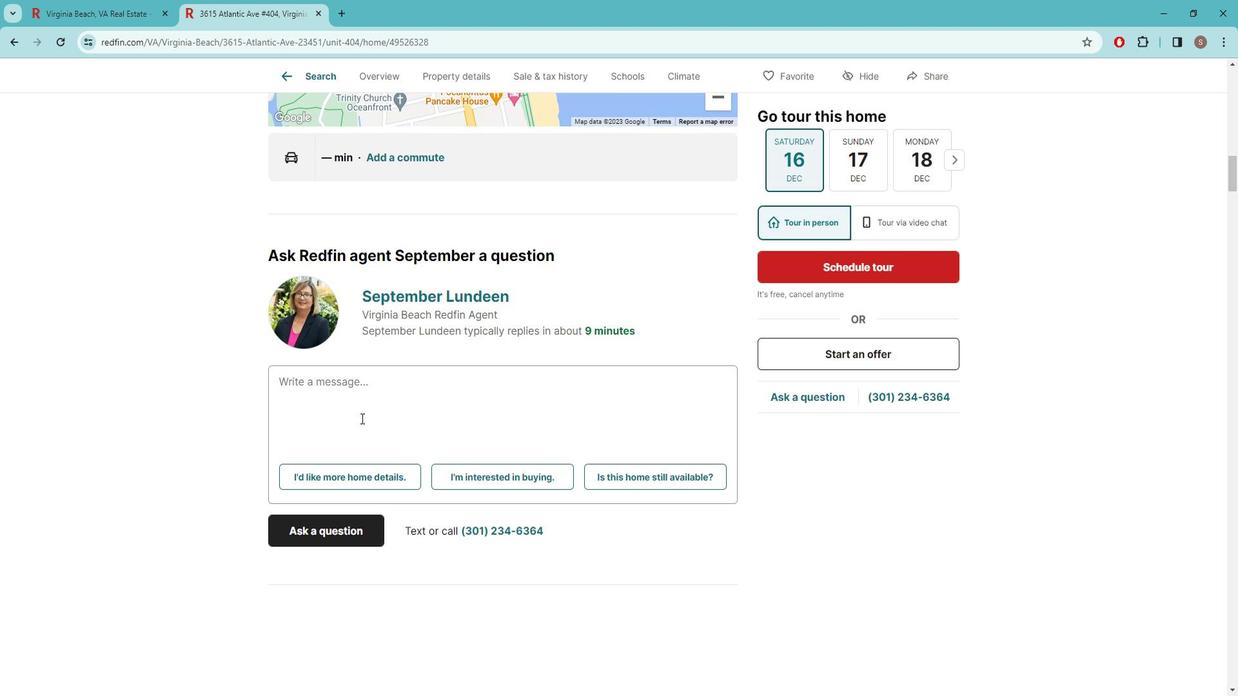 
Action: Mouse scrolled (368, 409) with delta (0, 0)
Screenshot: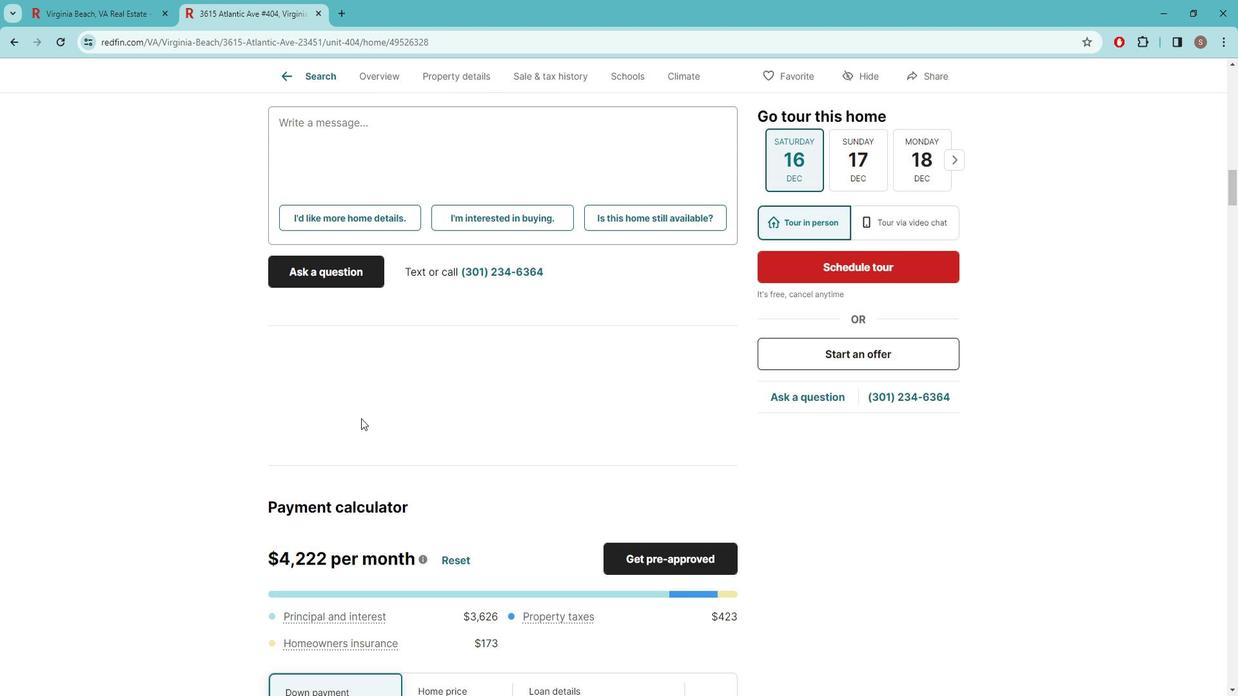 
Action: Mouse scrolled (368, 409) with delta (0, 0)
Screenshot: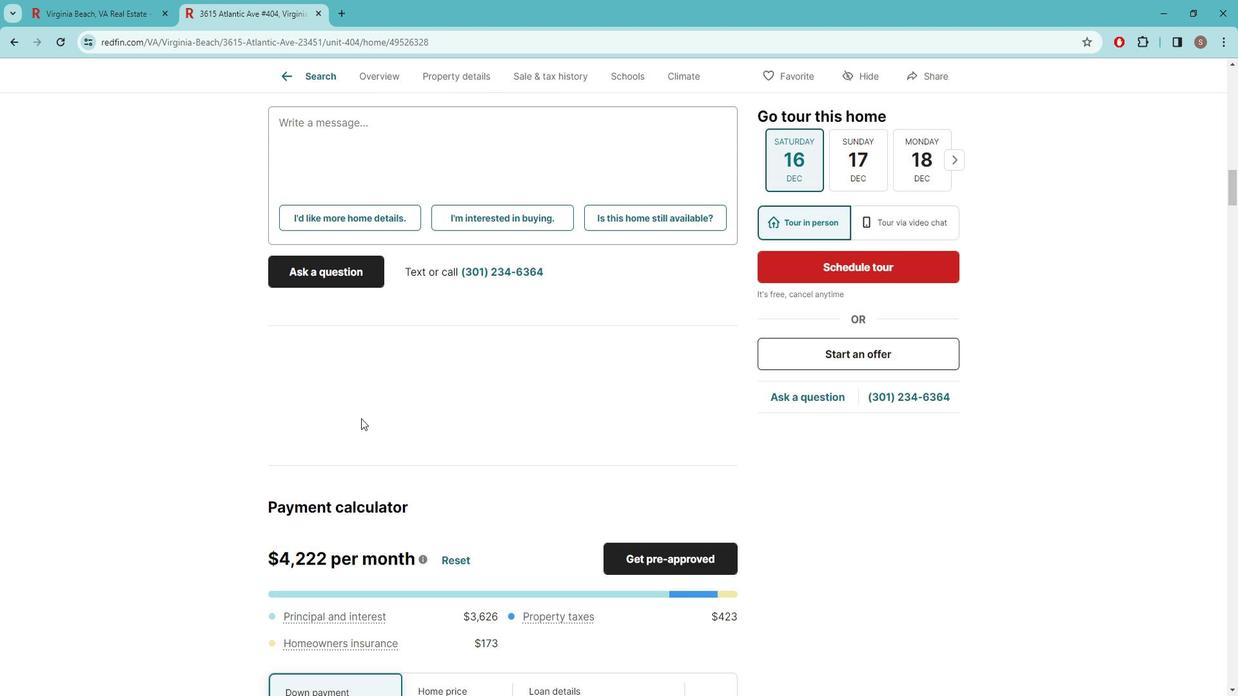 
Action: Mouse scrolled (368, 409) with delta (0, 0)
Screenshot: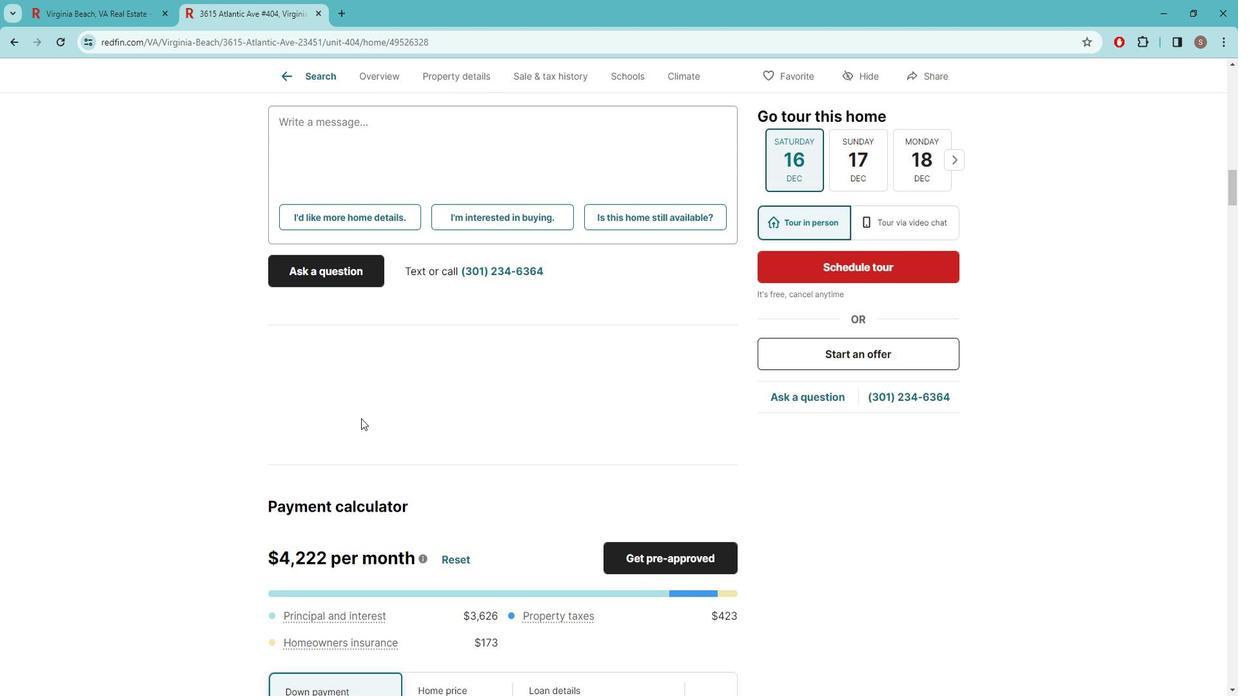 
Action: Mouse scrolled (368, 409) with delta (0, 0)
Screenshot: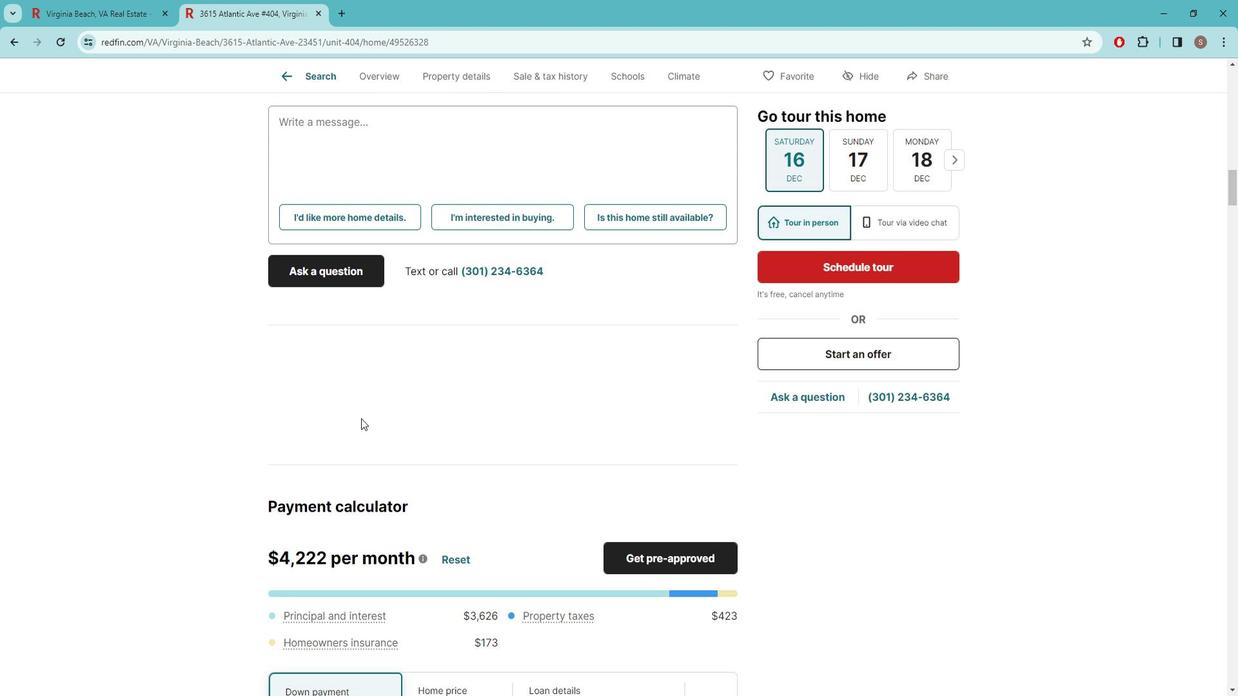 
Action: Mouse scrolled (368, 409) with delta (0, 0)
Screenshot: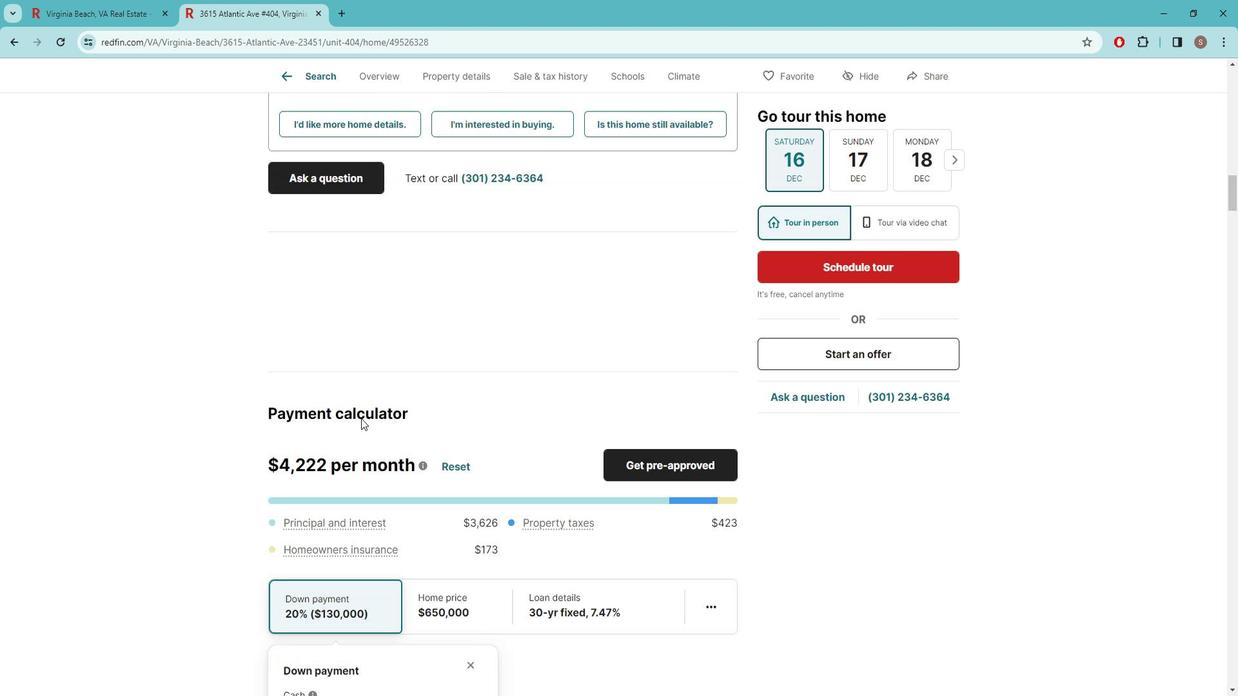 
Action: Mouse scrolled (368, 409) with delta (0, 0)
Screenshot: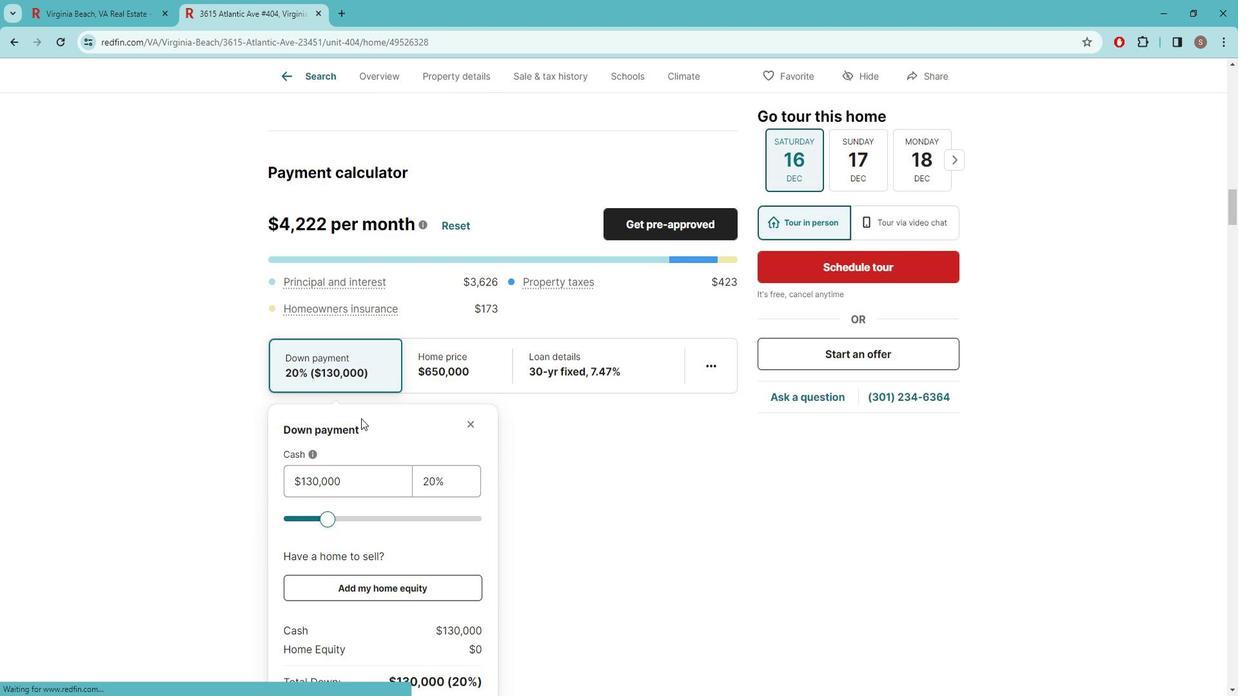 
Action: Mouse scrolled (368, 409) with delta (0, 0)
Screenshot: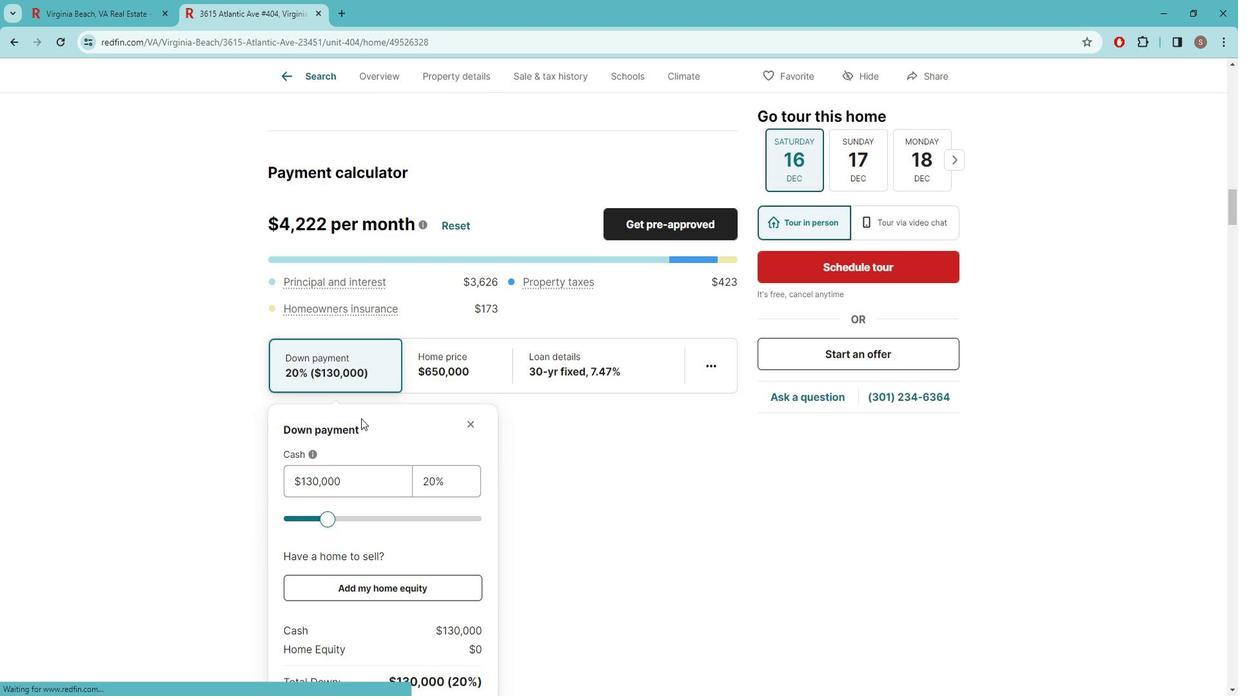 
Action: Mouse scrolled (368, 409) with delta (0, 0)
Screenshot: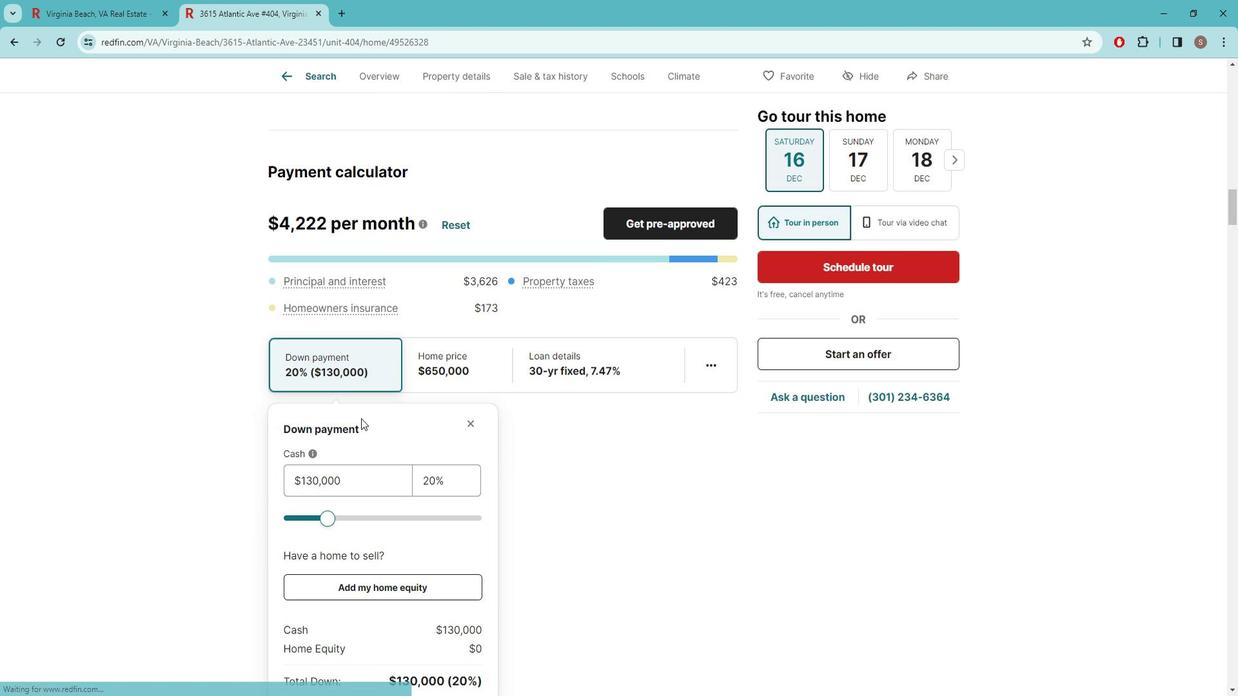 
Action: Mouse scrolled (368, 409) with delta (0, 0)
Screenshot: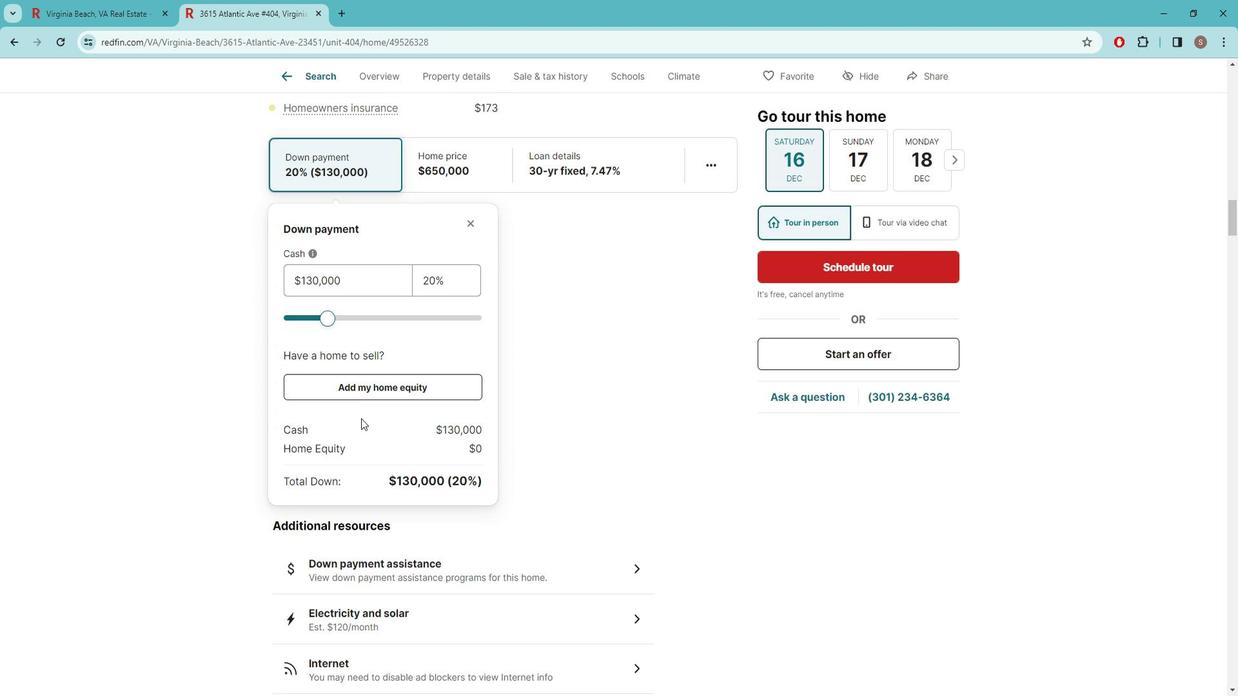 
Action: Mouse scrolled (368, 409) with delta (0, 0)
Screenshot: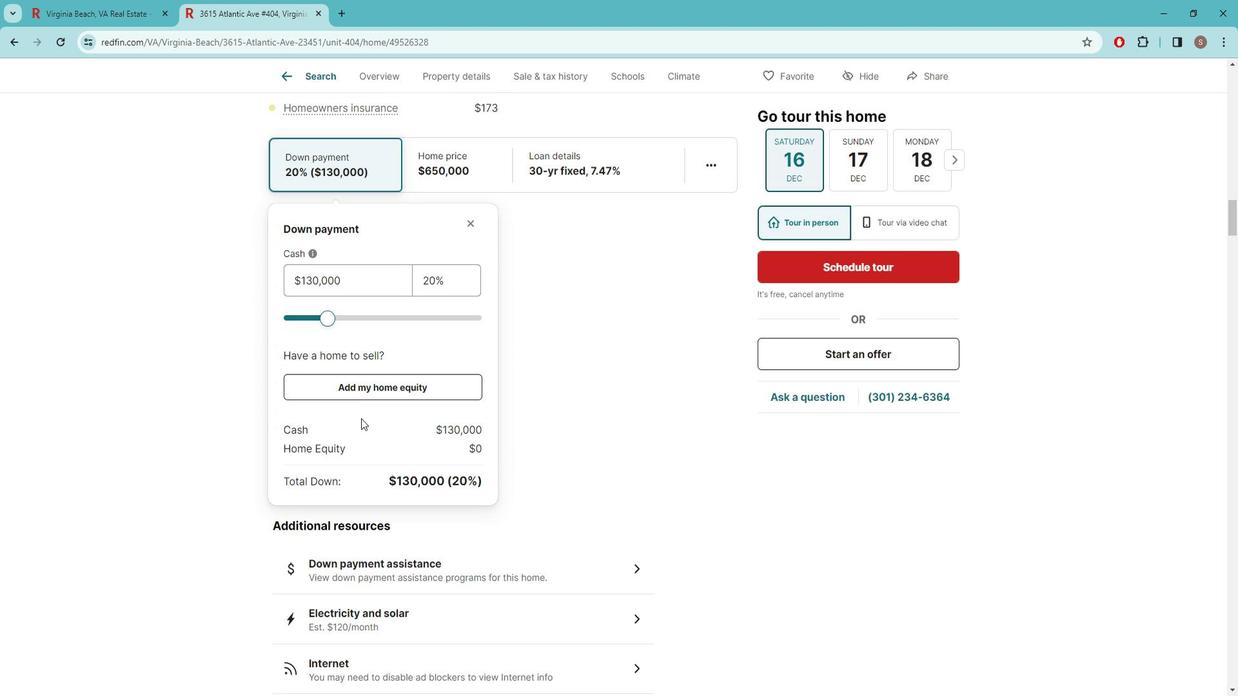 
Action: Mouse scrolled (368, 409) with delta (0, 0)
Screenshot: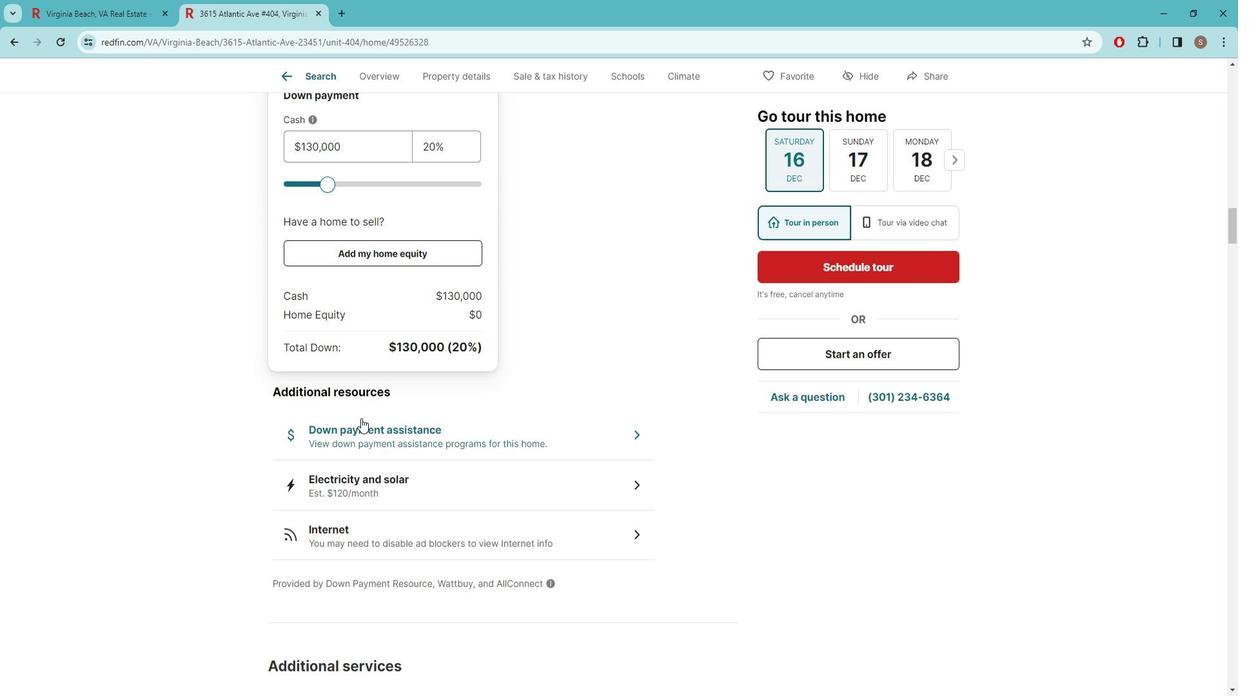 
Action: Mouse scrolled (368, 409) with delta (0, 0)
Screenshot: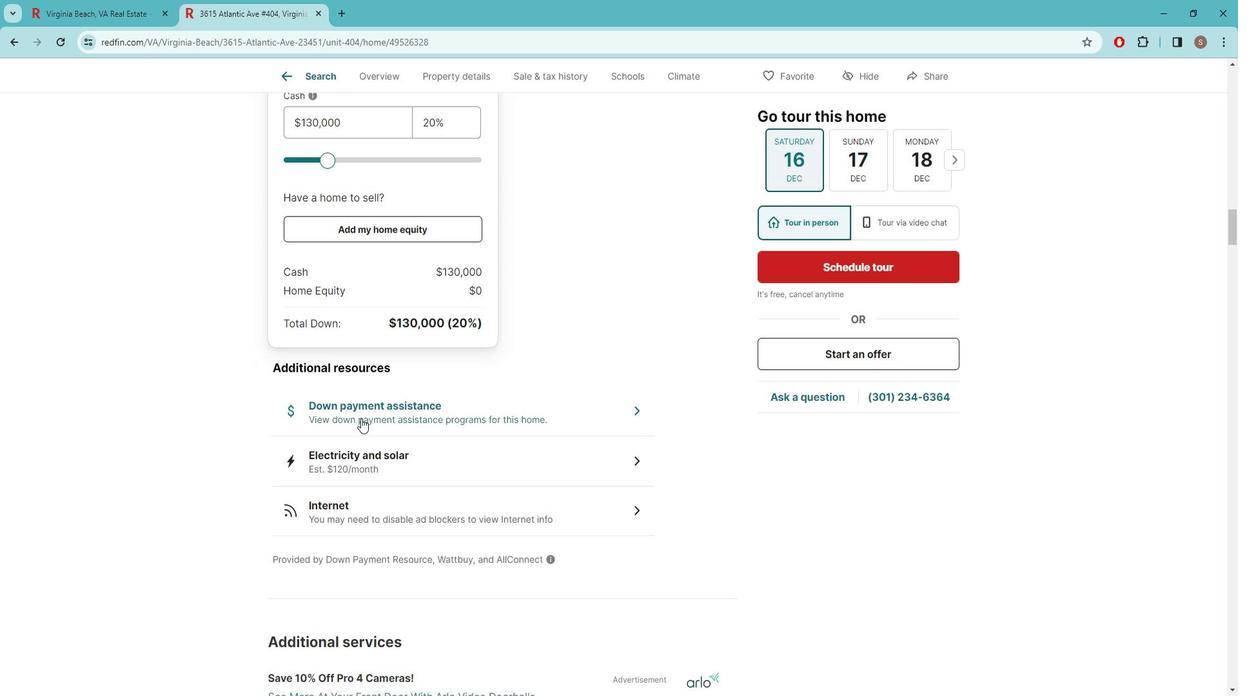 
Action: Mouse scrolled (368, 409) with delta (0, 0)
Screenshot: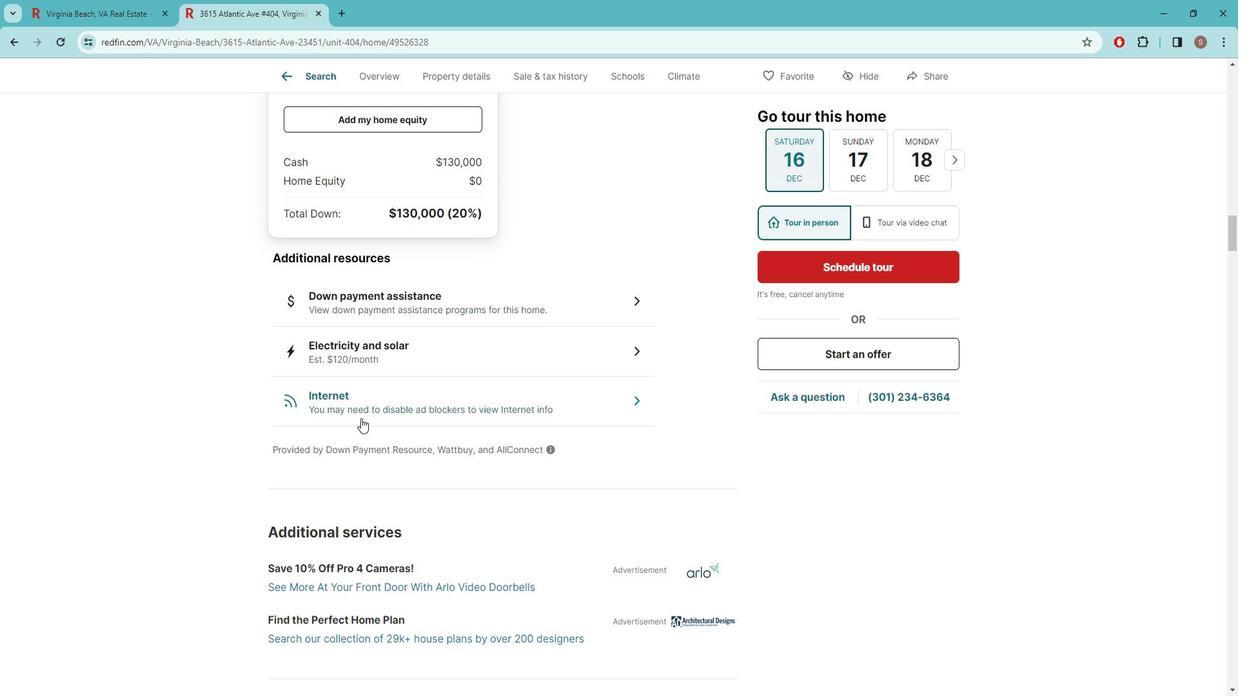 
Action: Mouse scrolled (368, 409) with delta (0, 0)
Screenshot: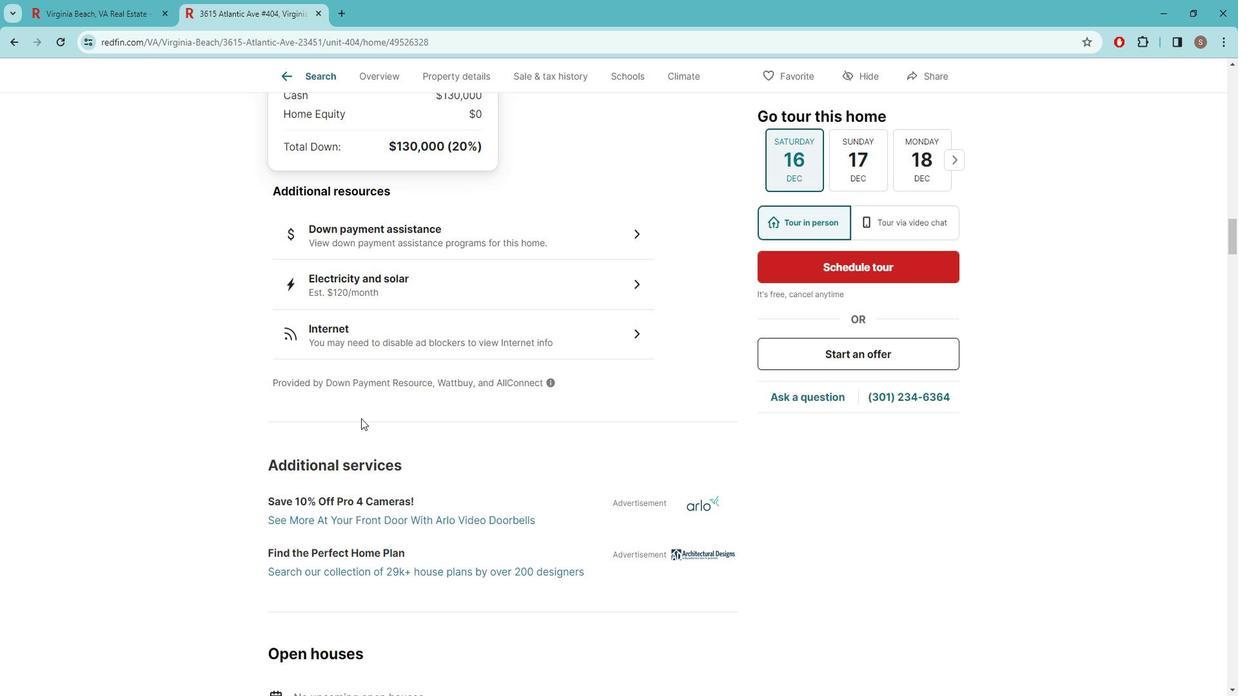 
Action: Mouse scrolled (368, 409) with delta (0, 0)
Screenshot: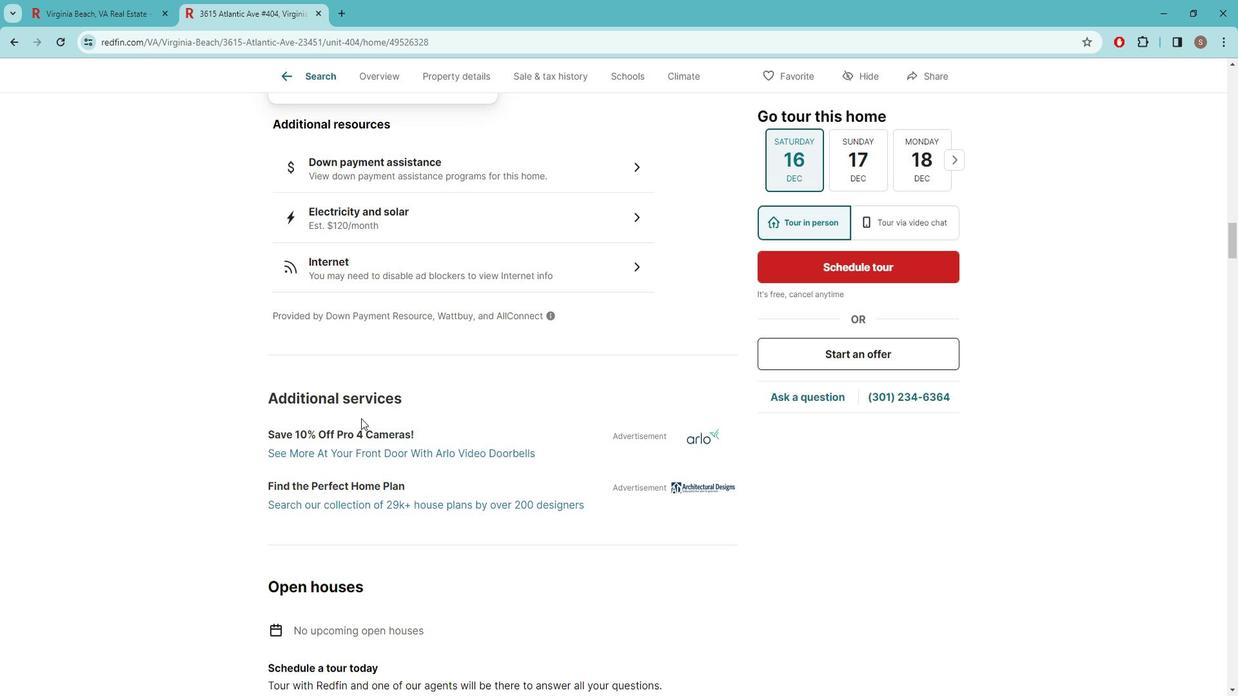 
Action: Mouse scrolled (368, 409) with delta (0, 0)
Screenshot: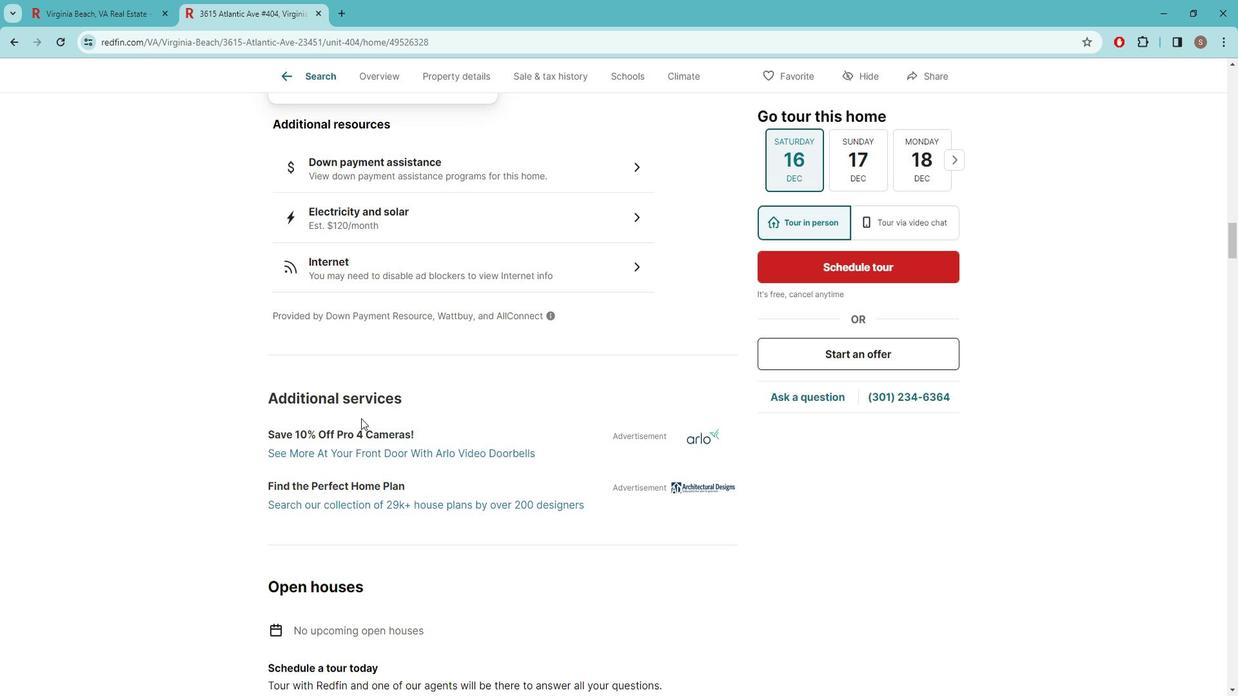 
Action: Mouse scrolled (368, 409) with delta (0, 0)
Screenshot: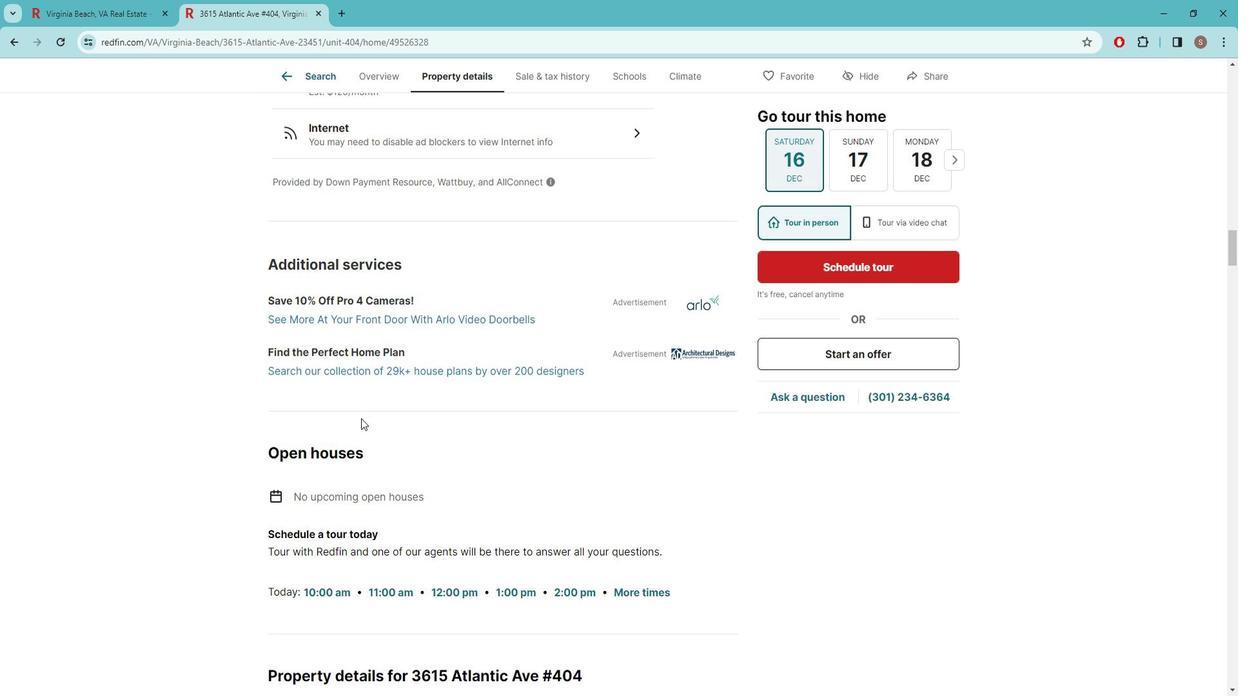 
Action: Mouse scrolled (368, 409) with delta (0, 0)
Screenshot: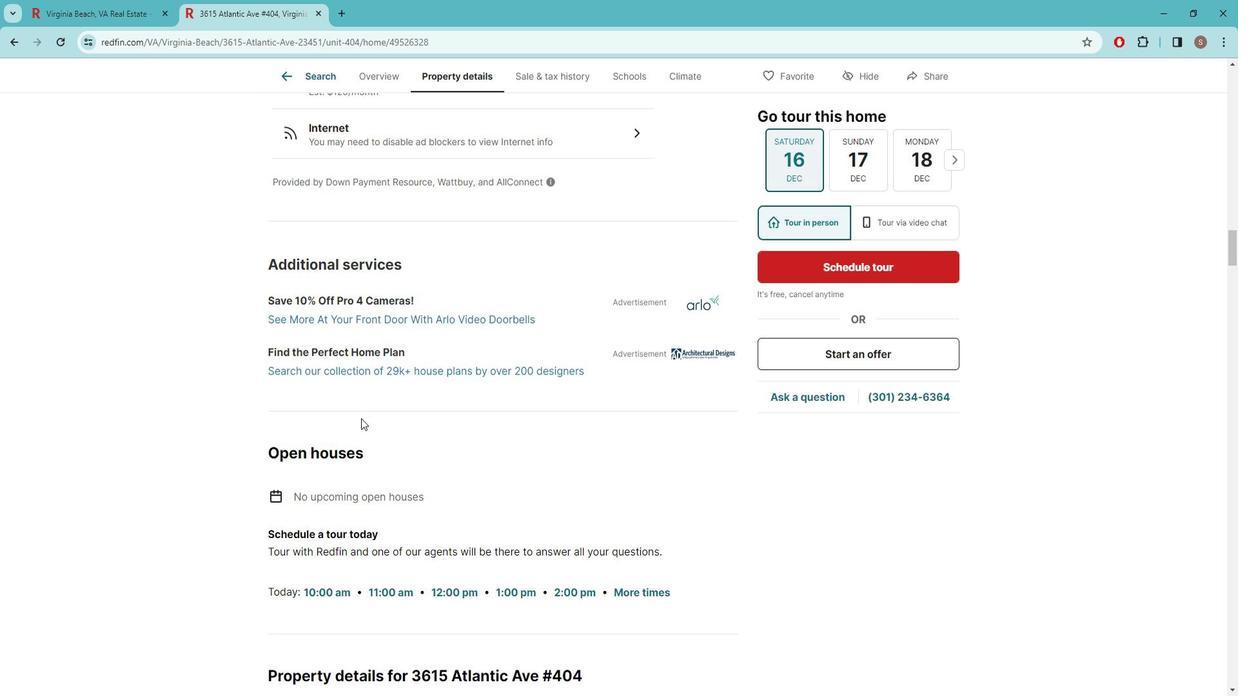 
Action: Mouse scrolled (368, 409) with delta (0, 0)
Screenshot: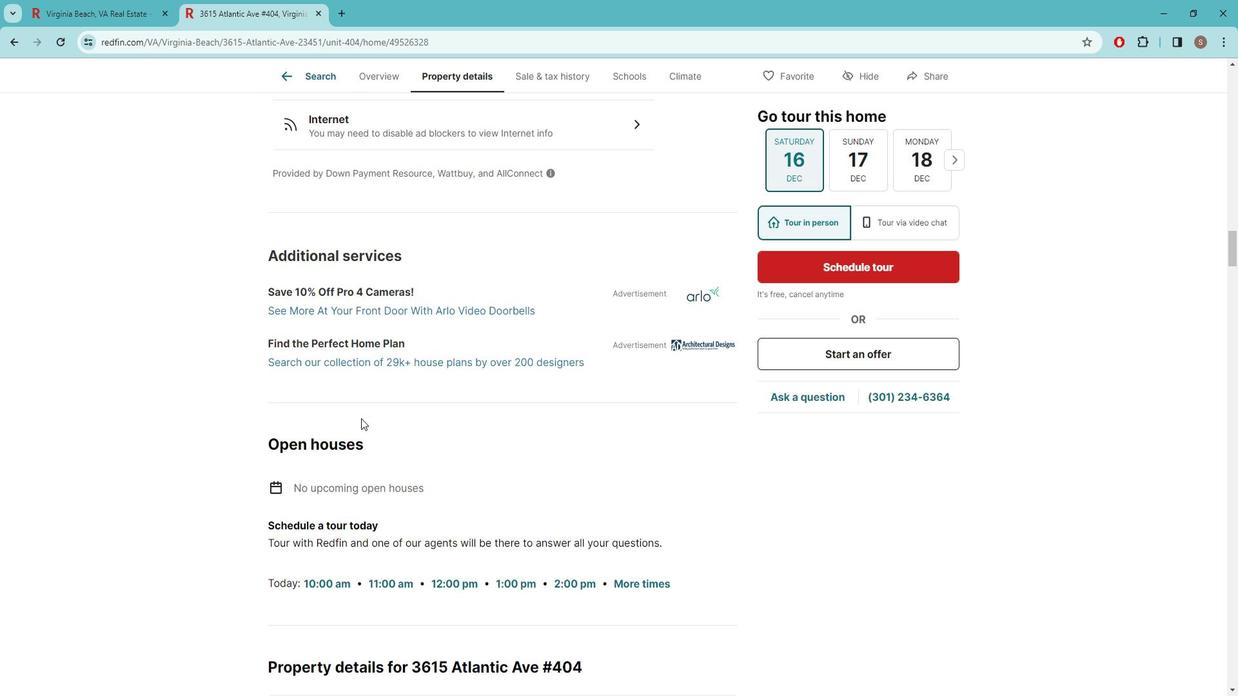 
Action: Mouse scrolled (368, 409) with delta (0, 0)
Screenshot: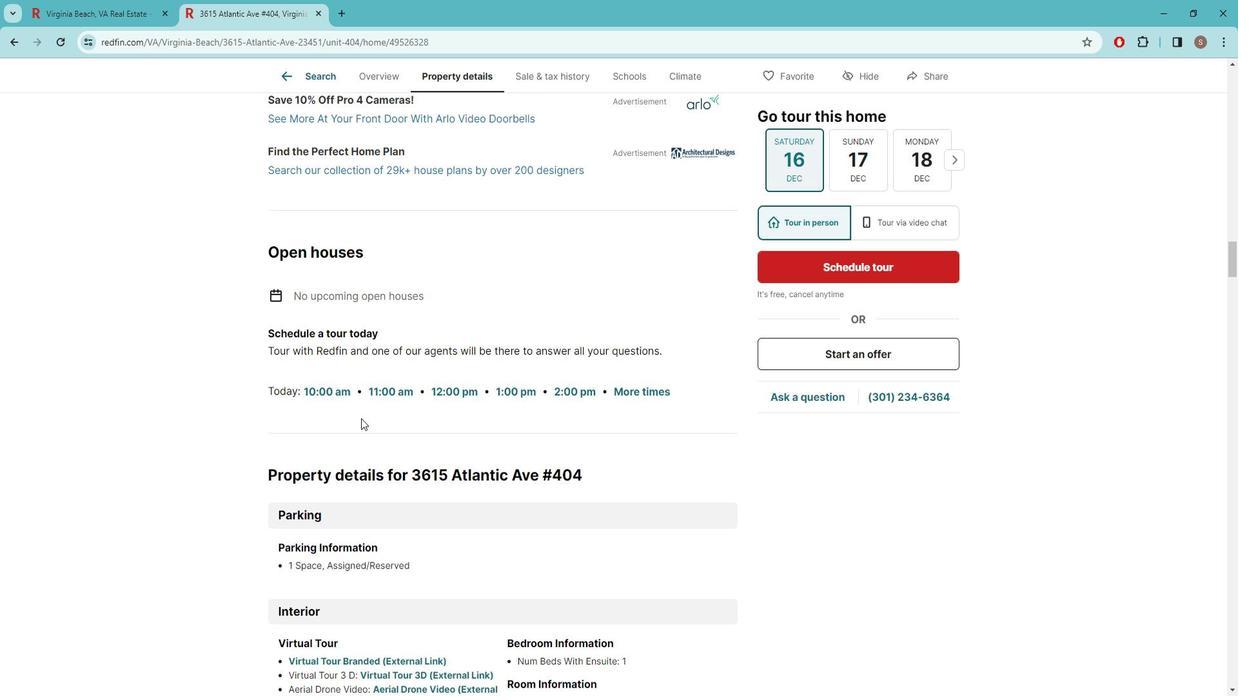 
Action: Mouse scrolled (368, 409) with delta (0, 0)
Screenshot: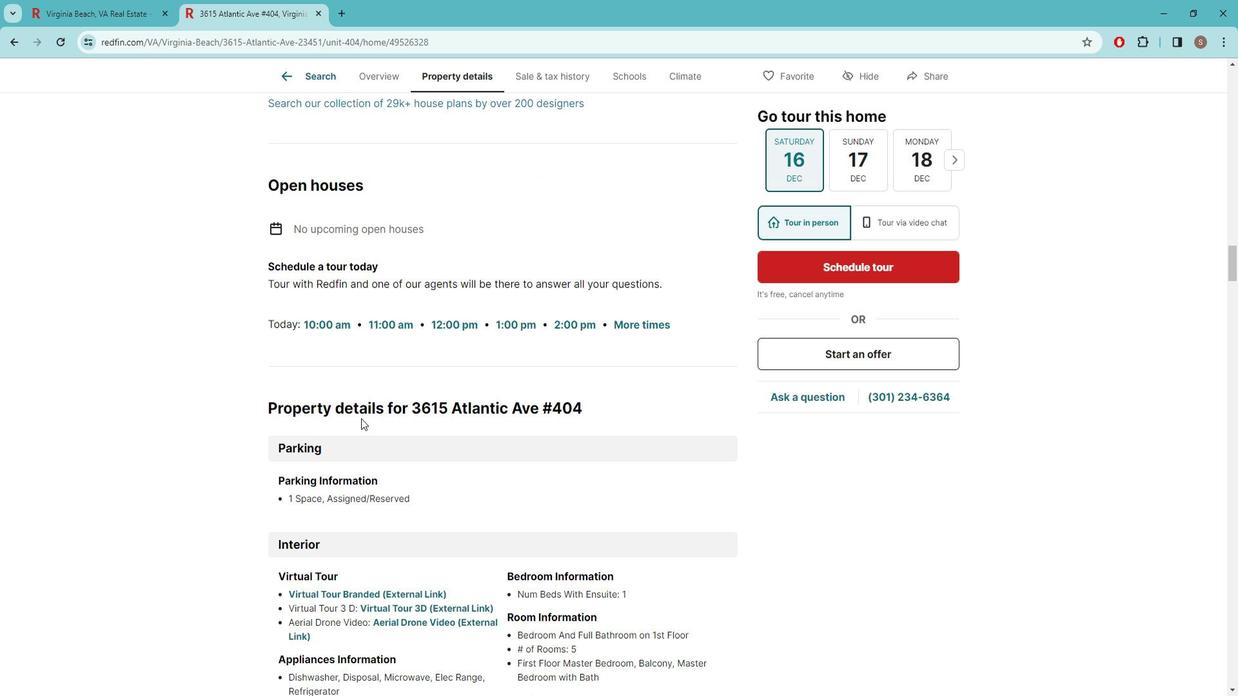 
Action: Mouse moved to (357, 416)
Screenshot: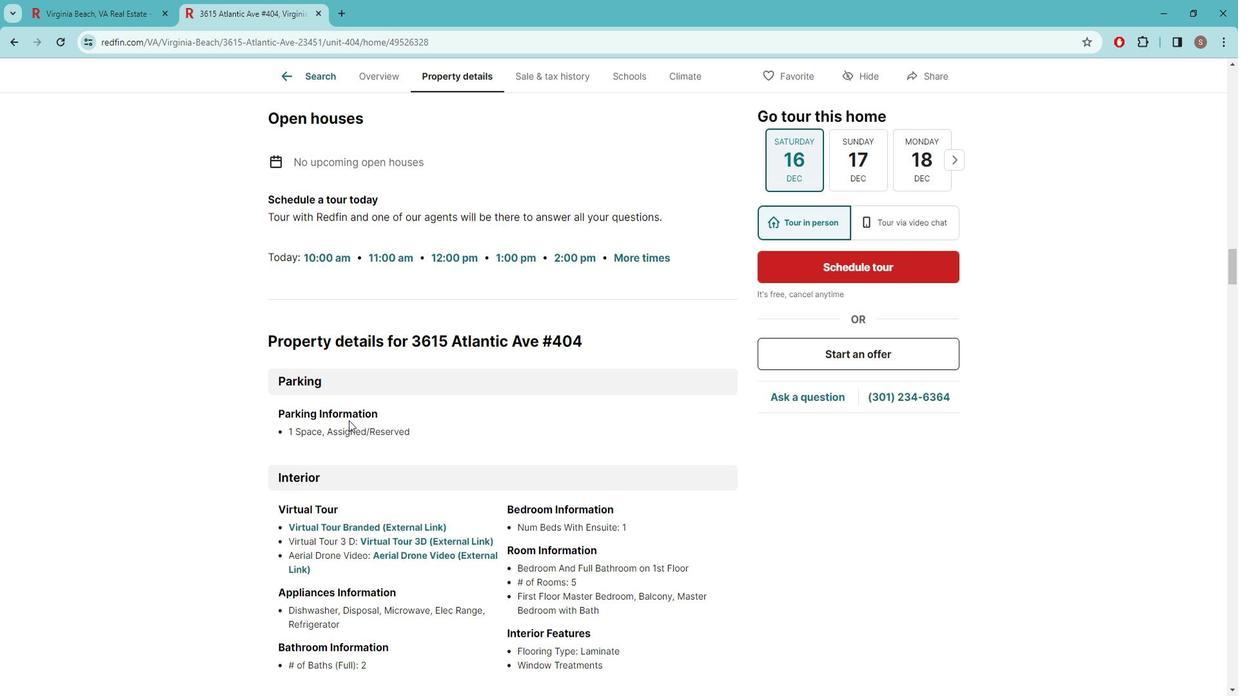 
Action: Mouse scrolled (357, 415) with delta (0, 0)
Screenshot: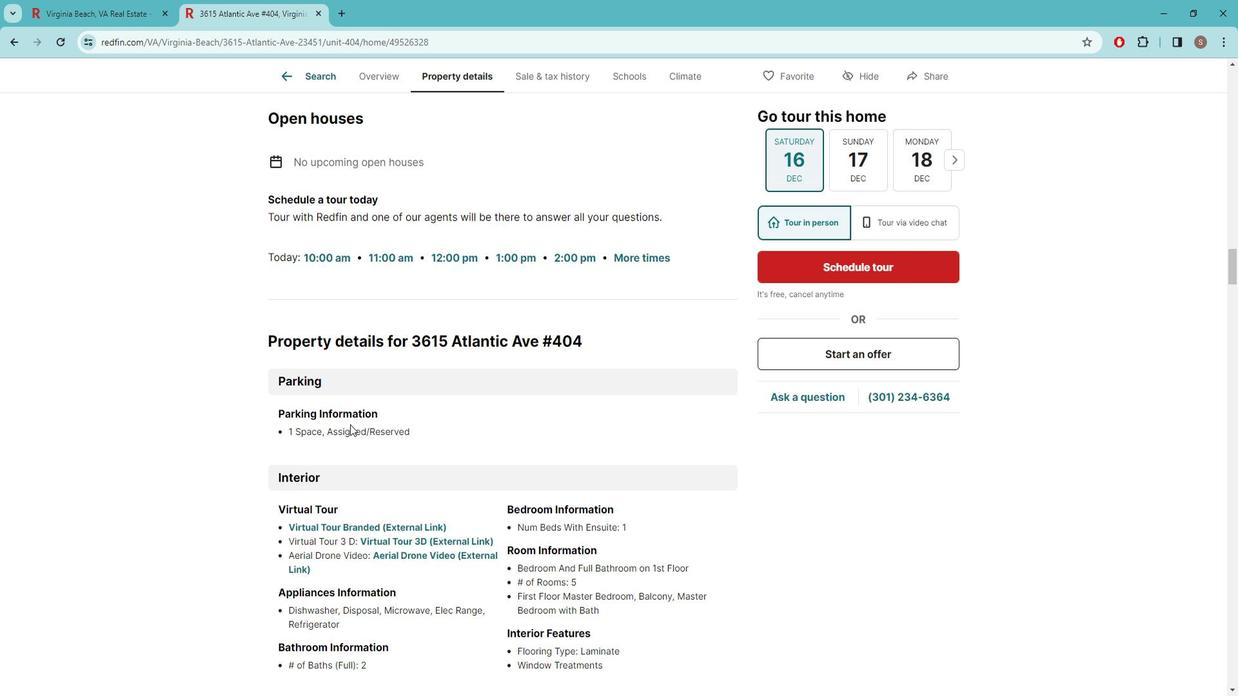
Action: Mouse scrolled (357, 415) with delta (0, 0)
Screenshot: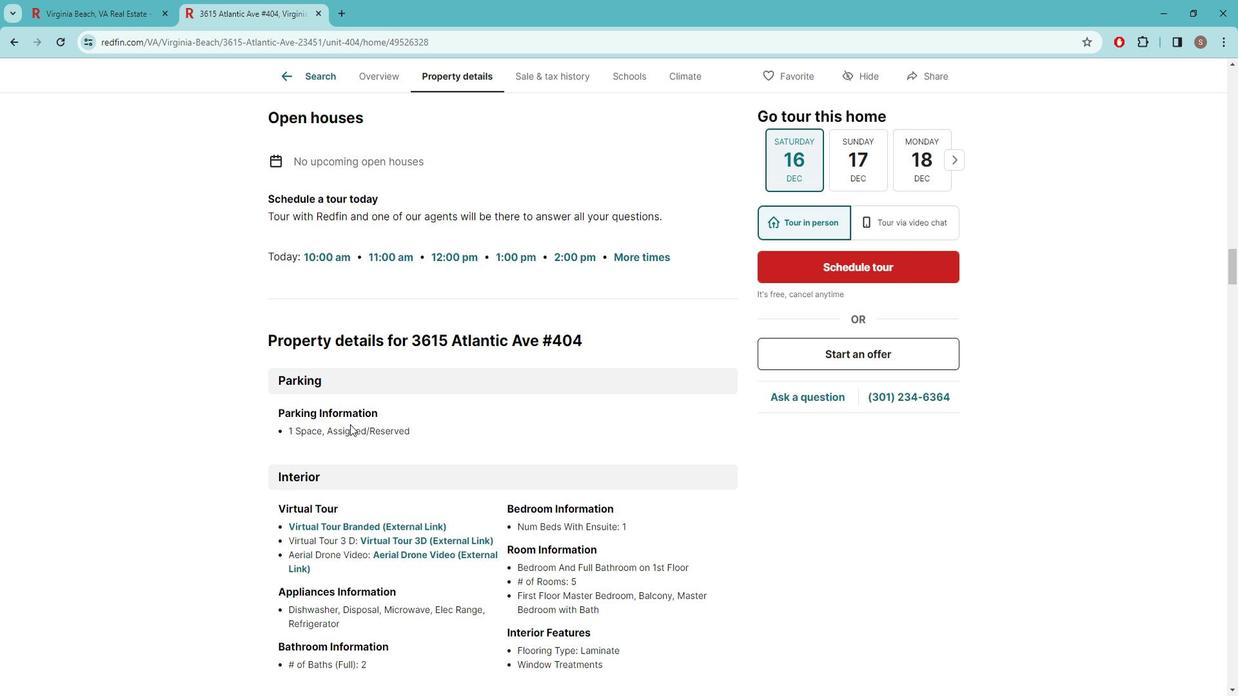 
Action: Mouse scrolled (357, 415) with delta (0, 0)
Screenshot: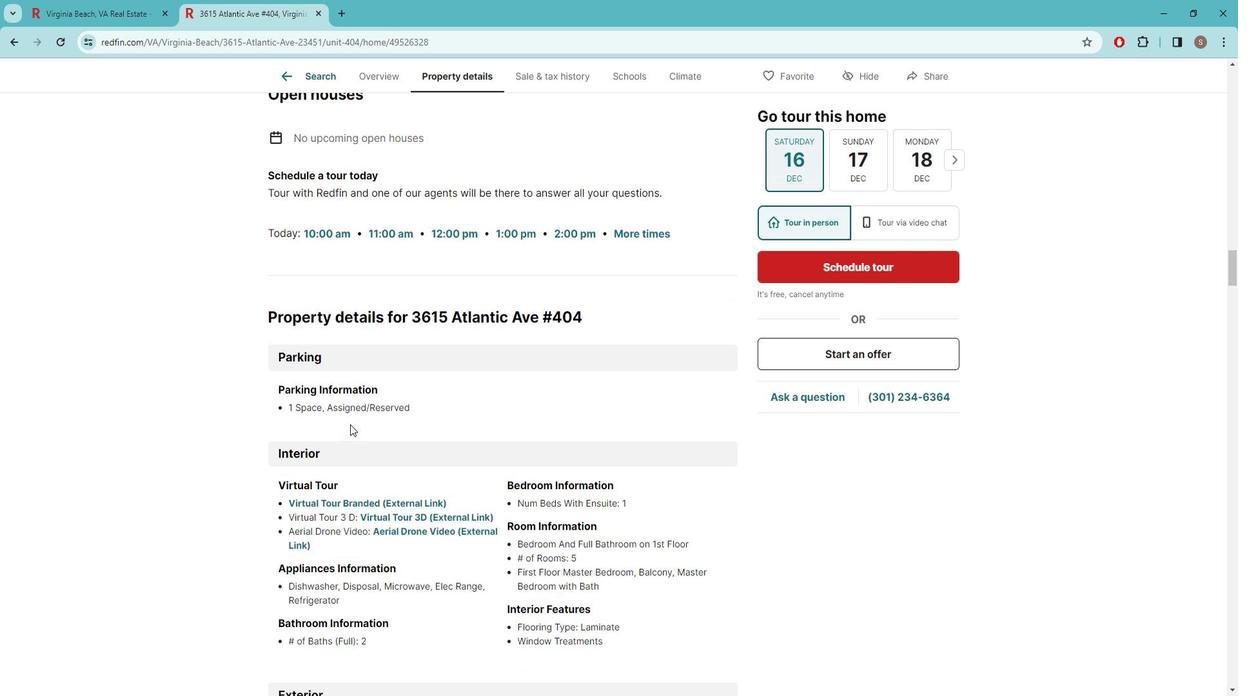
Action: Mouse moved to (479, 451)
Screenshot: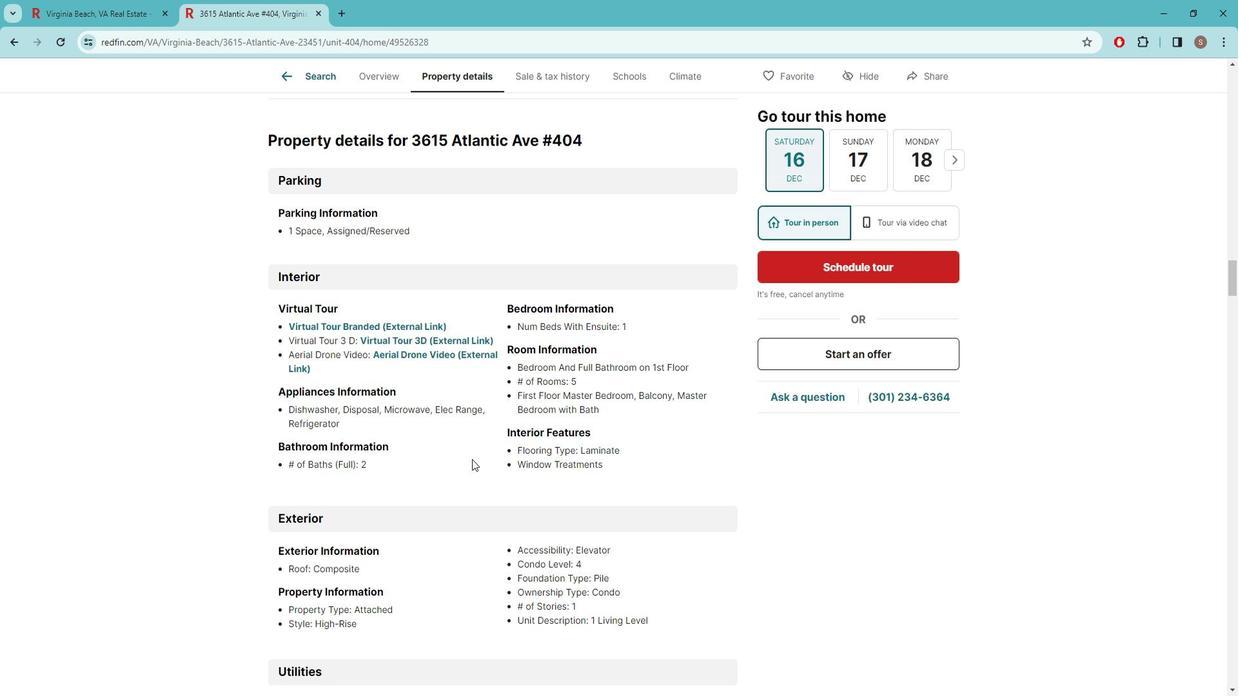 
Action: Mouse scrolled (479, 450) with delta (0, 0)
Screenshot: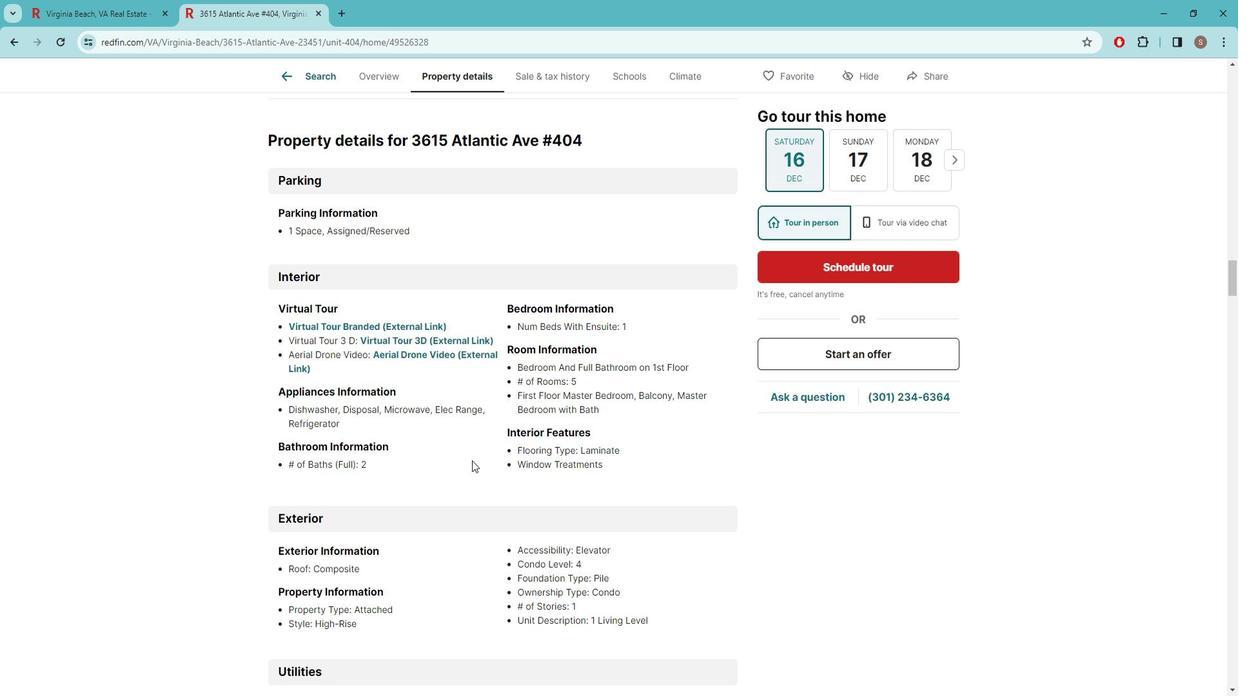 
Action: Mouse scrolled (479, 450) with delta (0, 0)
Screenshot: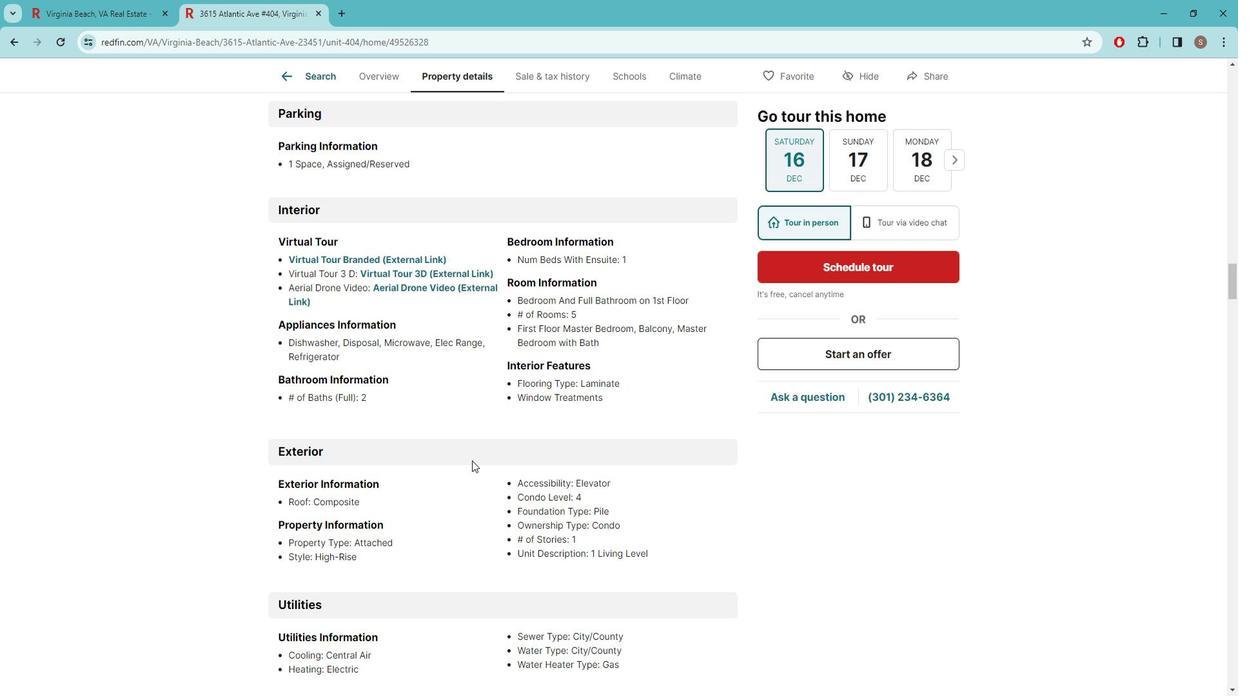 
Action: Mouse scrolled (479, 450) with delta (0, 0)
Screenshot: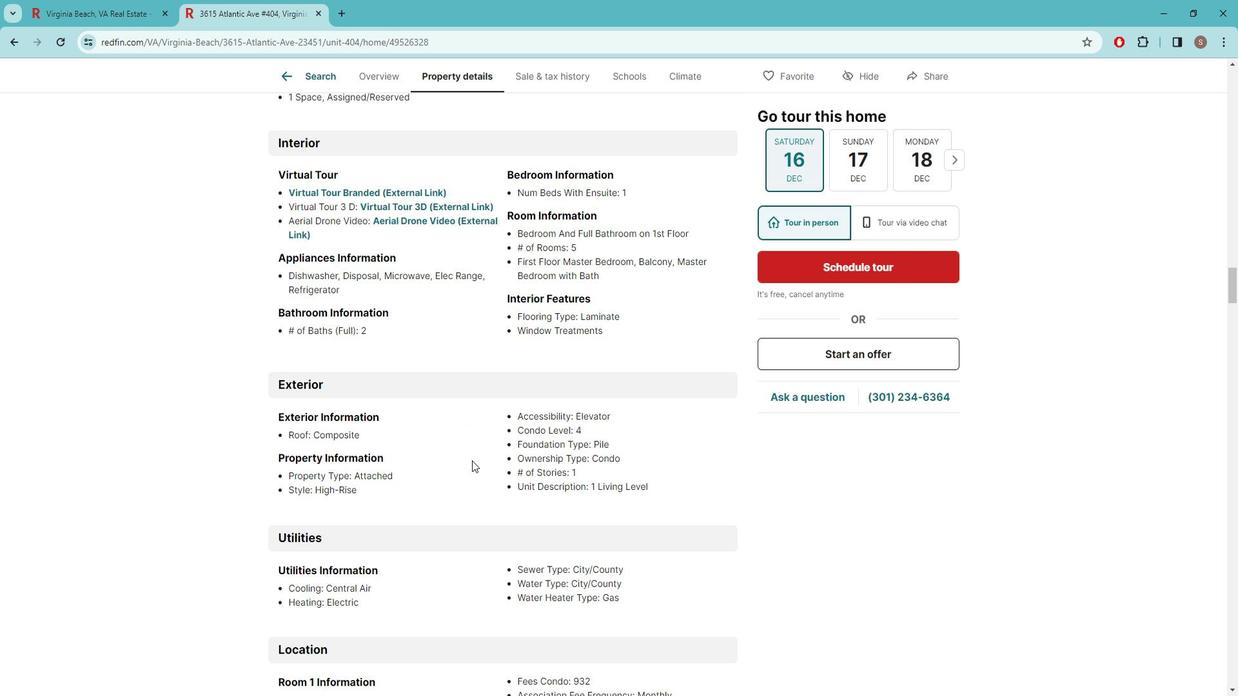 
Action: Mouse moved to (473, 456)
Screenshot: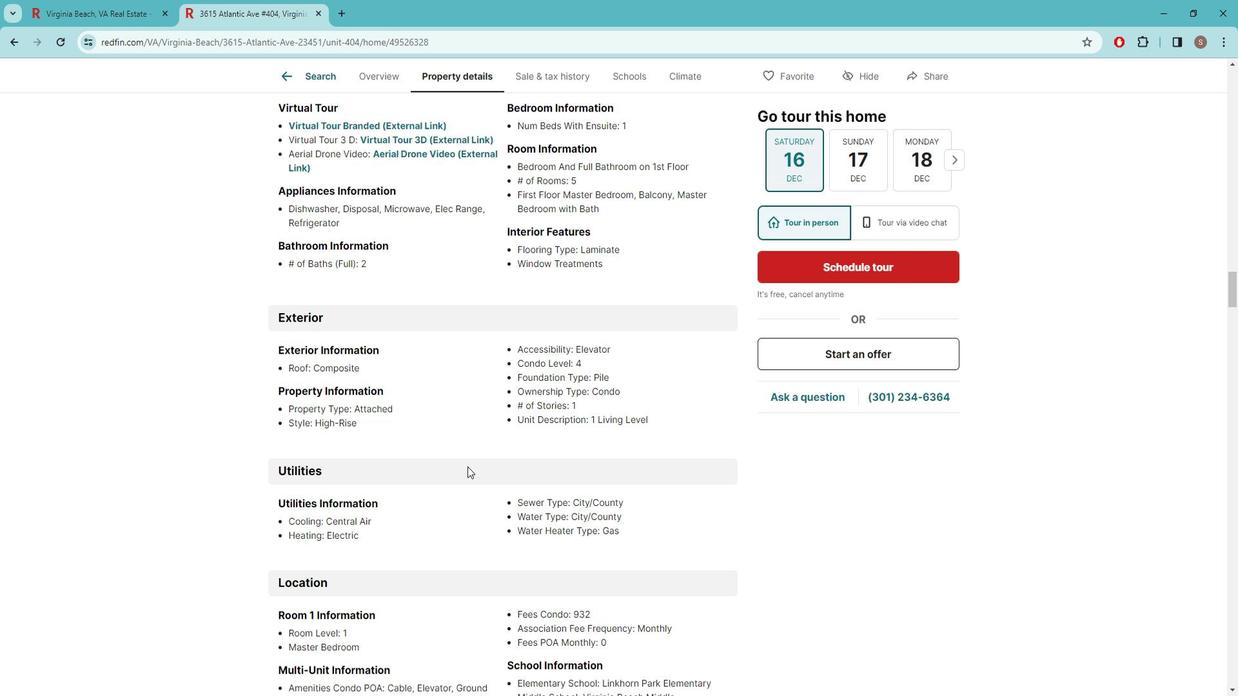 
Action: Mouse scrolled (473, 456) with delta (0, 0)
Screenshot: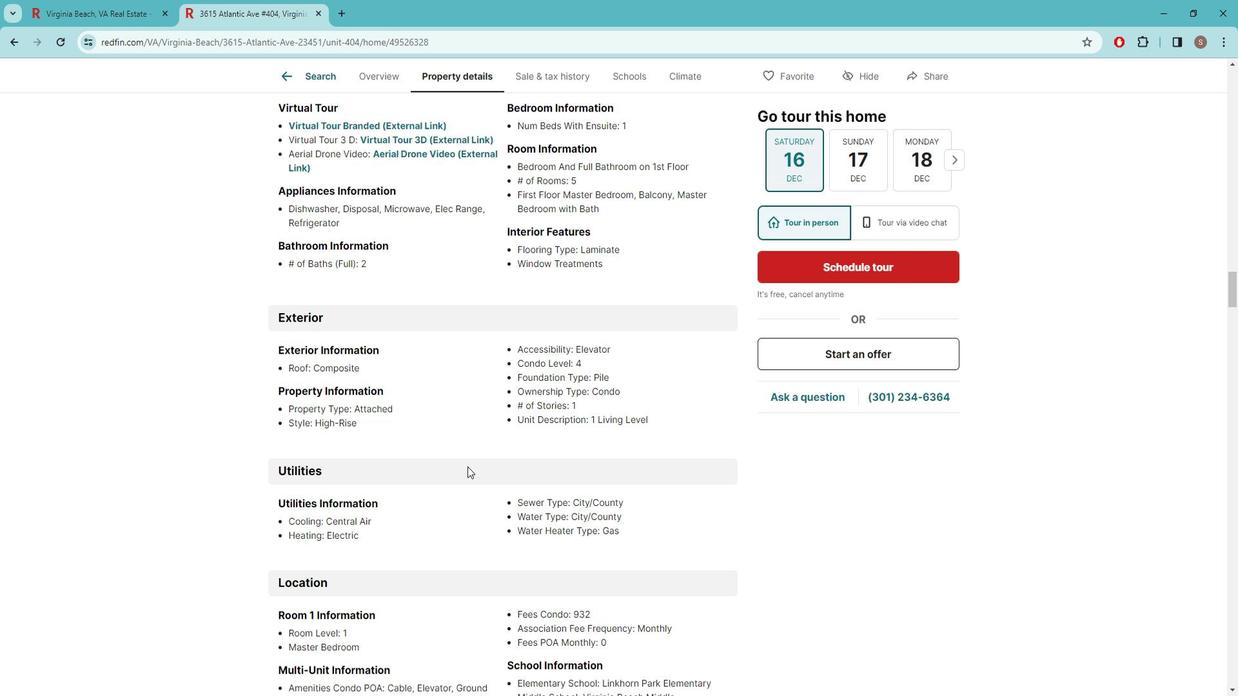 
Action: Mouse moved to (461, 423)
Screenshot: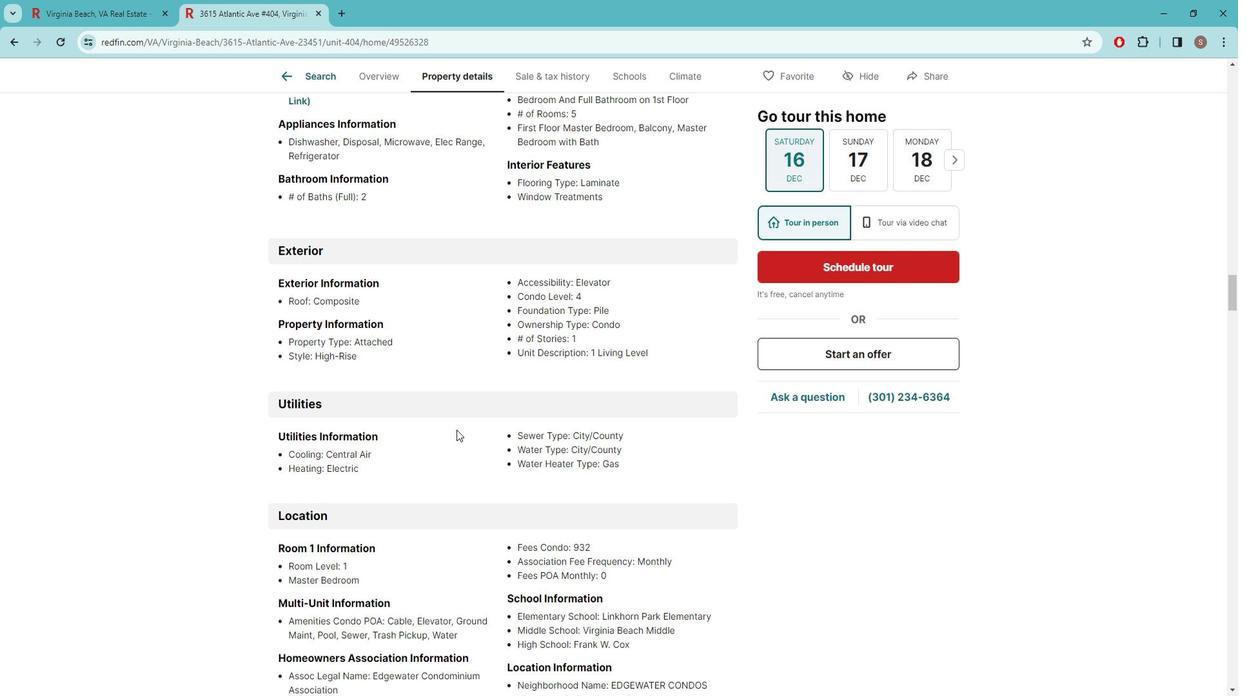 
Action: Mouse scrolled (461, 422) with delta (0, 0)
Screenshot: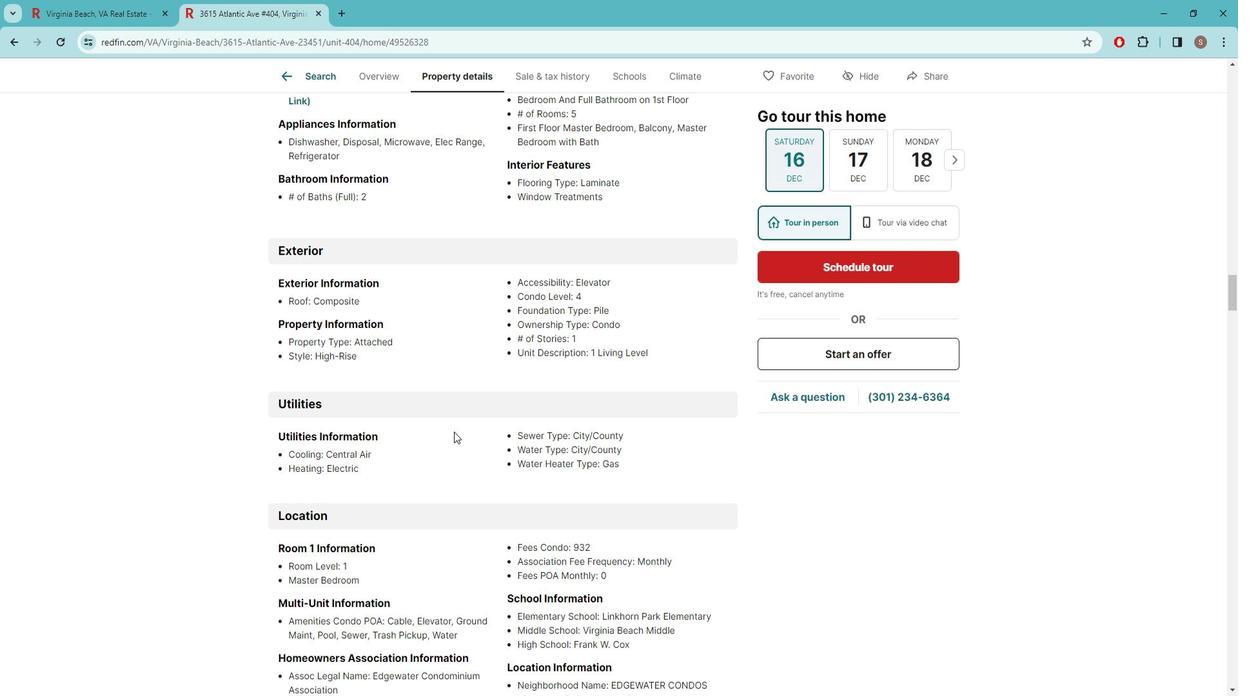 
Action: Mouse scrolled (461, 422) with delta (0, 0)
Screenshot: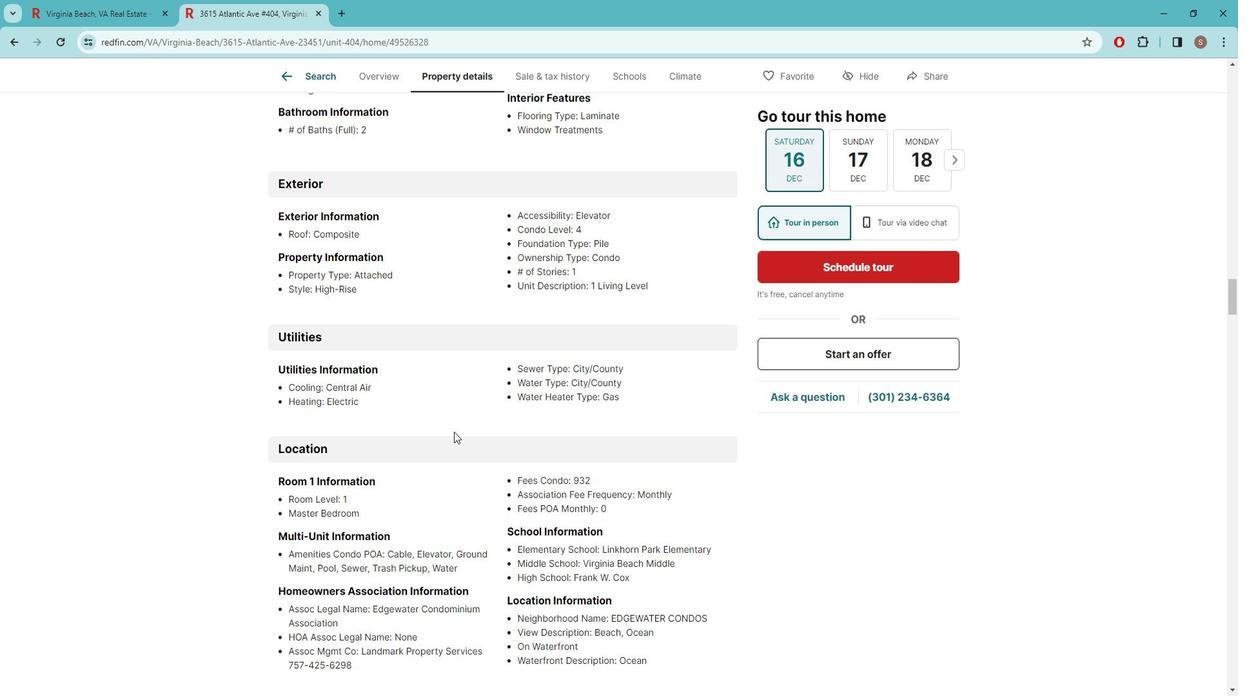 
Action: Mouse moved to (445, 593)
Screenshot: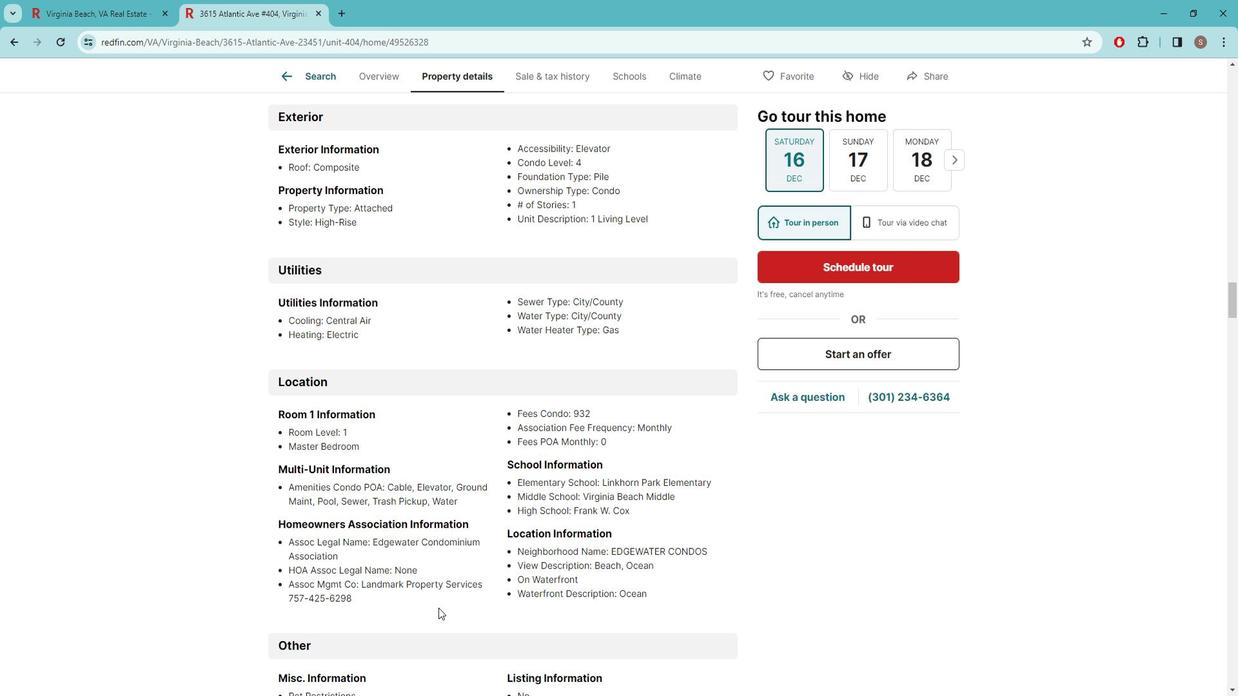 
Action: Mouse scrolled (445, 592) with delta (0, 0)
Screenshot: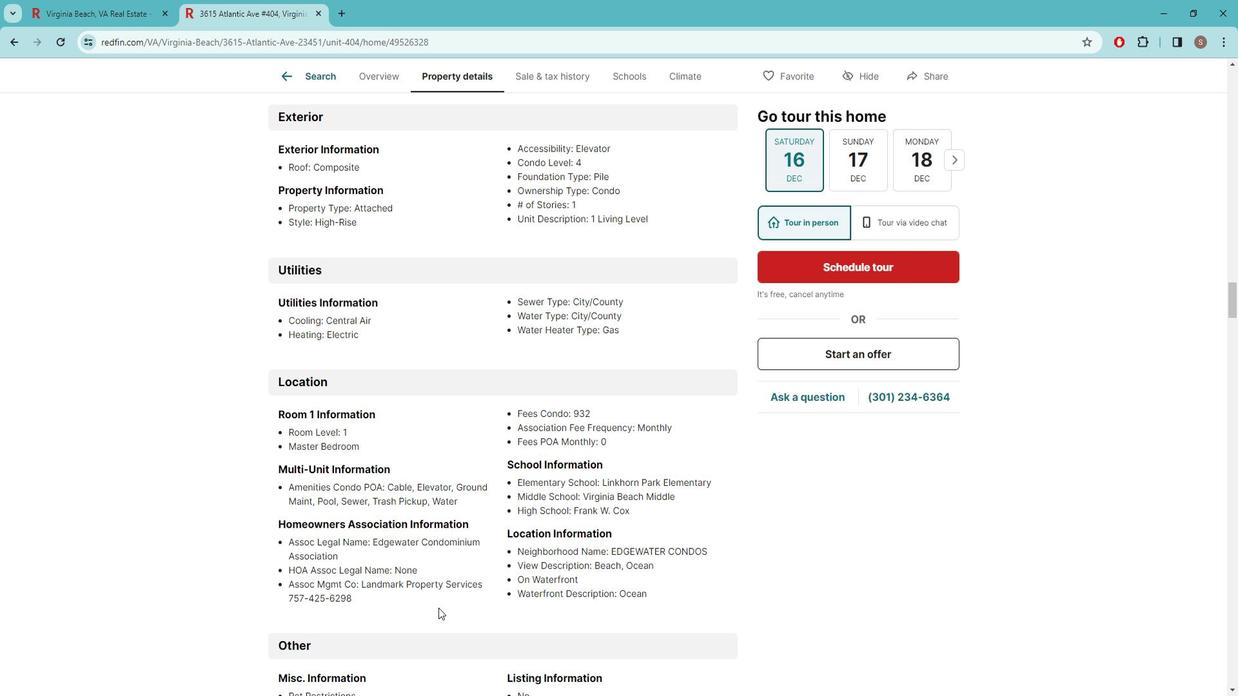 
Action: Mouse scrolled (445, 592) with delta (0, 0)
Screenshot: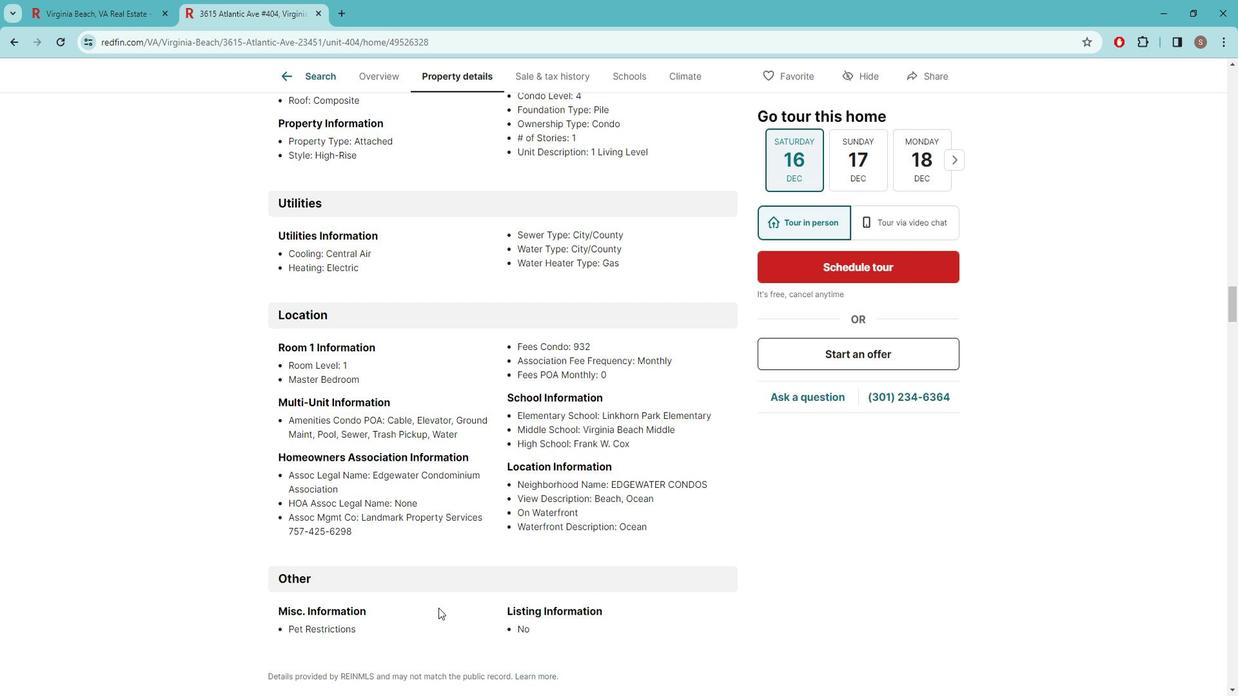 
Action: Mouse moved to (451, 552)
Screenshot: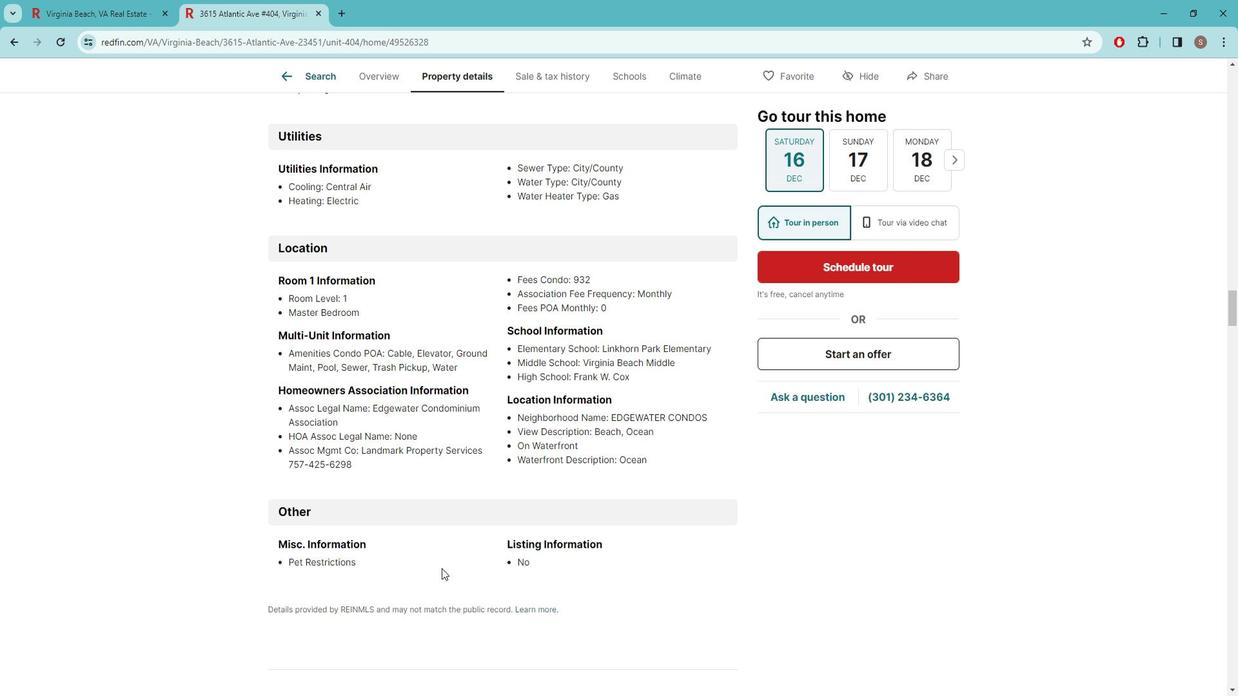 
Action: Mouse scrolled (451, 553) with delta (0, 0)
Screenshot: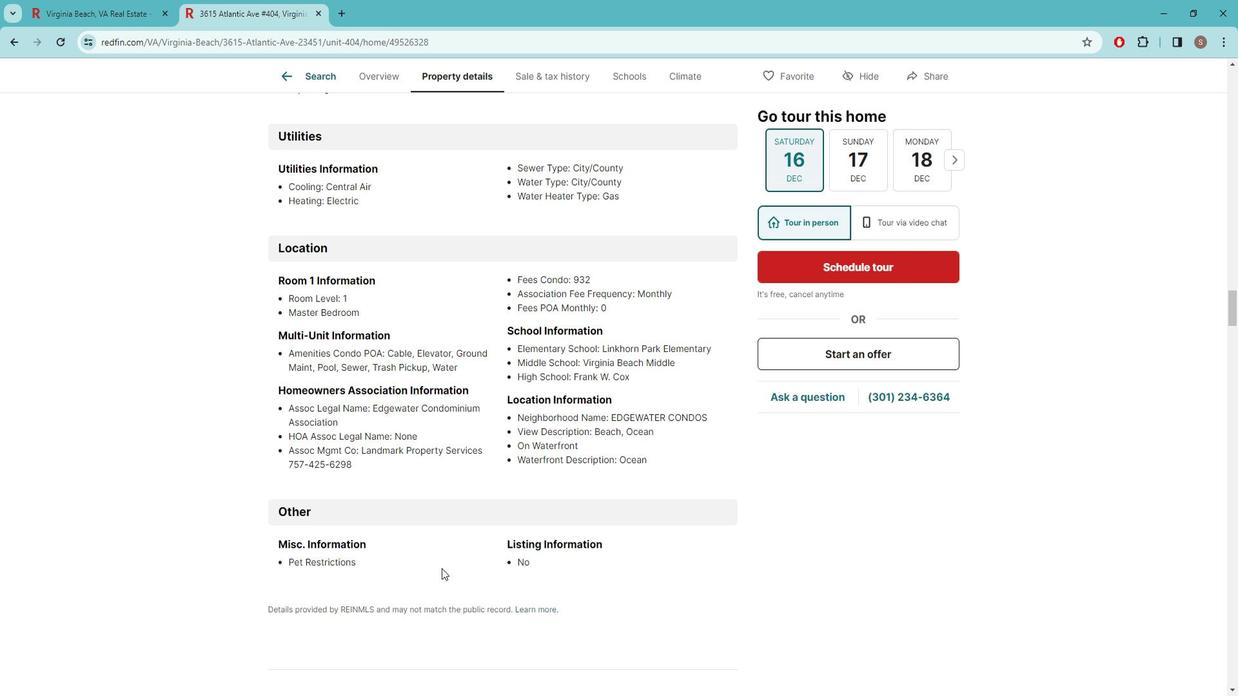 
Action: Mouse moved to (474, 541)
Screenshot: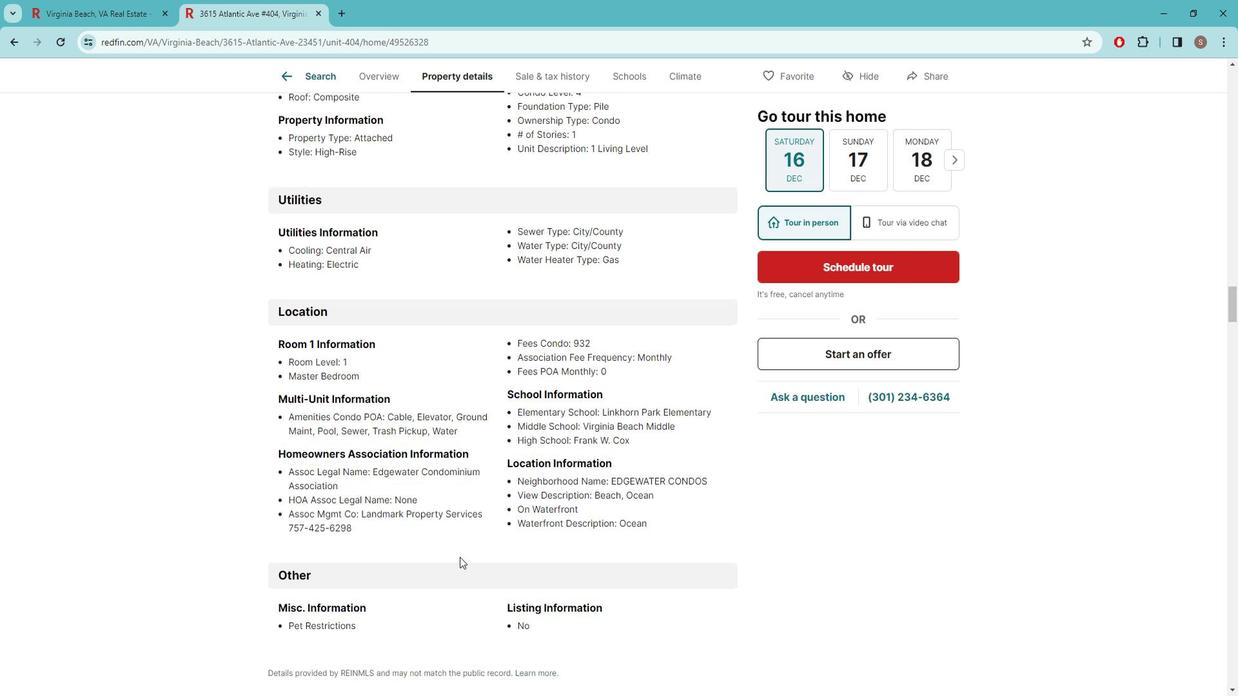 
Action: Mouse scrolled (474, 542) with delta (0, 0)
Screenshot: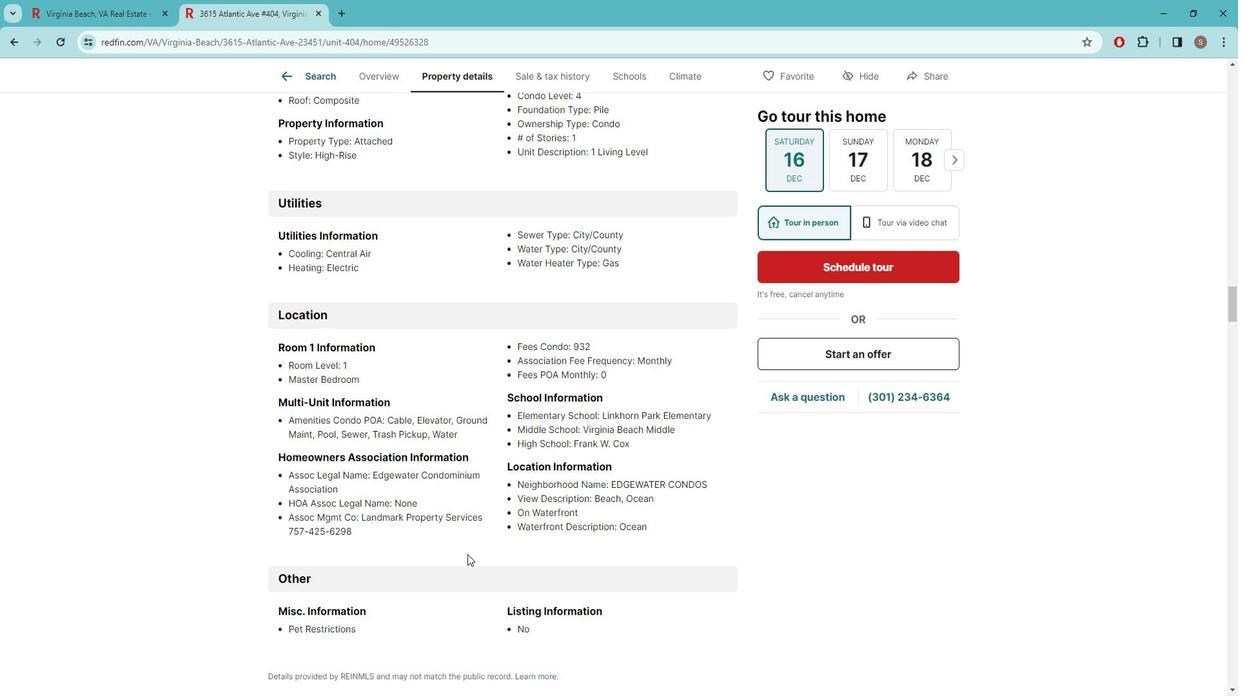 
Action: Mouse scrolled (474, 540) with delta (0, 0)
Screenshot: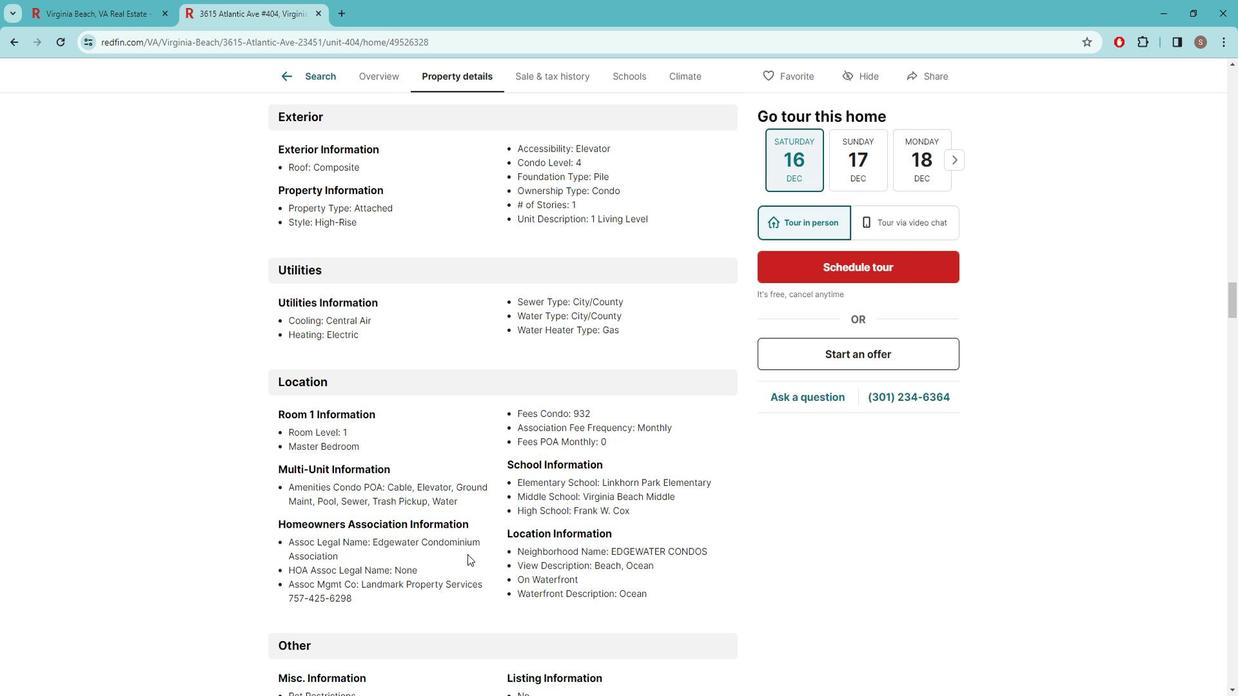 
Action: Mouse scrolled (474, 540) with delta (0, 0)
Screenshot: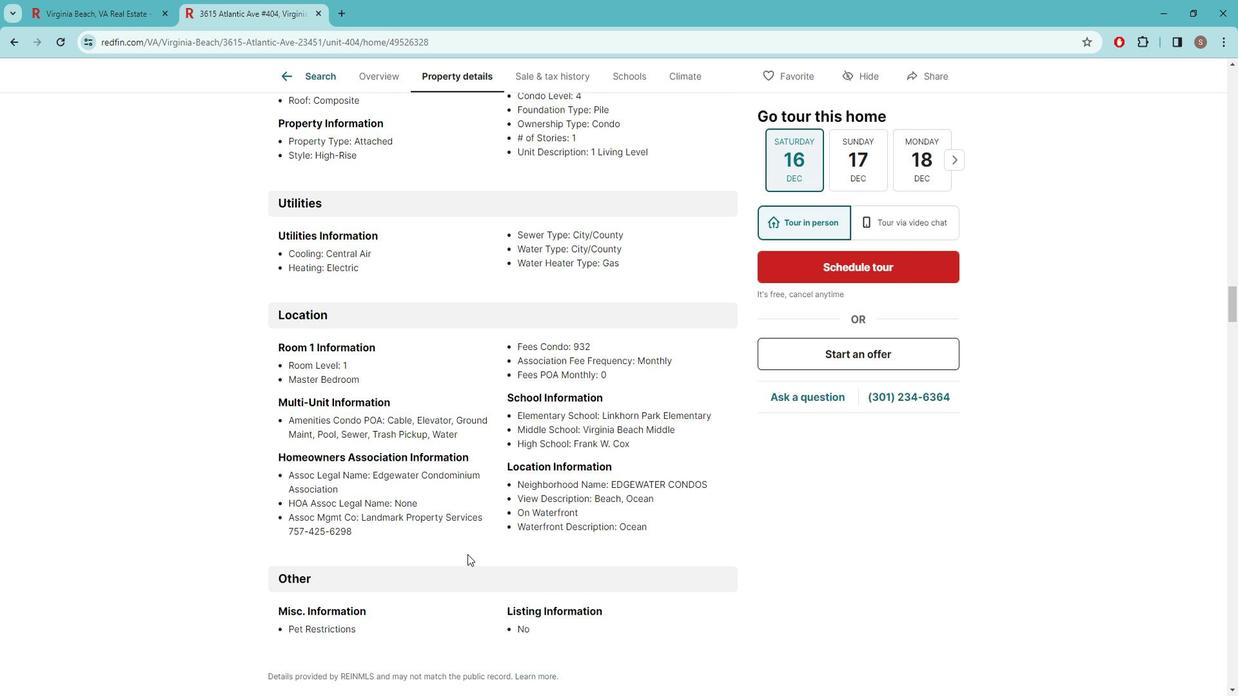 
Action: Mouse scrolled (474, 540) with delta (0, 0)
Screenshot: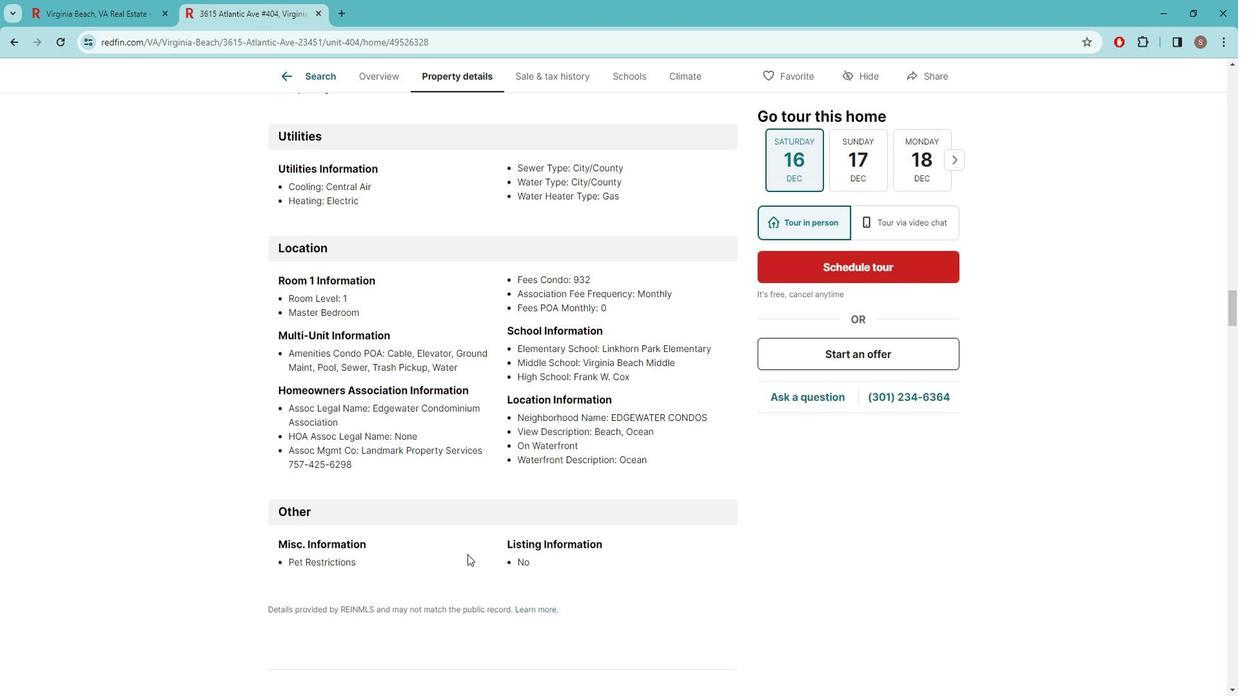 
Action: Mouse scrolled (474, 540) with delta (0, 0)
Screenshot: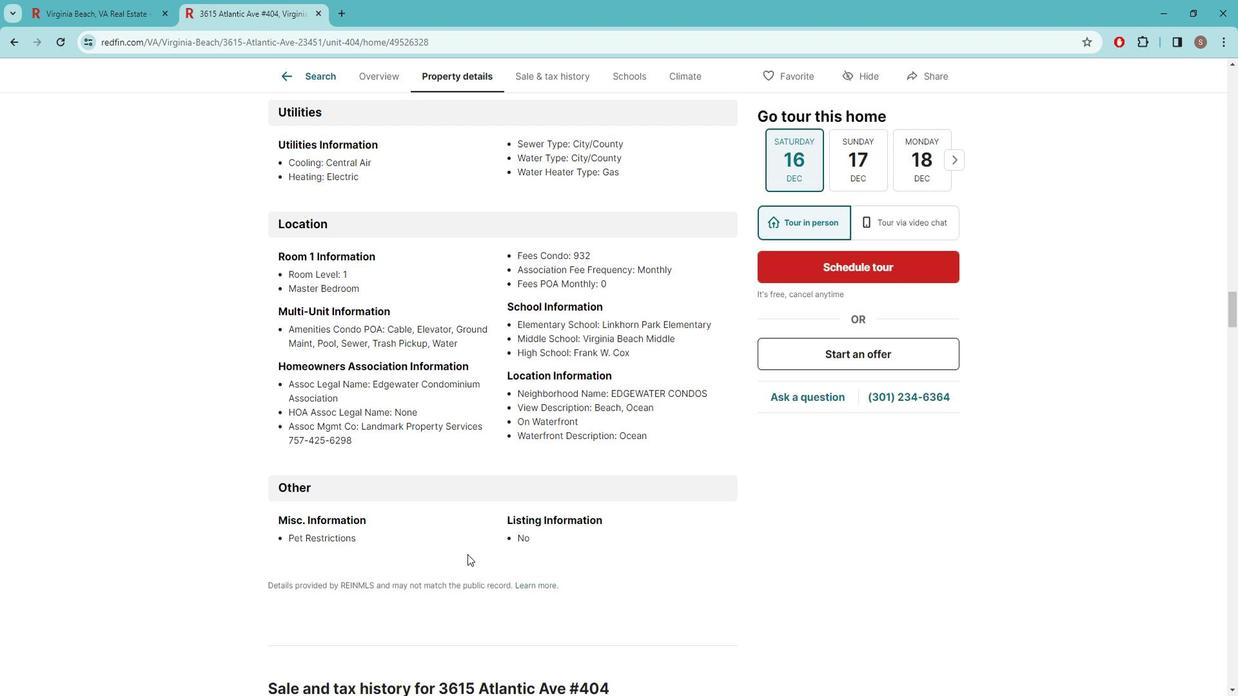 
Action: Mouse scrolled (474, 540) with delta (0, 0)
Screenshot: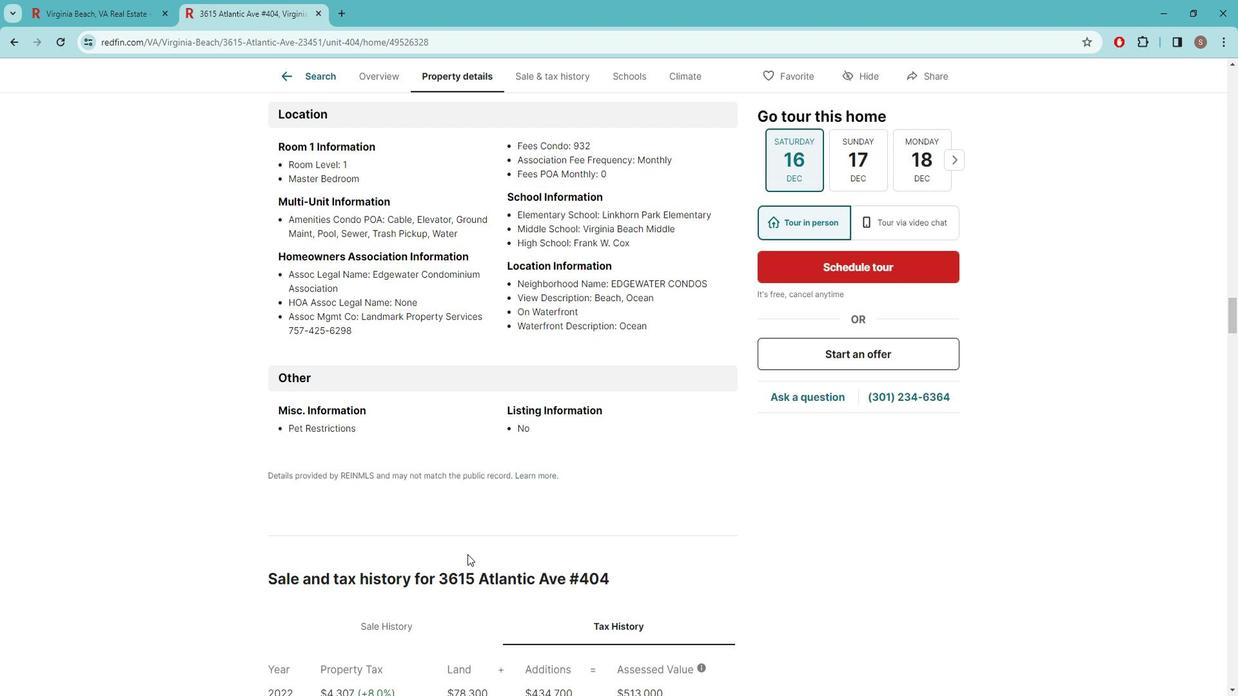 
Action: Mouse scrolled (474, 540) with delta (0, 0)
Screenshot: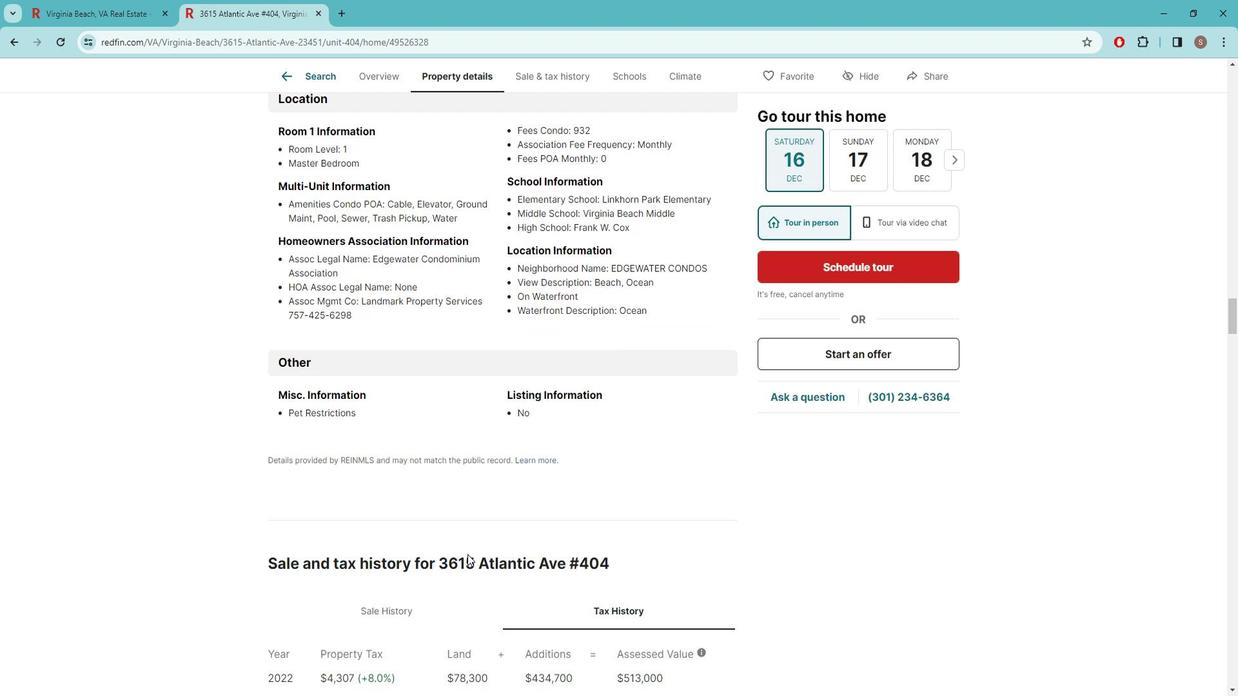 
Action: Mouse scrolled (474, 542) with delta (0, 0)
Screenshot: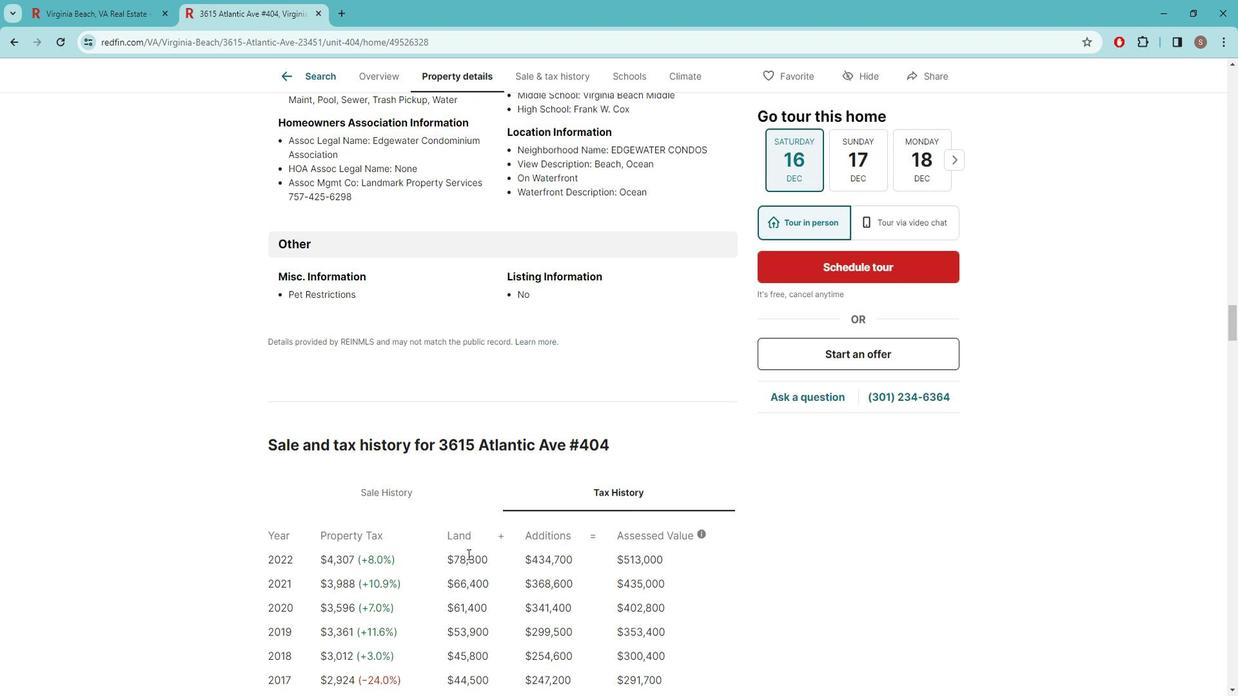 
Action: Mouse scrolled (474, 542) with delta (0, 0)
Screenshot: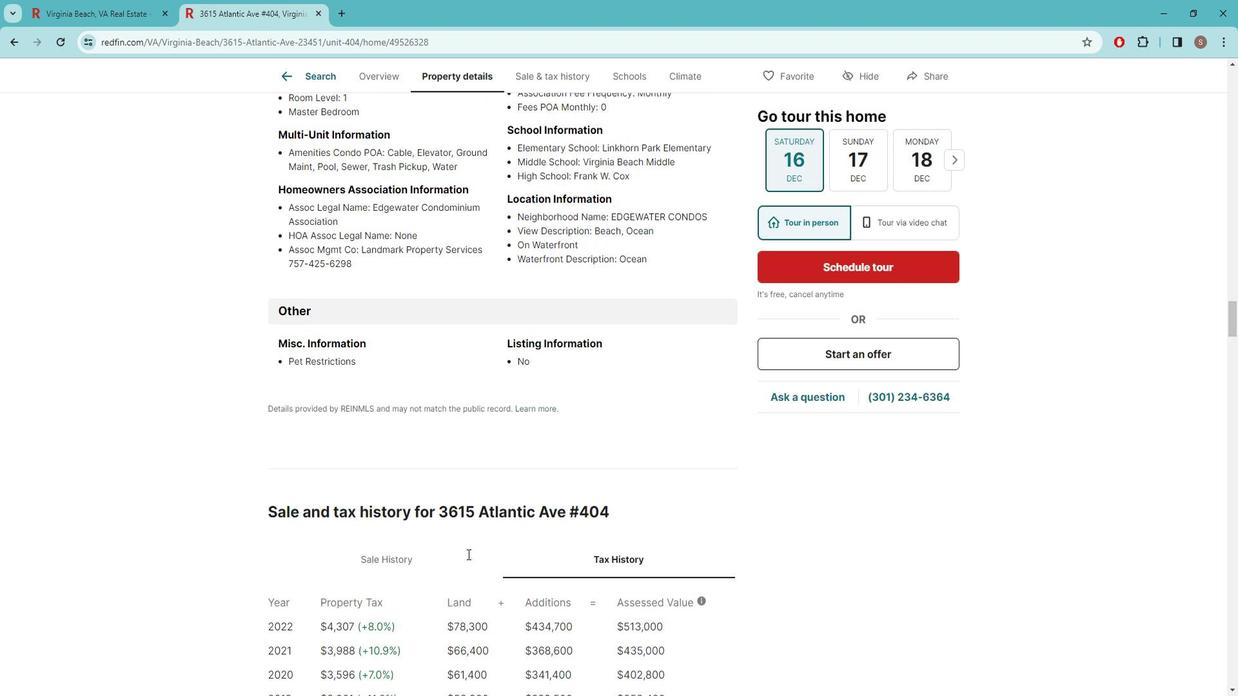 
Action: Mouse scrolled (474, 542) with delta (0, 0)
Screenshot: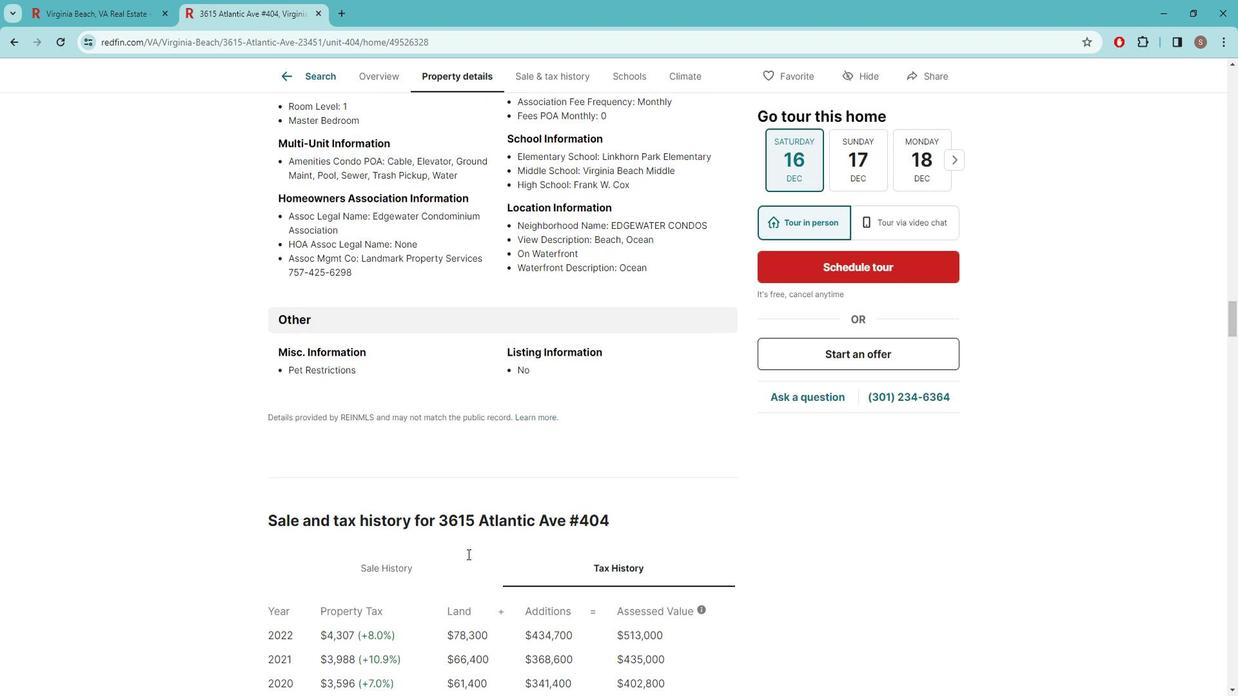 
Action: Mouse scrolled (474, 542) with delta (0, 0)
Screenshot: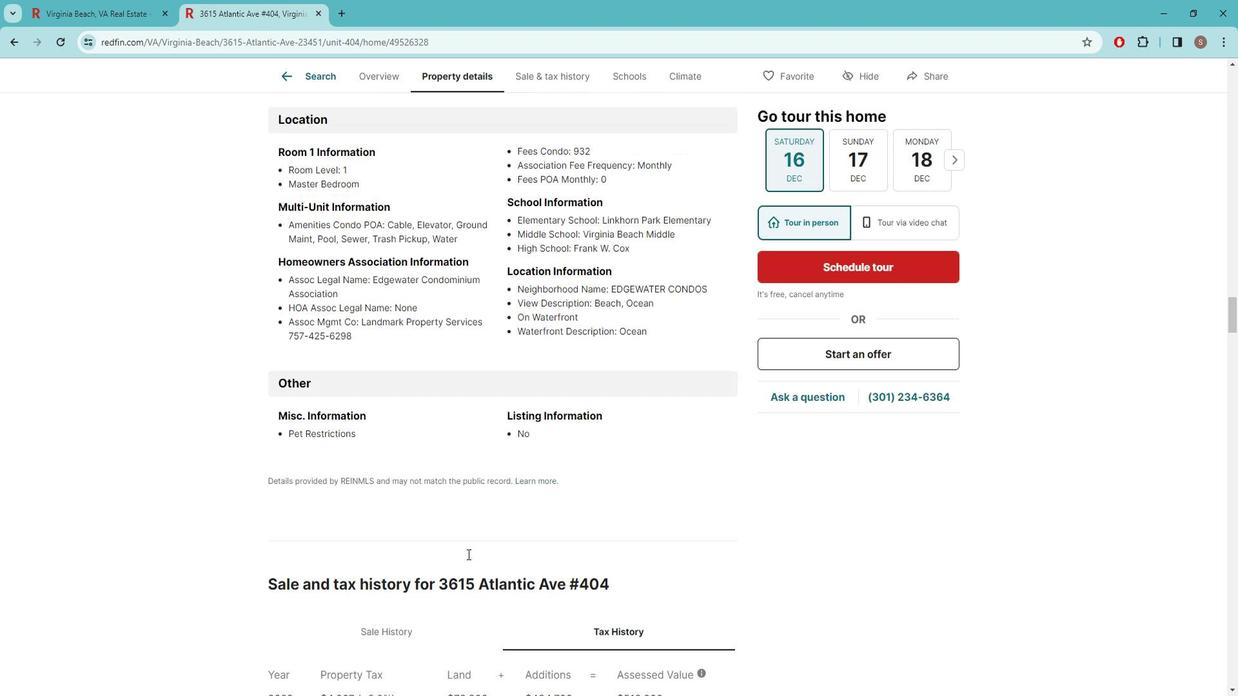 
Action: Mouse scrolled (474, 542) with delta (0, 0)
Screenshot: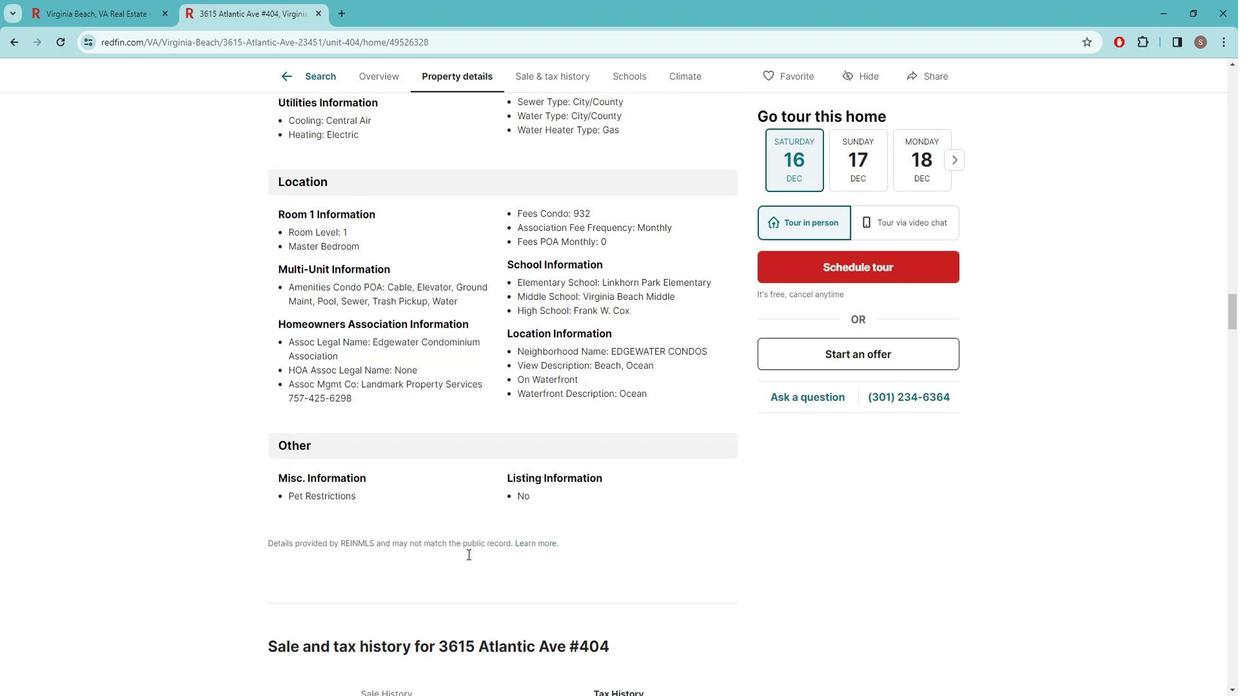 
Action: Mouse scrolled (474, 542) with delta (0, 0)
Screenshot: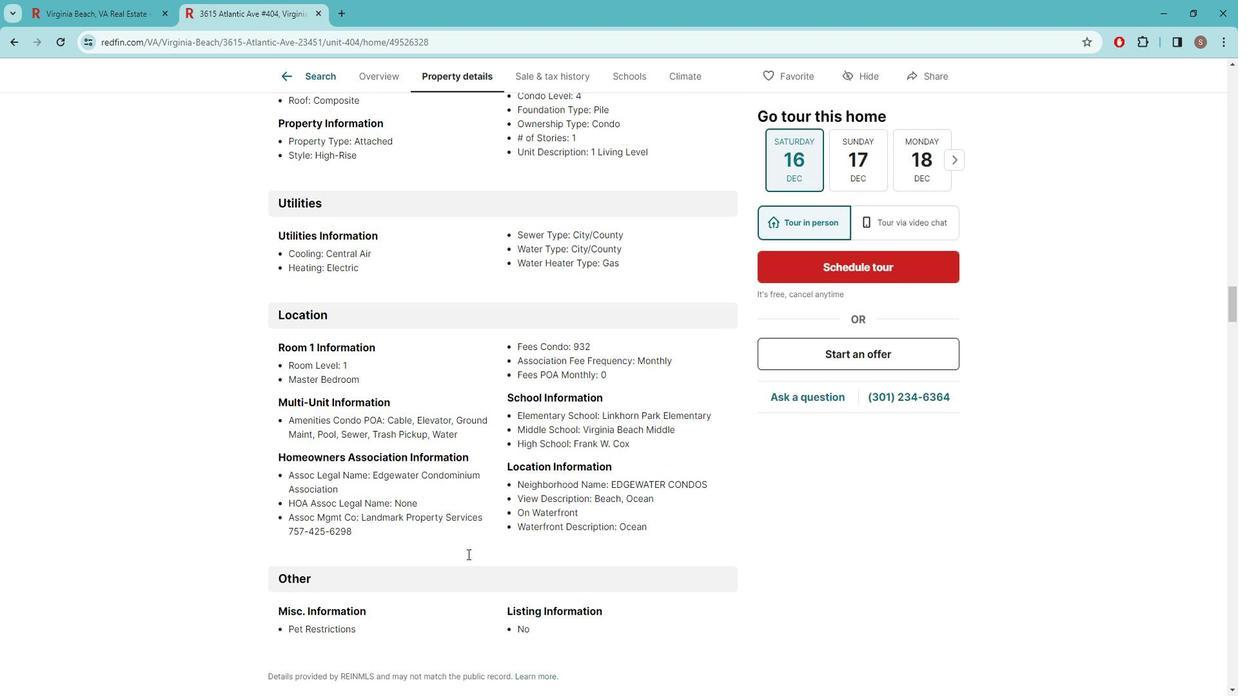 
Action: Mouse scrolled (474, 542) with delta (0, 0)
Screenshot: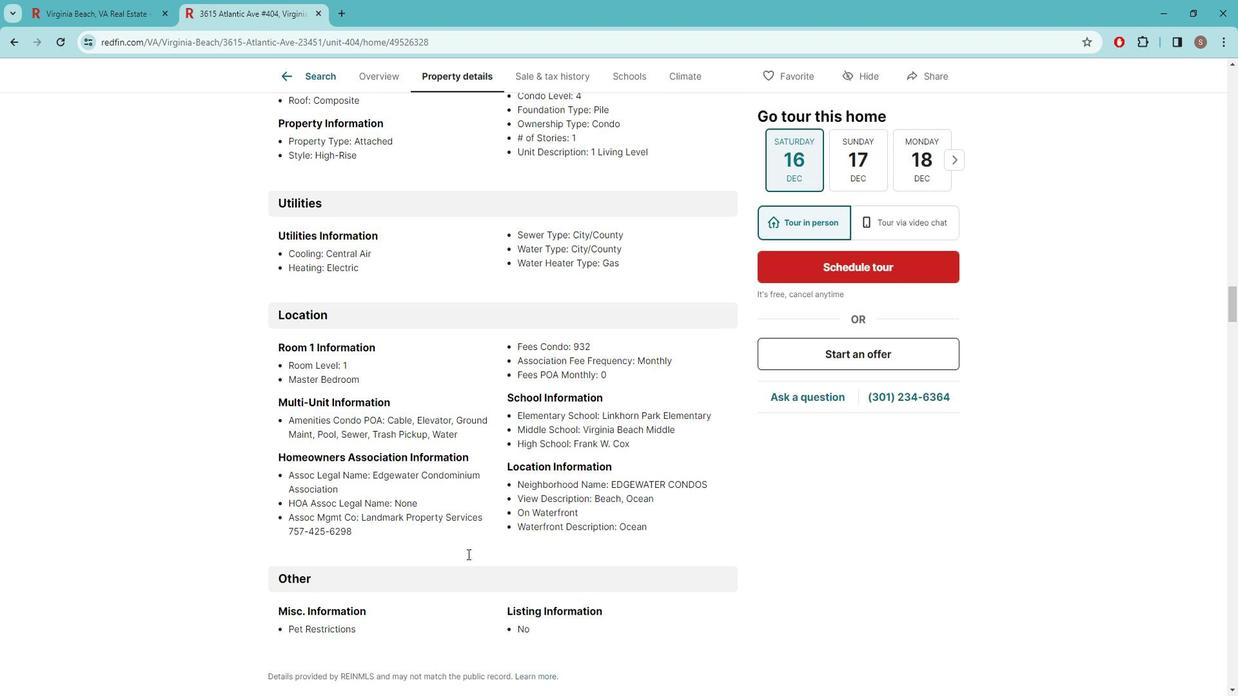 
Action: Mouse scrolled (474, 542) with delta (0, 0)
Screenshot: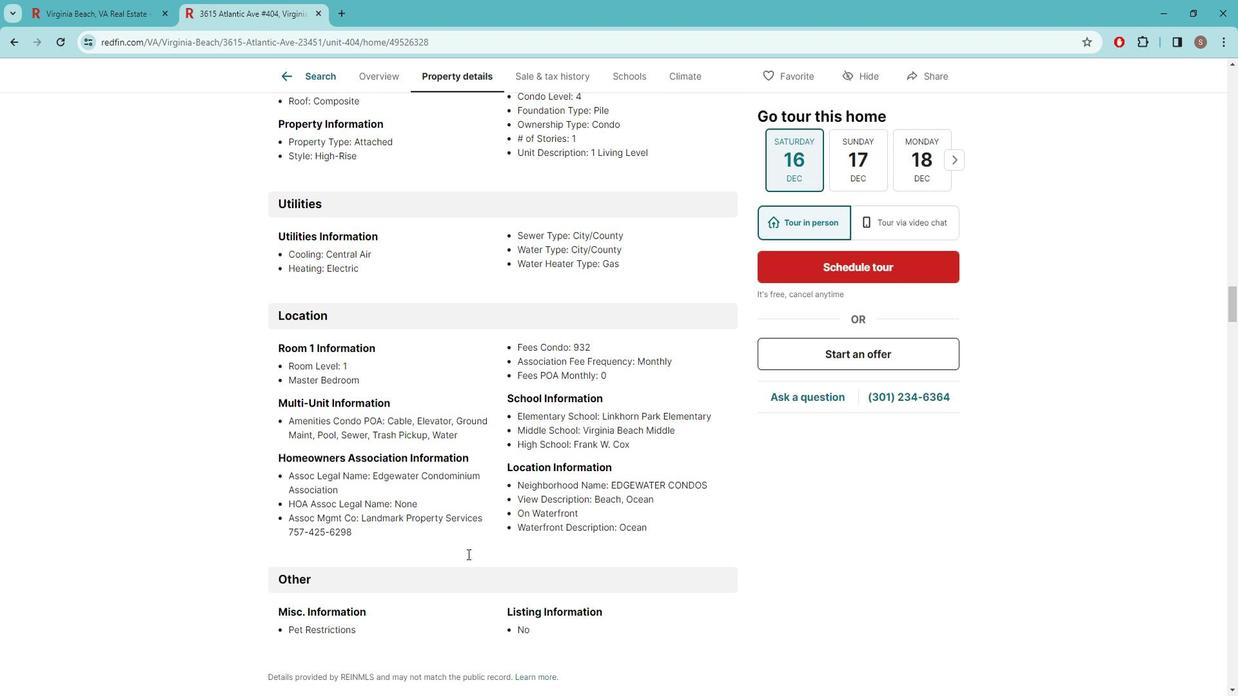
Action: Mouse scrolled (474, 542) with delta (0, 0)
Screenshot: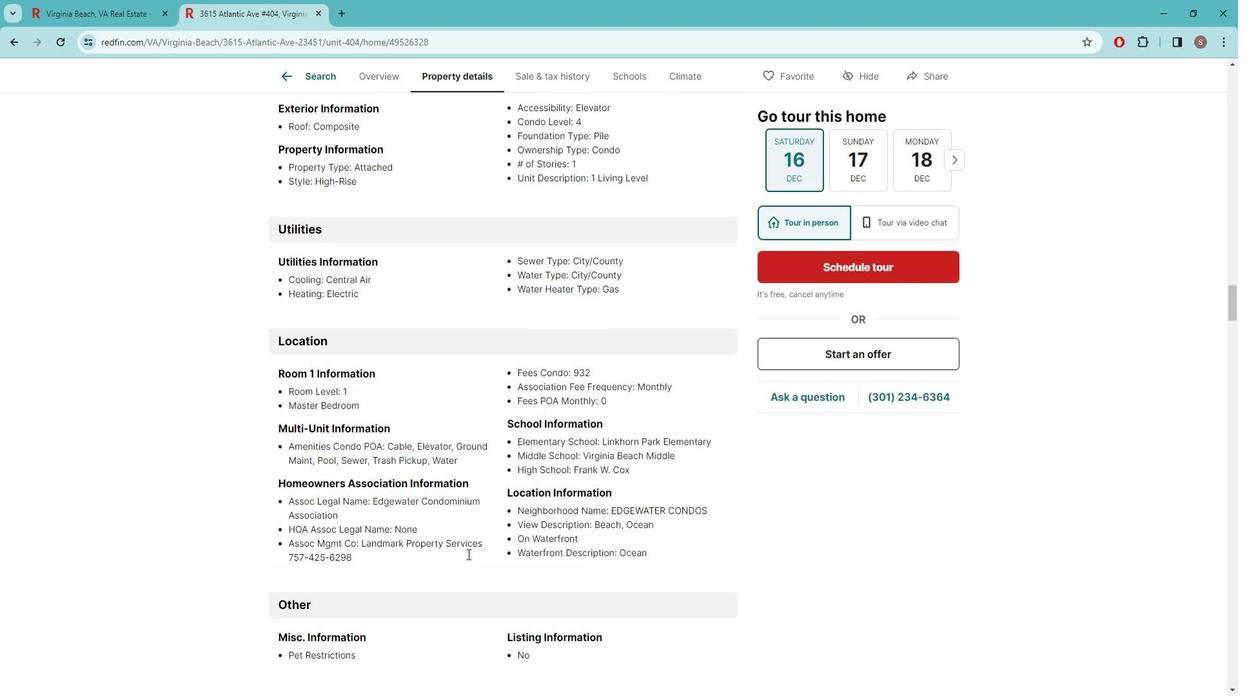 
Action: Mouse scrolled (474, 542) with delta (0, 0)
Screenshot: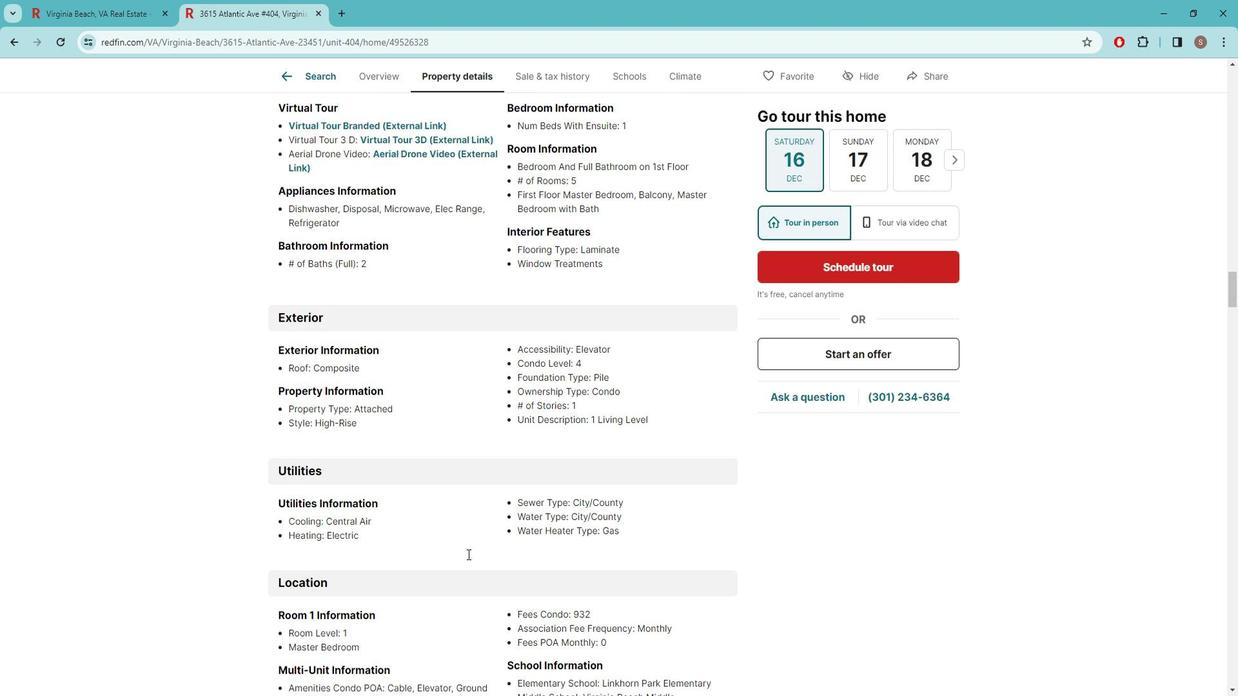 
Action: Mouse scrolled (474, 542) with delta (0, 0)
Screenshot: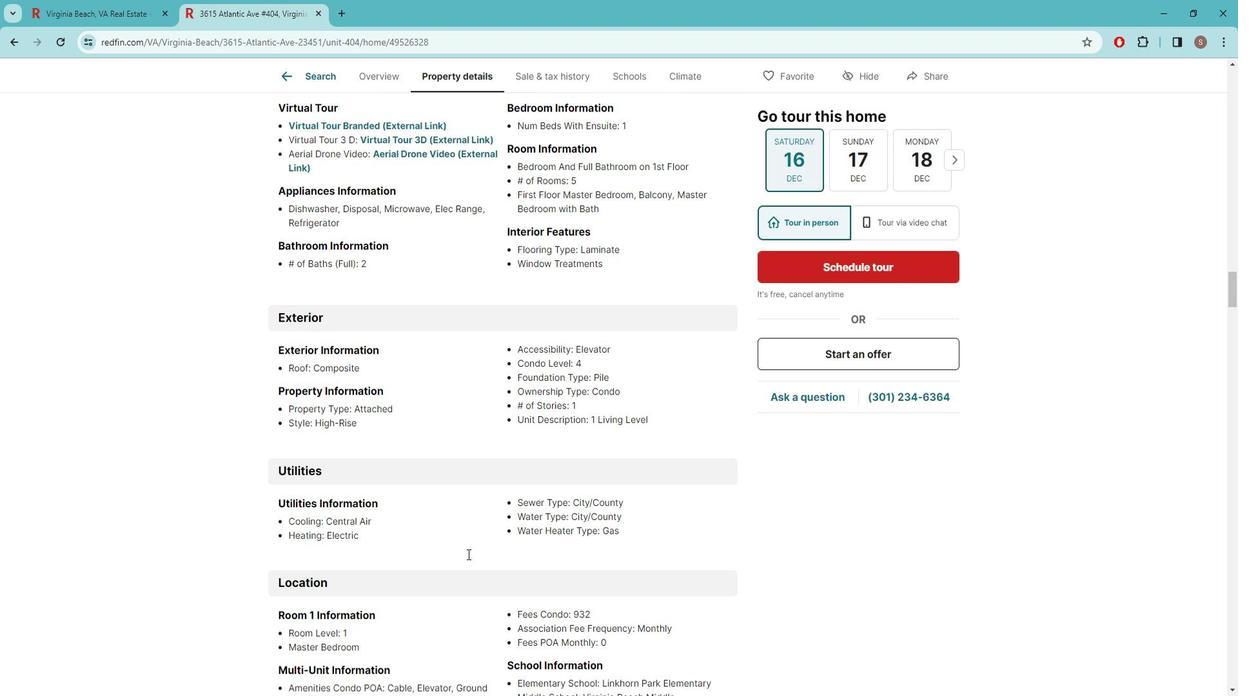 
Action: Mouse scrolled (474, 542) with delta (0, 0)
Screenshot: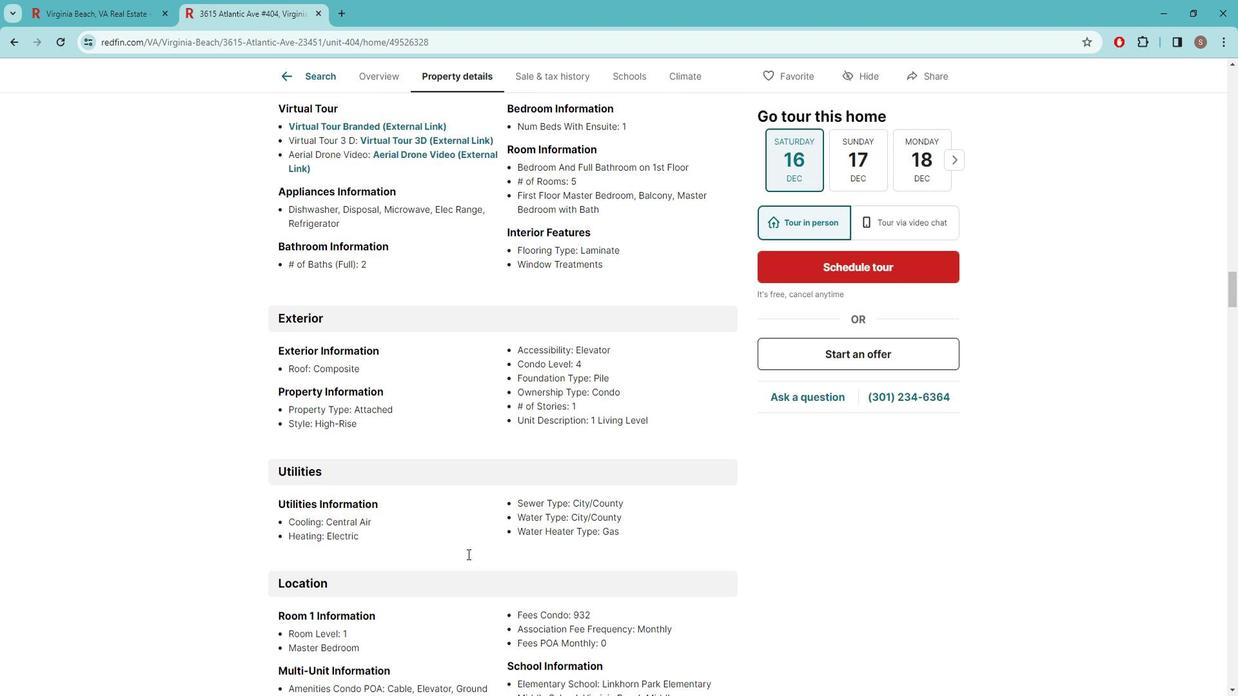 
Action: Mouse scrolled (474, 542) with delta (0, 0)
Screenshot: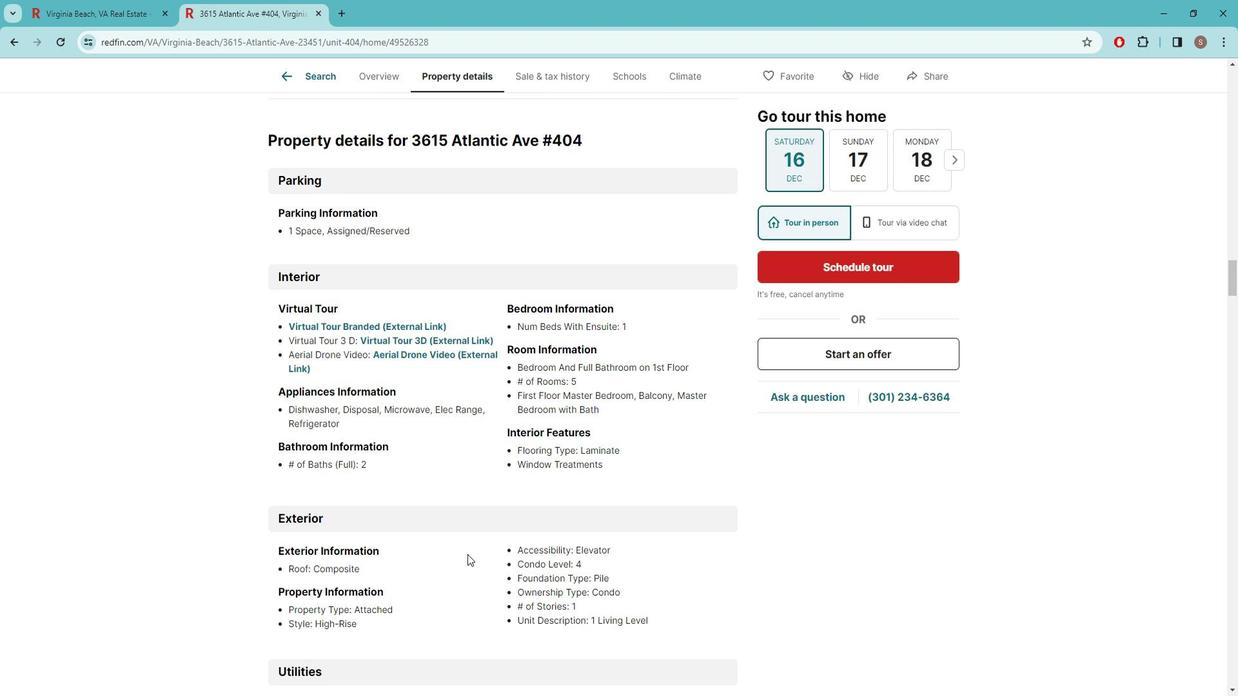 
Action: Mouse scrolled (474, 542) with delta (0, 0)
Screenshot: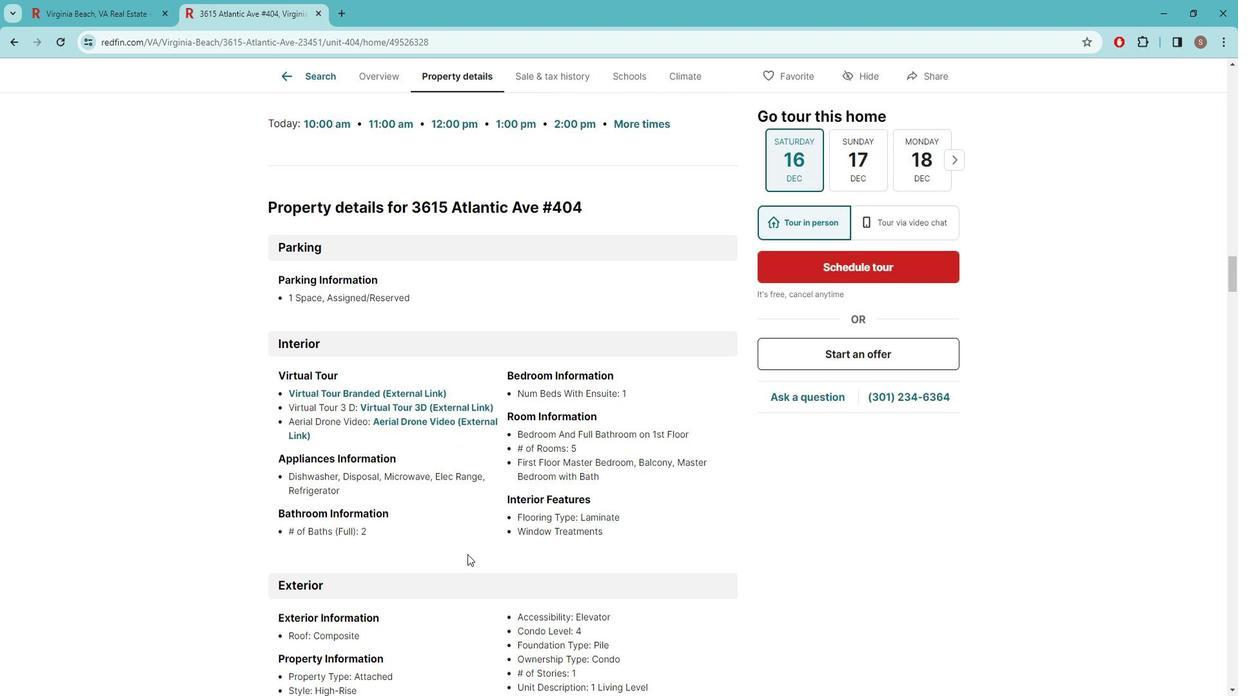 
Action: Mouse scrolled (474, 542) with delta (0, 0)
Screenshot: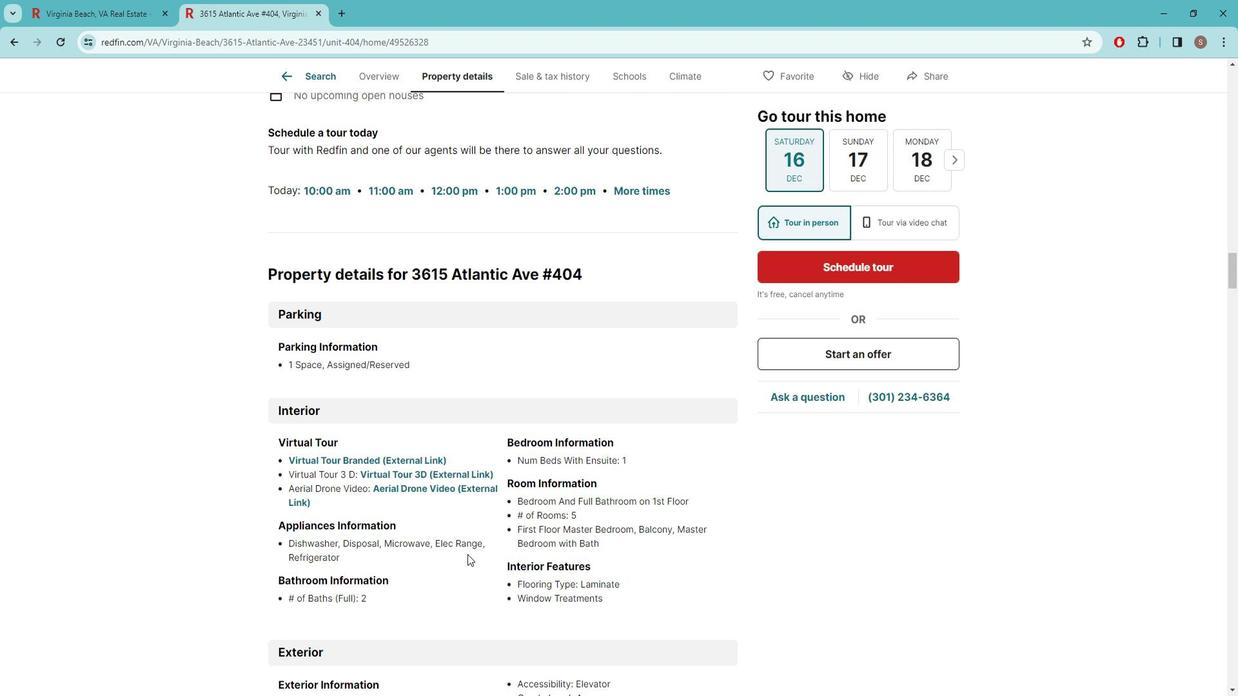 
Action: Mouse scrolled (474, 542) with delta (0, 0)
Screenshot: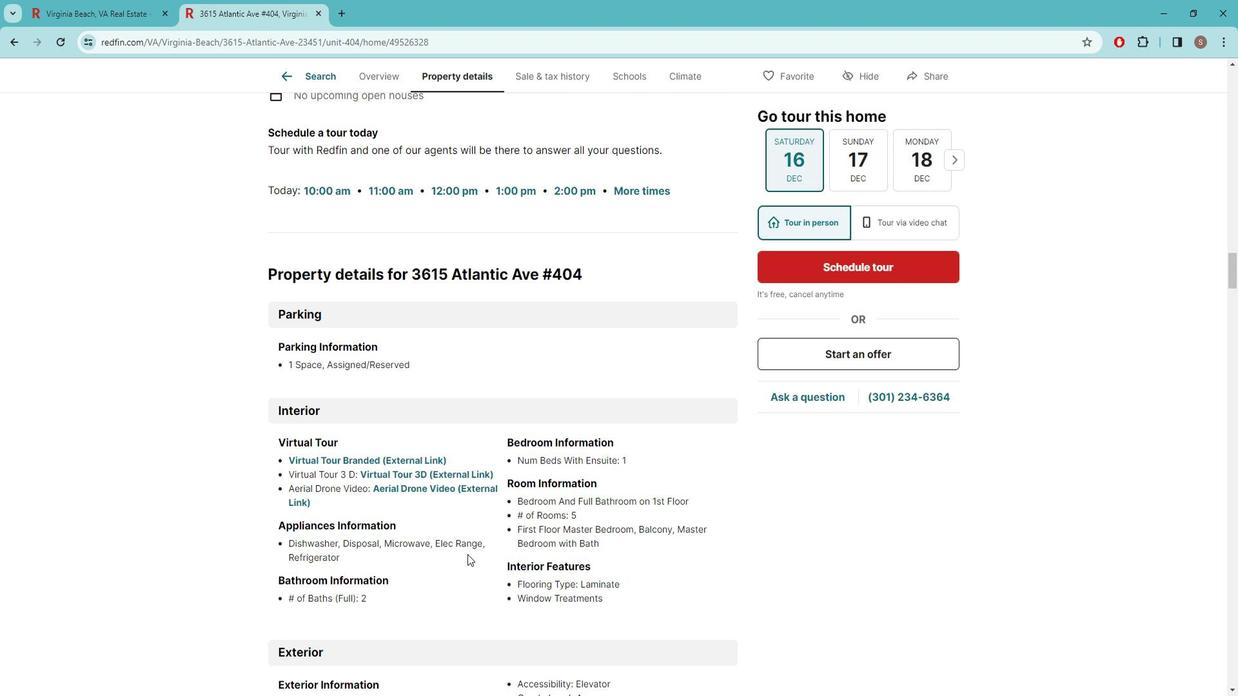 
Action: Mouse scrolled (474, 540) with delta (0, 0)
Screenshot: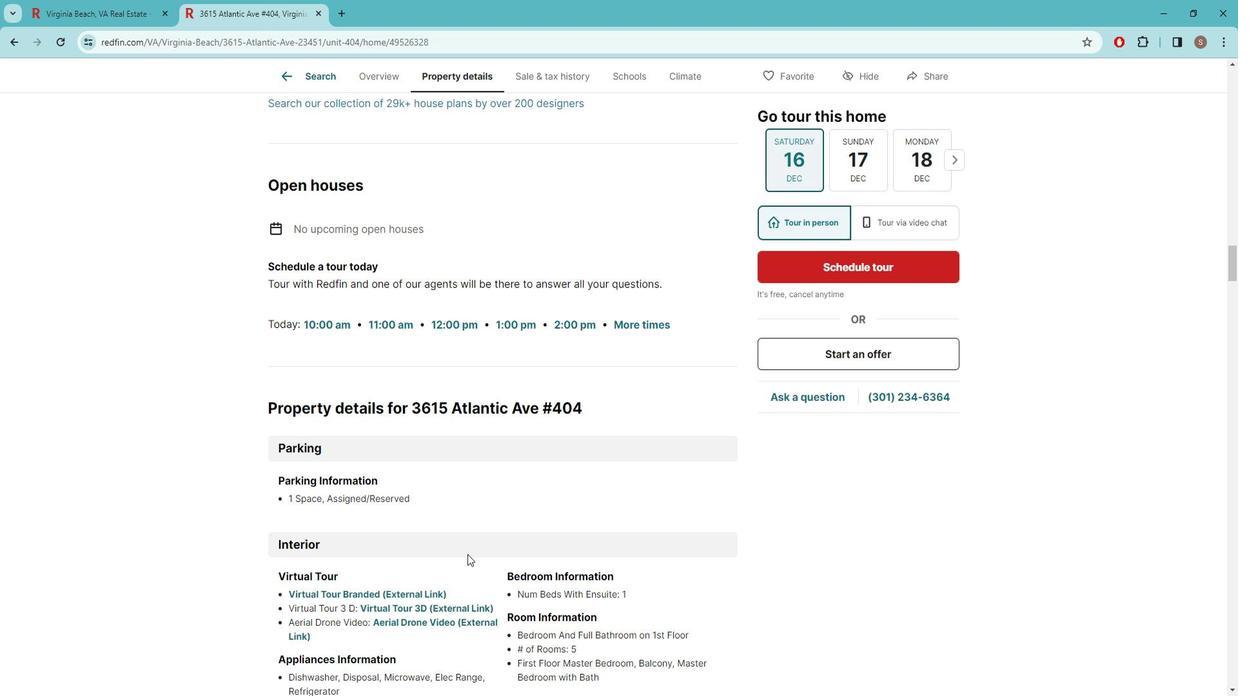 
Action: Mouse scrolled (474, 540) with delta (0, 0)
Screenshot: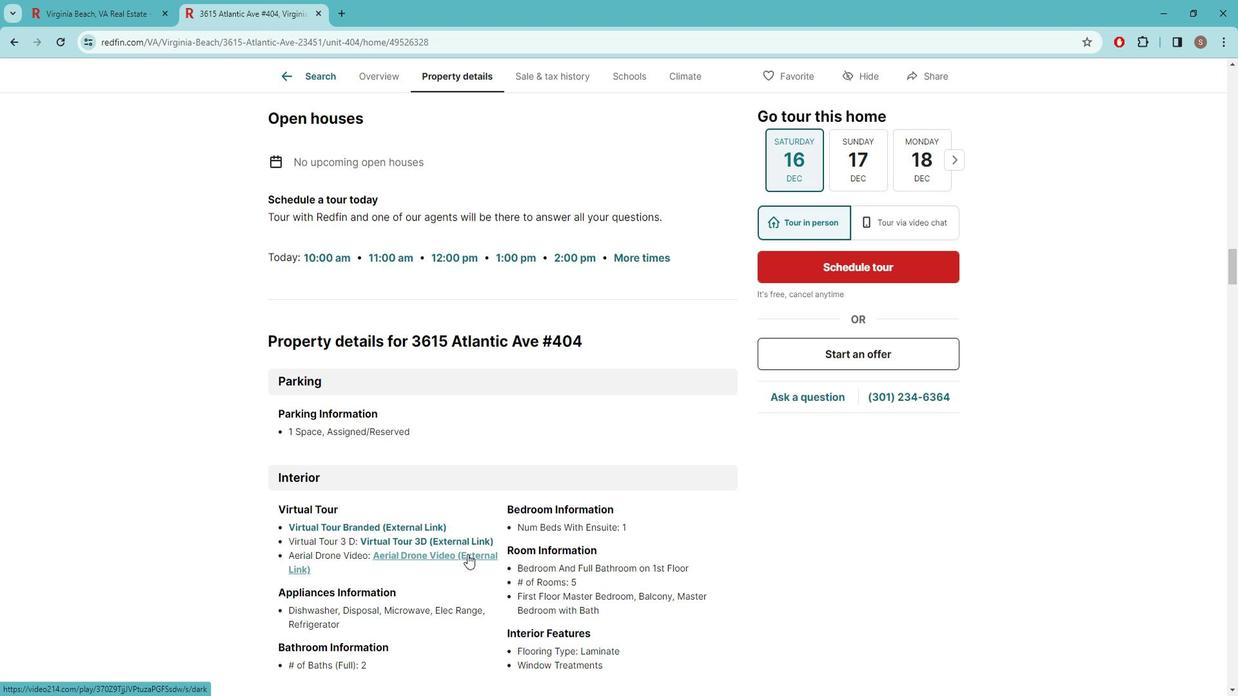 
Action: Mouse moved to (273, 685)
Screenshot: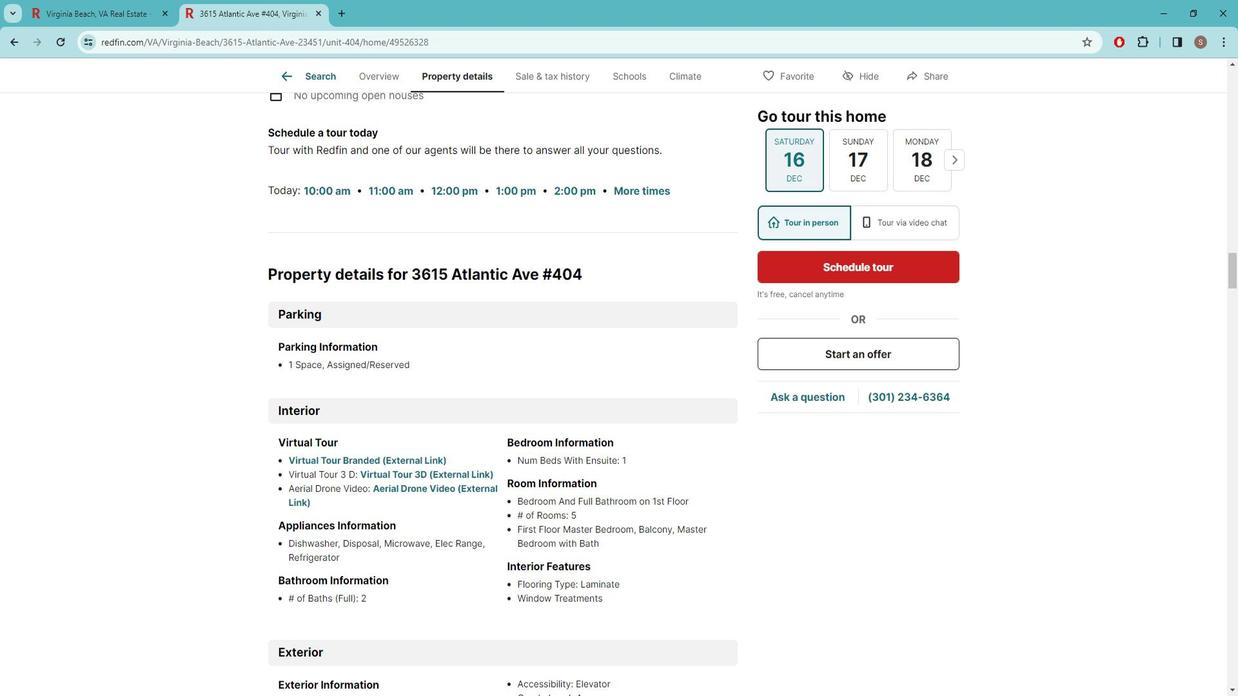
Action: Mouse pressed left at (273, 685)
Screenshot: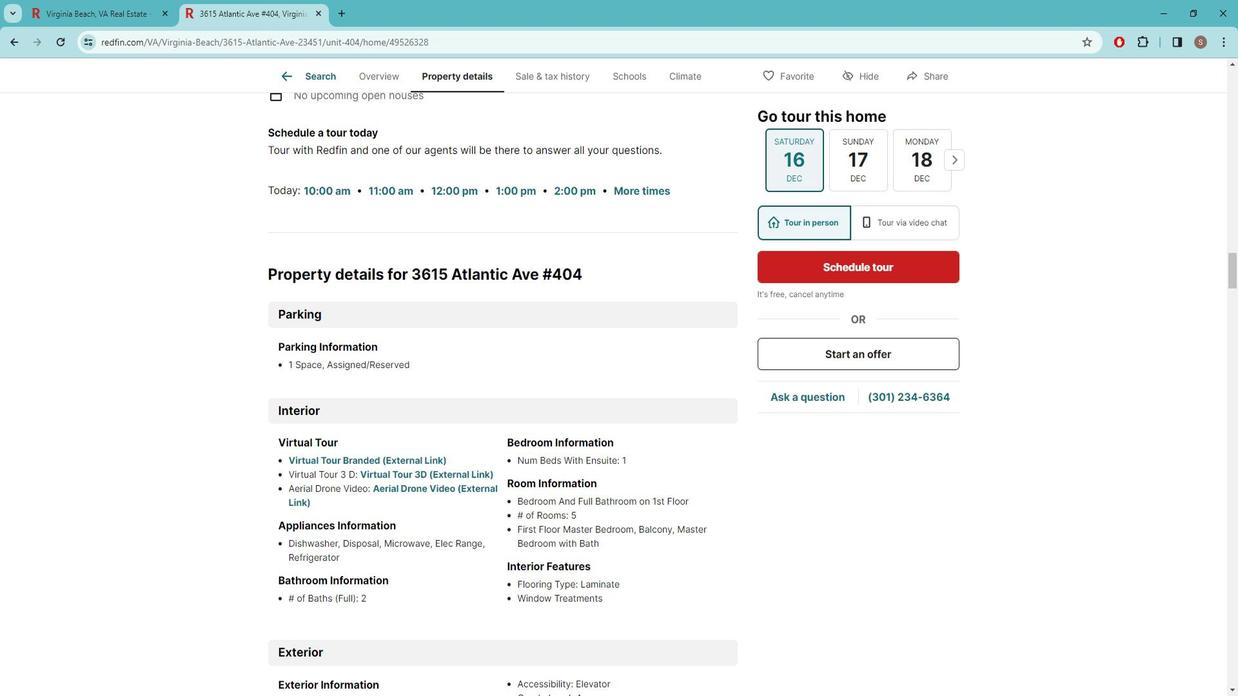 
Action: Mouse moved to (109, 149)
Screenshot: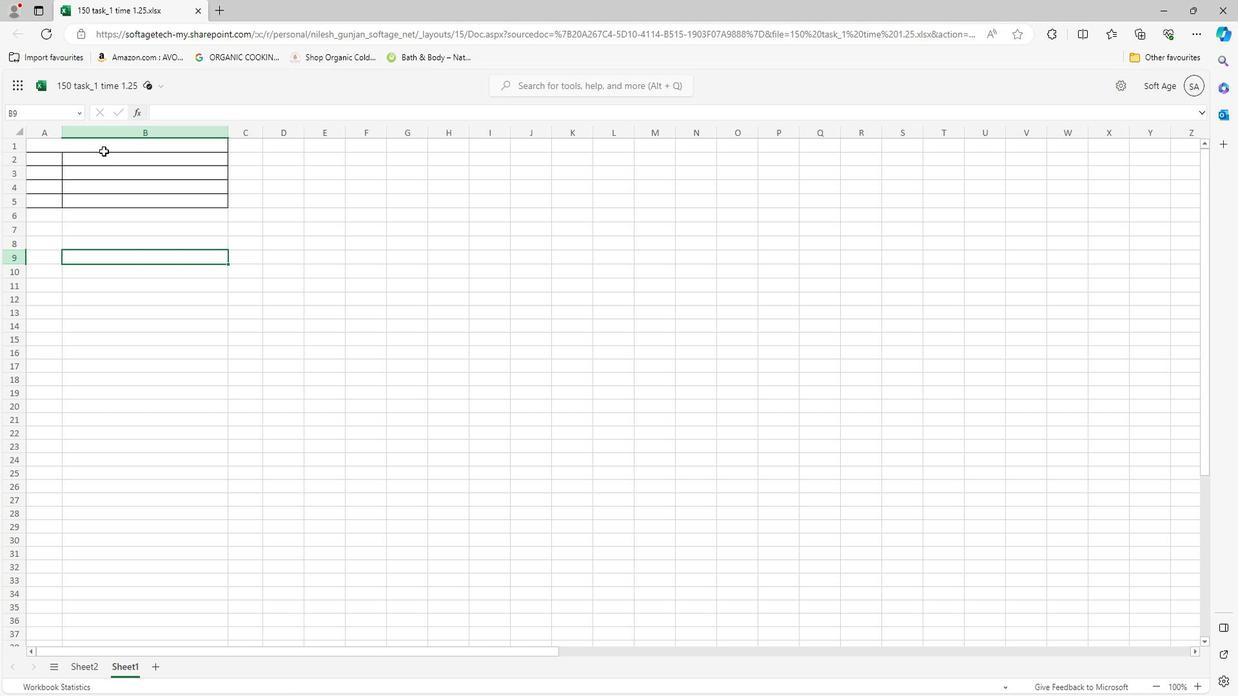 
Action: Mouse pressed left at (109, 149)
Screenshot: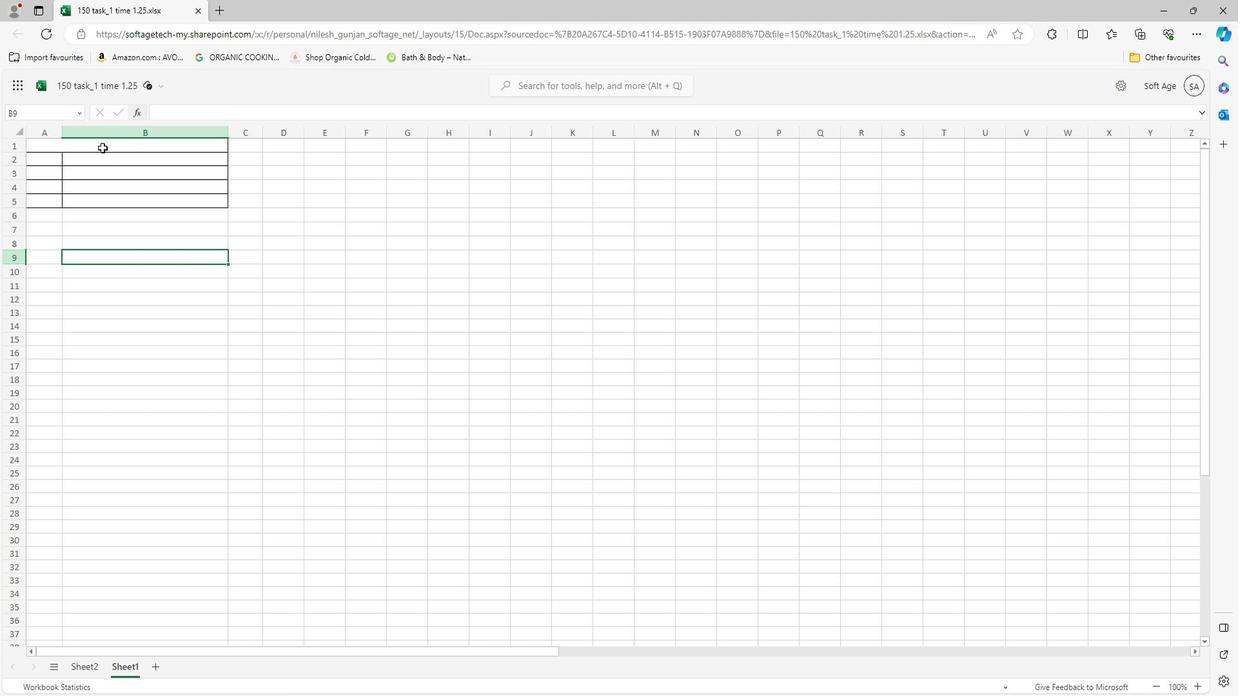 
Action: Key pressed <Key.caps_lock>s<Key.space><Key.backspace><Key.backspace>a<Key.space>s<Key.caps_lock>HORTLIST<Key.space>OF<Key.space><Key.caps_lock>c<Key.caps_lock>OASTAL<Key.space><Key.caps_lock>p<Key.caps_lock>ROPERTIES<Key.space>
Screenshot: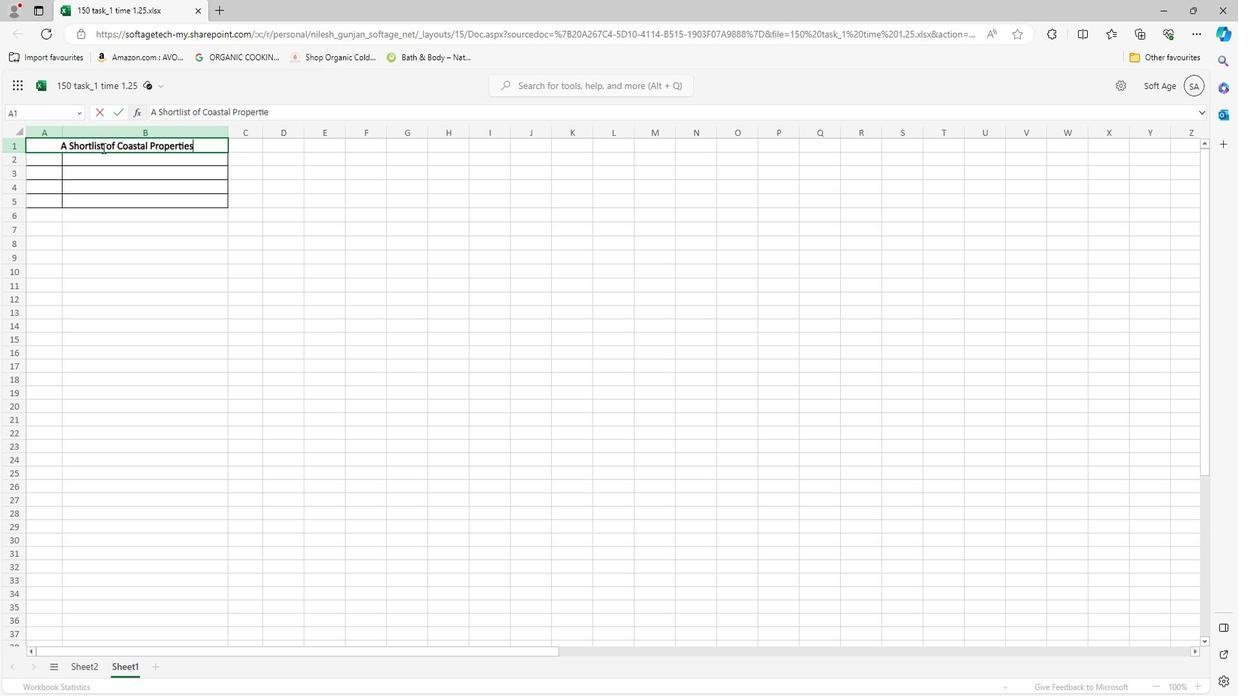 
Action: Mouse moved to (49, 160)
Screenshot: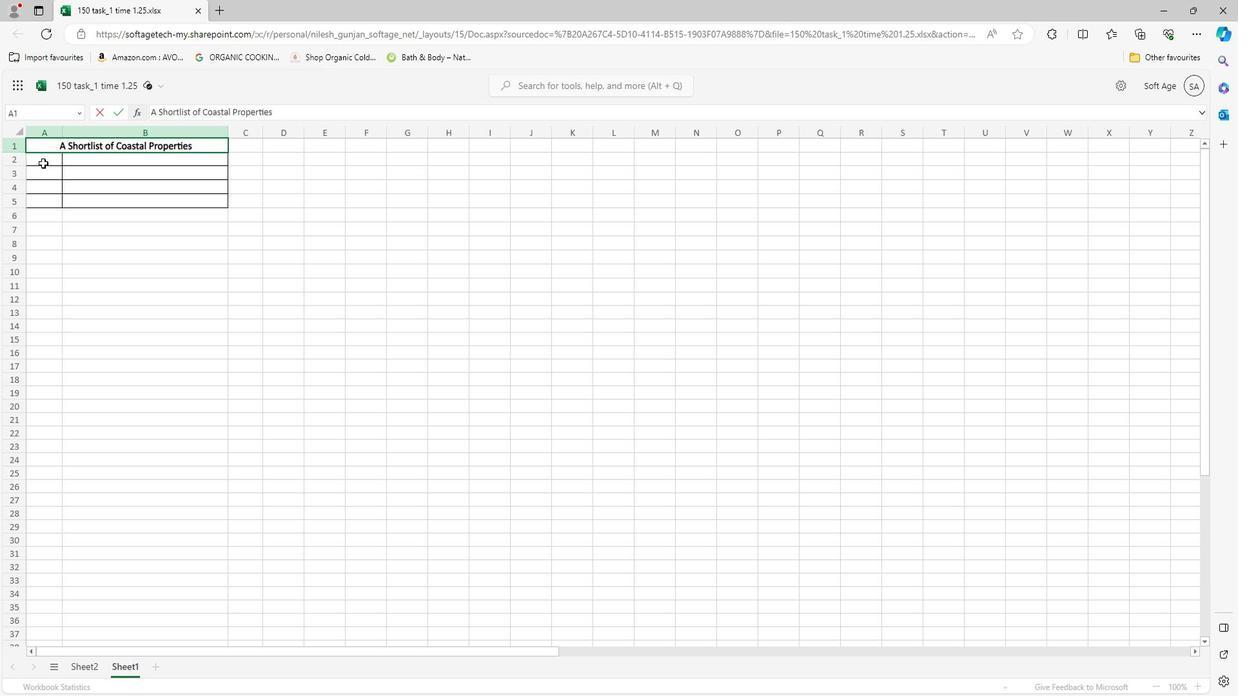 
Action: Mouse pressed left at (49, 160)
Screenshot: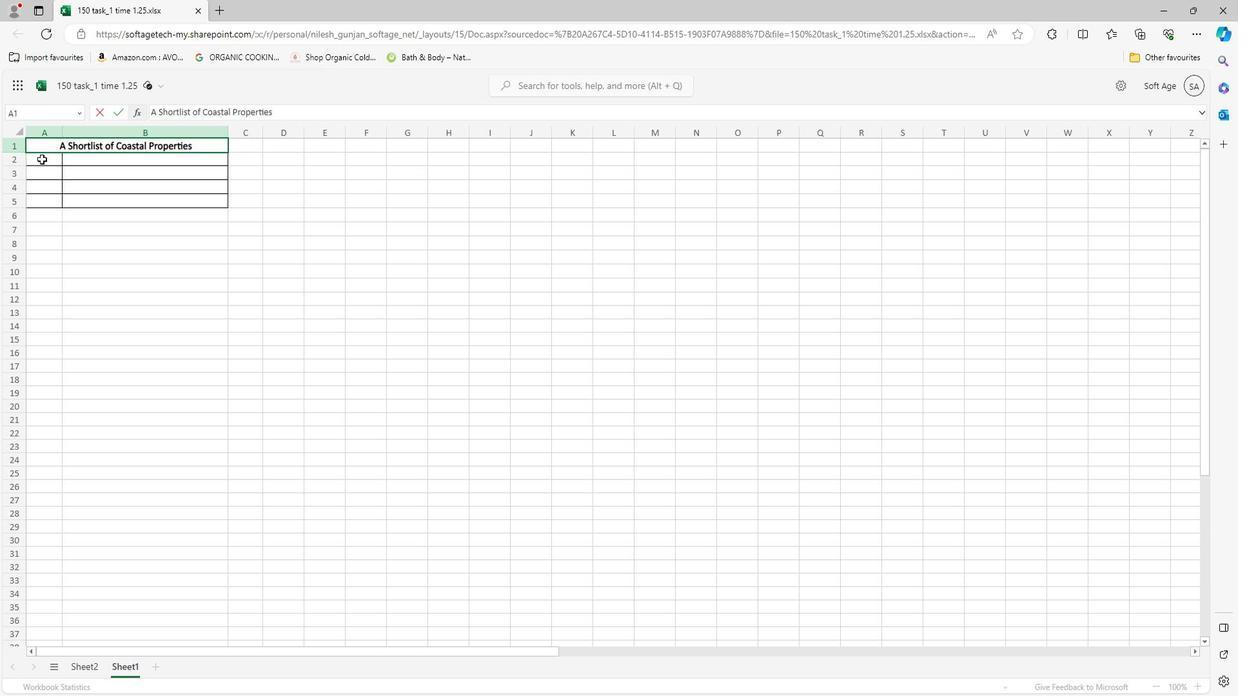 
Action: Key pressed 1<Key.down>2<Key.down>
Screenshot: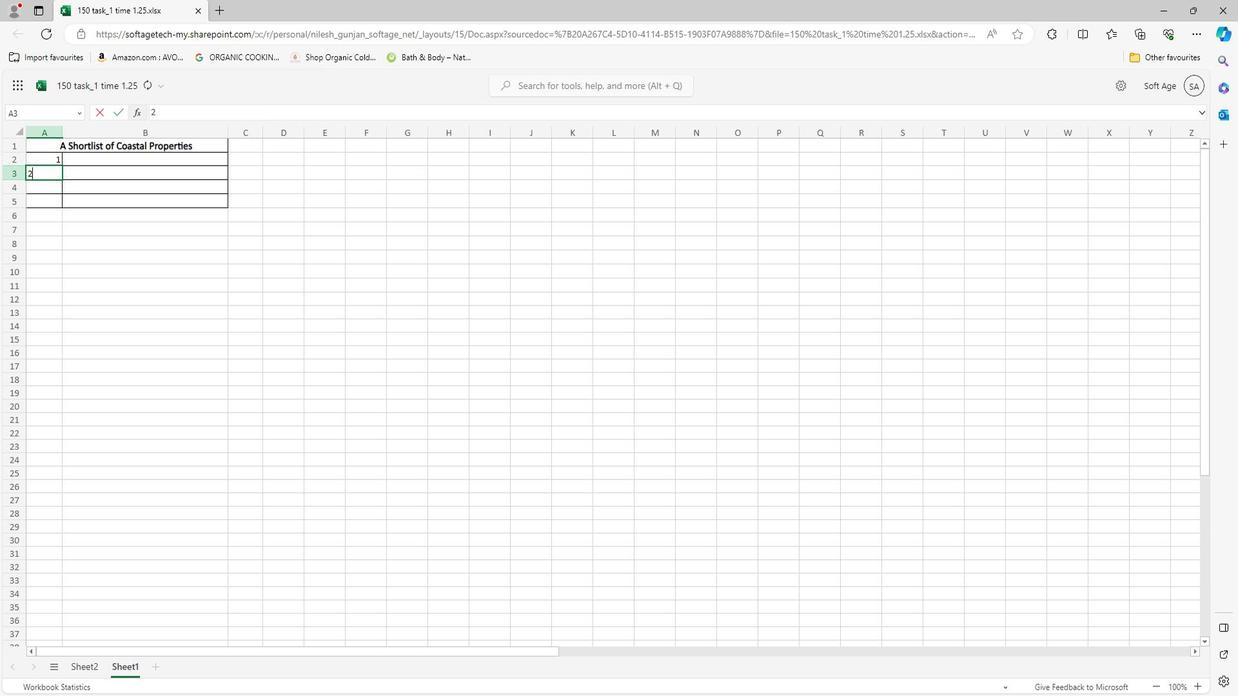 
Action: Mouse moved to (402, 693)
Screenshot: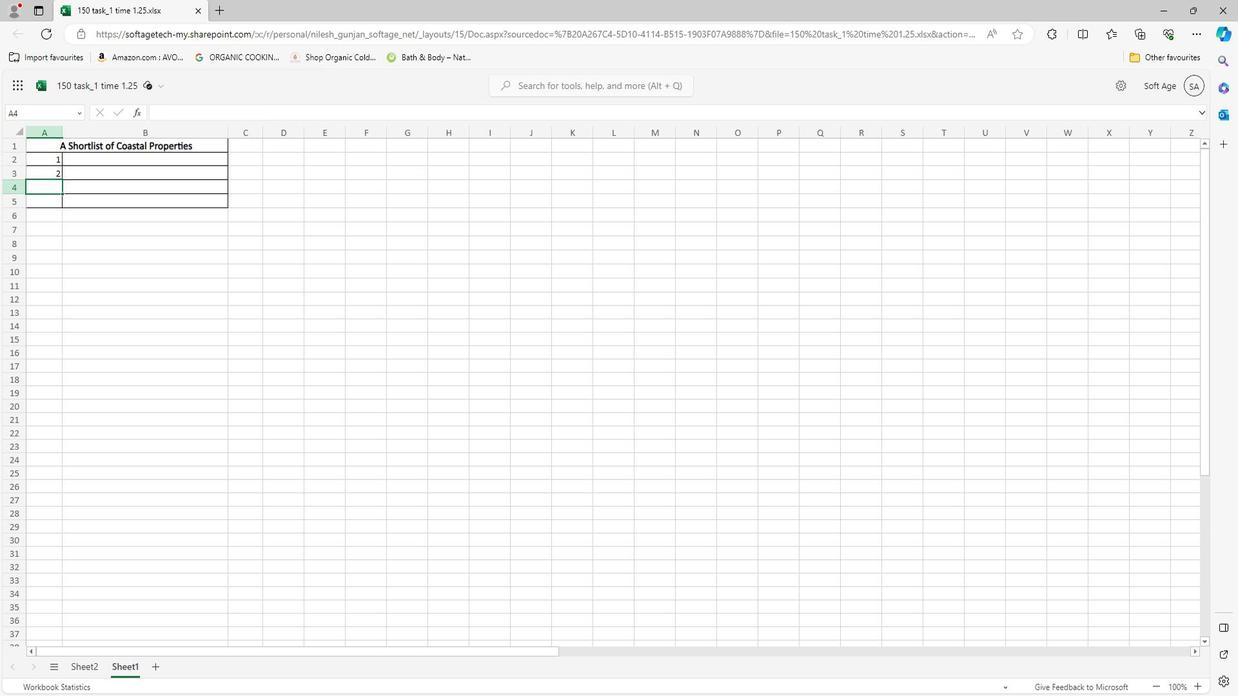 
Action: Mouse pressed left at (402, 693)
Screenshot: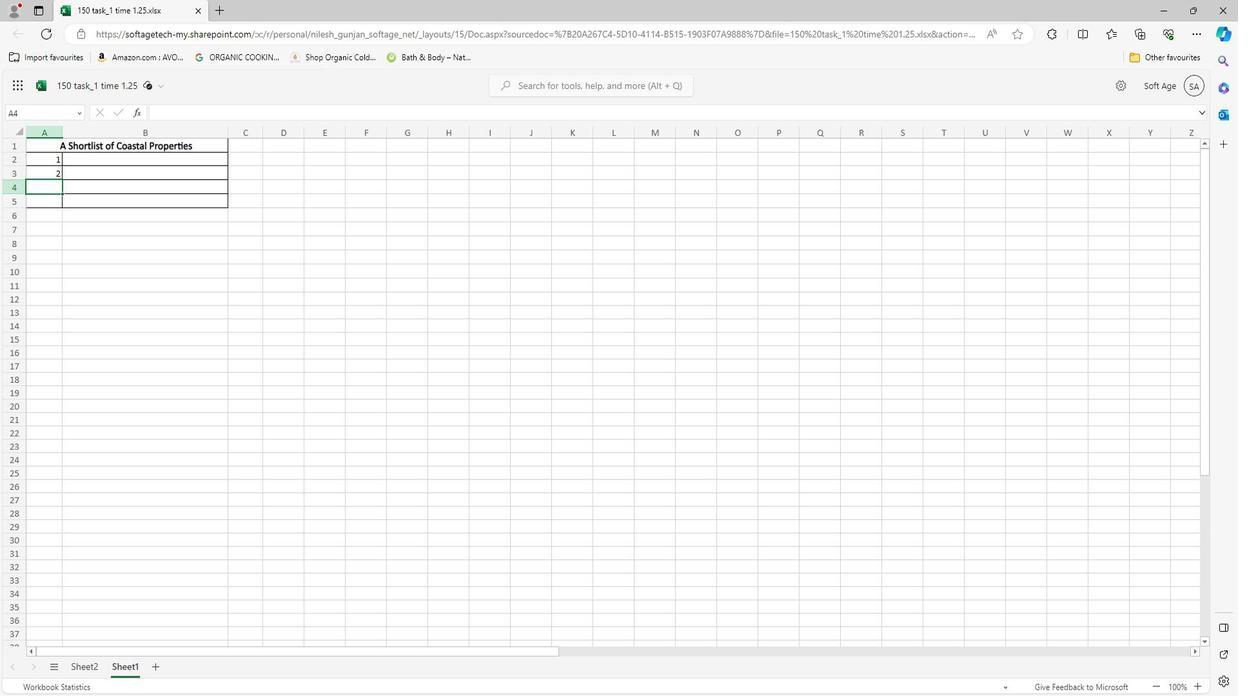 
Action: Mouse moved to (347, 409)
Screenshot: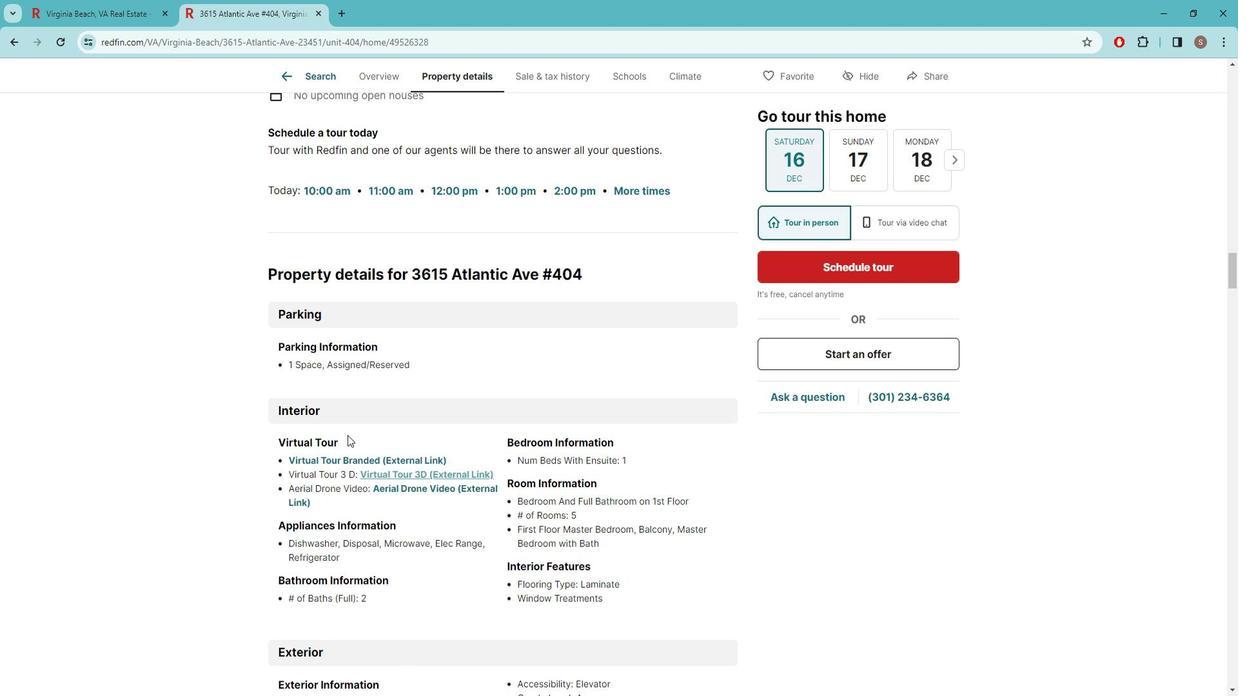 
Action: Mouse scrolled (347, 409) with delta (0, 0)
Screenshot: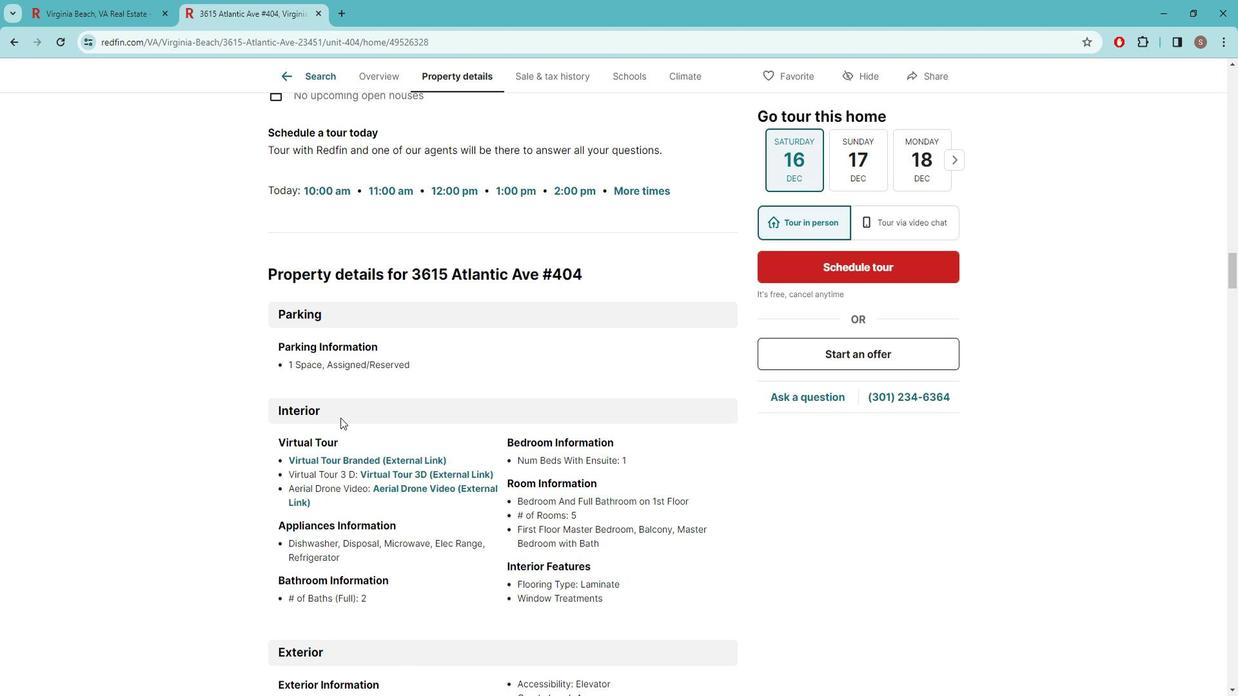 
Action: Mouse scrolled (347, 409) with delta (0, 0)
Screenshot: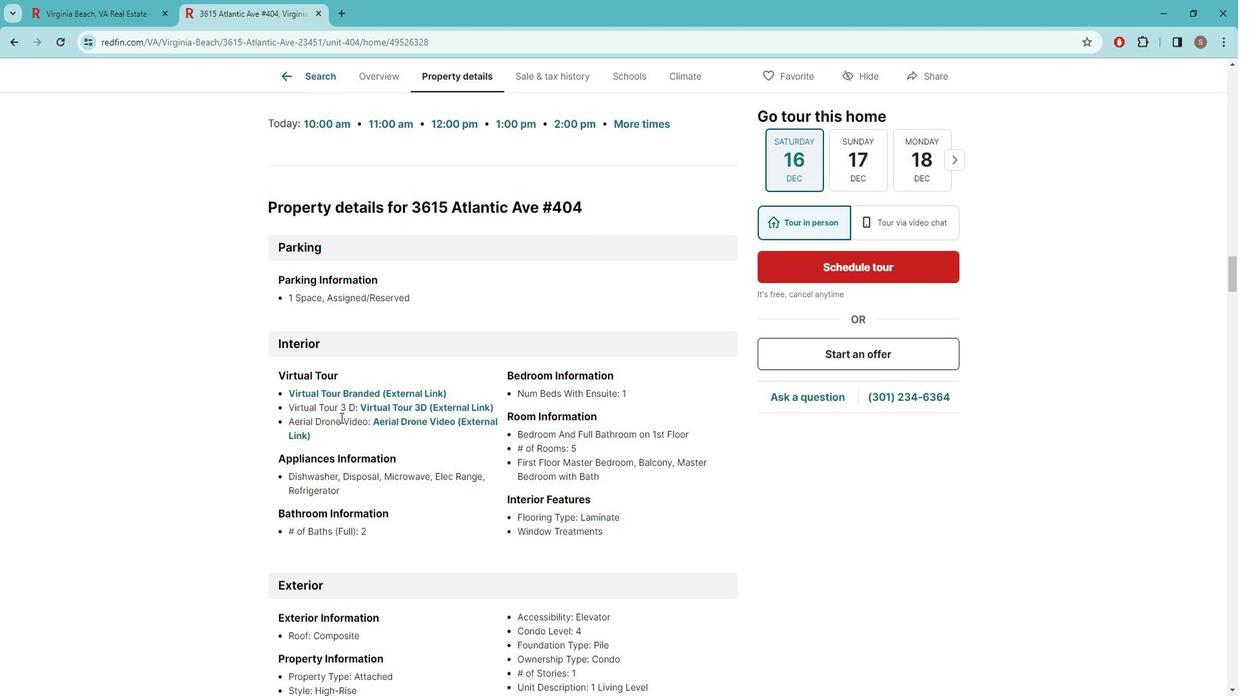 
Action: Mouse scrolled (347, 409) with delta (0, 0)
Screenshot: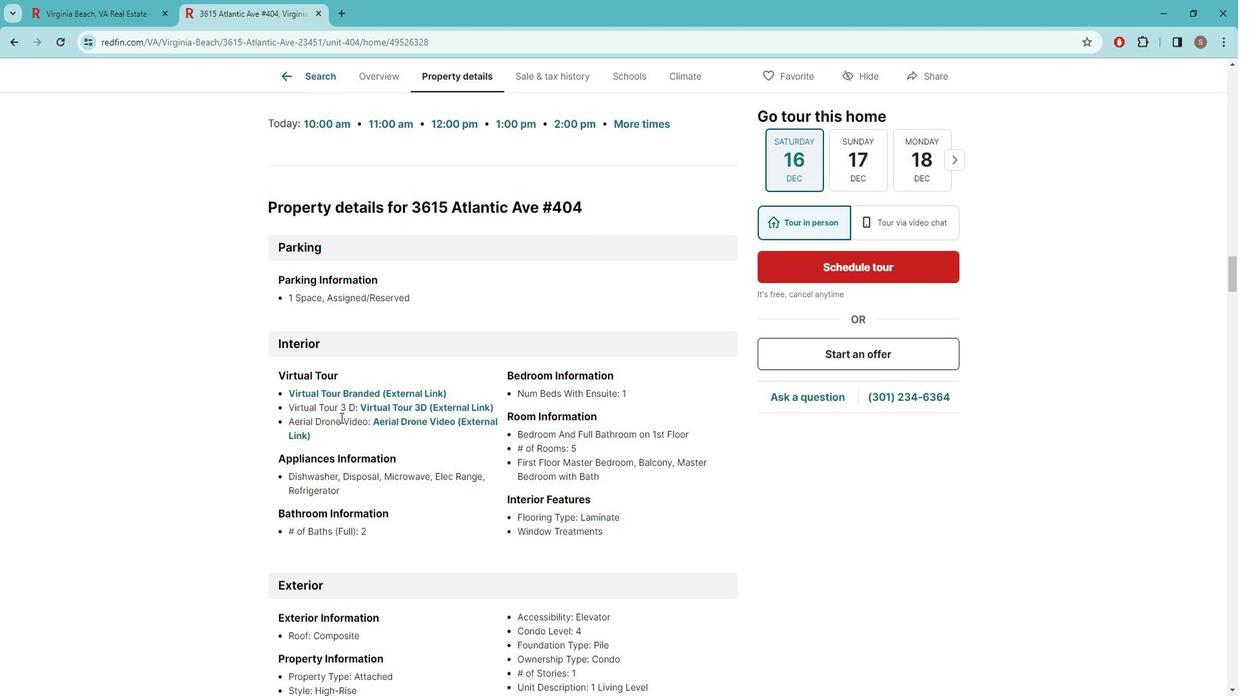 
Action: Mouse scrolled (347, 409) with delta (0, 0)
Screenshot: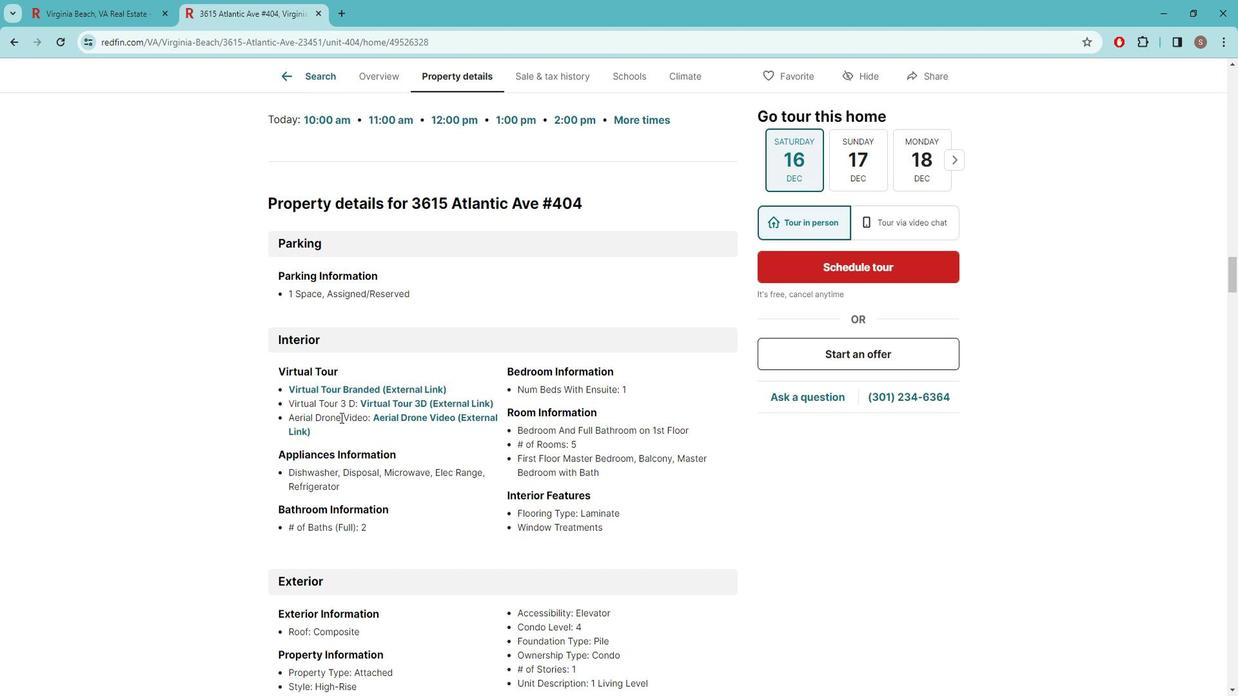 
Action: Mouse moved to (347, 409)
Screenshot: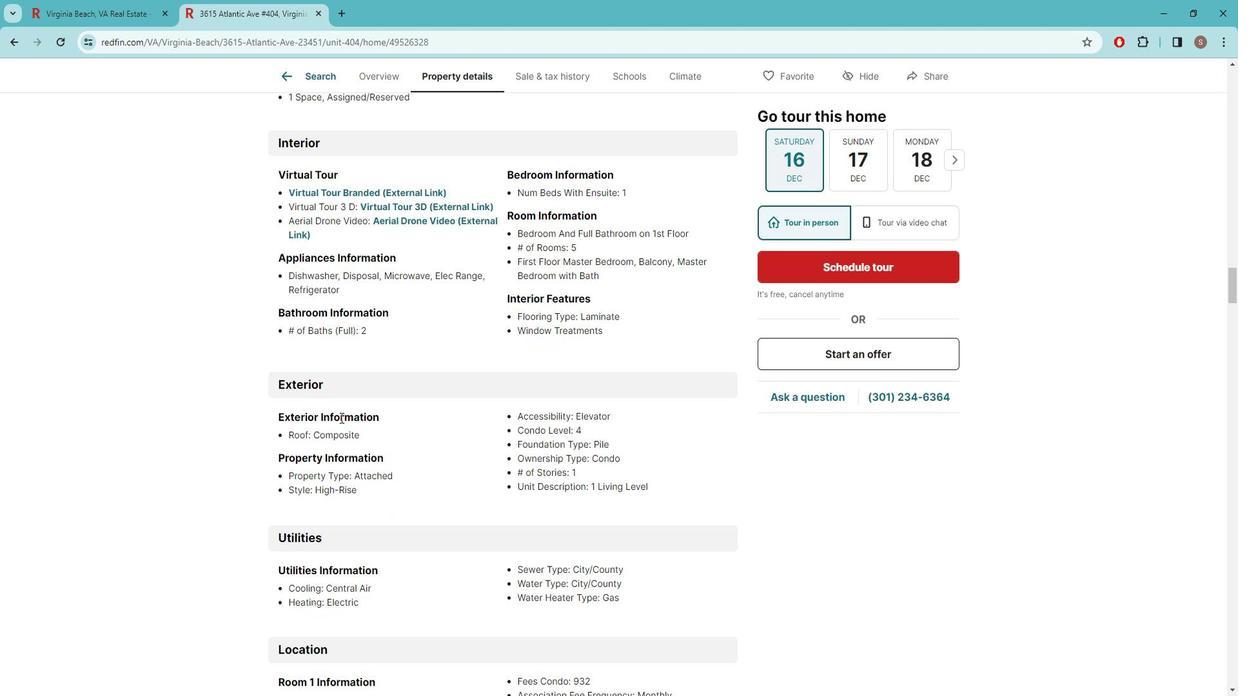 
Action: Mouse scrolled (347, 409) with delta (0, 0)
Screenshot: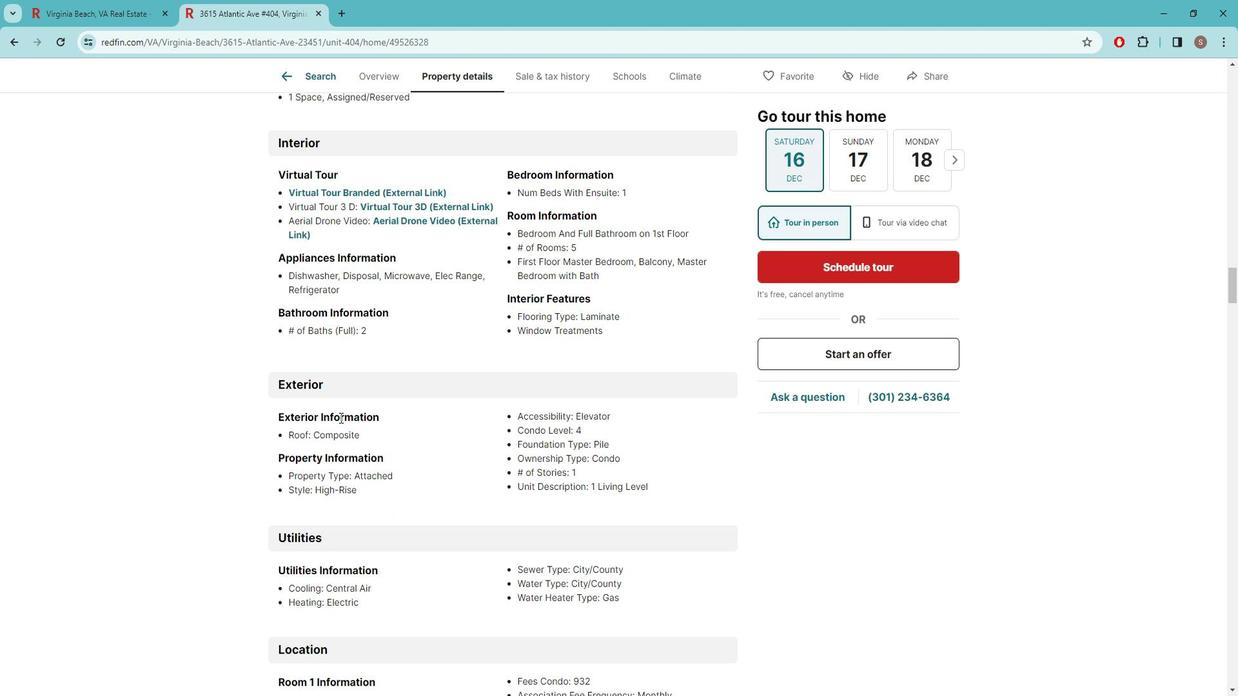 
Action: Mouse scrolled (347, 409) with delta (0, 0)
Screenshot: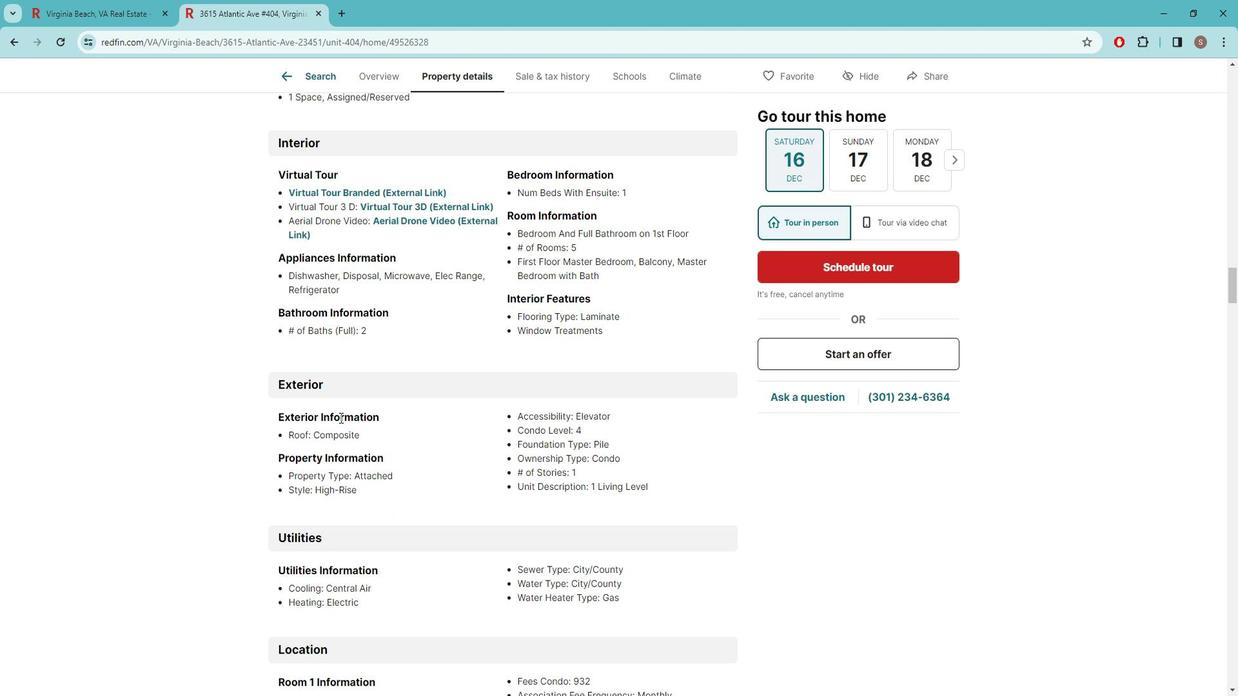 
Action: Mouse scrolled (347, 409) with delta (0, 0)
Screenshot: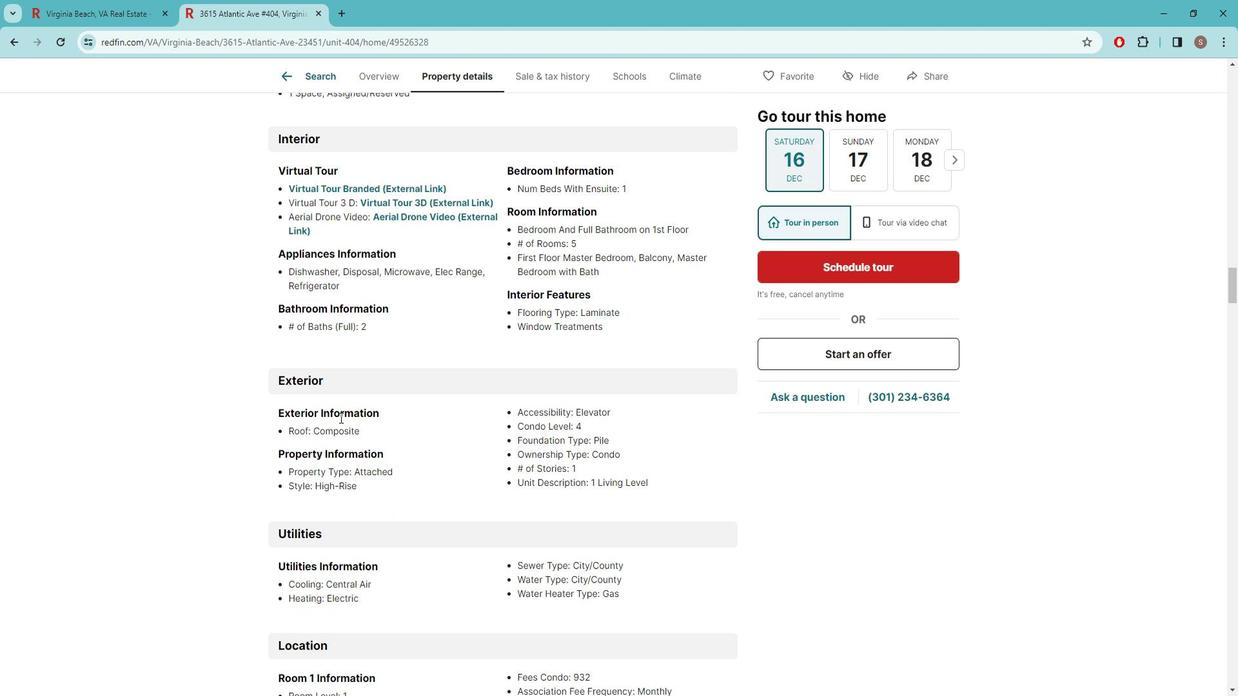 
Action: Mouse scrolled (347, 409) with delta (0, 0)
Screenshot: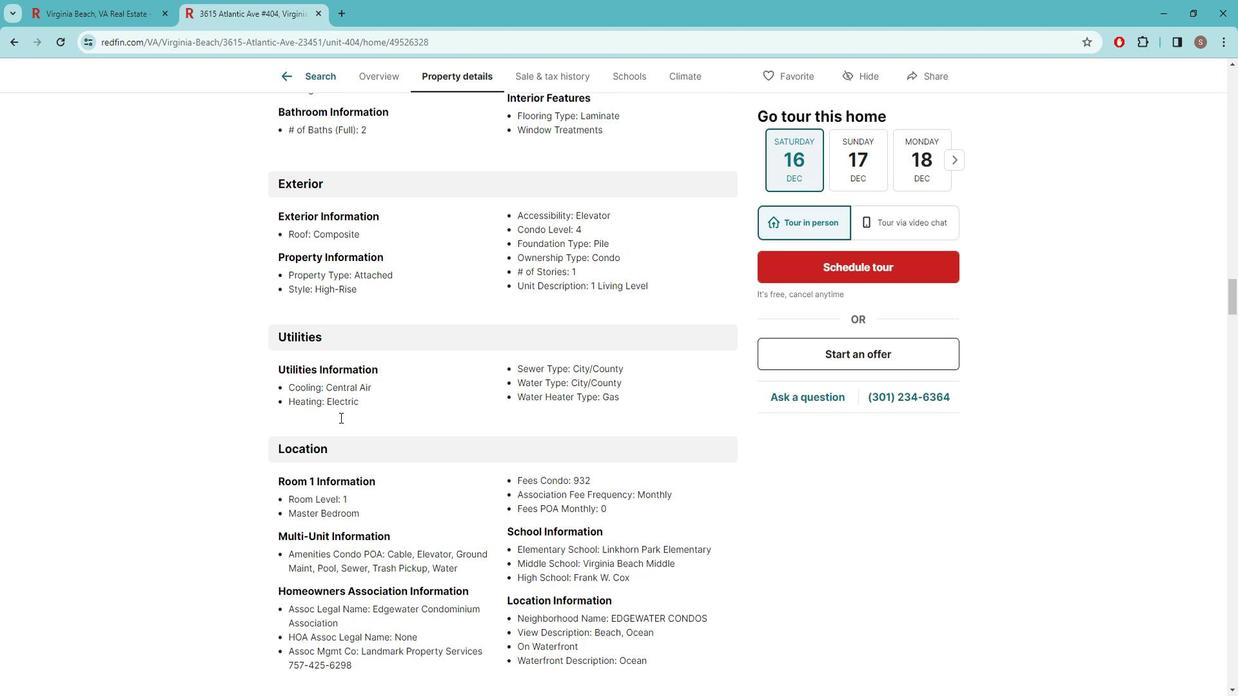 
Action: Mouse scrolled (347, 409) with delta (0, 0)
Screenshot: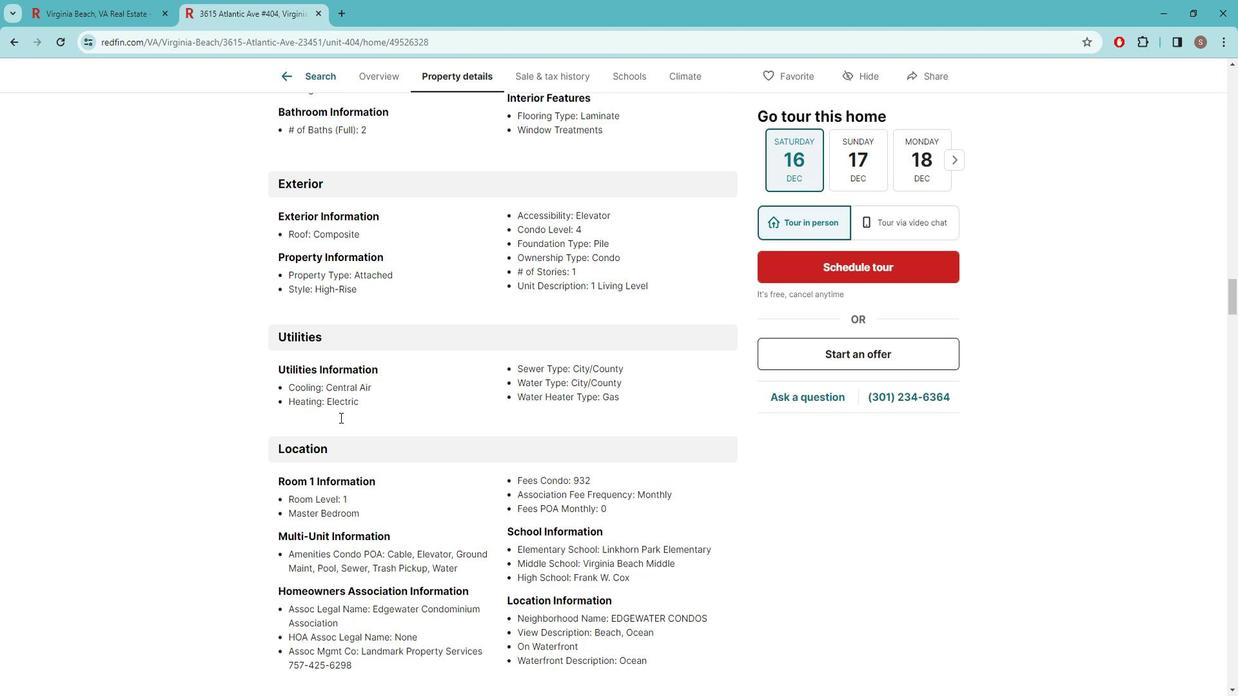 
Action: Mouse moved to (491, 477)
Screenshot: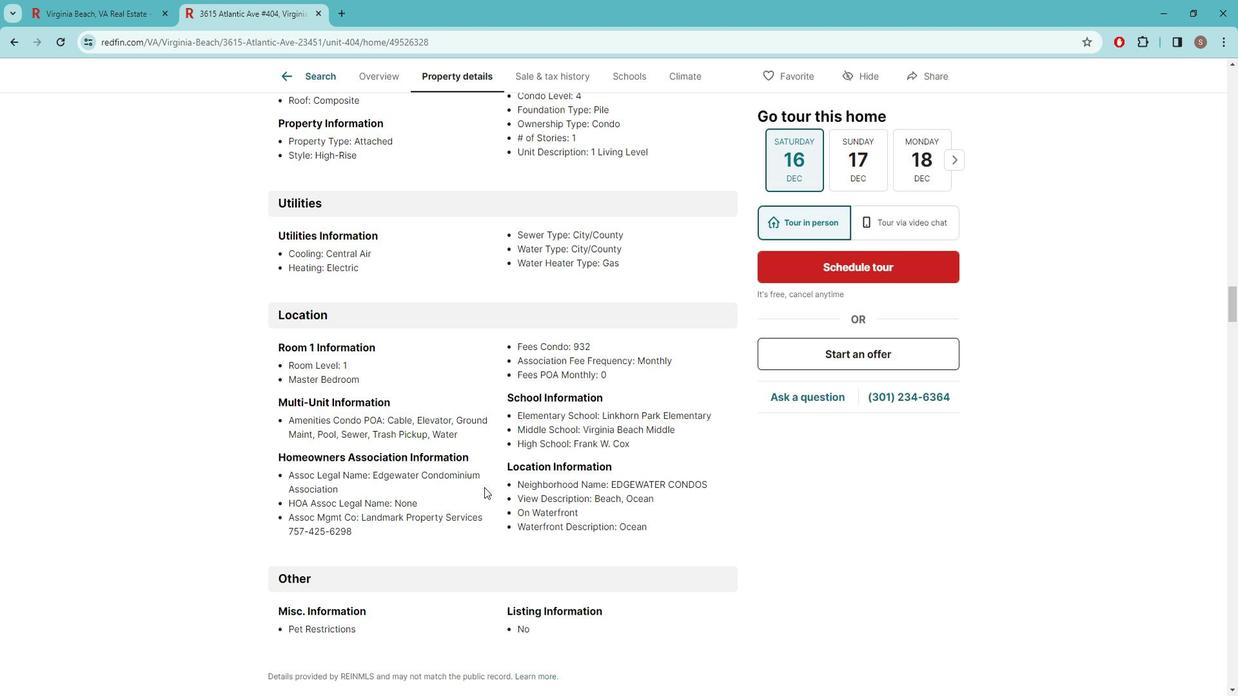 
Action: Mouse scrolled (491, 476) with delta (0, 0)
Screenshot: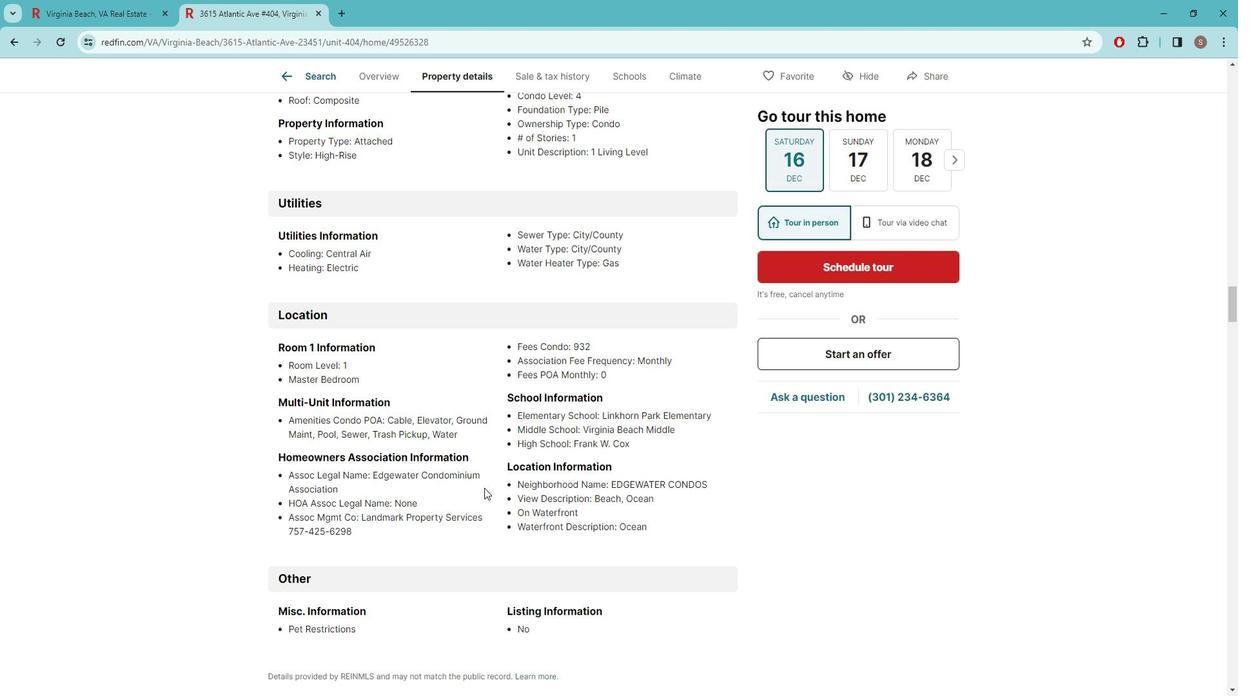
Action: Mouse moved to (273, 688)
Screenshot: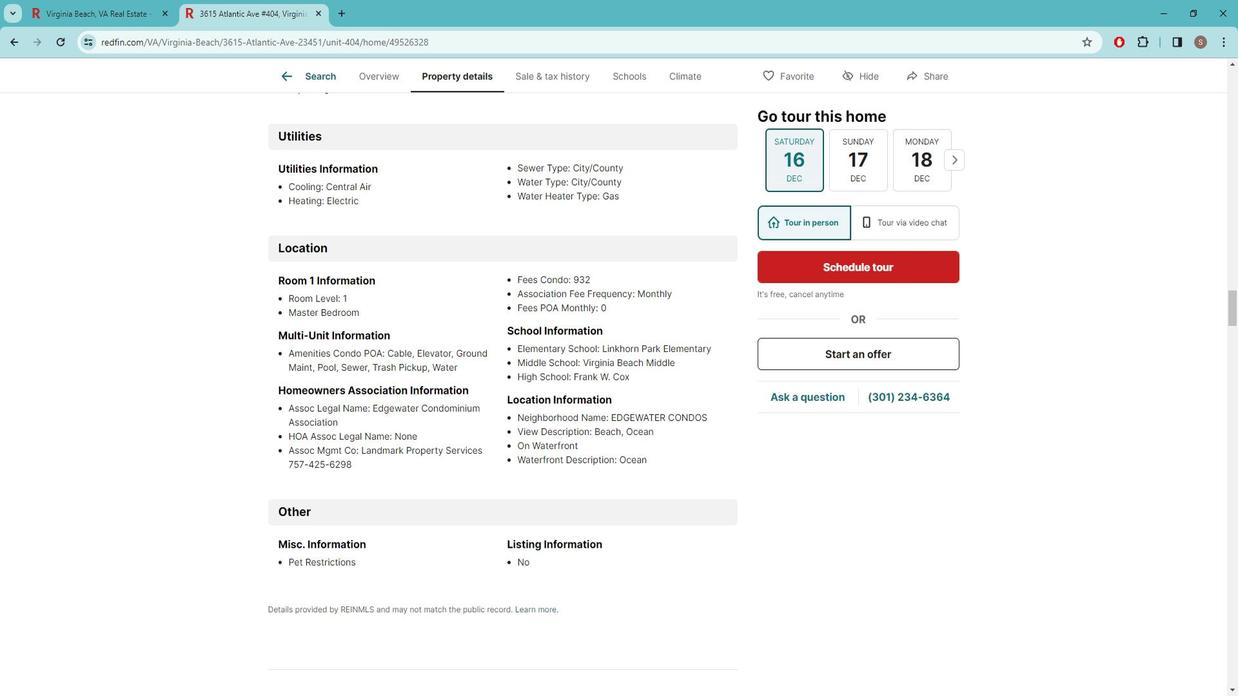 
Action: Mouse pressed left at (273, 688)
Screenshot: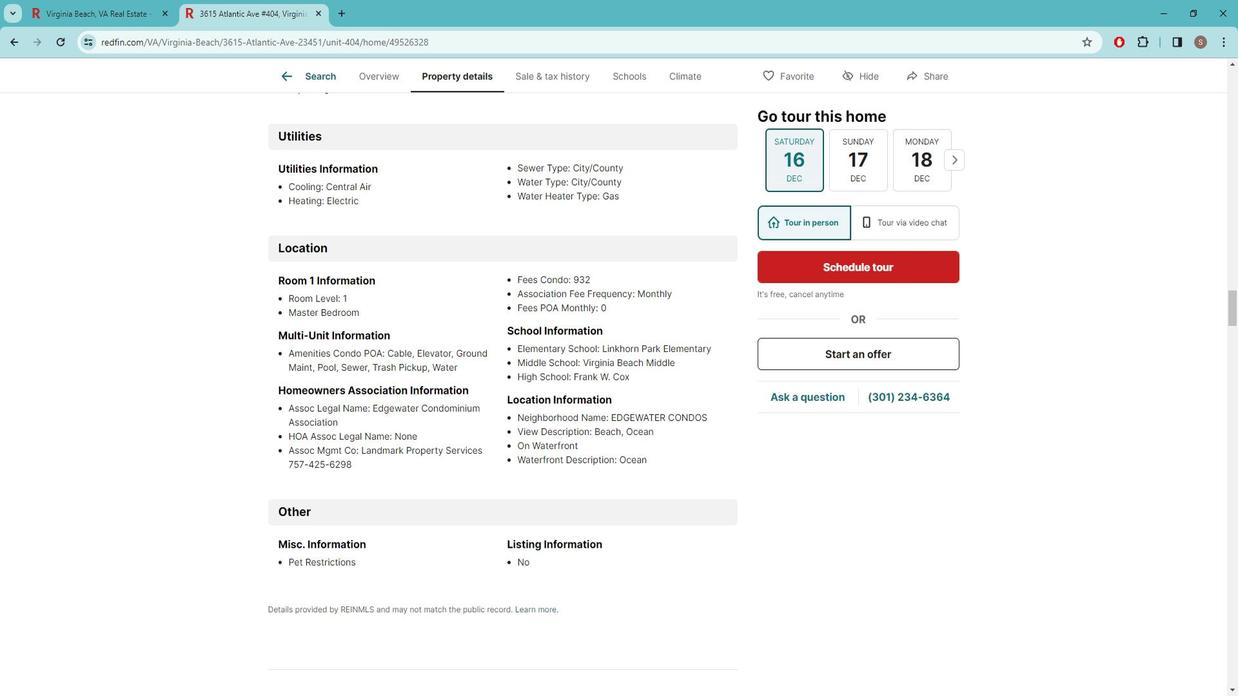 
Action: Mouse moved to (112, 163)
Screenshot: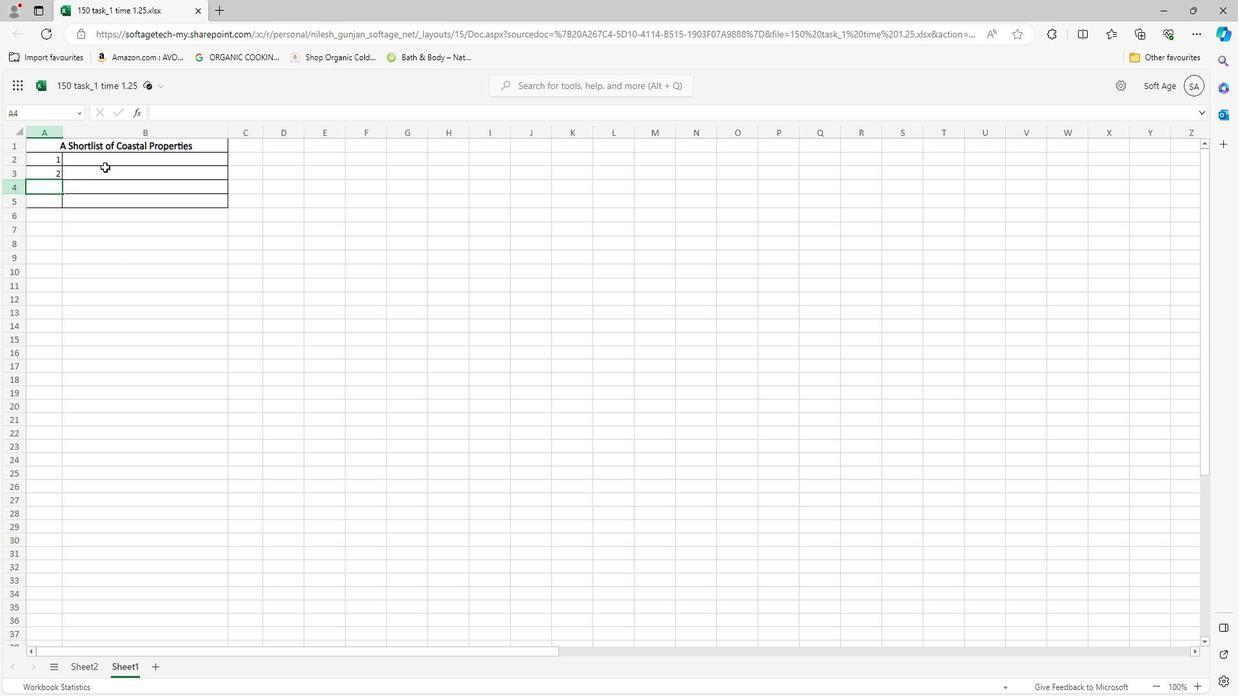 
Action: Mouse pressed left at (112, 163)
Screenshot: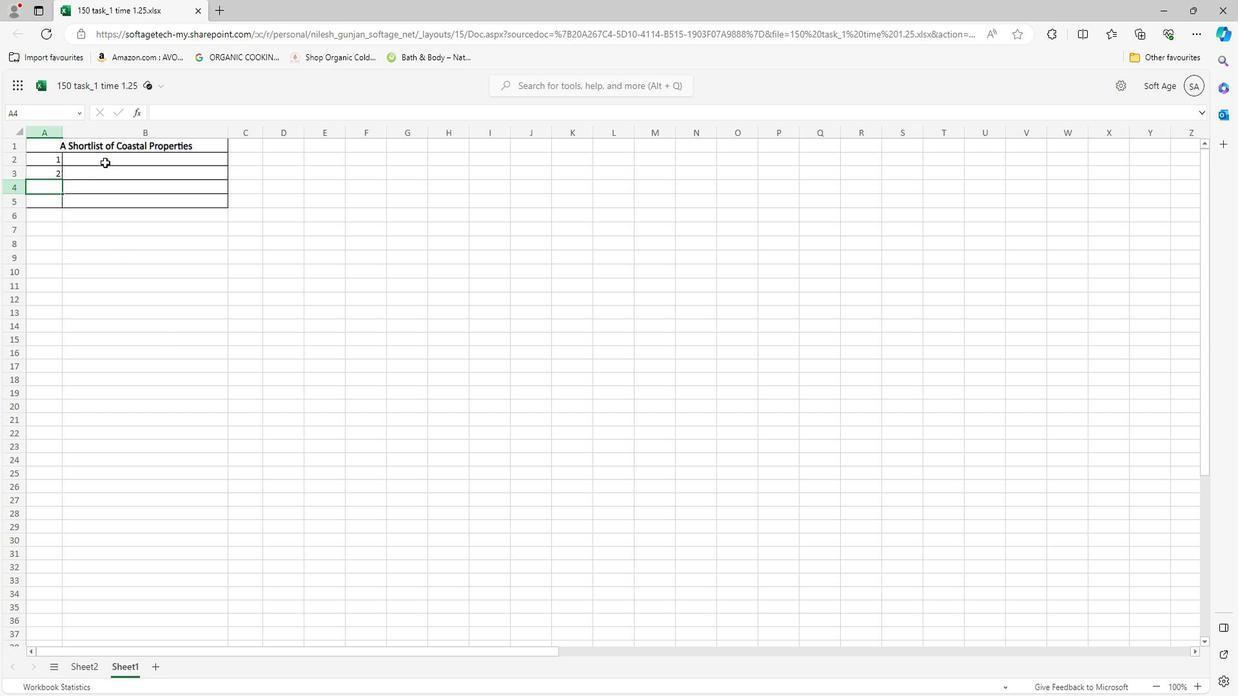 
Action: Key pressed <Key.caps_lock>e<Key.caps_lock>LEVATOR<Key.space>
Screenshot: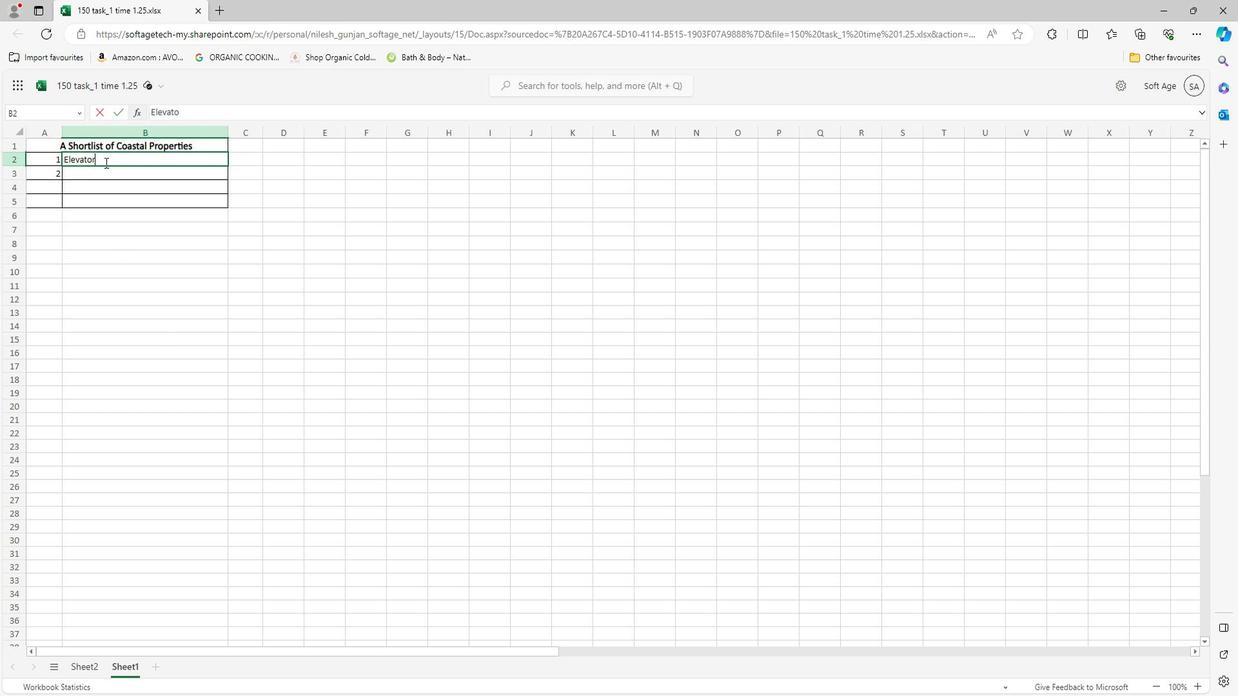 
Action: Mouse moved to (112, 175)
Screenshot: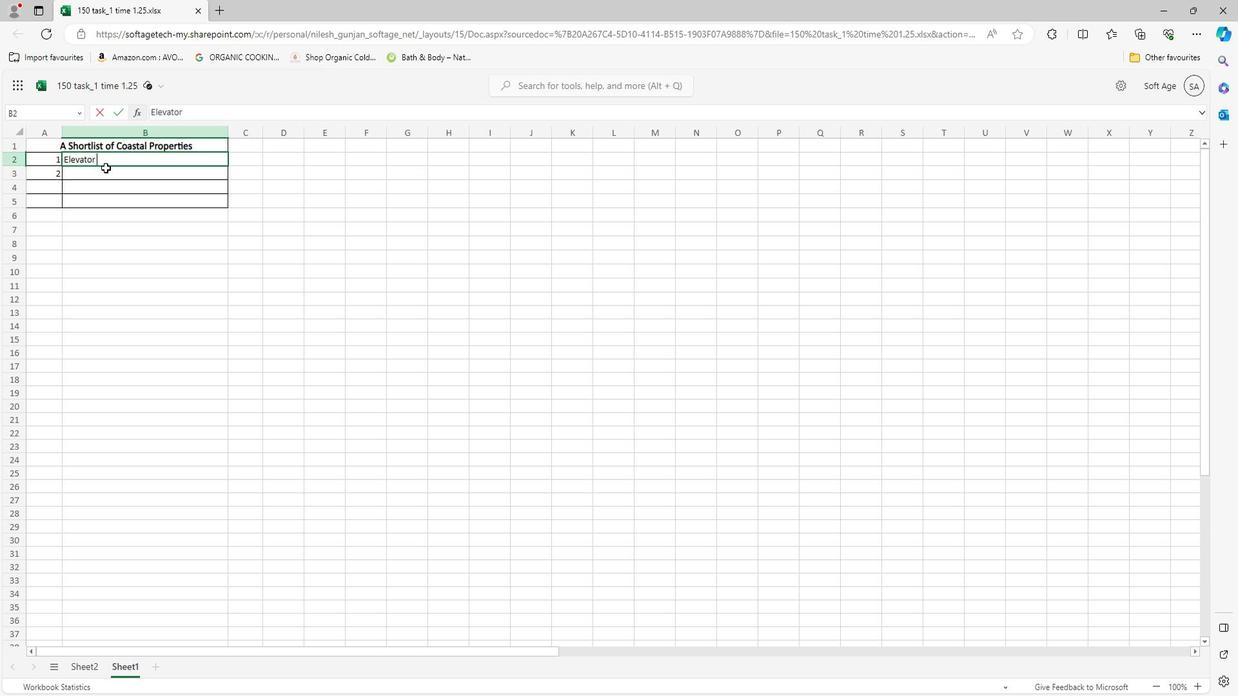 
Action: Mouse pressed left at (112, 175)
Screenshot: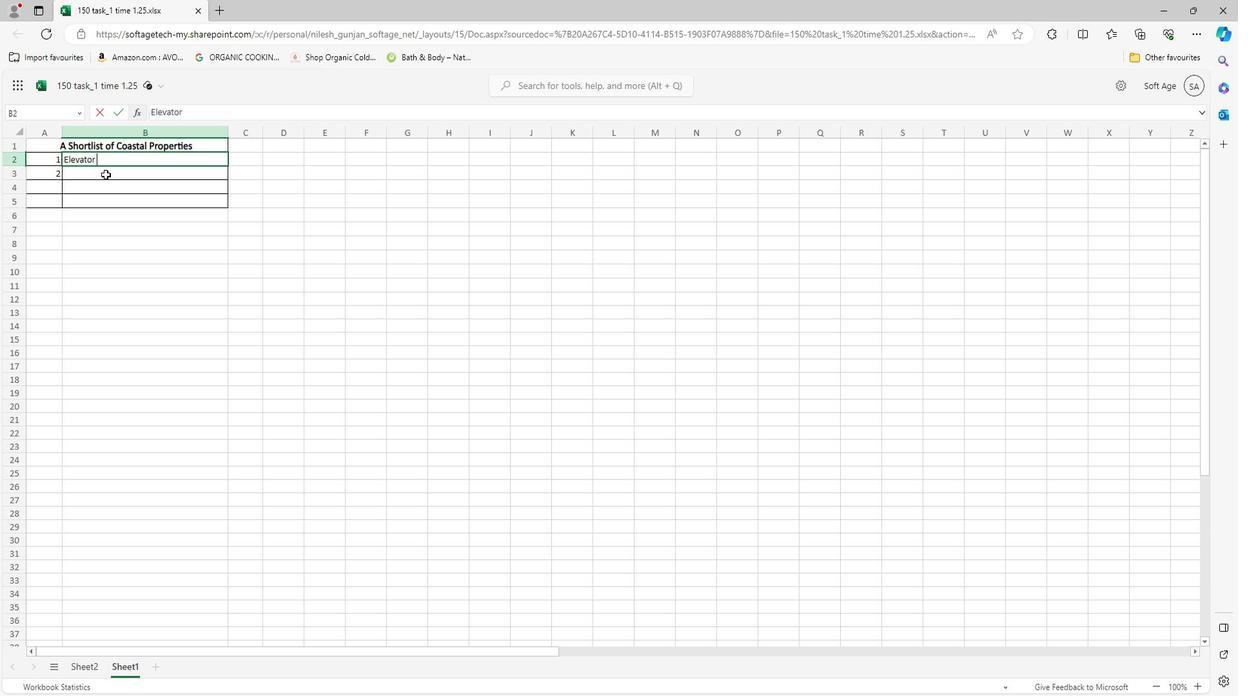 
Action: Key pressed <Key.caps_lock>g<Key.caps_lock>ROUND<Key.space><Key.caps_lock>m<Key.caps_lock>AINT<Key.space>
Screenshot: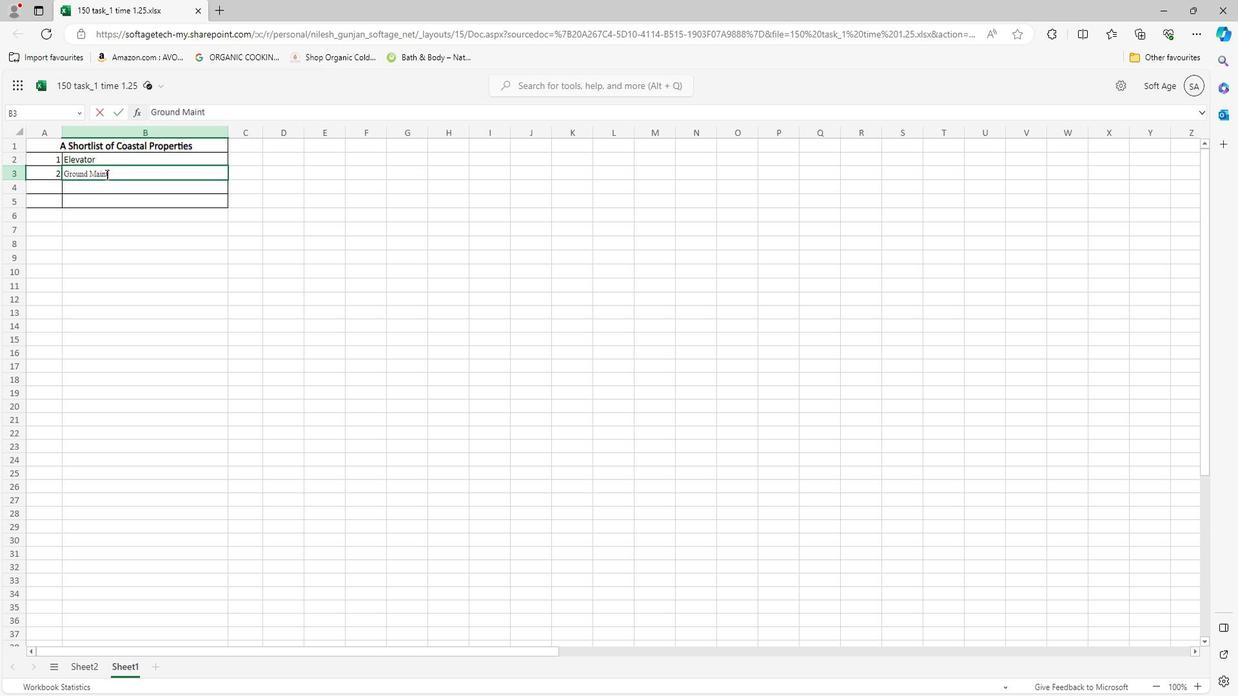 
Action: Mouse moved to (126, 195)
